 Task: Explore  guesthouses in St. Augustine, Florida, known for their colonial architecture and ghostly tales.
Action: Mouse moved to (519, 69)
Screenshot: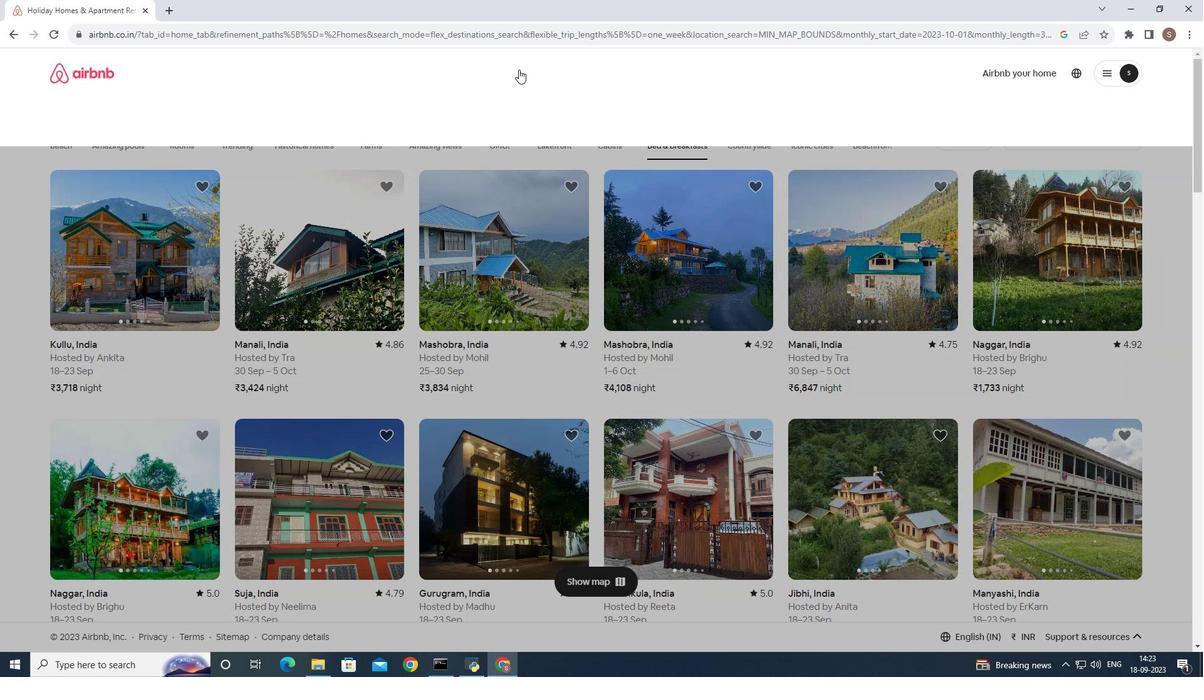 
Action: Mouse pressed left at (519, 69)
Screenshot: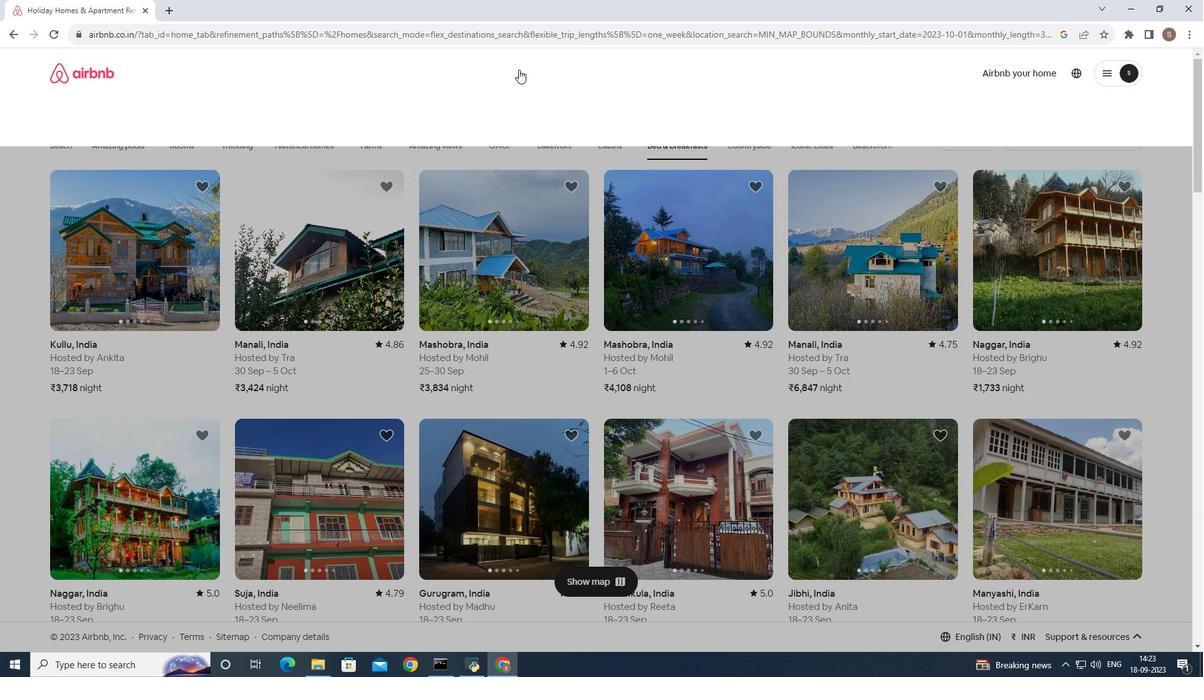 
Action: Mouse moved to (439, 120)
Screenshot: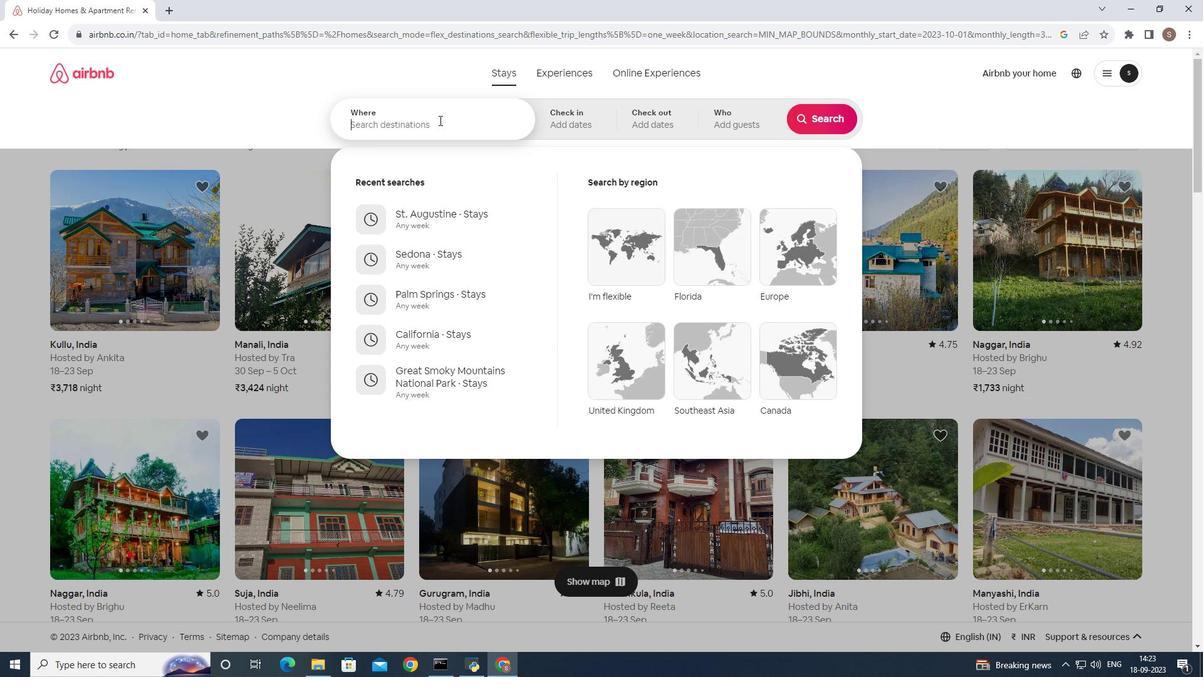 
Action: Mouse pressed left at (439, 120)
Screenshot: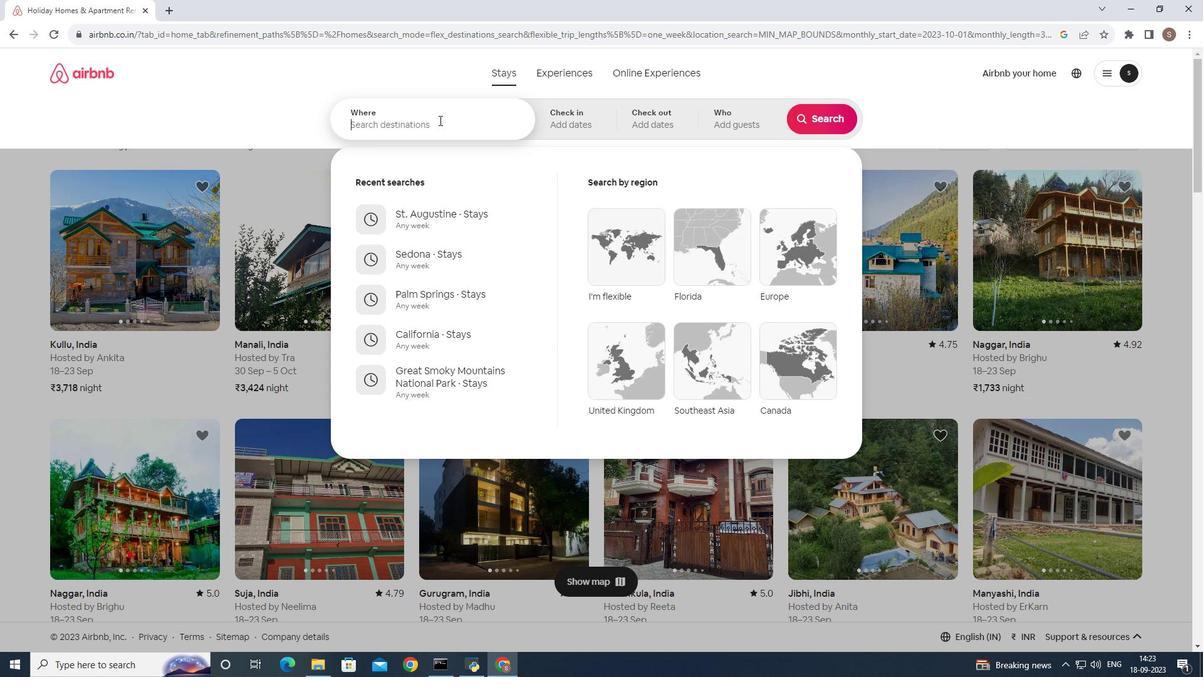 
Action: Key pressed <Key.shift>St.<Key.space><Key.shift><Key.shift><Key.shift><Key.shift><Key.shift><Key.shift><Key.shift><Key.shift><Key.shift><Key.shift><Key.shift><Key.shift><Key.shift>Au
Screenshot: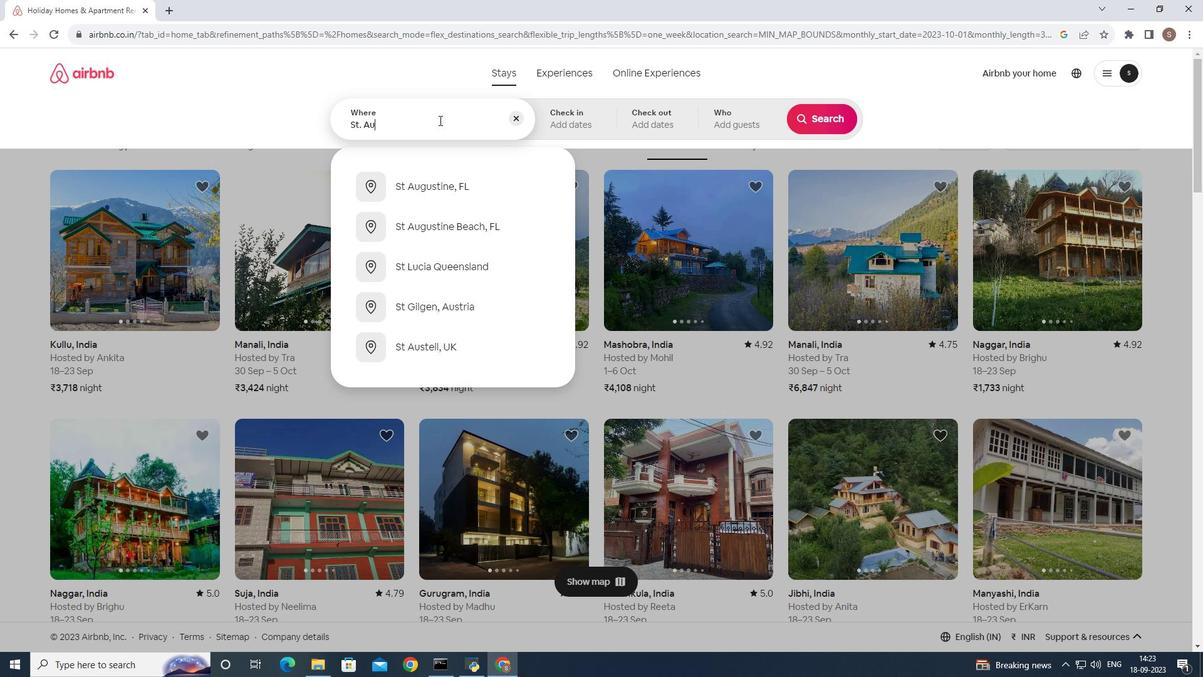 
Action: Mouse moved to (480, 184)
Screenshot: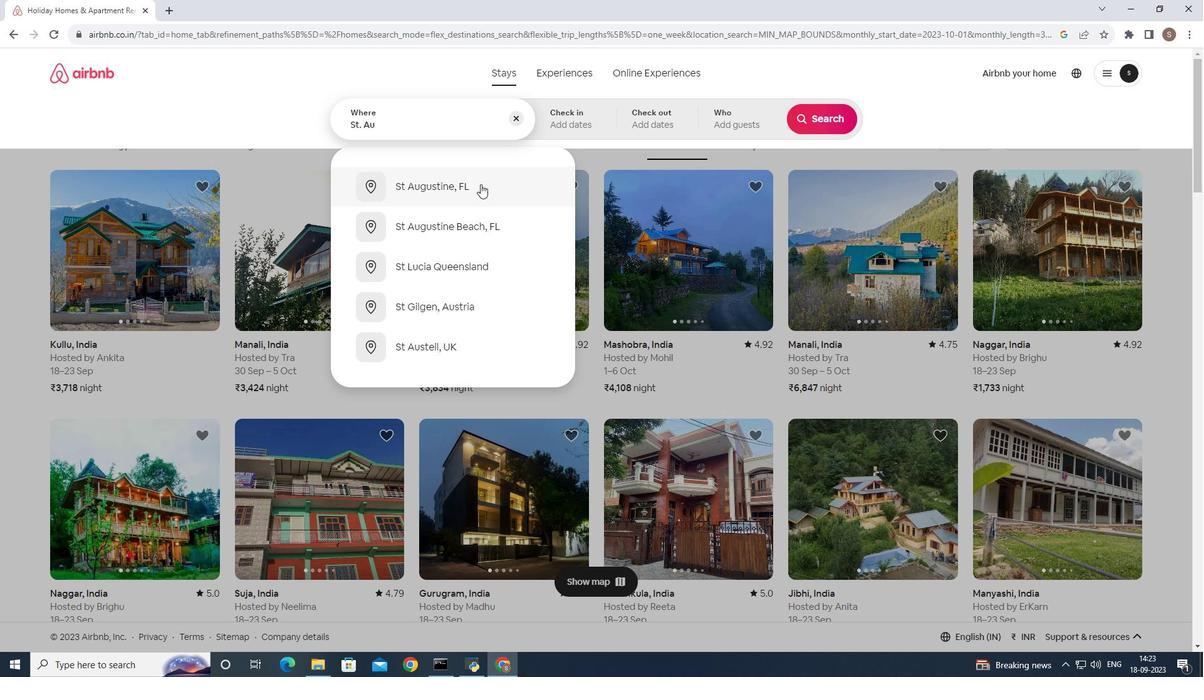 
Action: Mouse pressed left at (480, 184)
Screenshot: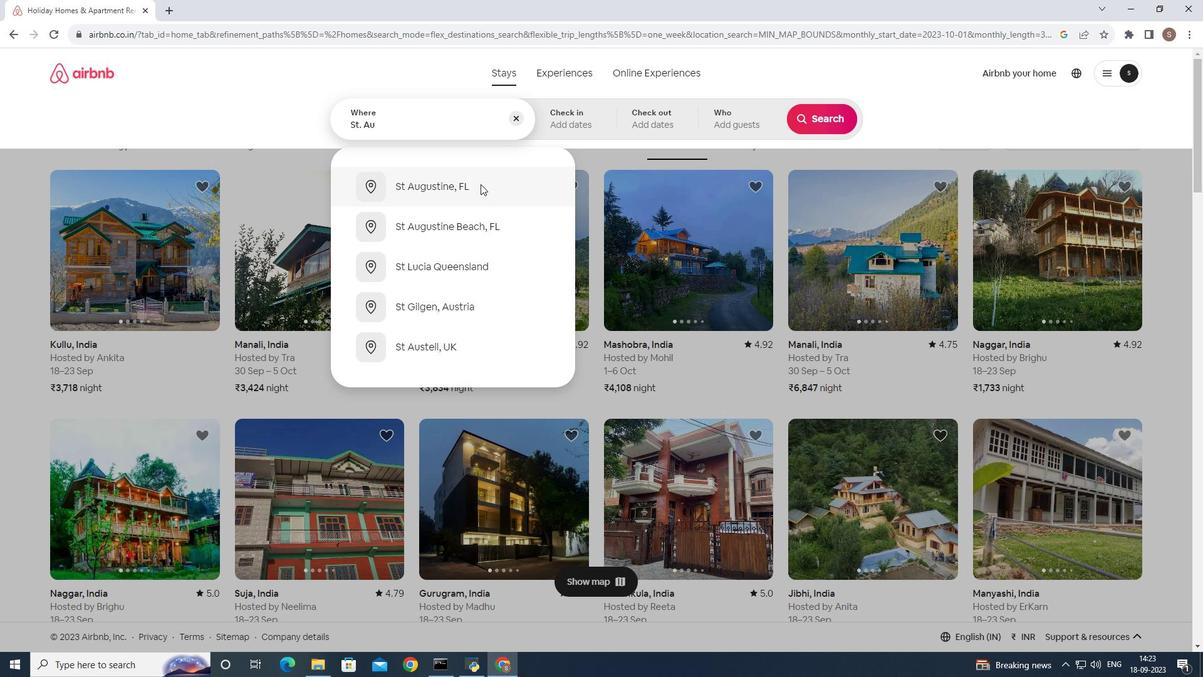 
Action: Mouse moved to (853, 119)
Screenshot: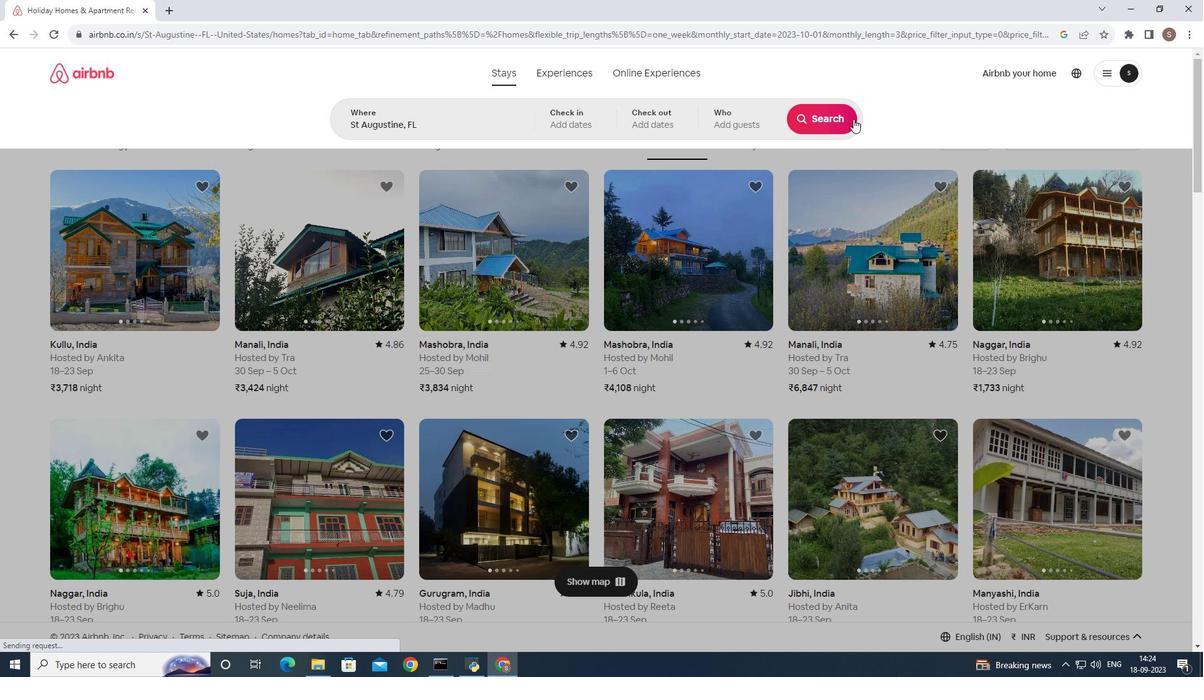 
Action: Mouse pressed left at (853, 119)
Screenshot: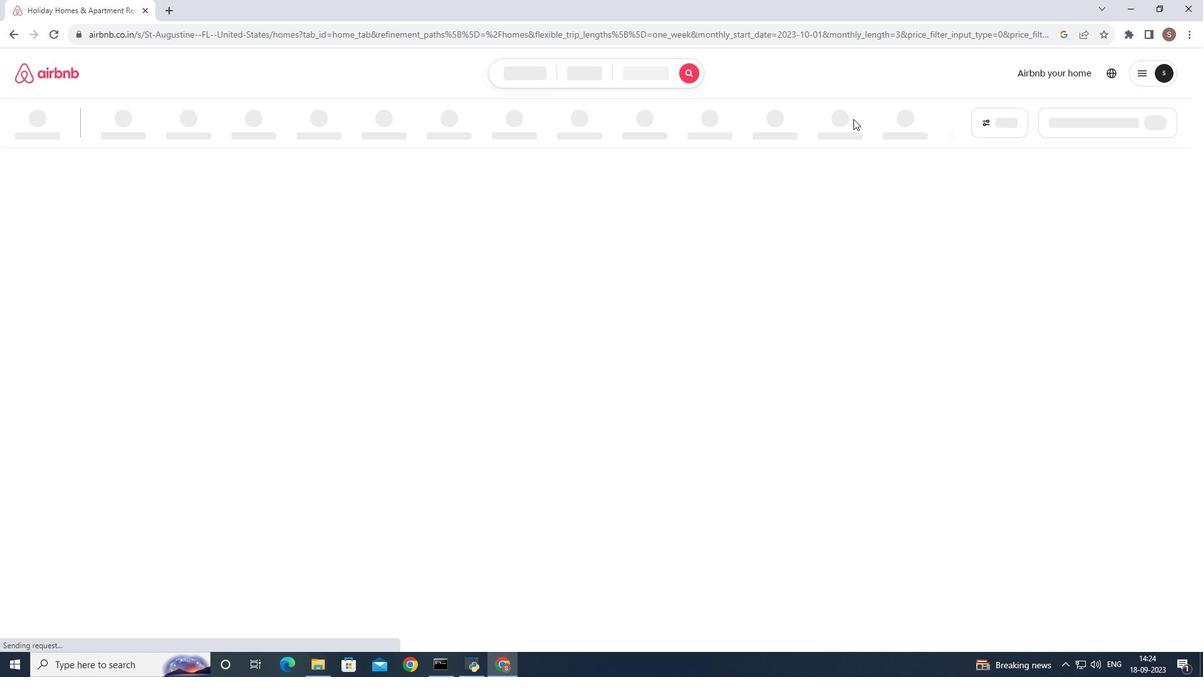 
Action: Mouse moved to (950, 127)
Screenshot: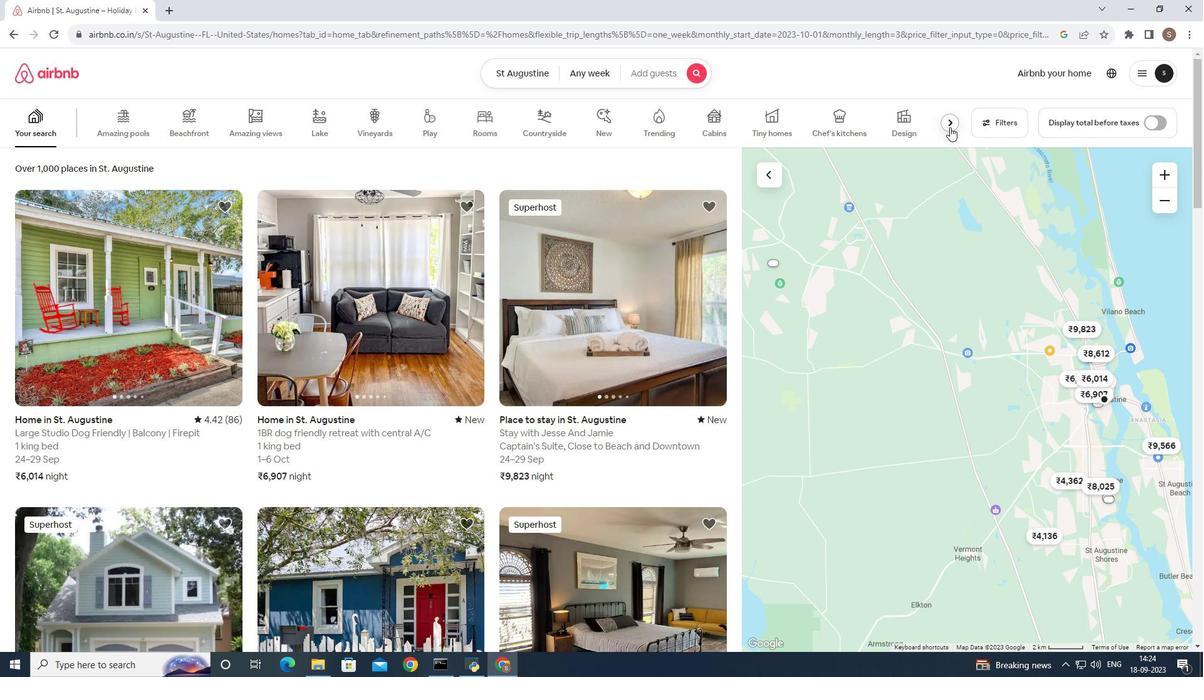 
Action: Mouse pressed left at (950, 127)
Screenshot: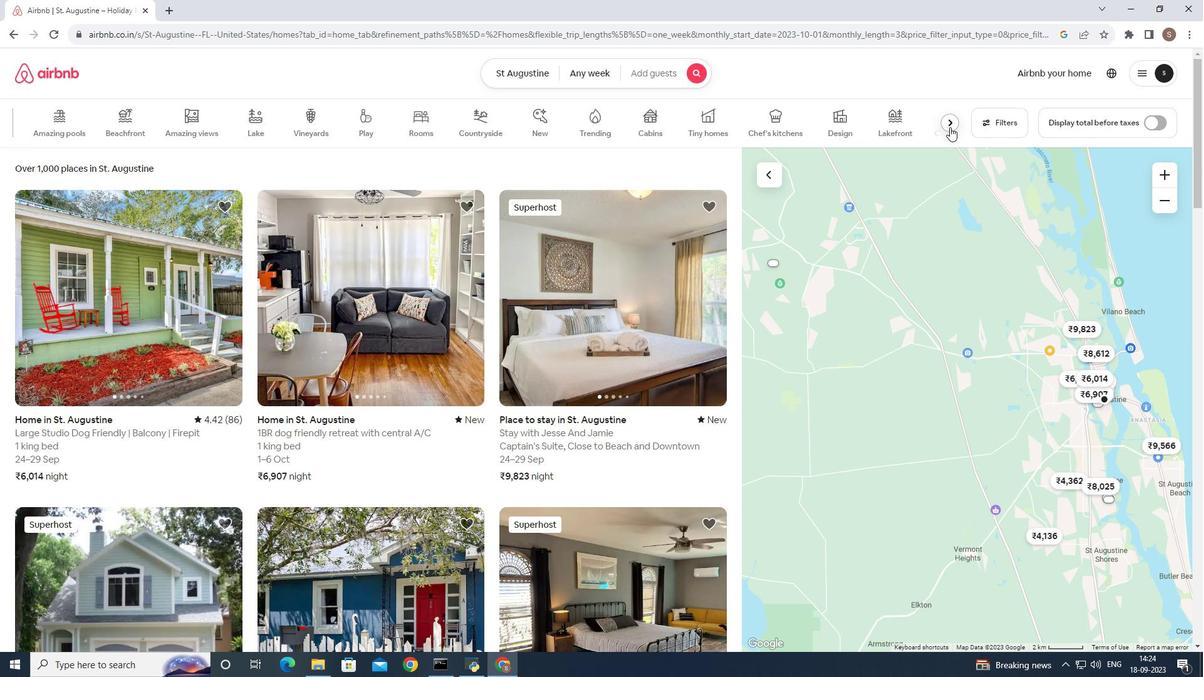 
Action: Mouse moved to (702, 127)
Screenshot: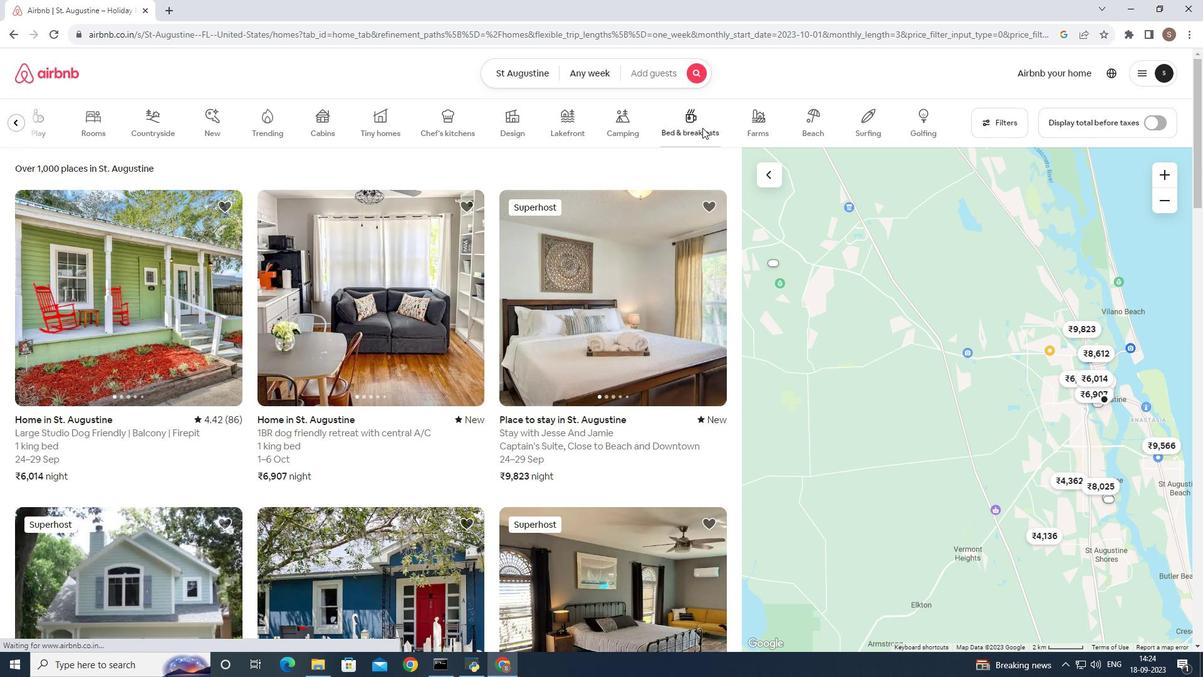 
Action: Mouse pressed left at (702, 127)
Screenshot: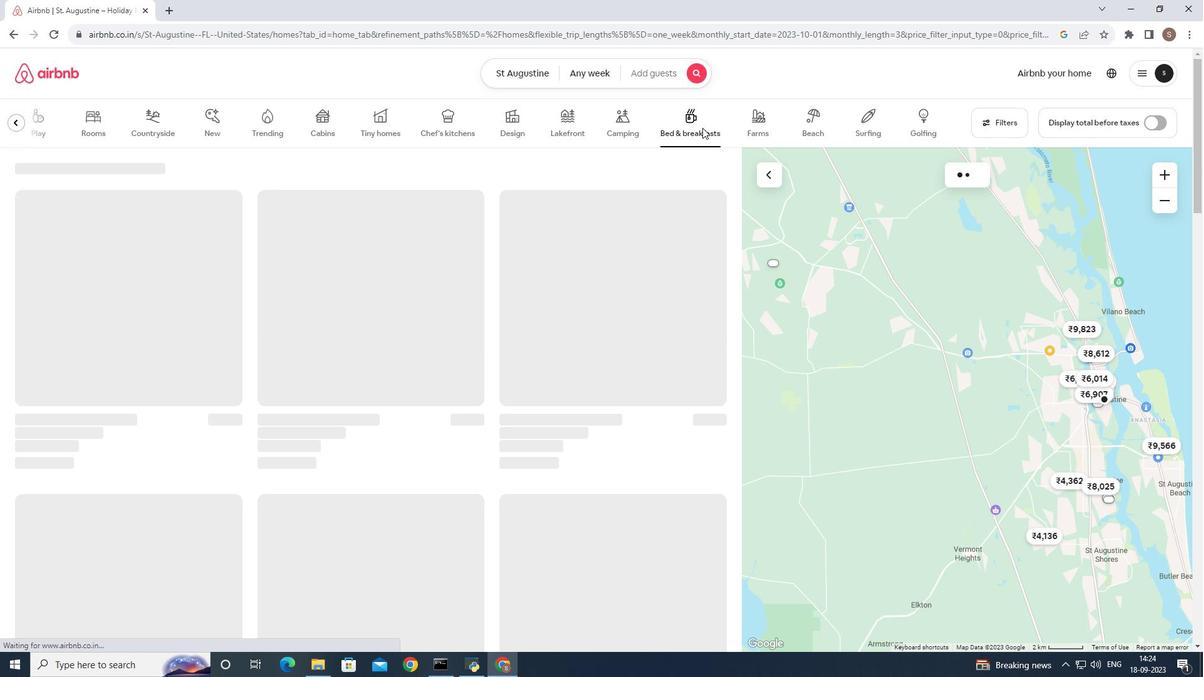 
Action: Mouse moved to (225, 380)
Screenshot: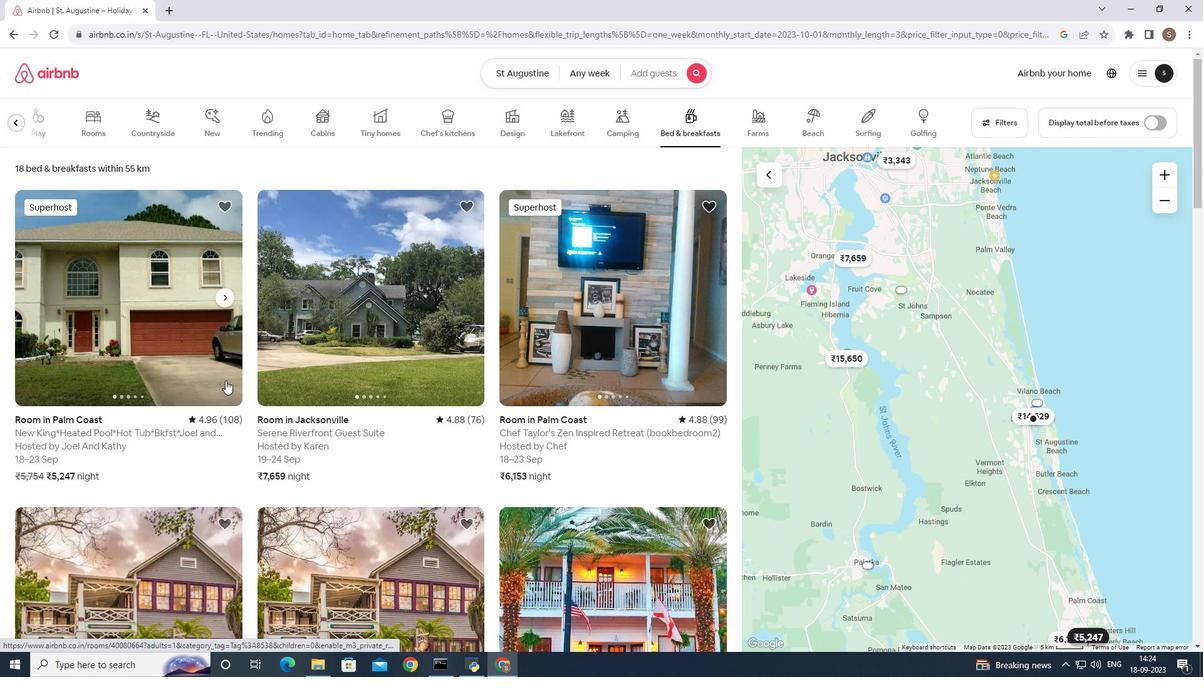 
Action: Mouse scrolled (225, 379) with delta (0, 0)
Screenshot: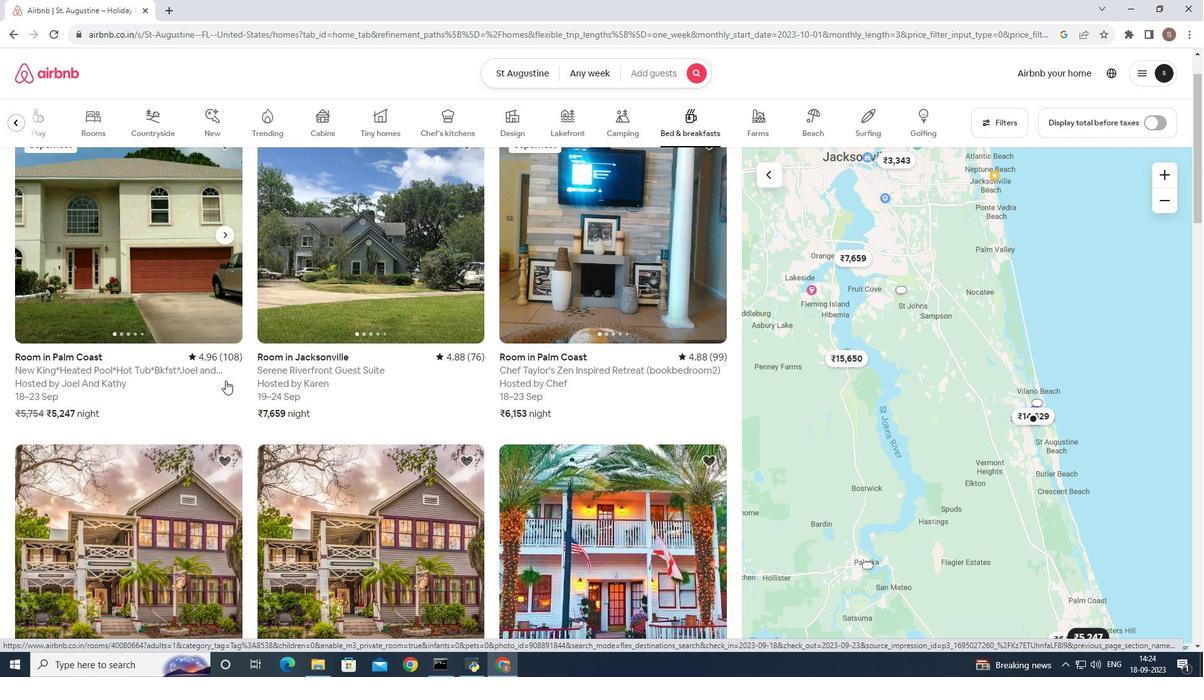 
Action: Mouse scrolled (225, 379) with delta (0, 0)
Screenshot: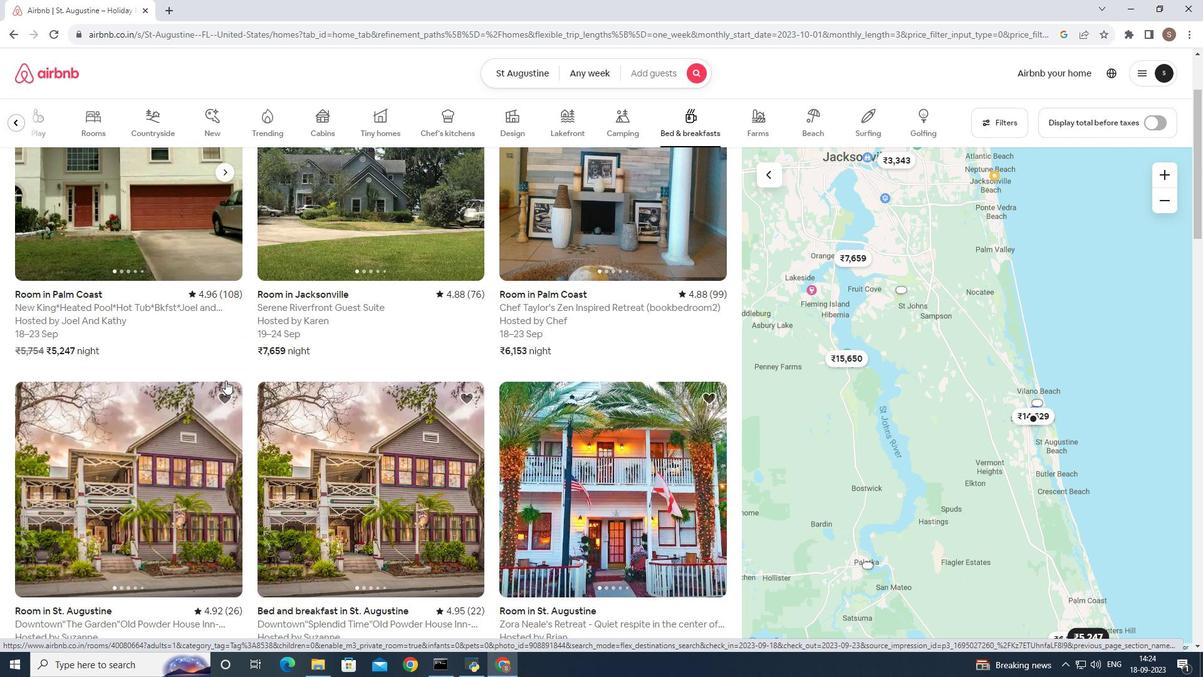 
Action: Mouse scrolled (225, 379) with delta (0, 0)
Screenshot: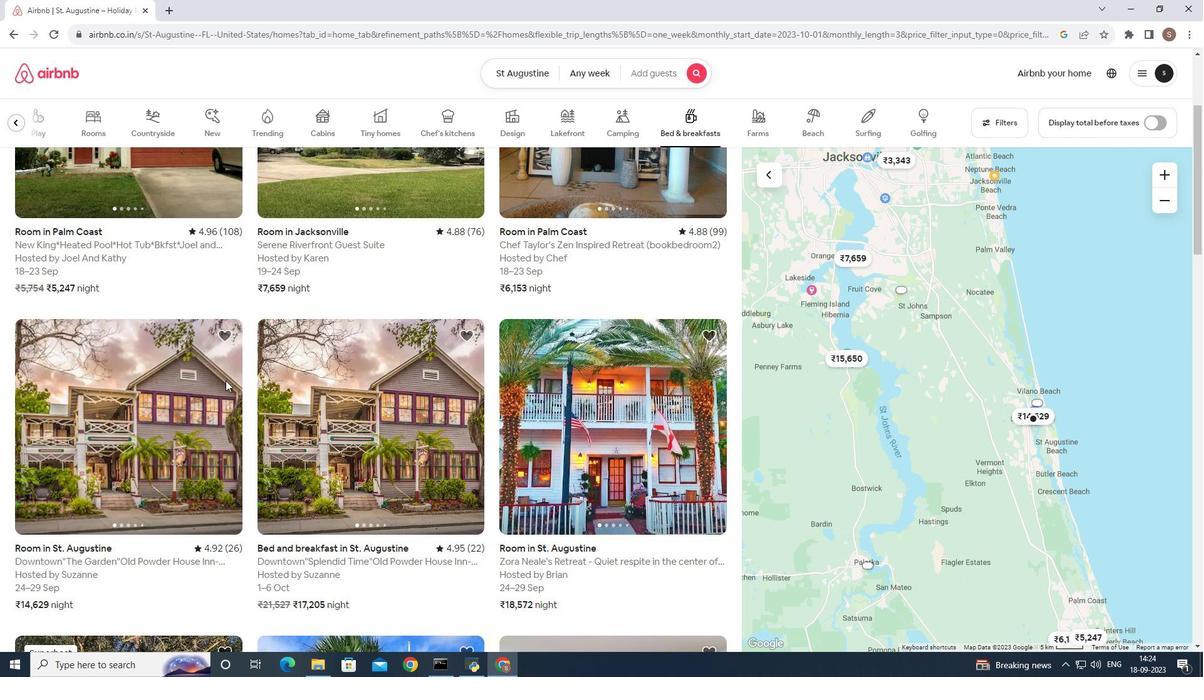
Action: Mouse moved to (176, 399)
Screenshot: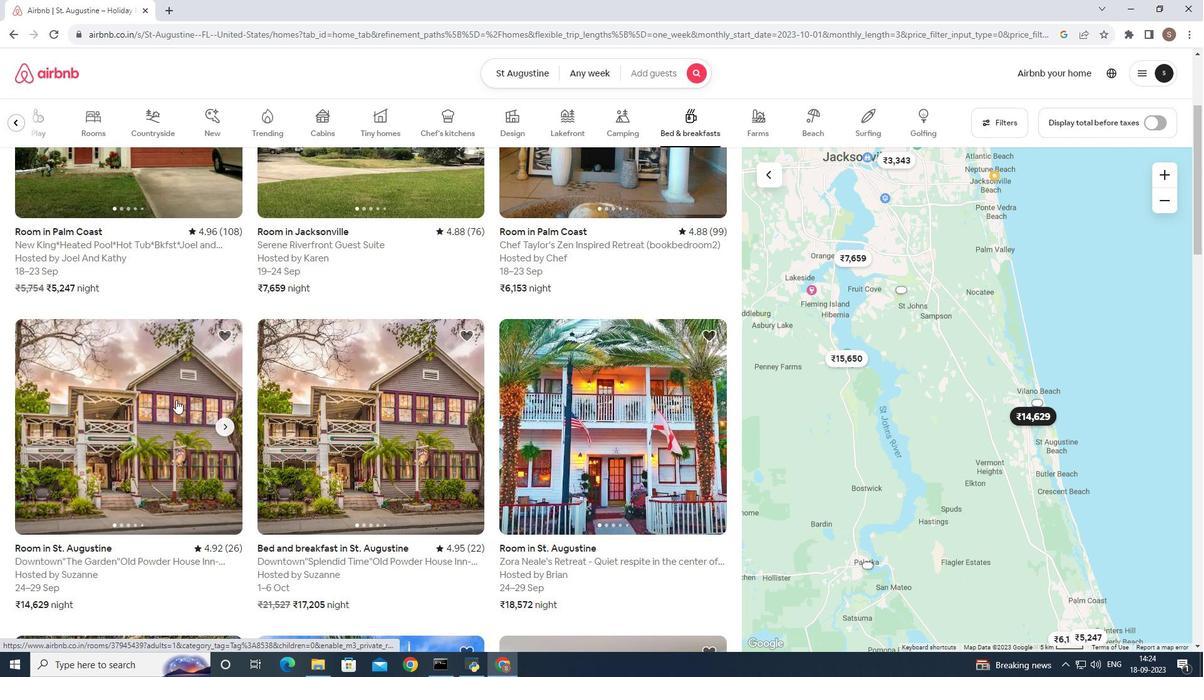 
Action: Mouse pressed left at (176, 399)
Screenshot: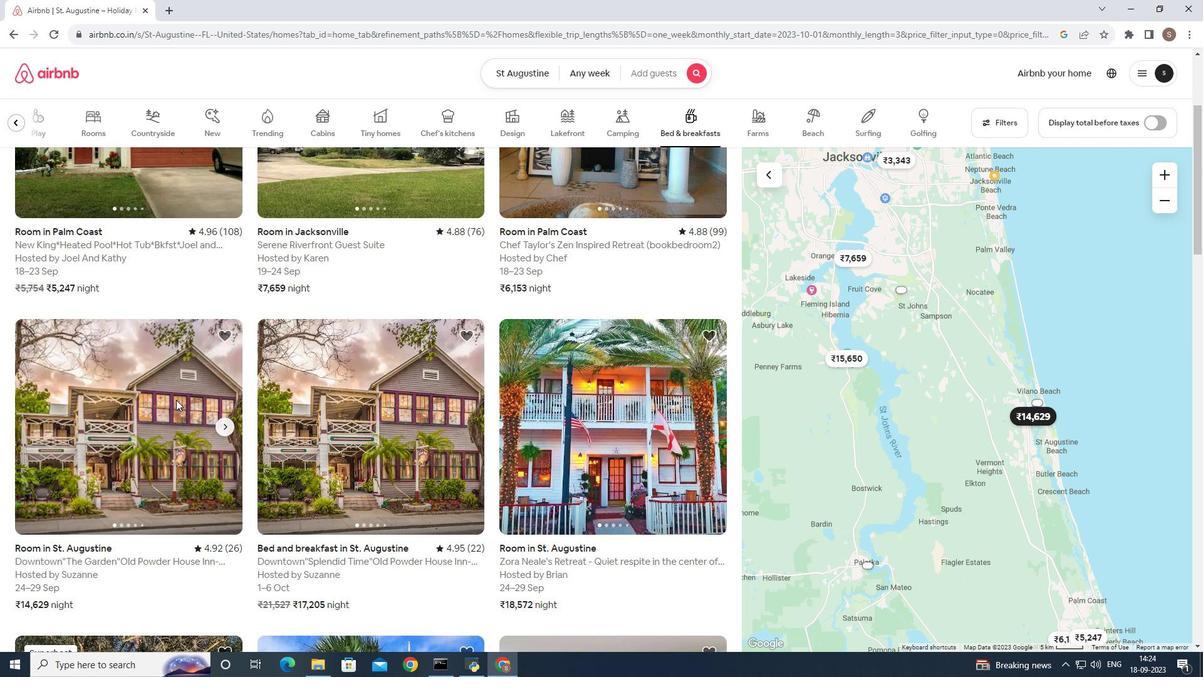 
Action: Mouse moved to (459, 435)
Screenshot: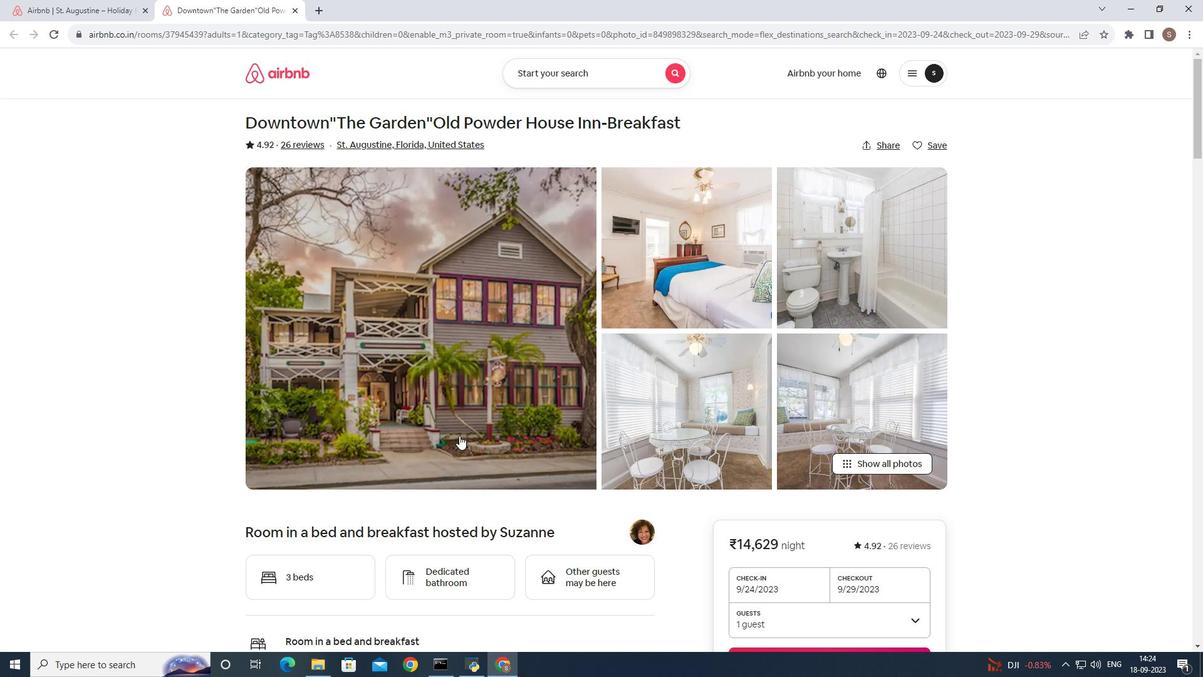 
Action: Mouse scrolled (459, 435) with delta (0, 0)
Screenshot: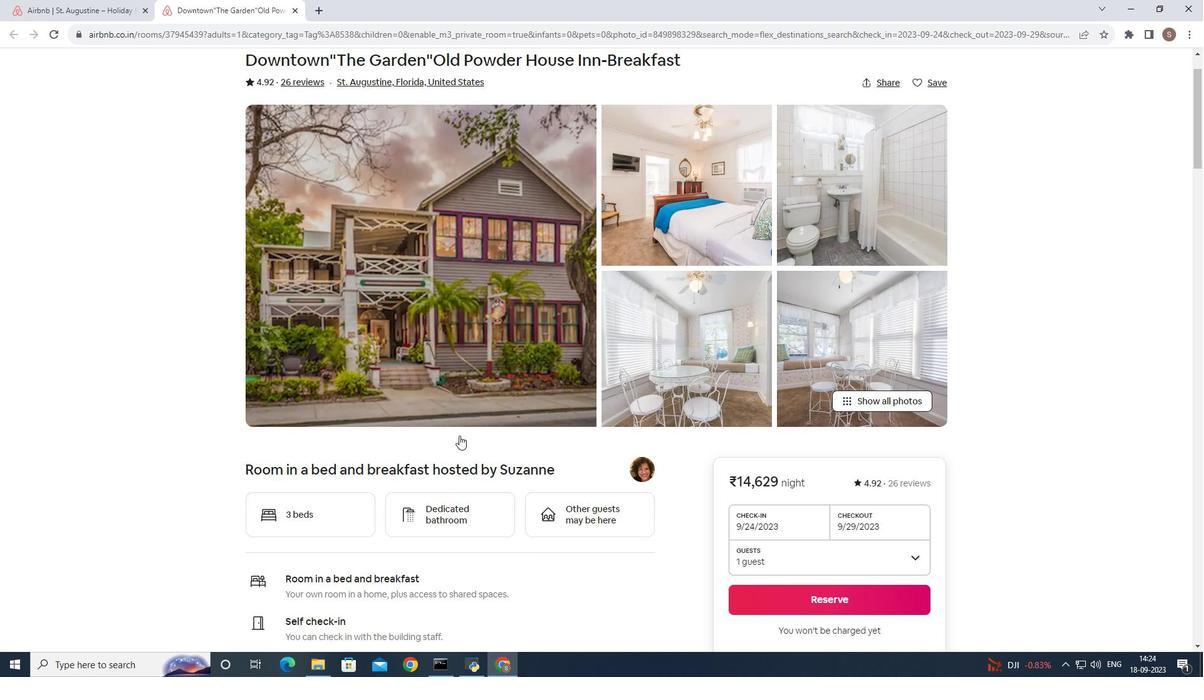 
Action: Mouse moved to (914, 395)
Screenshot: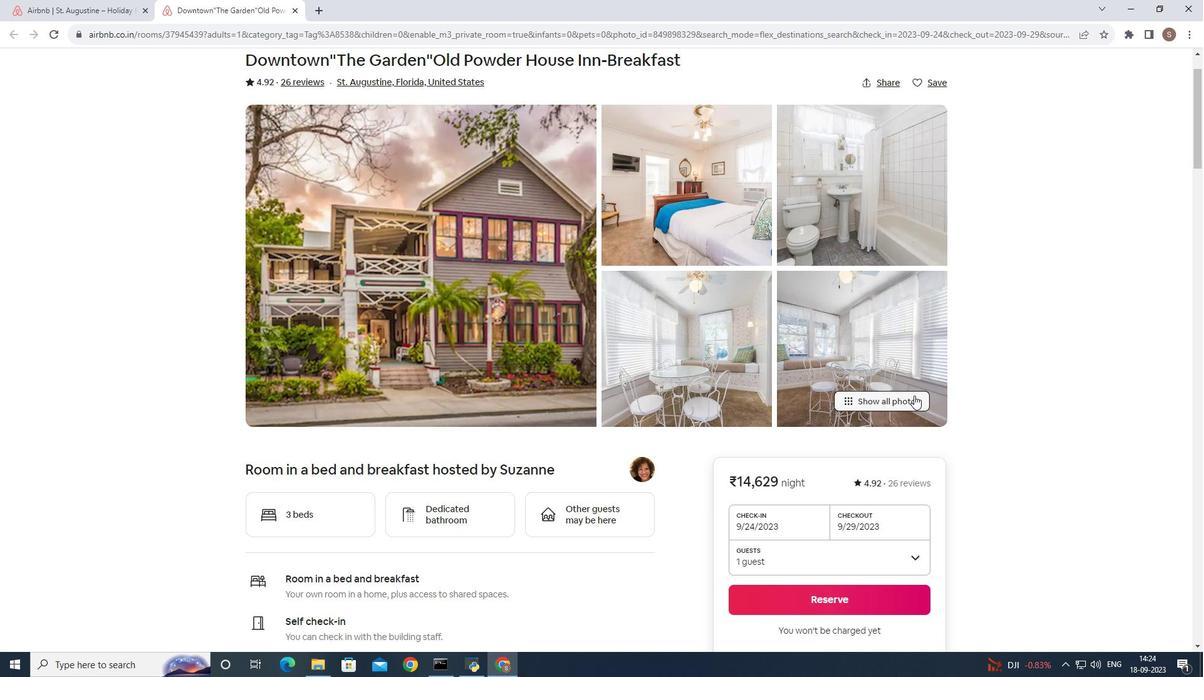 
Action: Mouse pressed left at (914, 395)
Screenshot: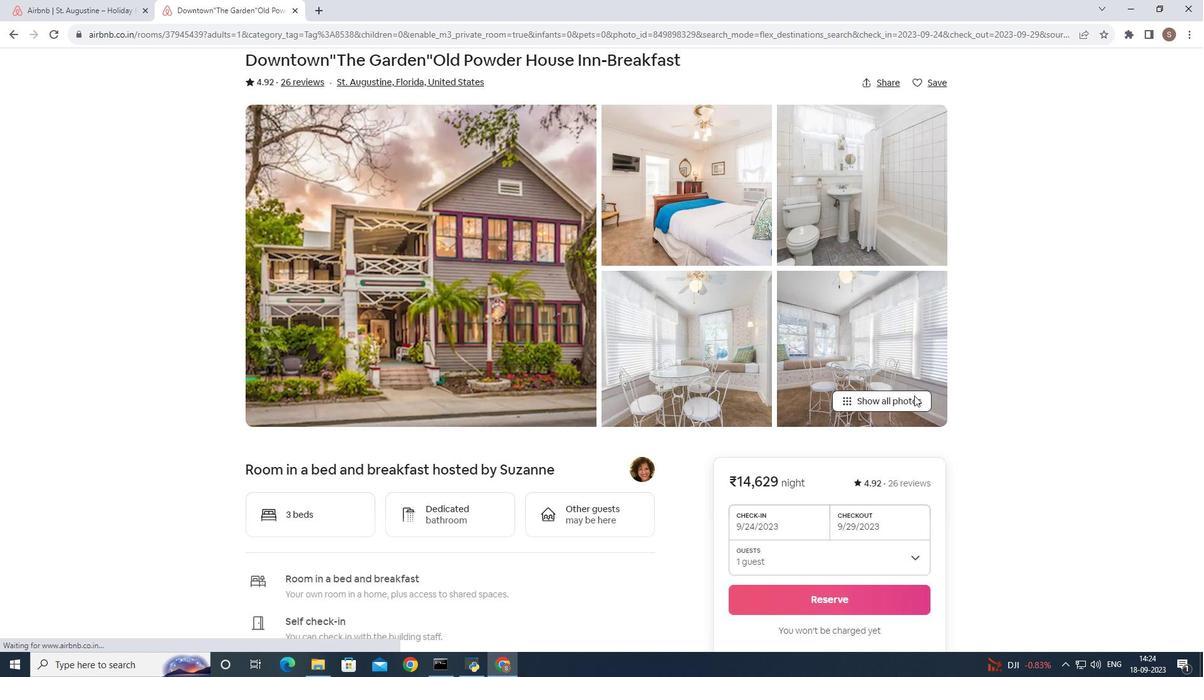 
Action: Mouse moved to (445, 322)
Screenshot: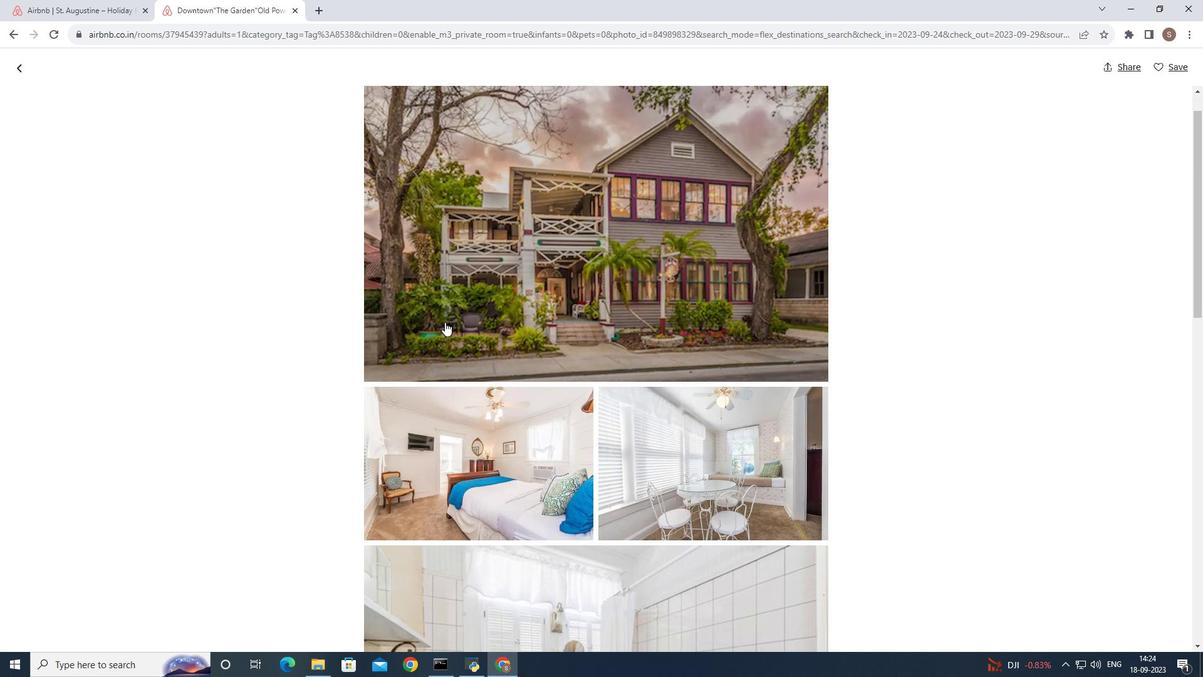 
Action: Mouse scrolled (445, 321) with delta (0, 0)
Screenshot: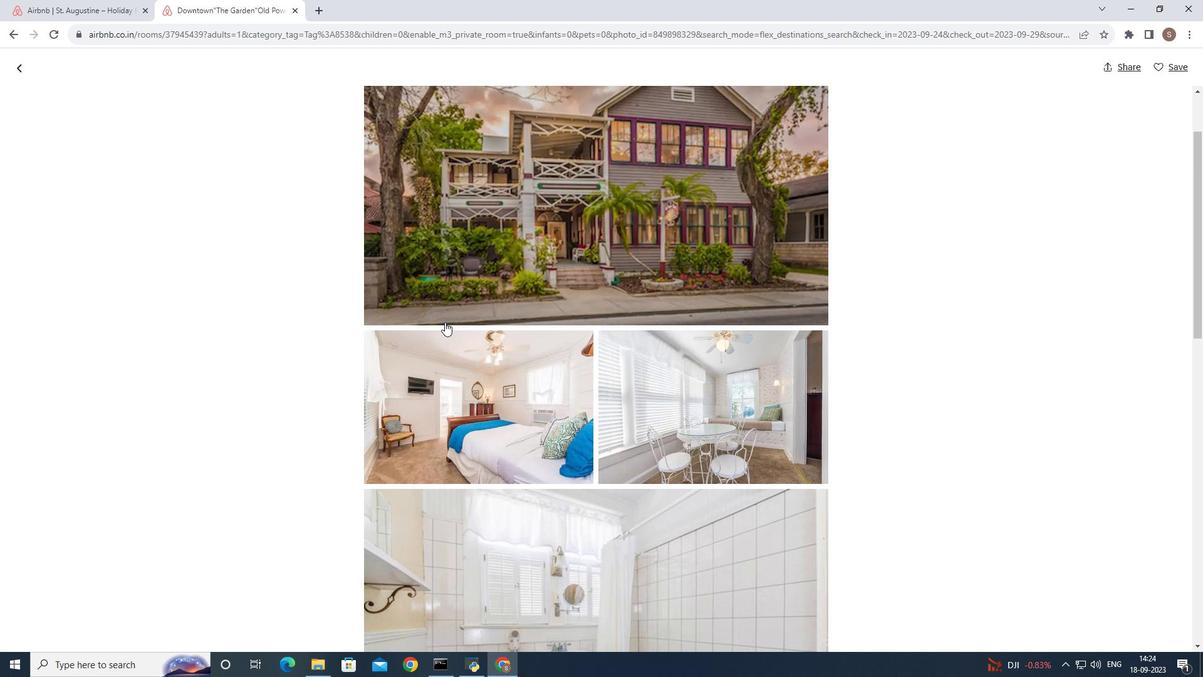 
Action: Mouse scrolled (445, 321) with delta (0, 0)
Screenshot: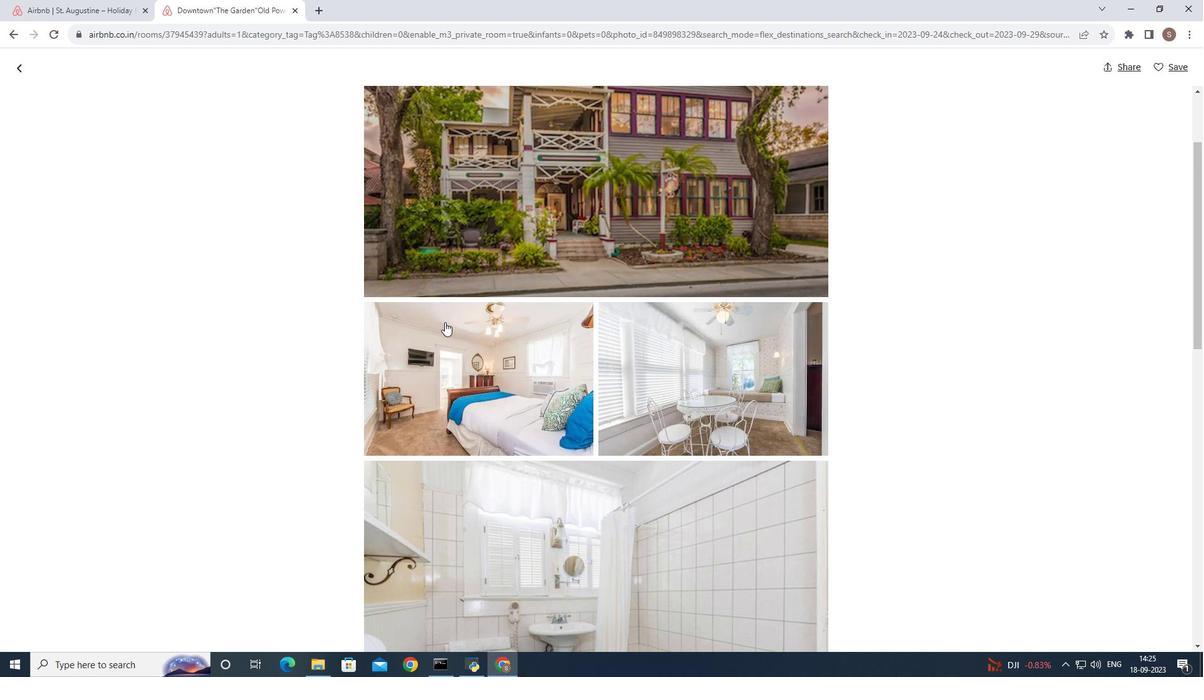 
Action: Mouse scrolled (445, 321) with delta (0, 0)
Screenshot: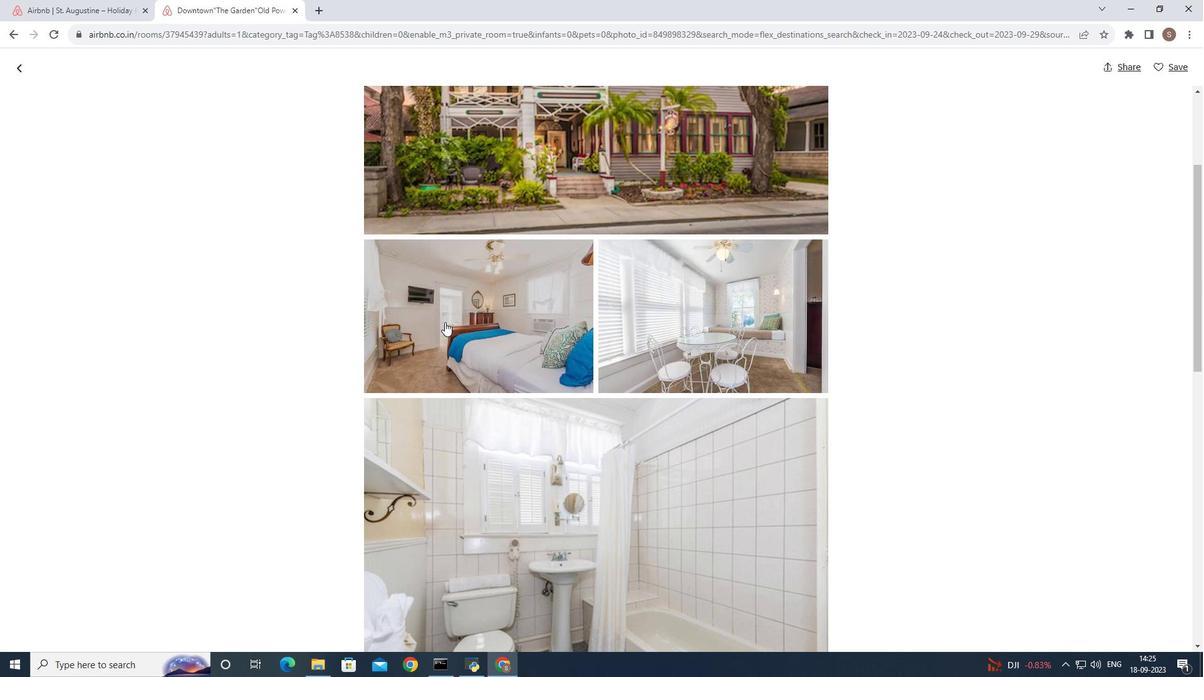 
Action: Mouse scrolled (445, 321) with delta (0, 0)
Screenshot: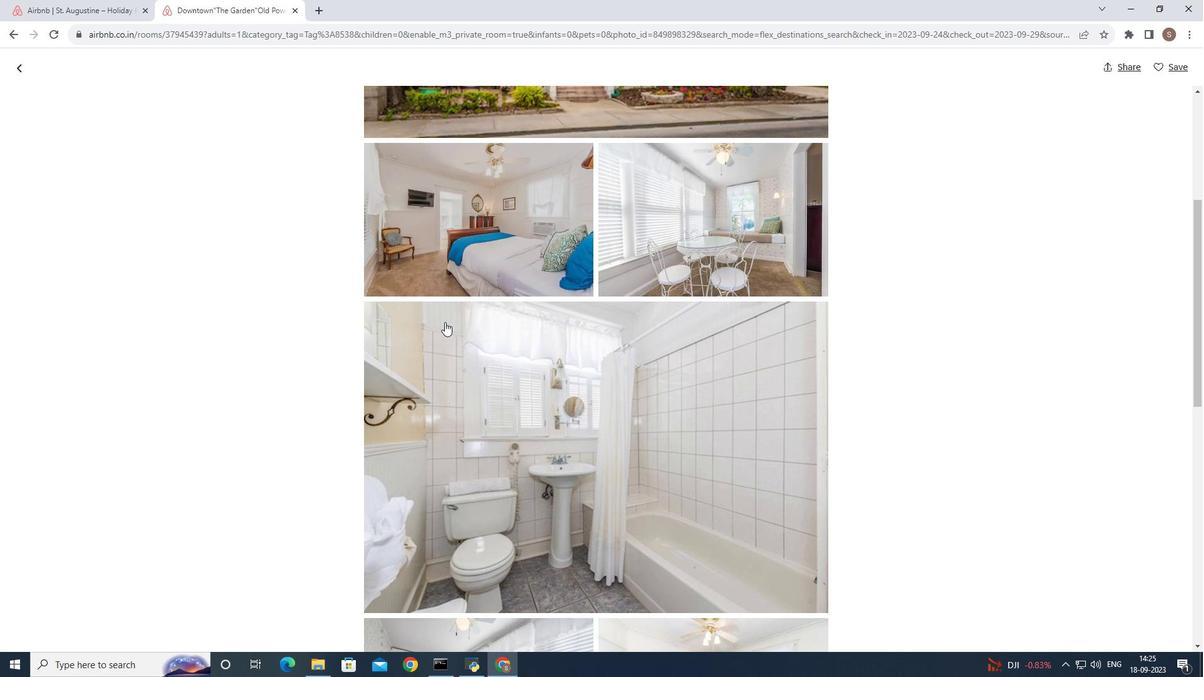 
Action: Mouse scrolled (445, 321) with delta (0, 0)
Screenshot: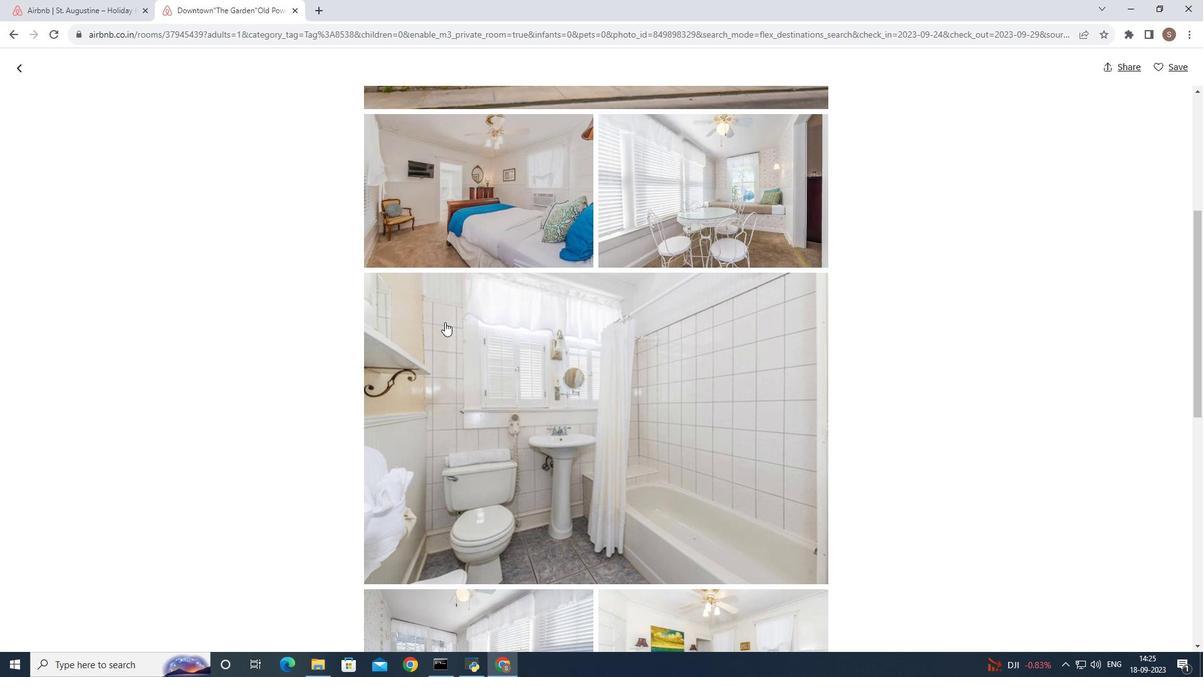 
Action: Mouse scrolled (445, 321) with delta (0, 0)
Screenshot: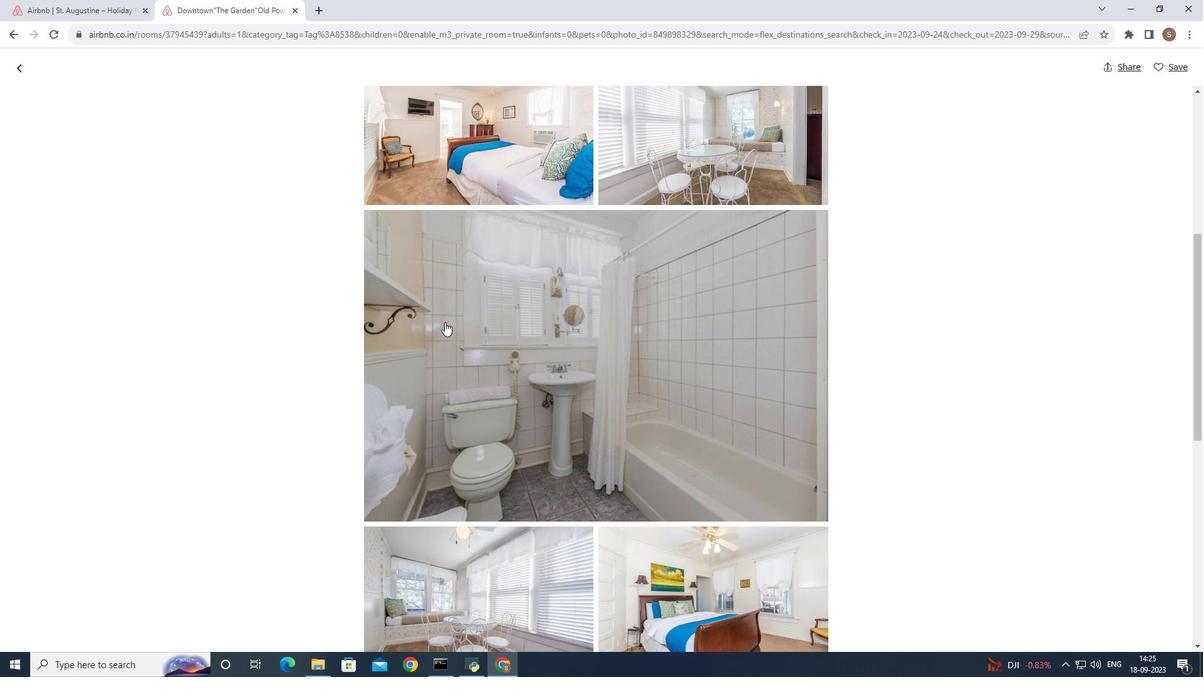 
Action: Mouse scrolled (445, 321) with delta (0, 0)
Screenshot: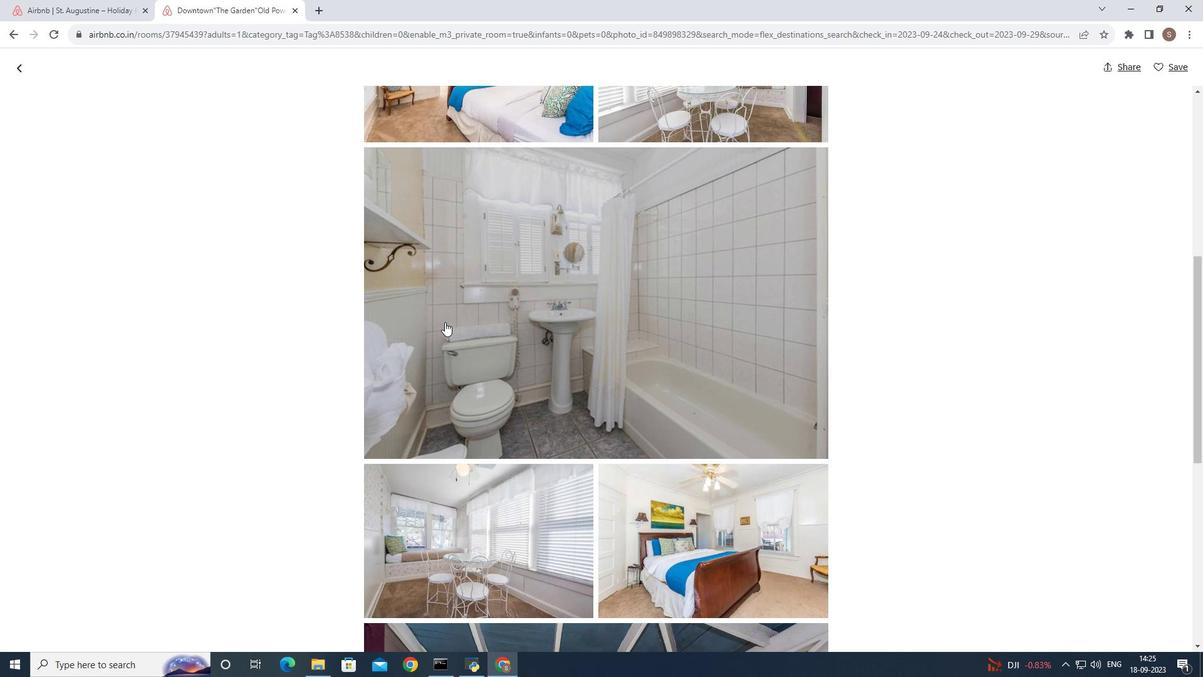 
Action: Mouse scrolled (445, 321) with delta (0, 0)
Screenshot: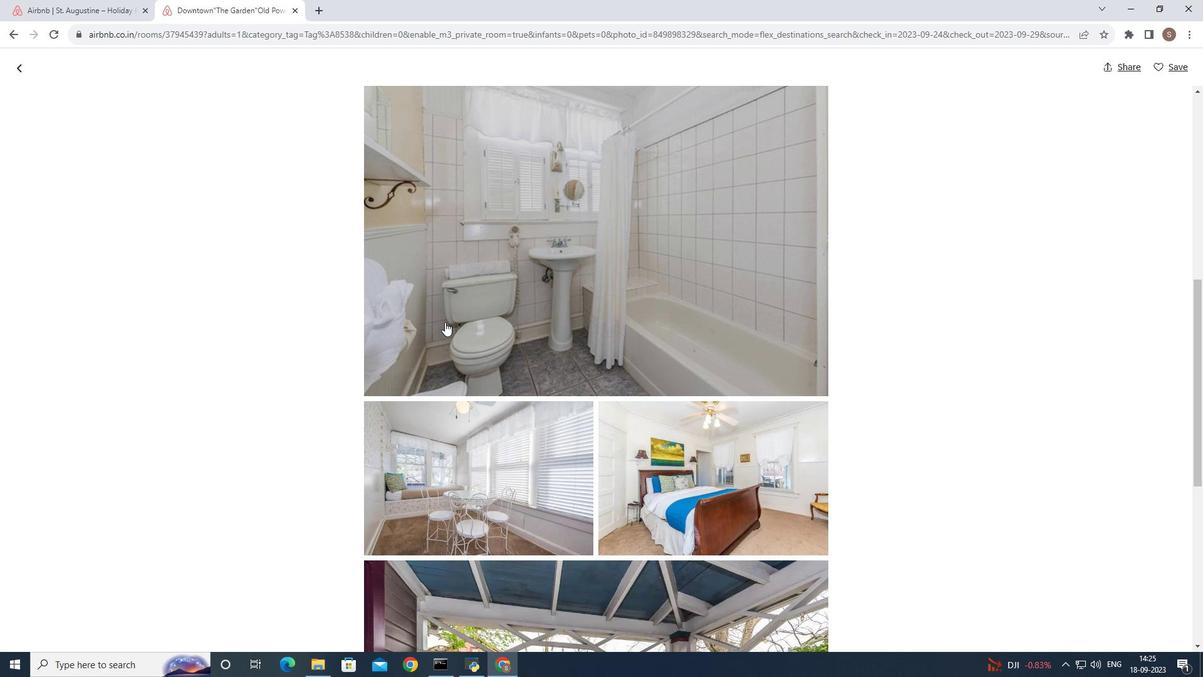 
Action: Mouse scrolled (445, 321) with delta (0, 0)
Screenshot: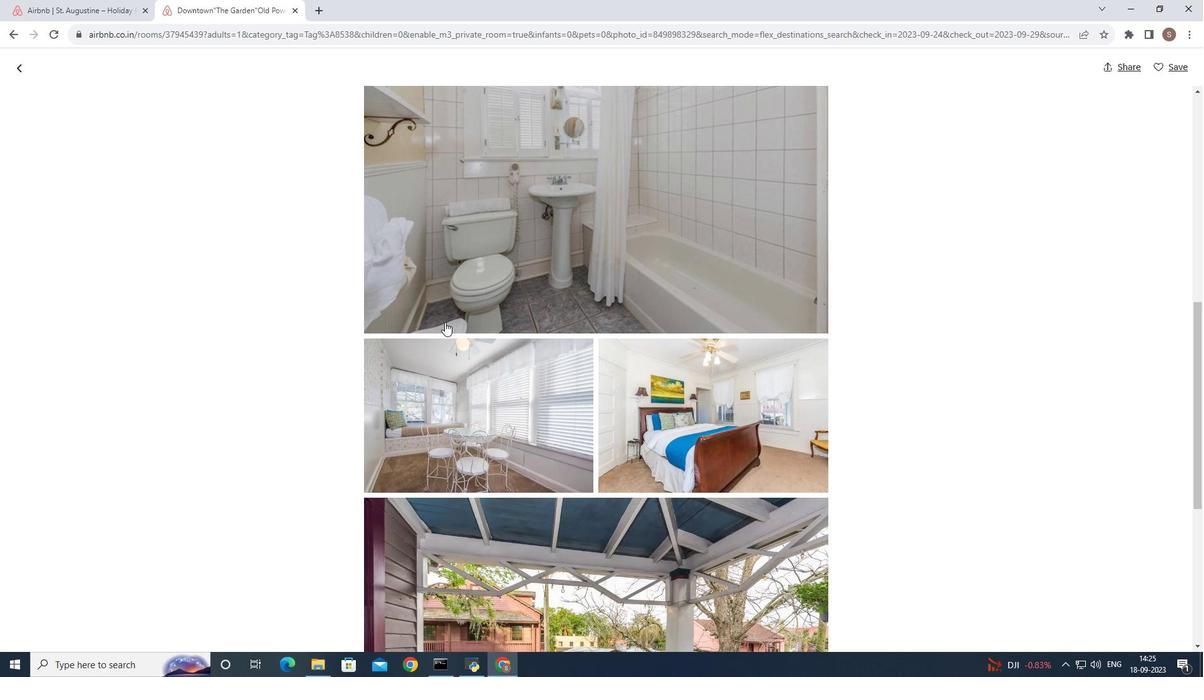 
Action: Mouse scrolled (445, 321) with delta (0, 0)
Screenshot: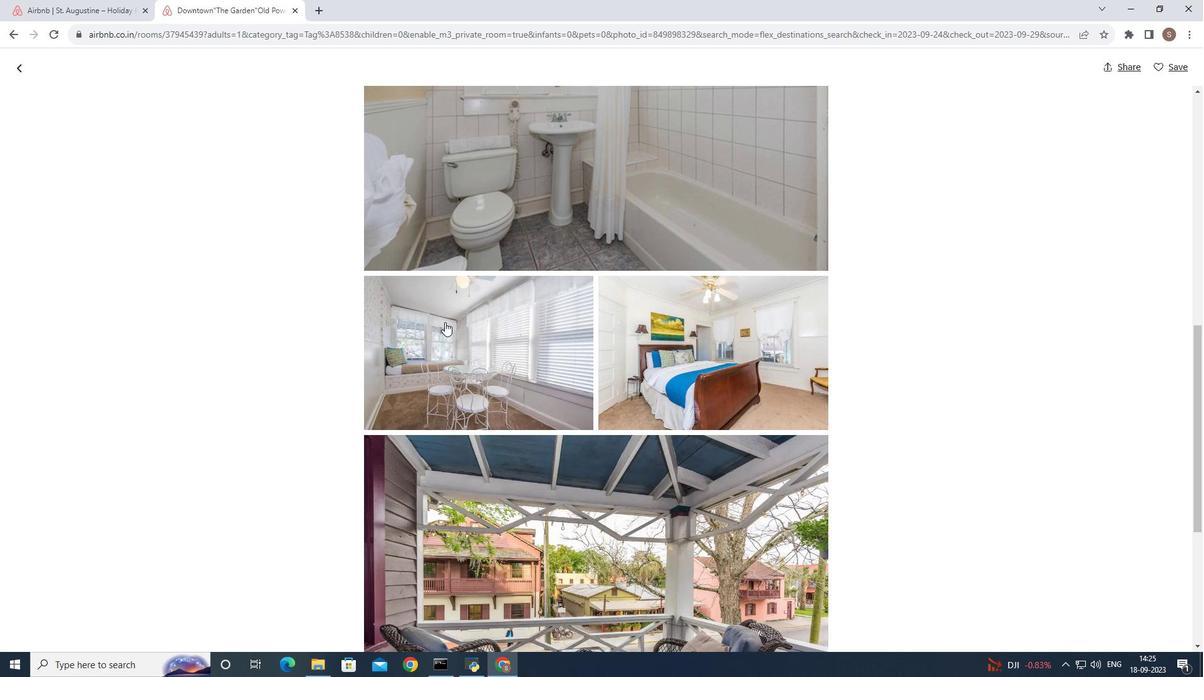 
Action: Mouse scrolled (445, 321) with delta (0, 0)
Screenshot: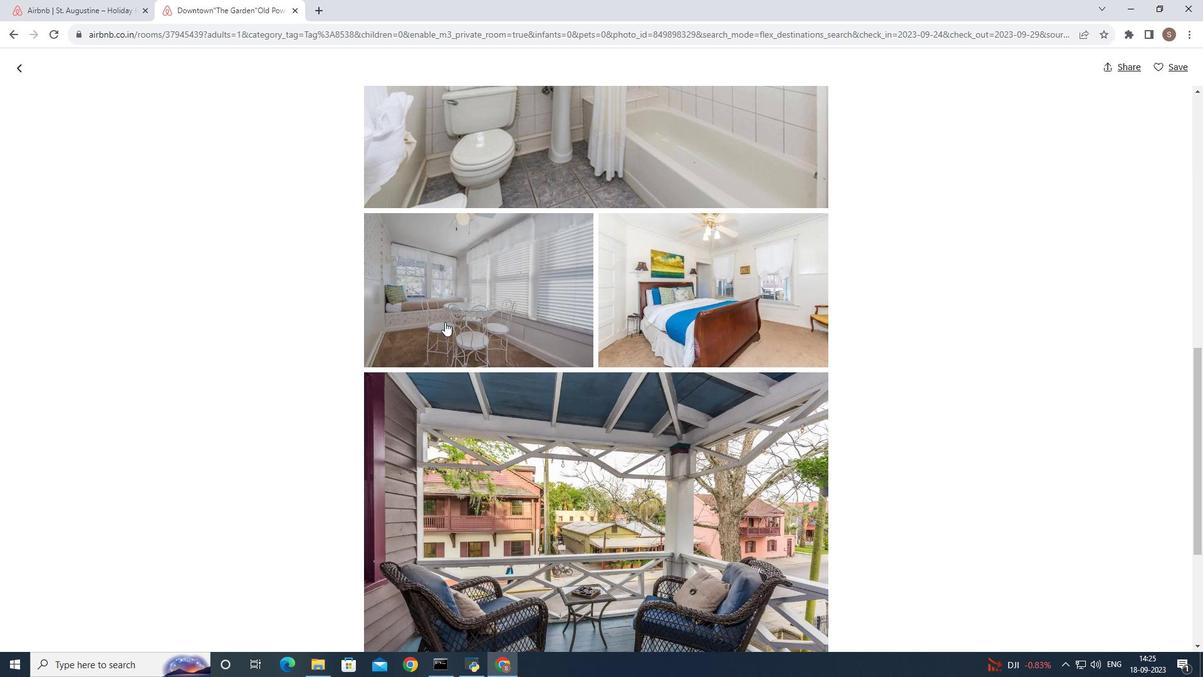 
Action: Mouse scrolled (445, 321) with delta (0, 0)
Screenshot: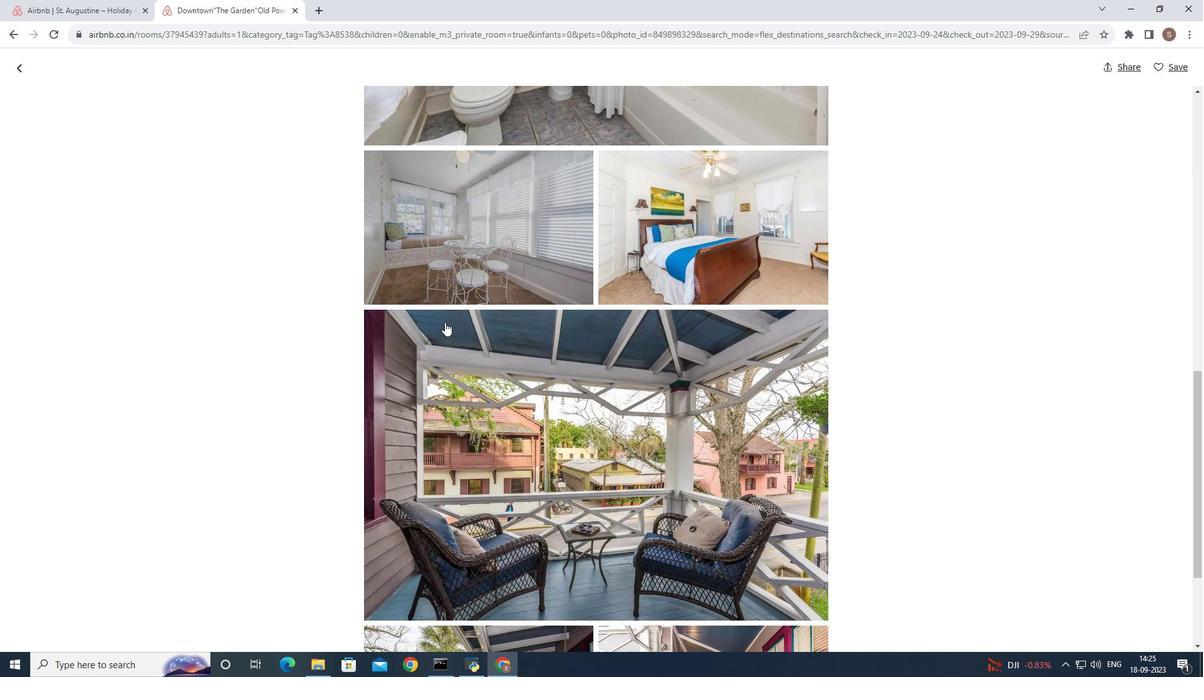 
Action: Mouse scrolled (445, 321) with delta (0, 0)
Screenshot: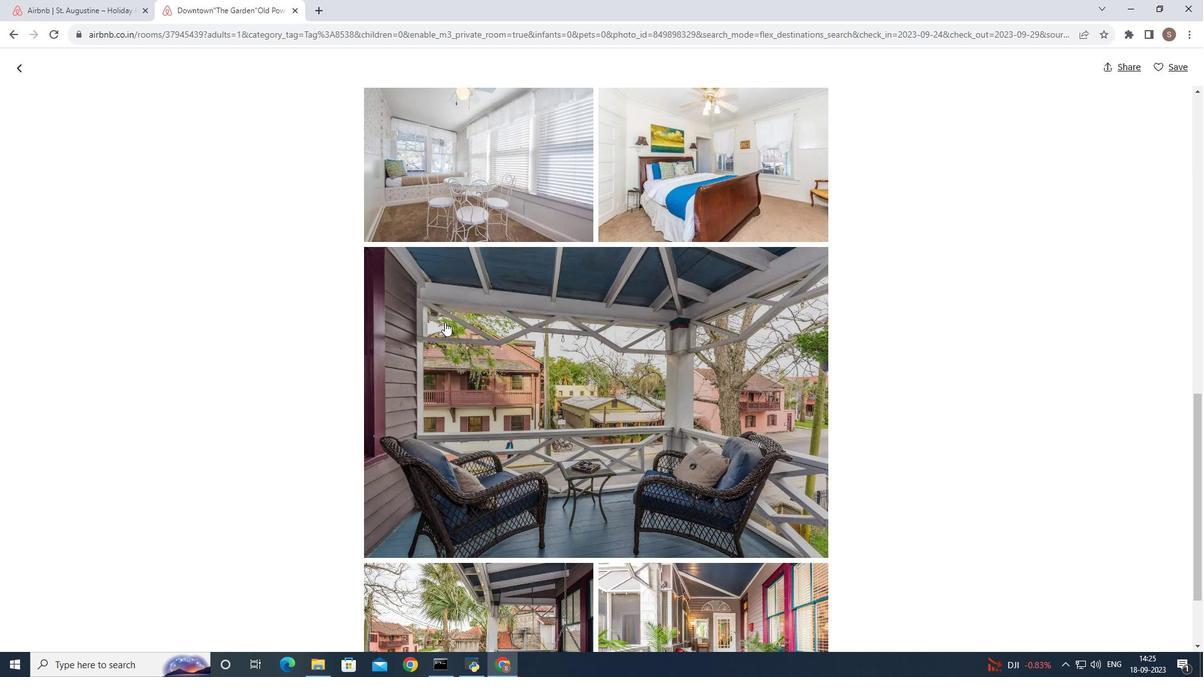 
Action: Mouse scrolled (445, 321) with delta (0, 0)
Screenshot: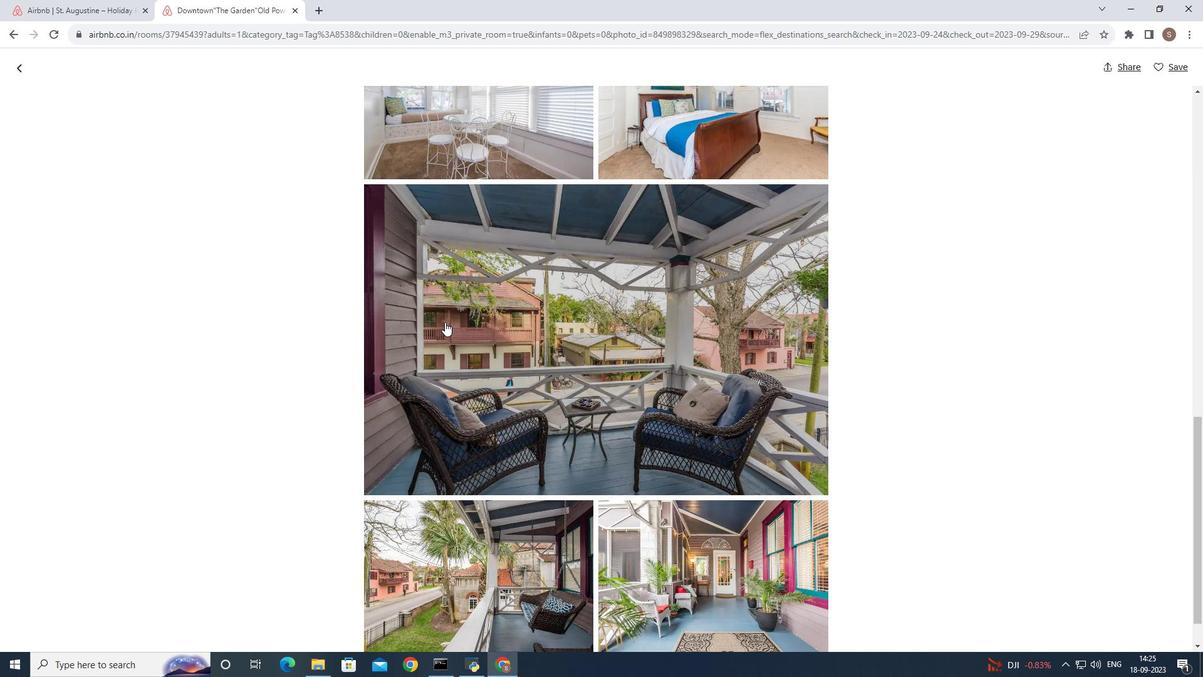 
Action: Mouse scrolled (445, 321) with delta (0, 0)
Screenshot: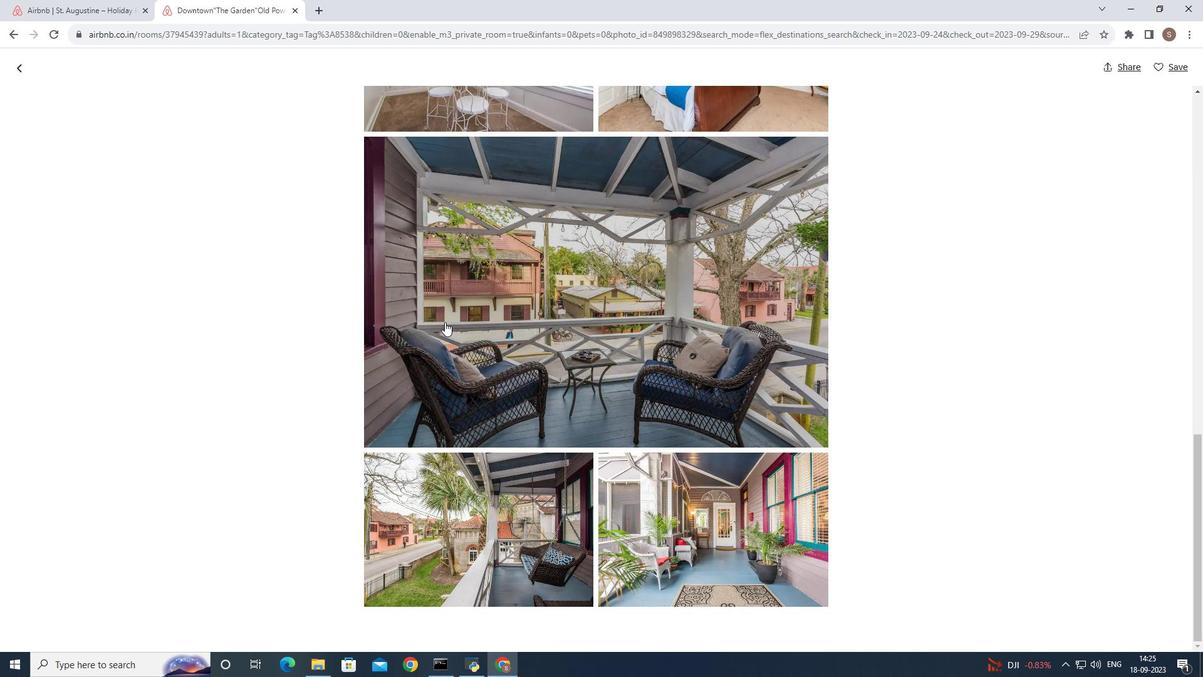 
Action: Mouse scrolled (445, 321) with delta (0, 0)
Screenshot: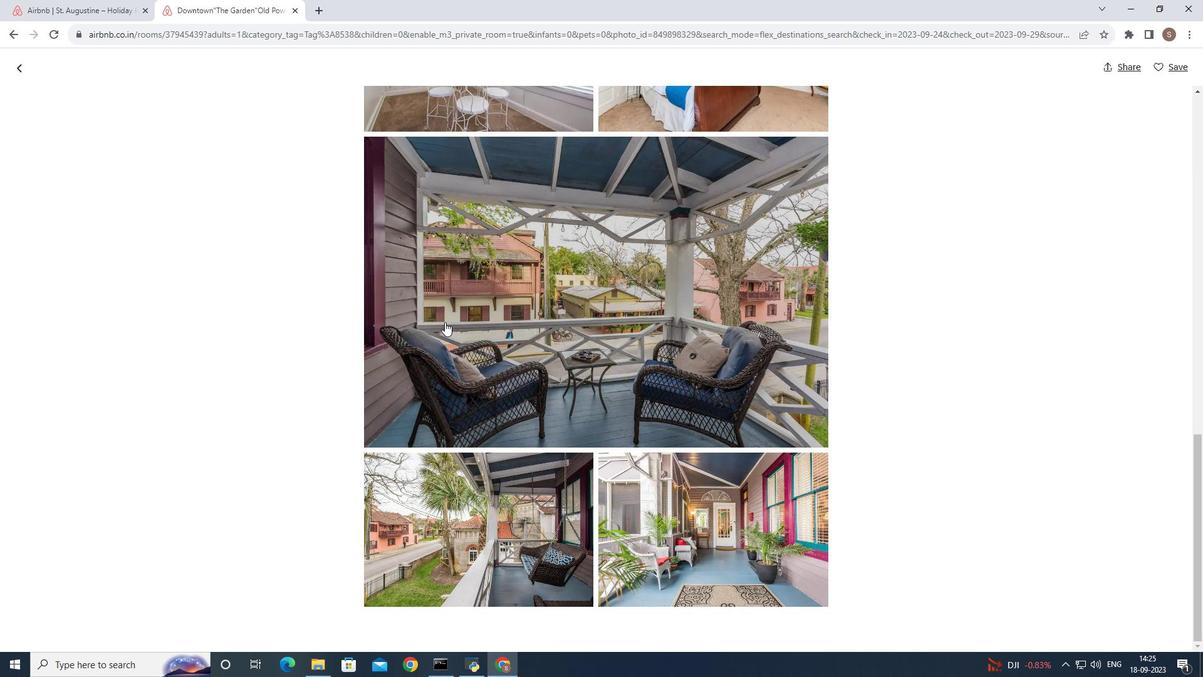
Action: Mouse scrolled (445, 321) with delta (0, 0)
Screenshot: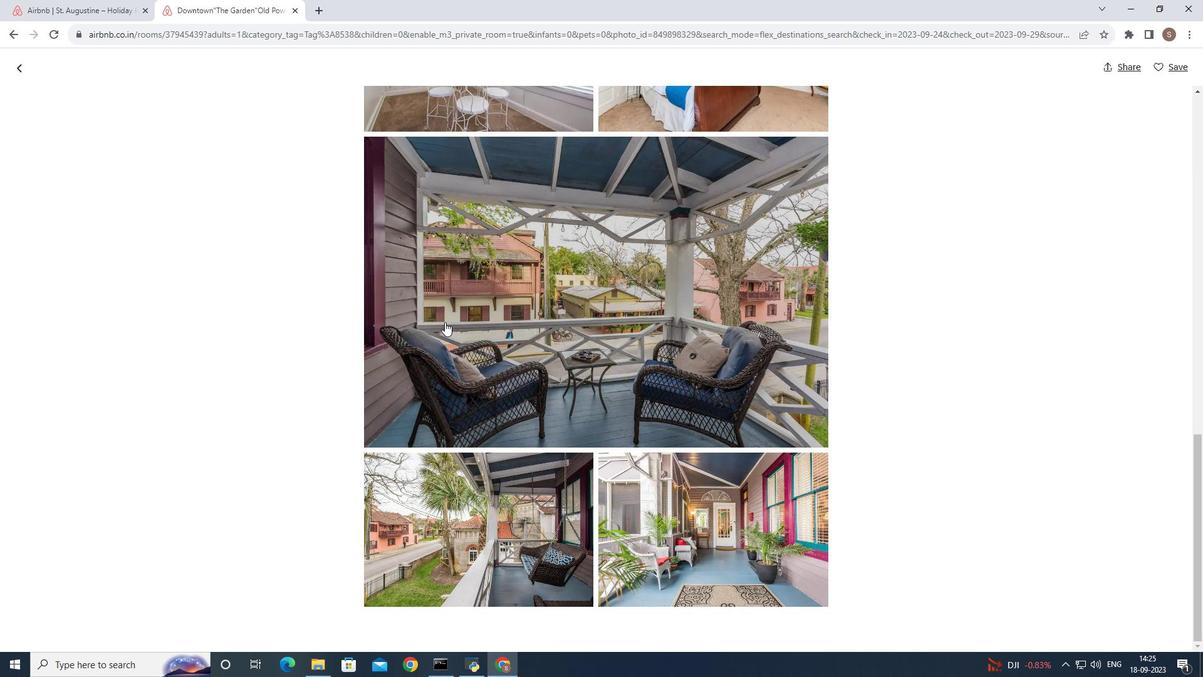 
Action: Mouse moved to (9, 67)
Screenshot: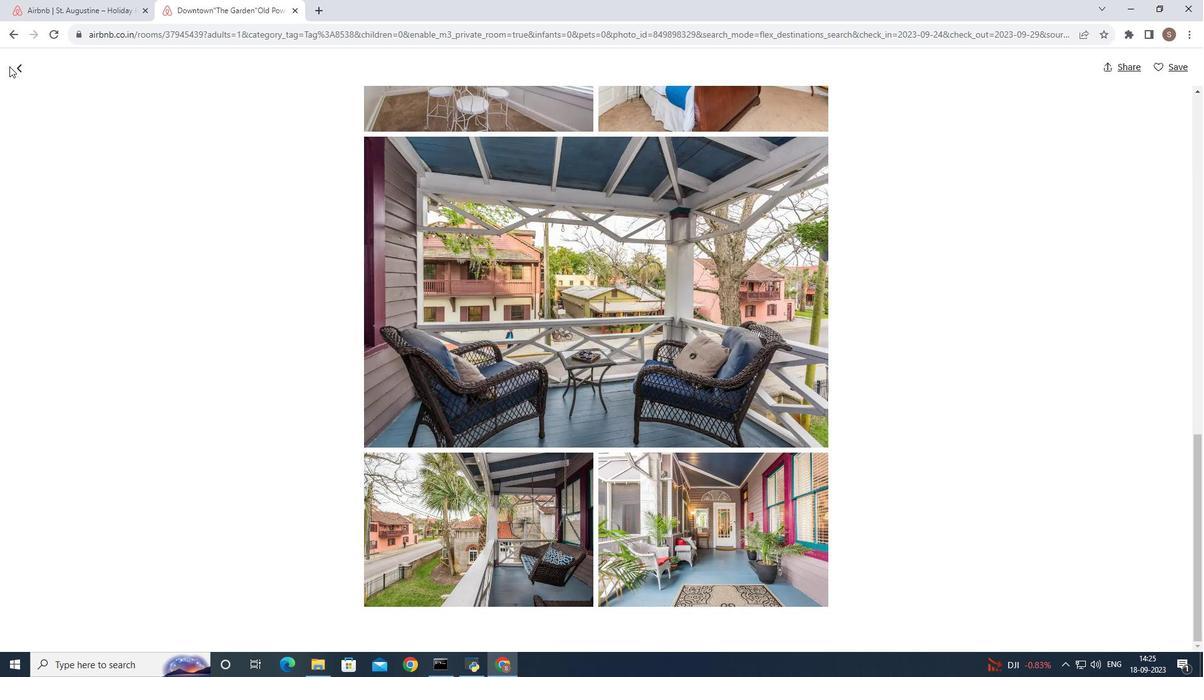 
Action: Mouse pressed left at (9, 67)
Screenshot: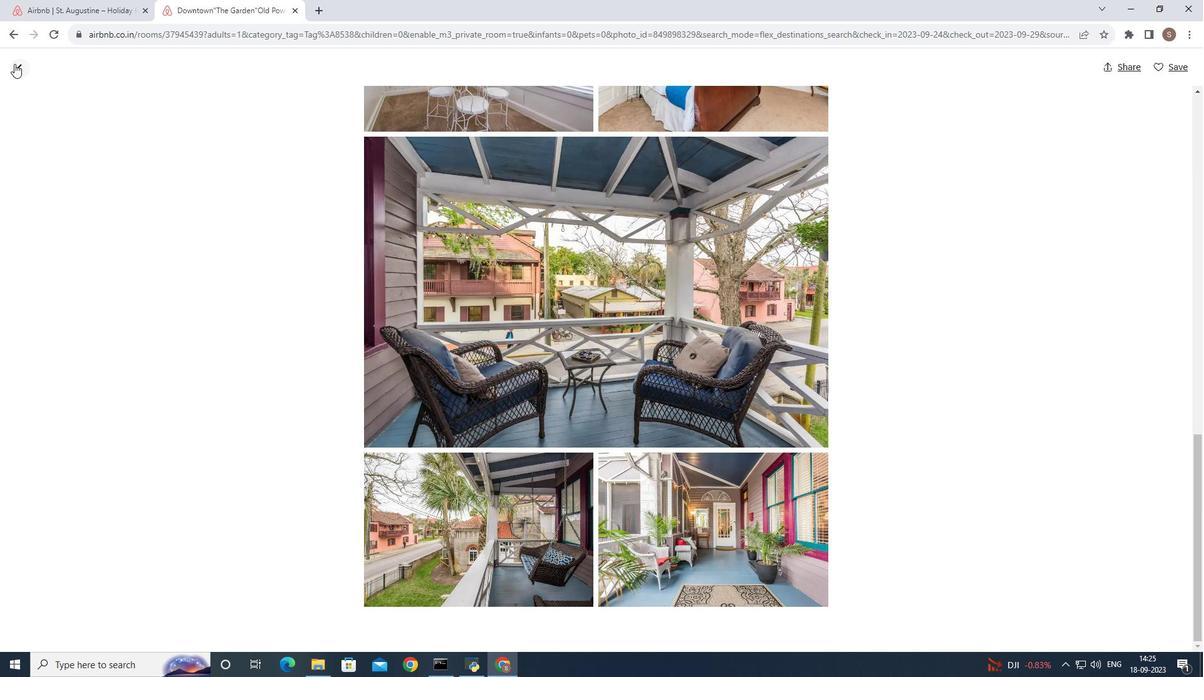 
Action: Mouse moved to (14, 63)
Screenshot: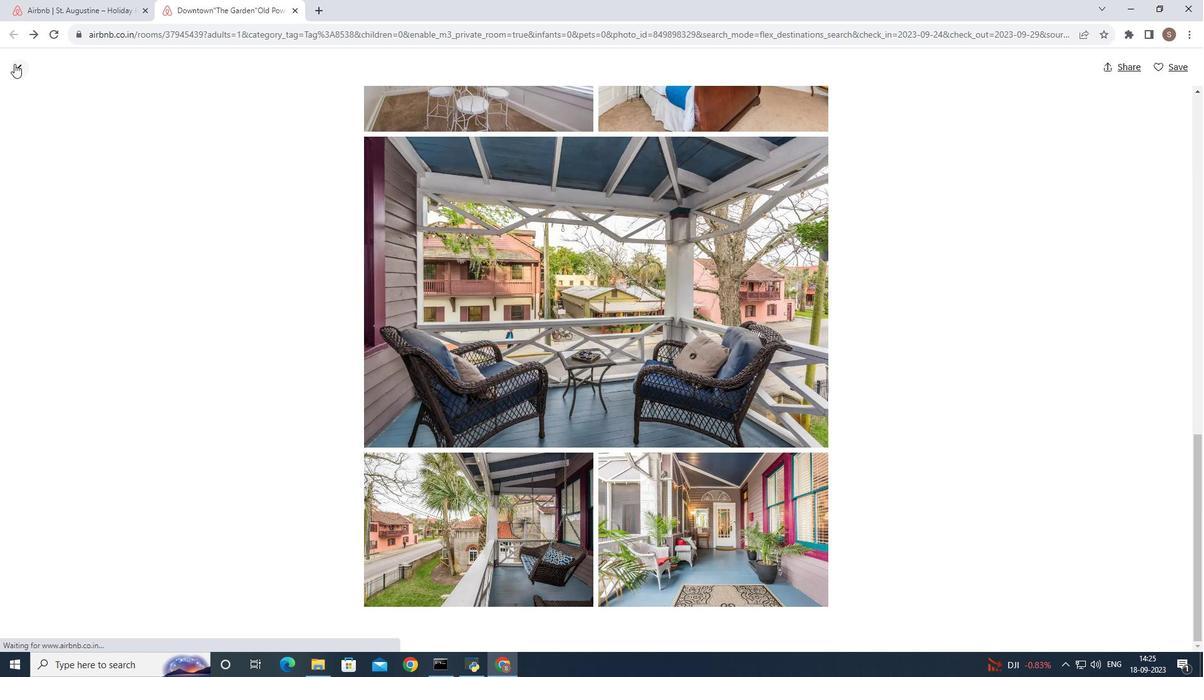 
Action: Mouse pressed left at (14, 63)
Screenshot: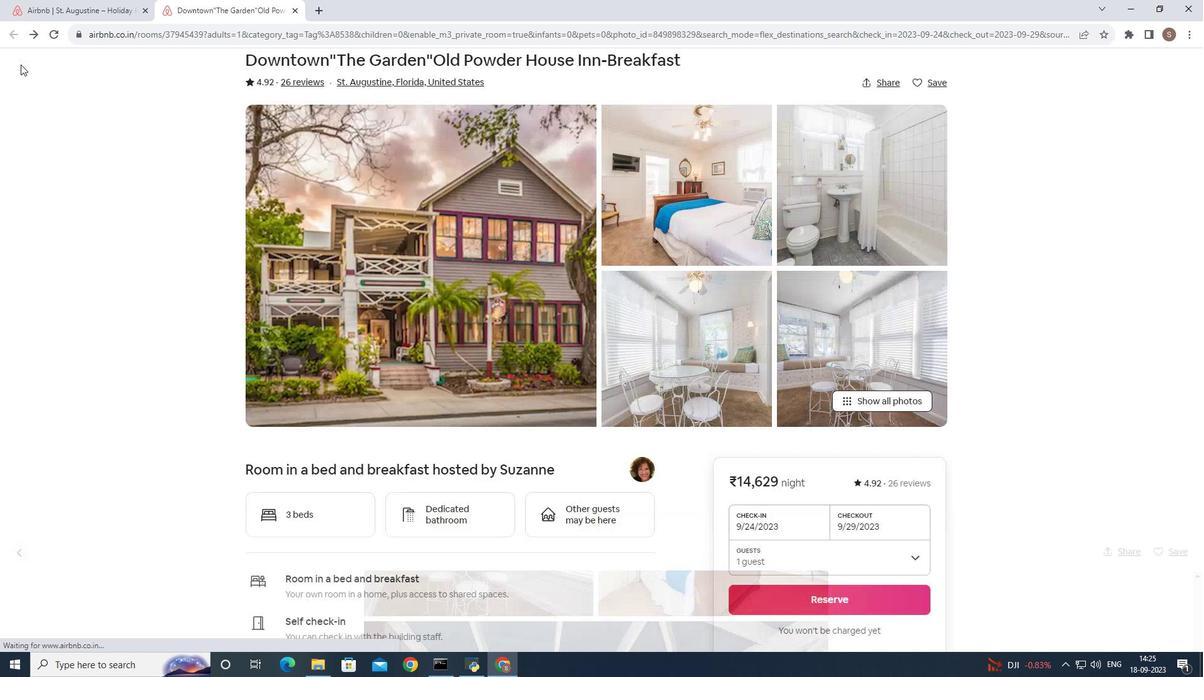
Action: Mouse moved to (364, 360)
Screenshot: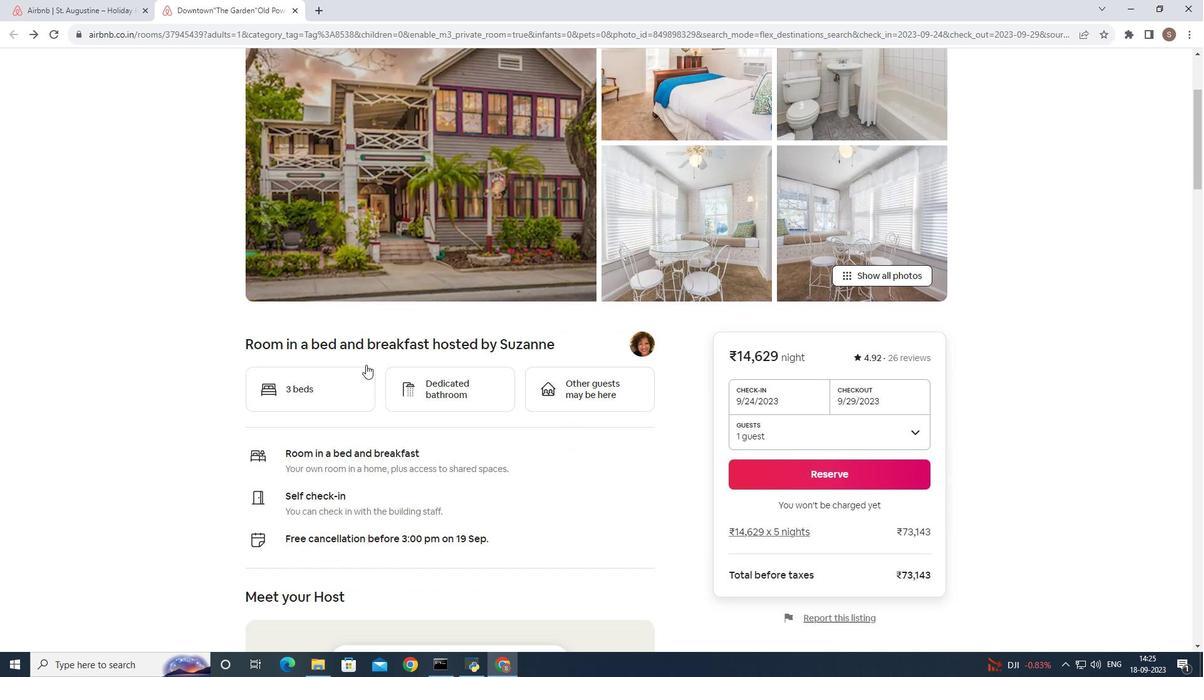 
Action: Mouse scrolled (364, 359) with delta (0, 0)
Screenshot: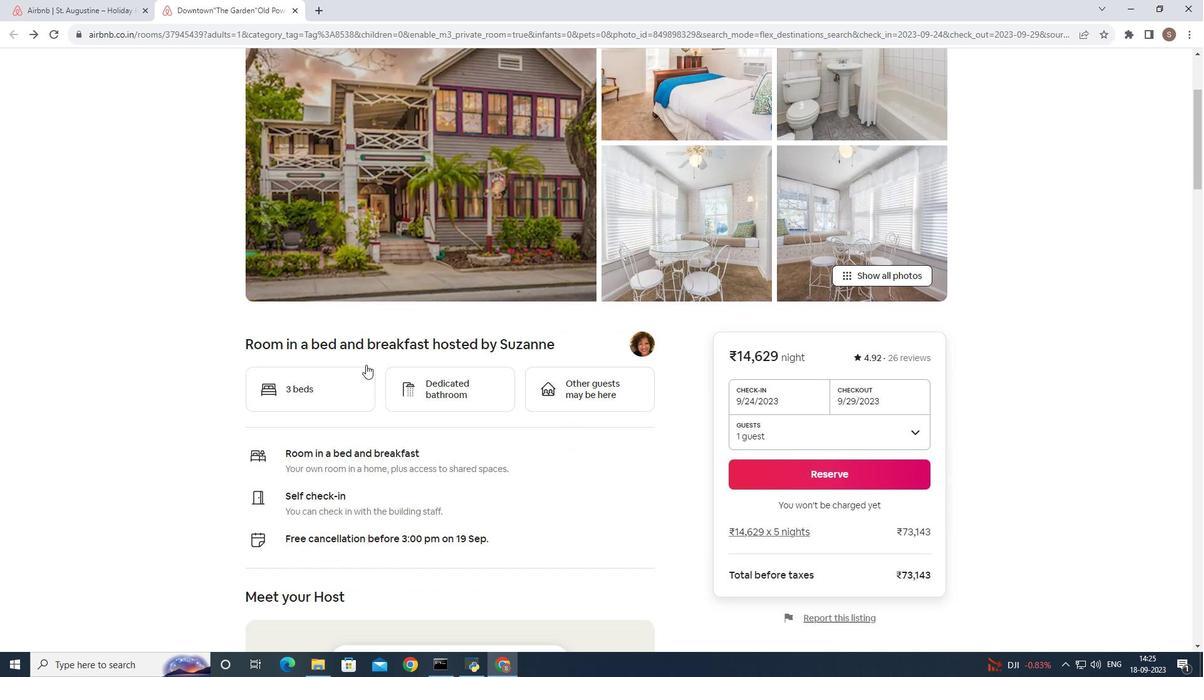 
Action: Mouse moved to (366, 364)
Screenshot: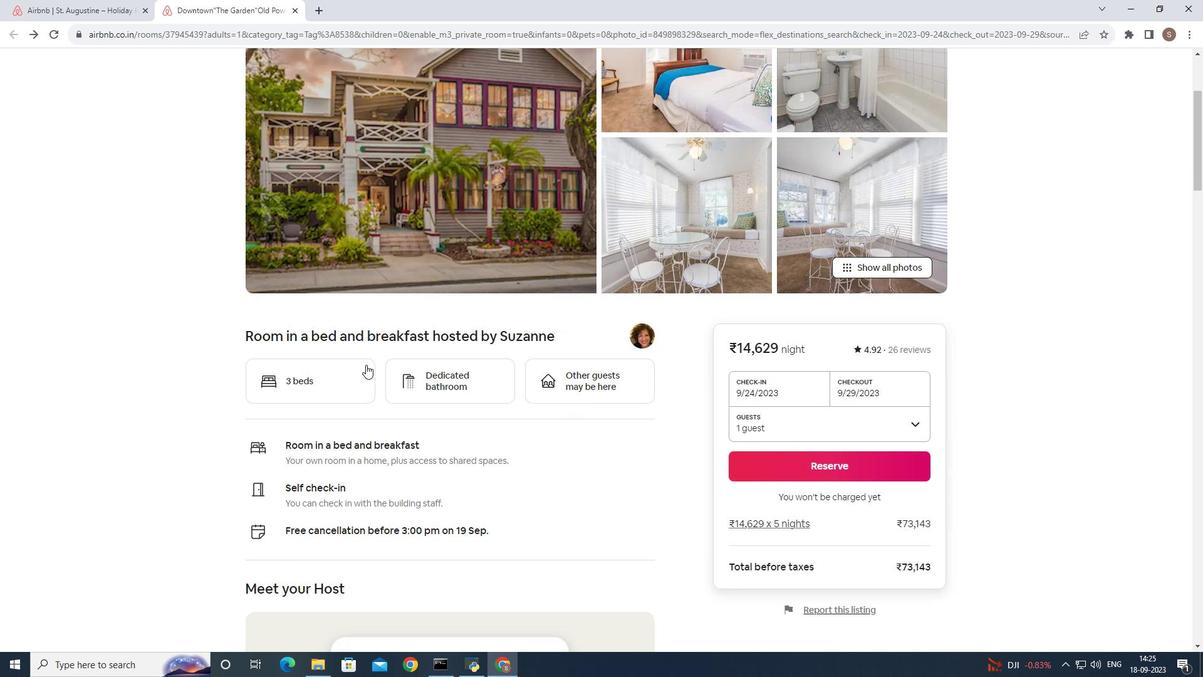
Action: Mouse scrolled (366, 364) with delta (0, 0)
Screenshot: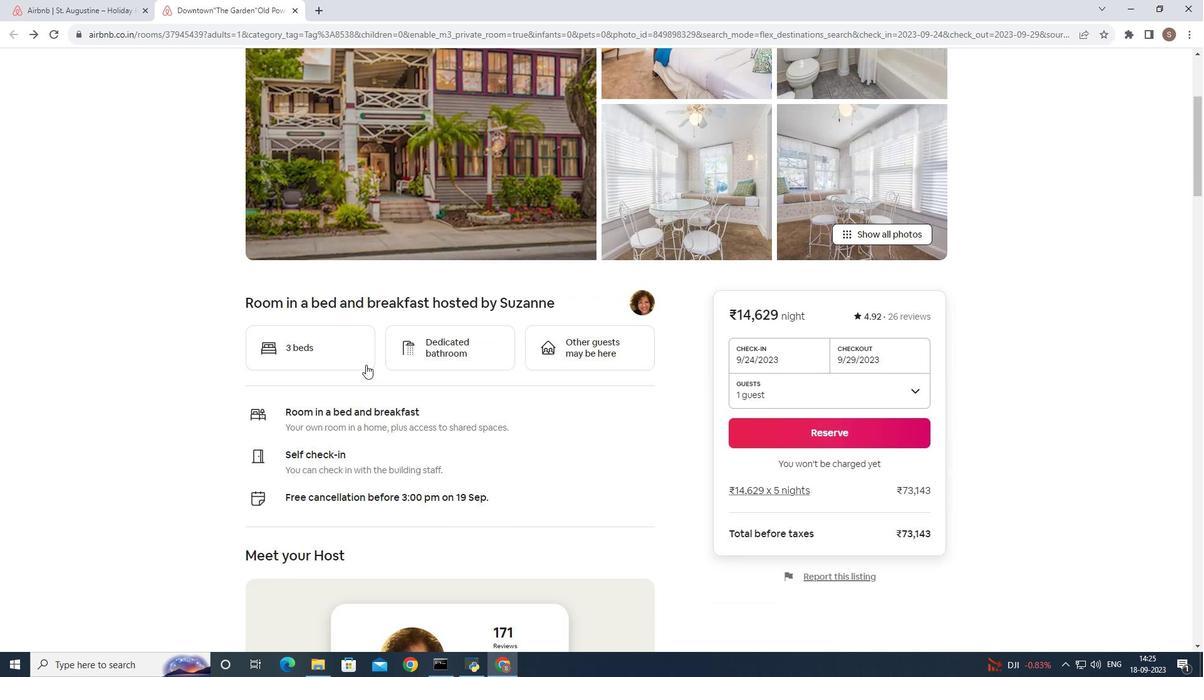 
Action: Mouse scrolled (366, 364) with delta (0, 0)
Screenshot: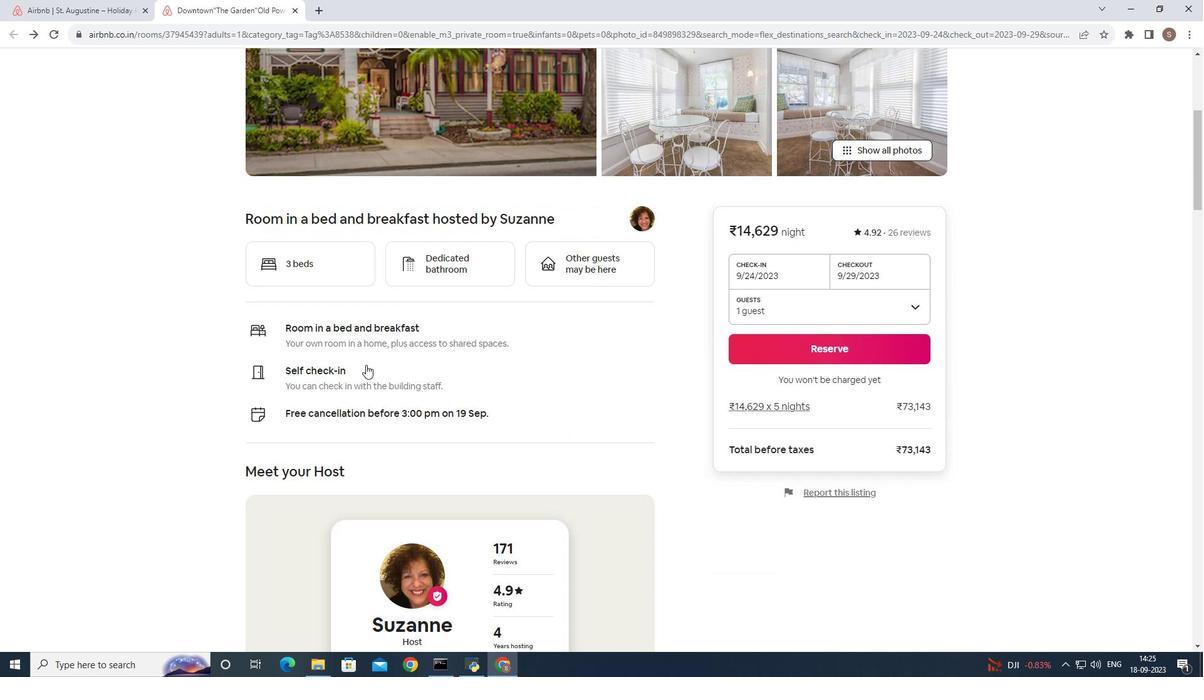 
Action: Mouse scrolled (366, 364) with delta (0, 0)
Screenshot: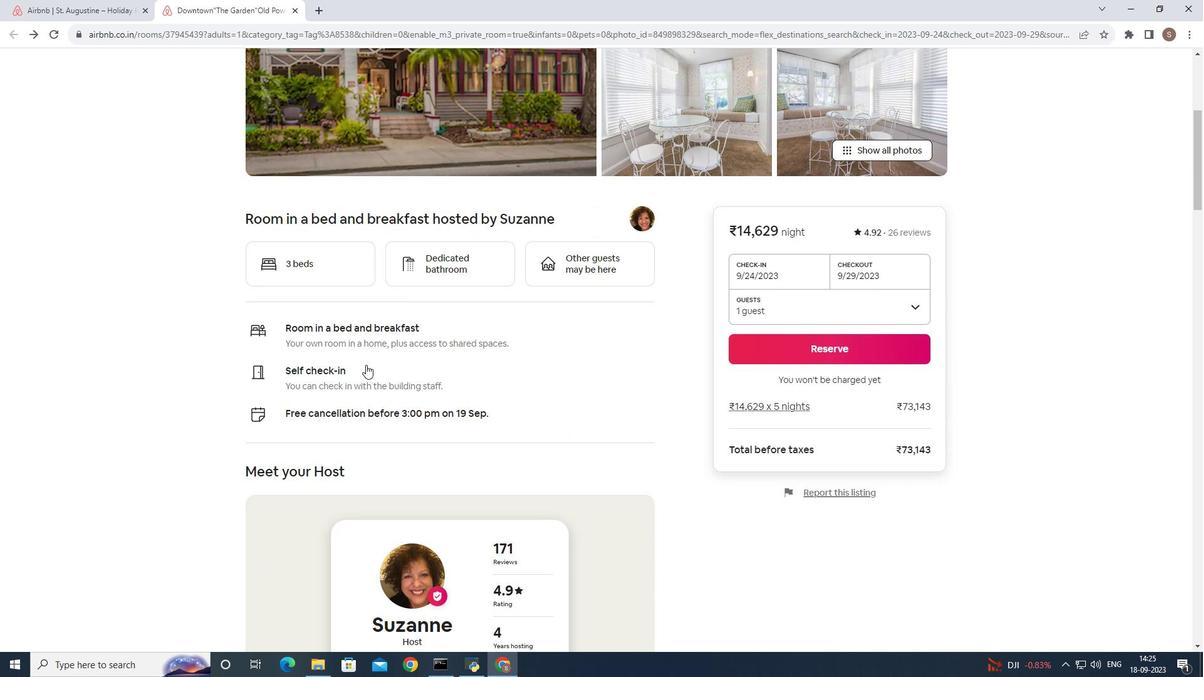 
Action: Mouse scrolled (366, 364) with delta (0, 0)
Screenshot: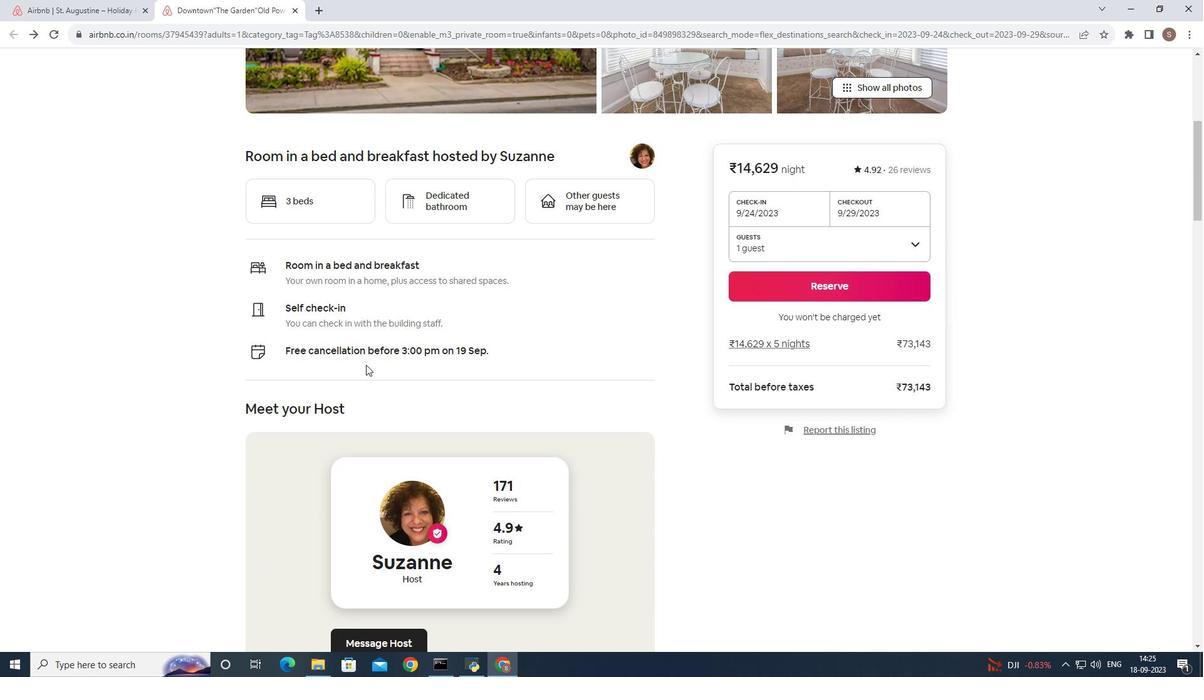 
Action: Mouse scrolled (366, 364) with delta (0, 0)
Screenshot: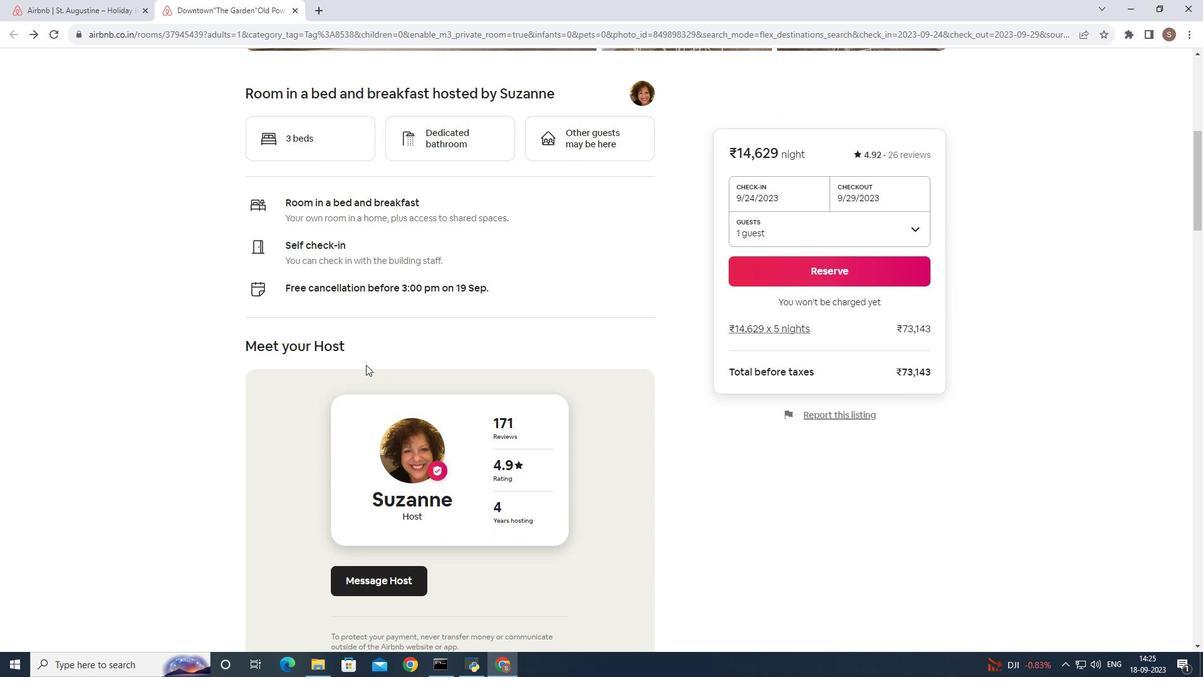 
Action: Mouse scrolled (366, 364) with delta (0, 0)
Screenshot: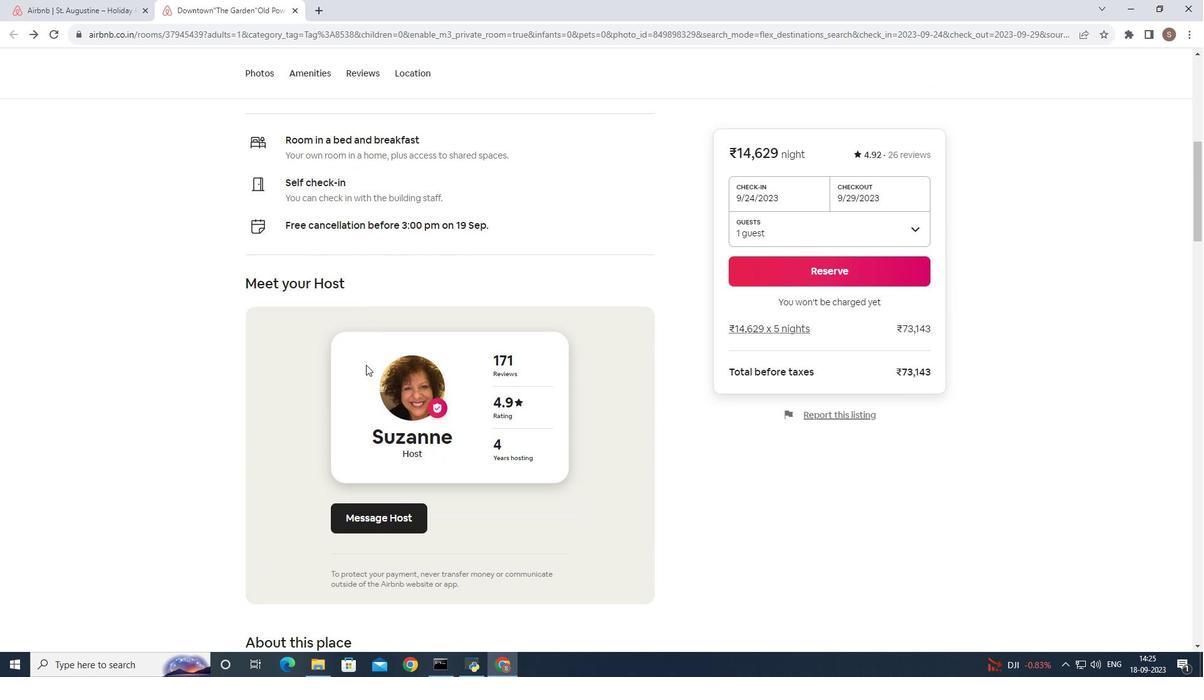 
Action: Mouse scrolled (366, 364) with delta (0, 0)
Screenshot: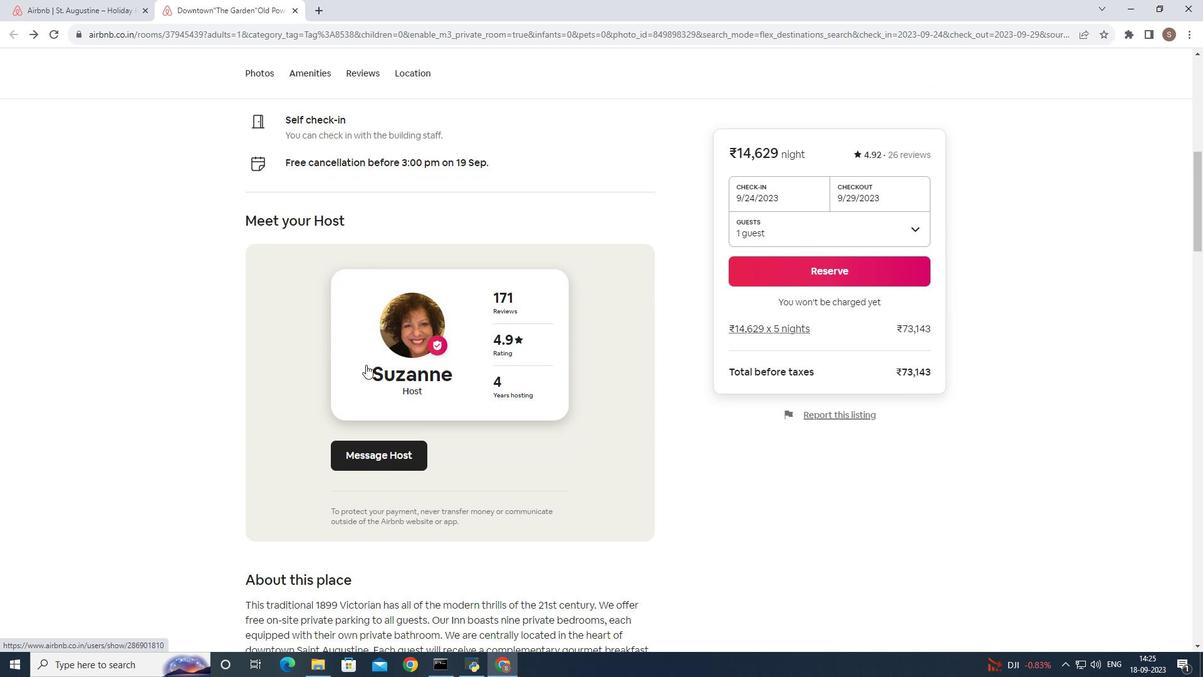 
Action: Mouse scrolled (366, 364) with delta (0, 0)
Screenshot: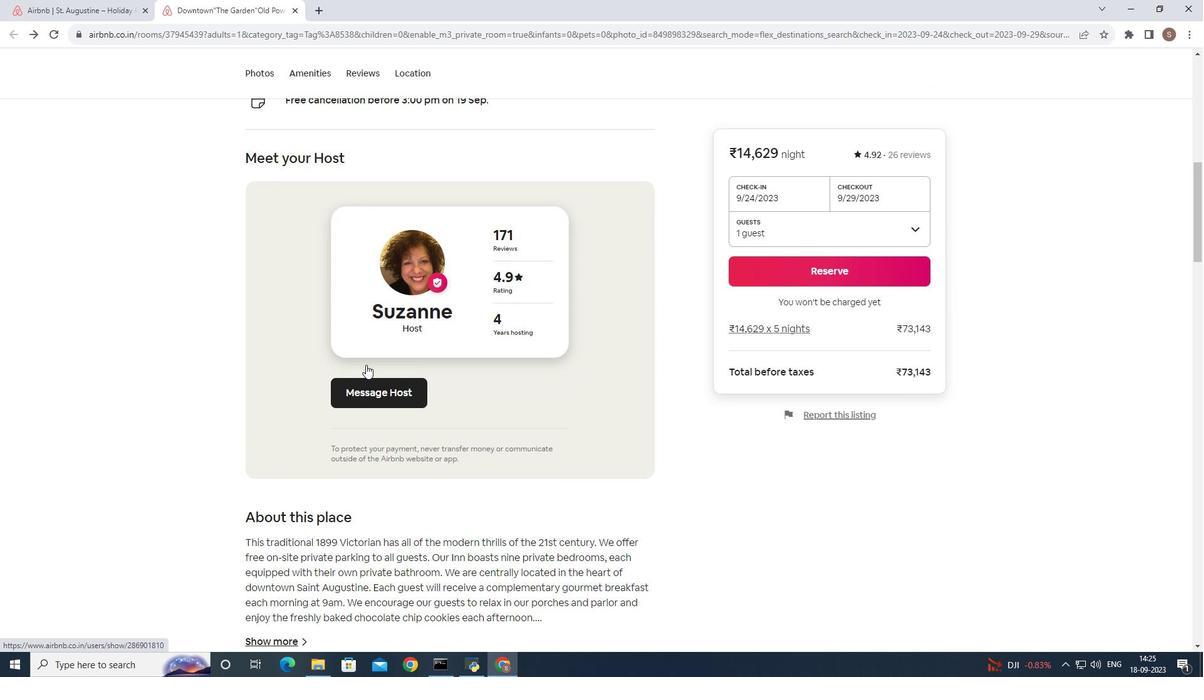 
Action: Mouse scrolled (366, 364) with delta (0, 0)
Screenshot: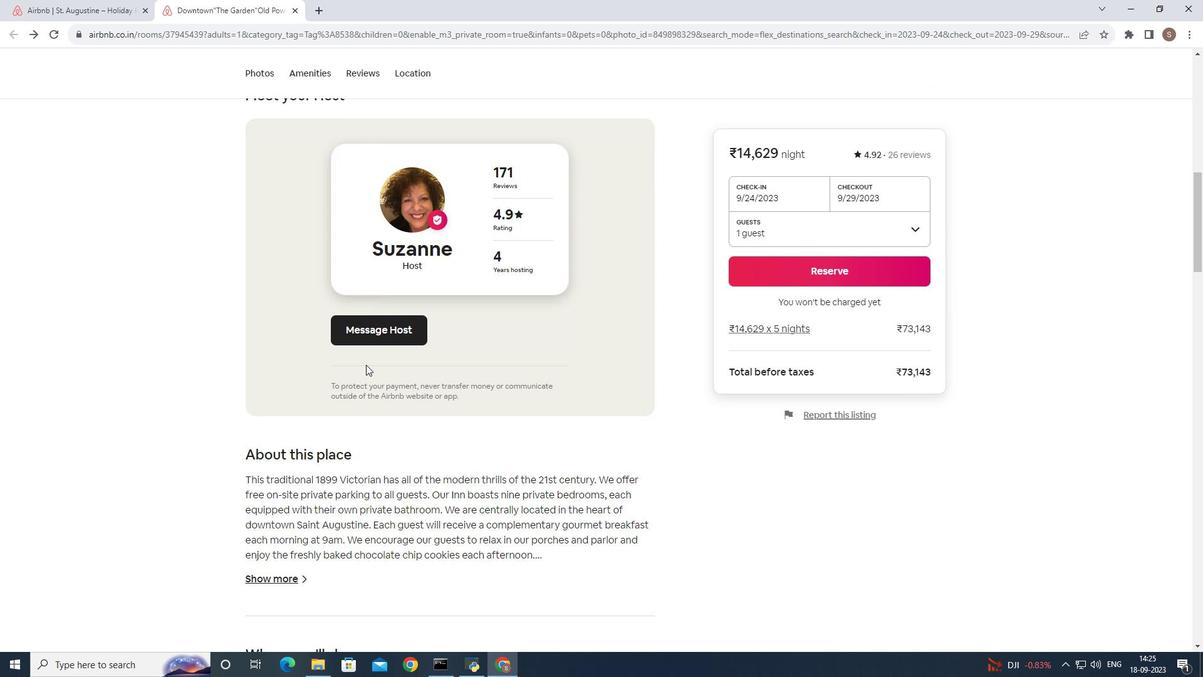 
Action: Mouse scrolled (366, 364) with delta (0, 0)
Screenshot: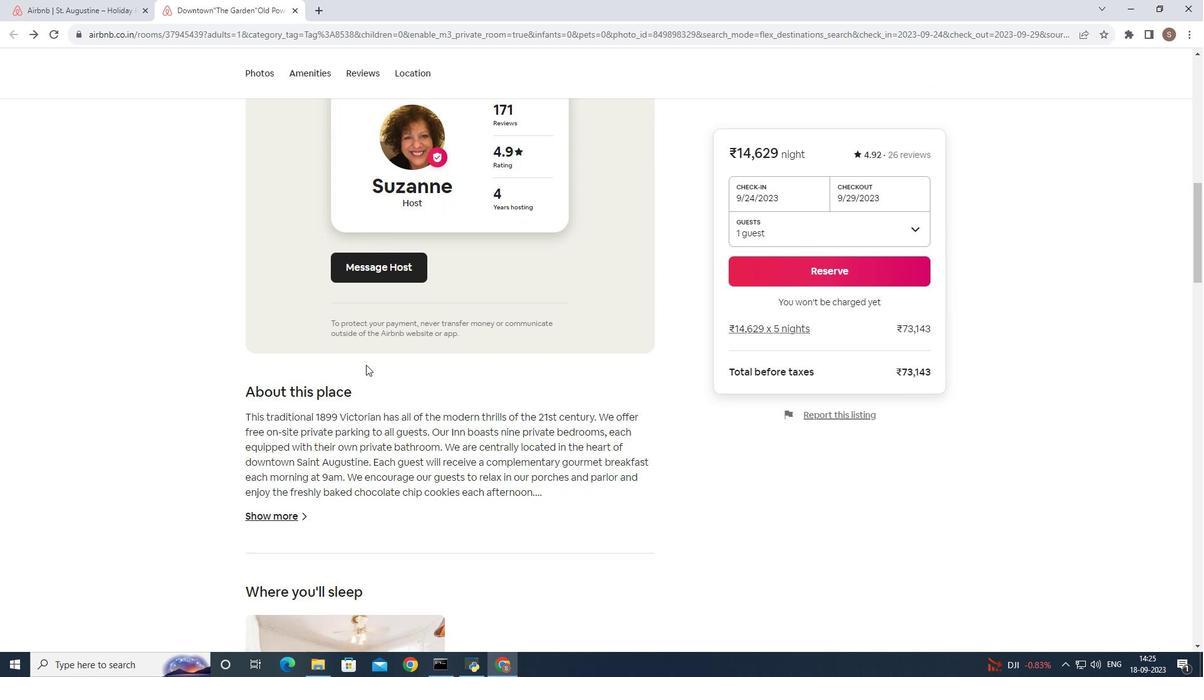 
Action: Mouse scrolled (366, 364) with delta (0, 0)
Screenshot: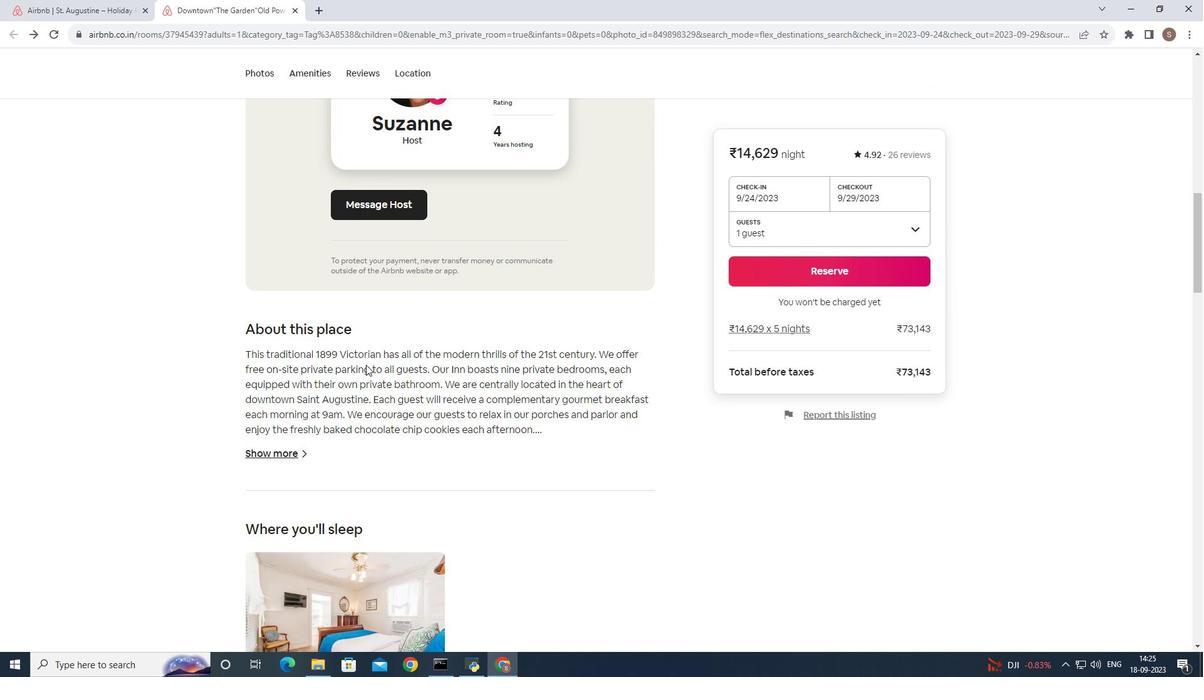 
Action: Mouse scrolled (366, 364) with delta (0, 0)
Screenshot: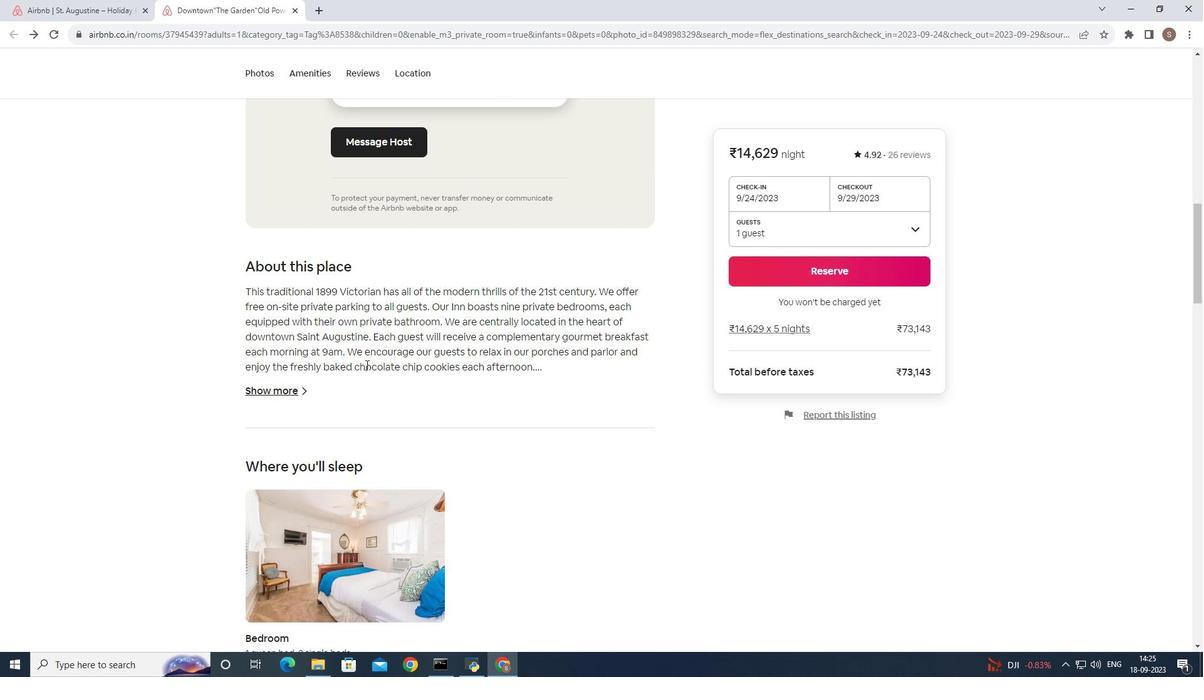 
Action: Mouse scrolled (366, 364) with delta (0, 0)
Screenshot: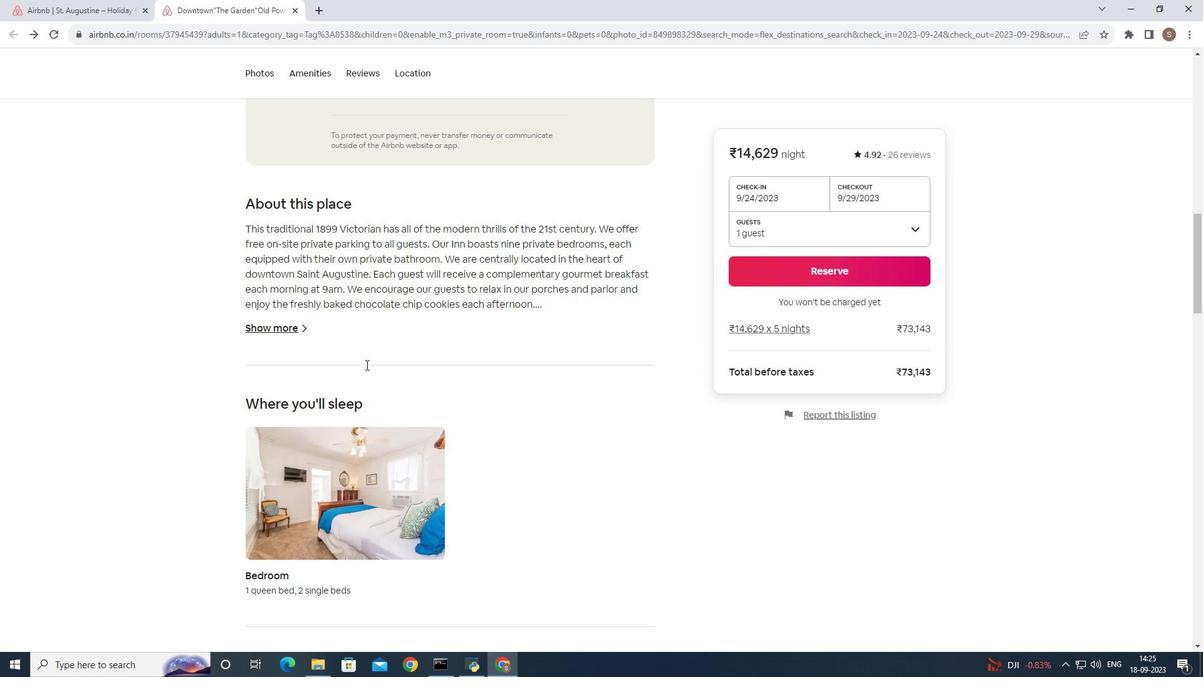
Action: Mouse scrolled (366, 364) with delta (0, 0)
Screenshot: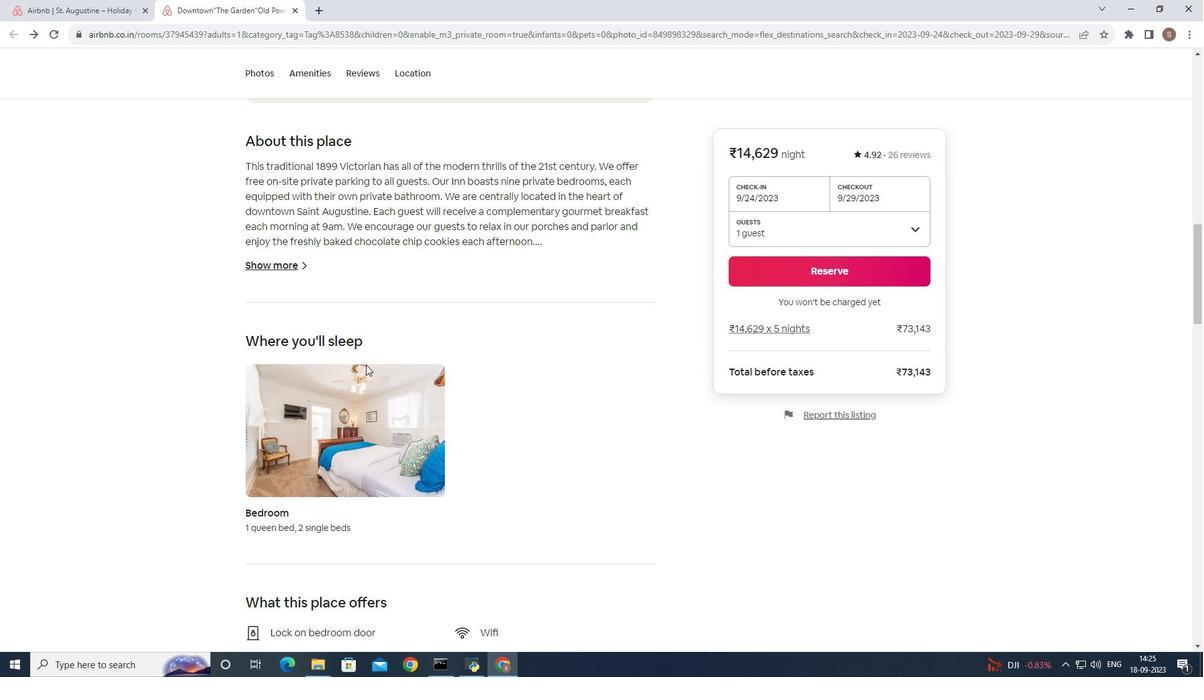 
Action: Mouse scrolled (366, 364) with delta (0, 0)
Screenshot: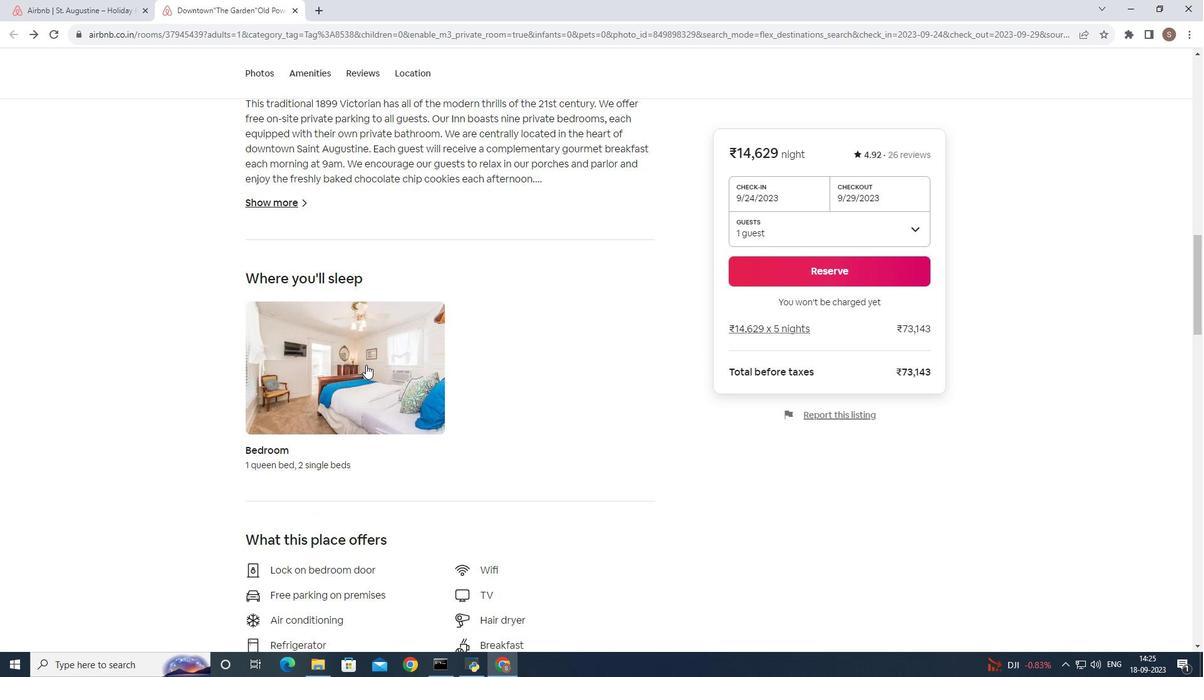 
Action: Mouse scrolled (366, 364) with delta (0, 0)
Screenshot: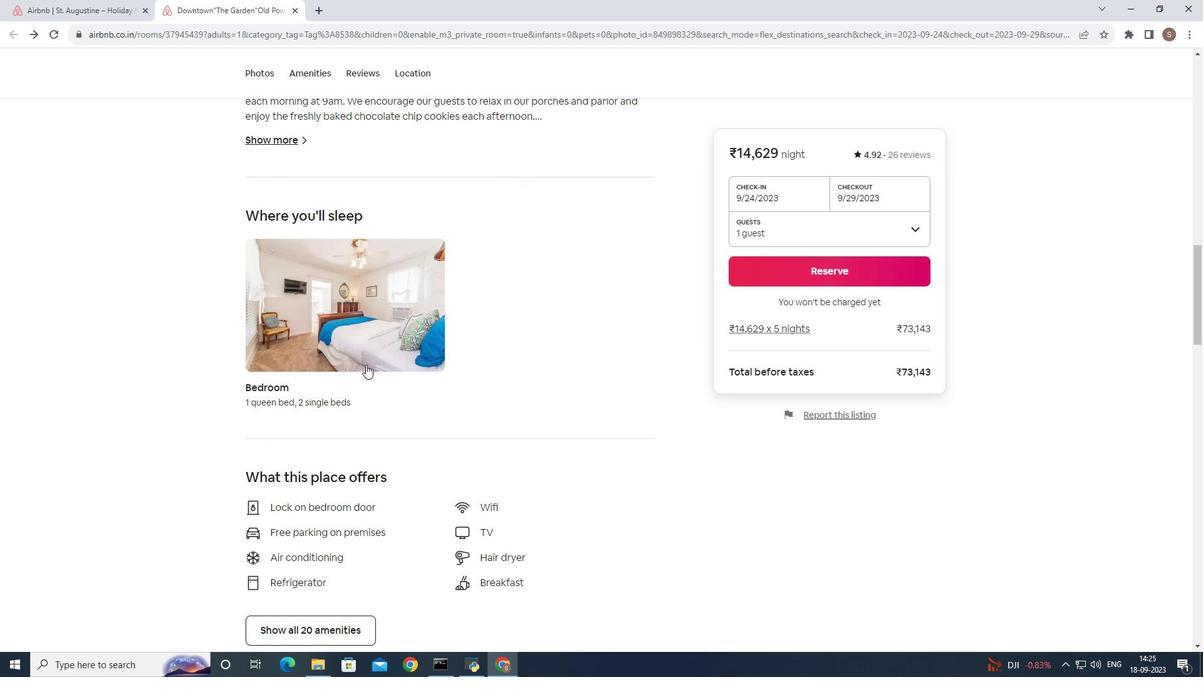 
Action: Mouse moved to (309, 389)
Screenshot: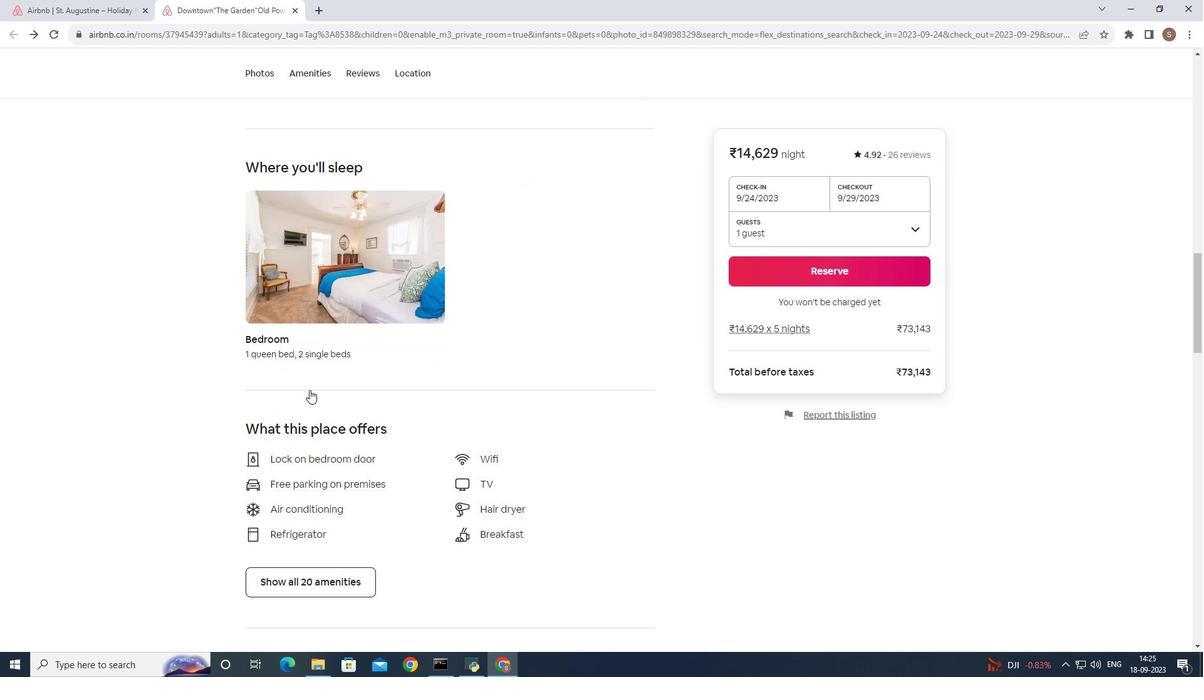 
Action: Mouse scrolled (309, 389) with delta (0, 0)
Screenshot: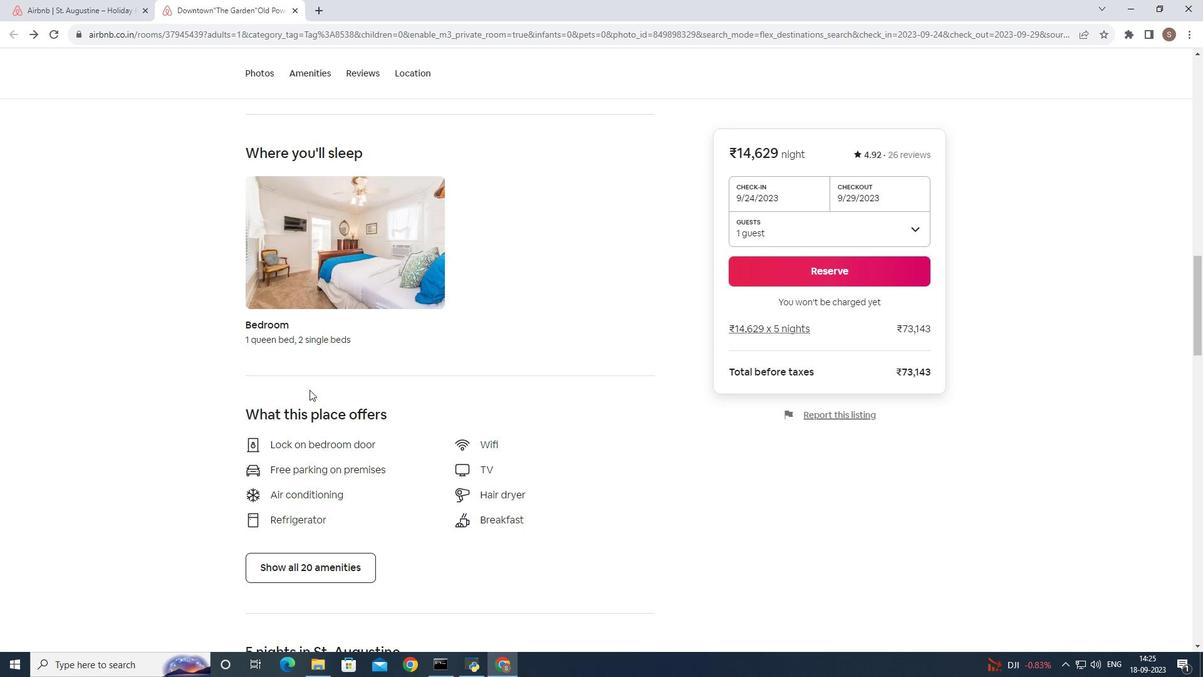 
Action: Mouse scrolled (309, 389) with delta (0, 0)
Screenshot: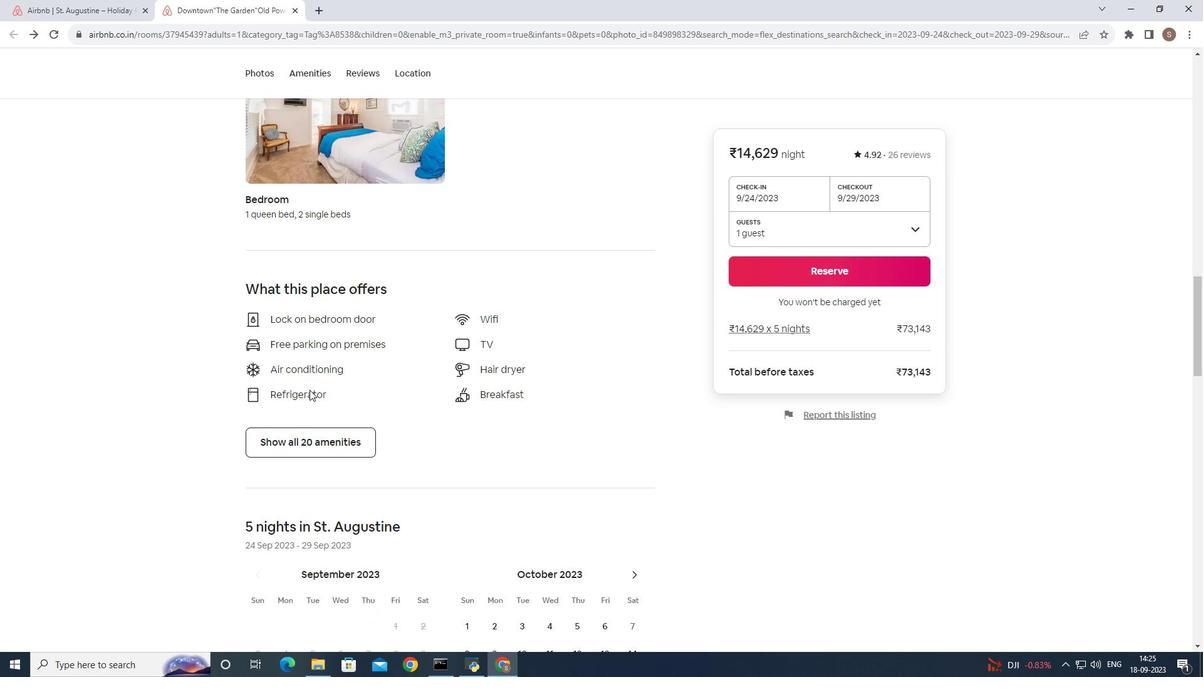 
Action: Mouse scrolled (309, 389) with delta (0, 0)
Screenshot: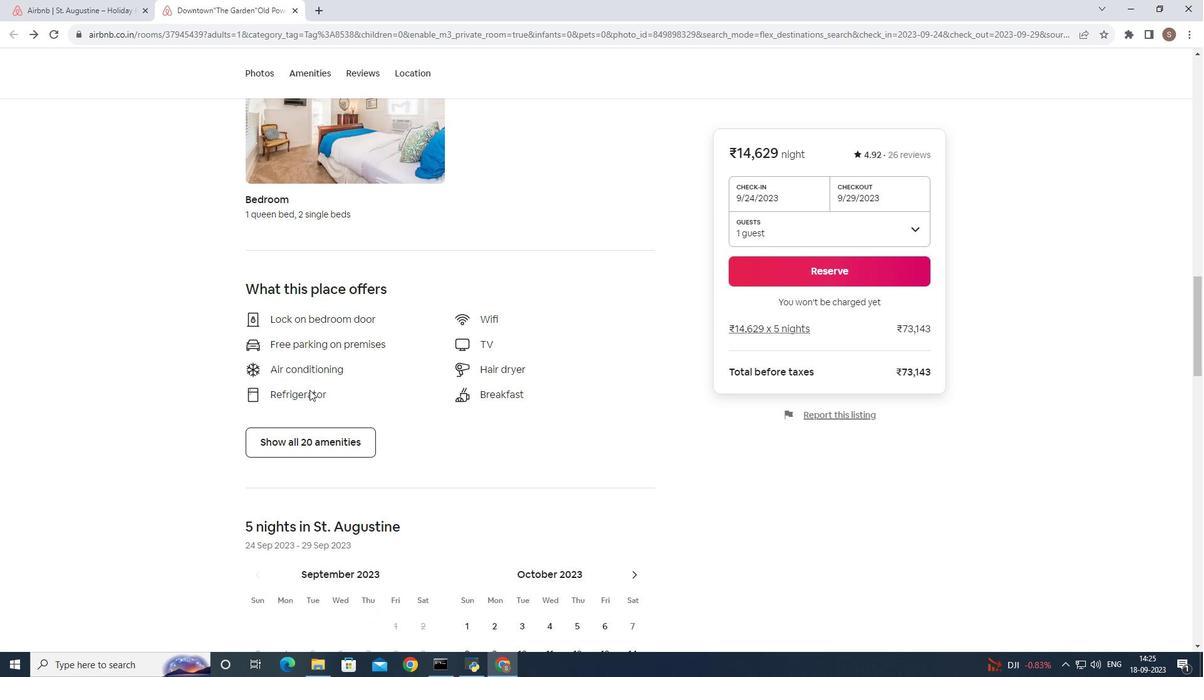 
Action: Mouse scrolled (309, 389) with delta (0, 0)
Screenshot: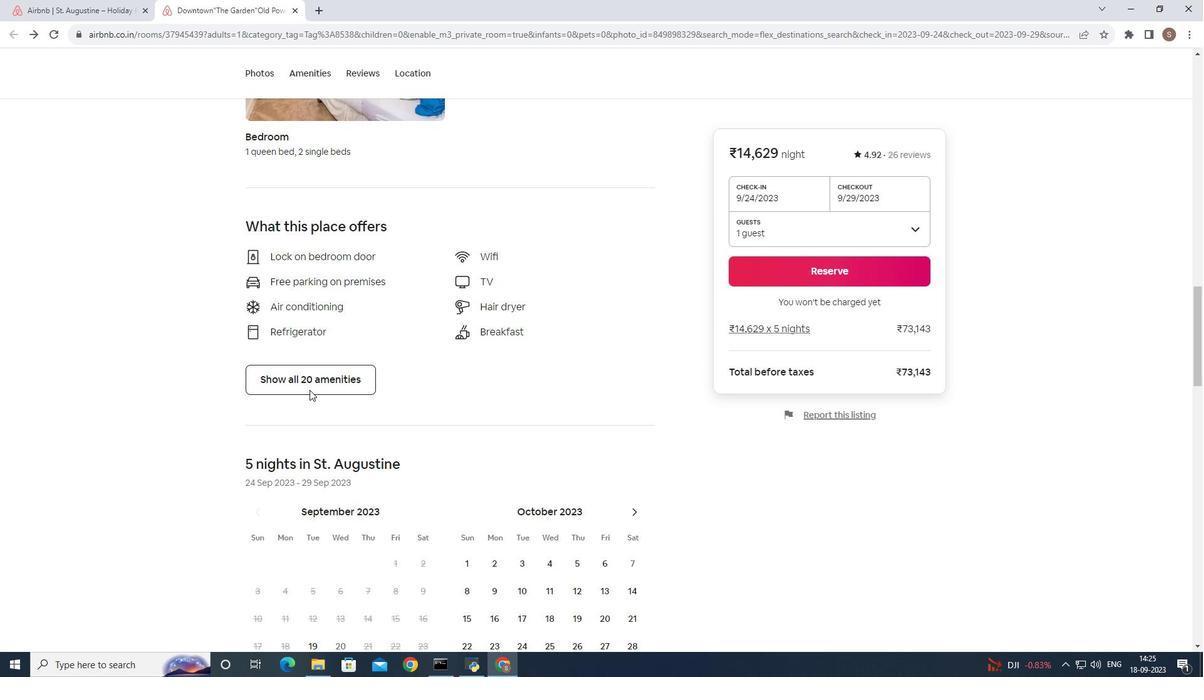 
Action: Mouse moved to (305, 381)
Screenshot: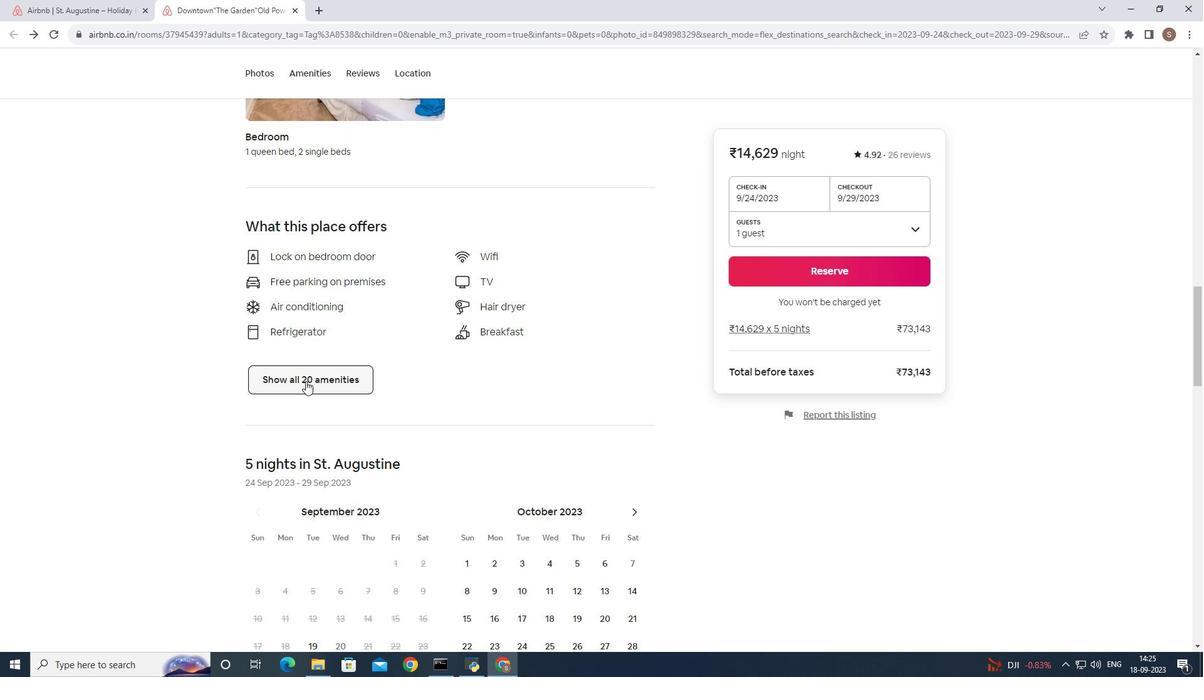 
Action: Mouse pressed left at (305, 381)
Screenshot: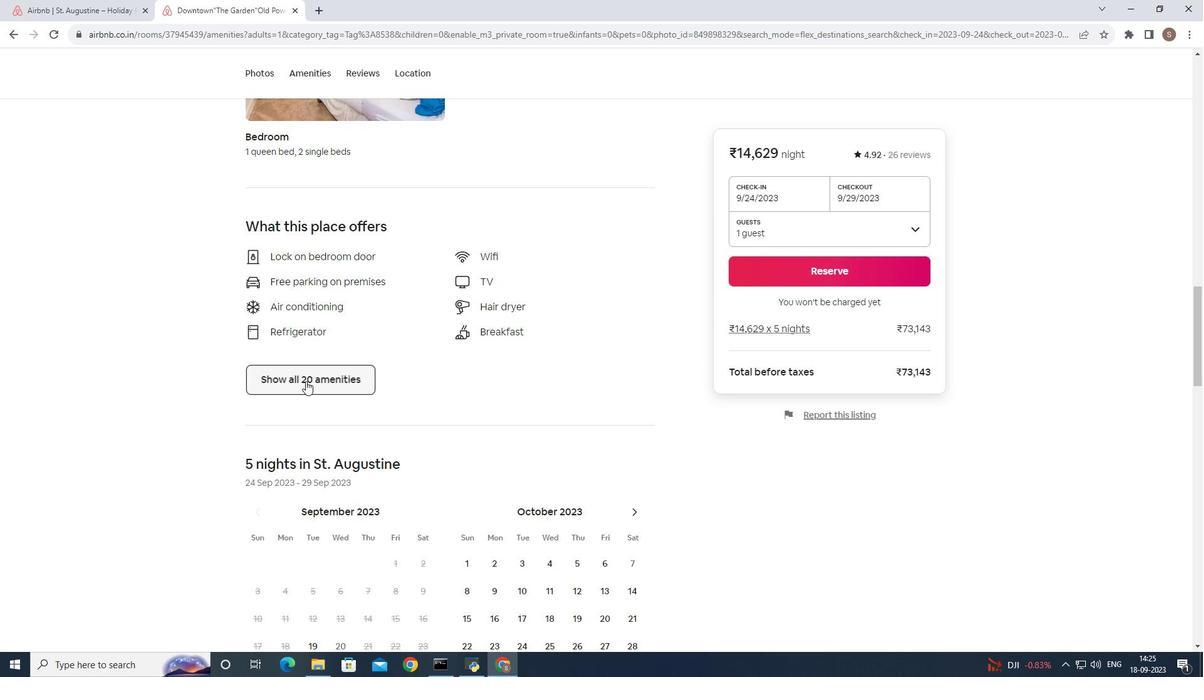 
Action: Mouse scrolled (305, 380) with delta (0, 0)
Screenshot: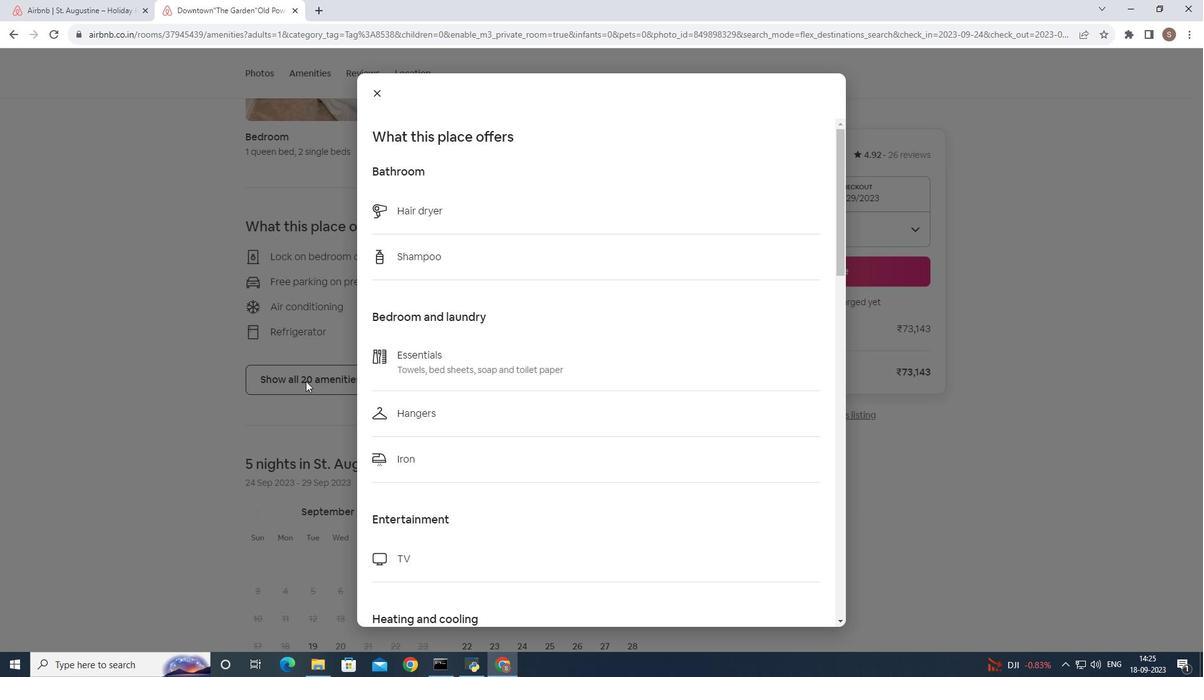 
Action: Mouse scrolled (305, 380) with delta (0, 0)
Screenshot: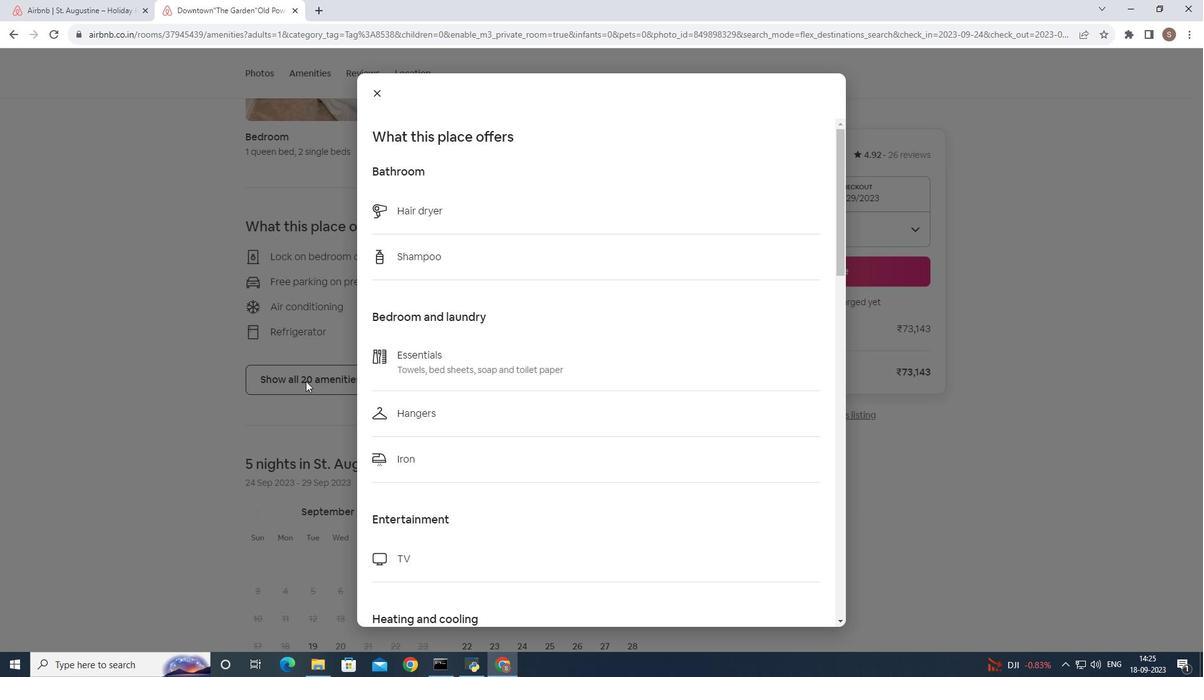 
Action: Mouse moved to (401, 353)
Screenshot: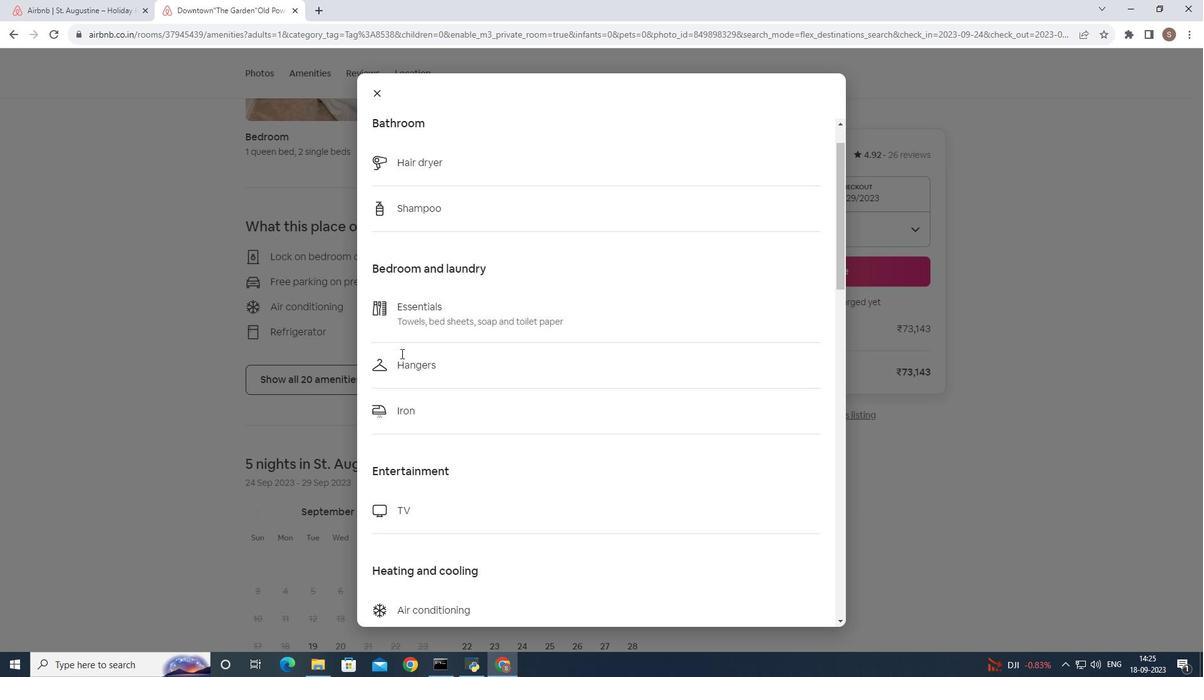 
Action: Mouse scrolled (401, 352) with delta (0, 0)
Screenshot: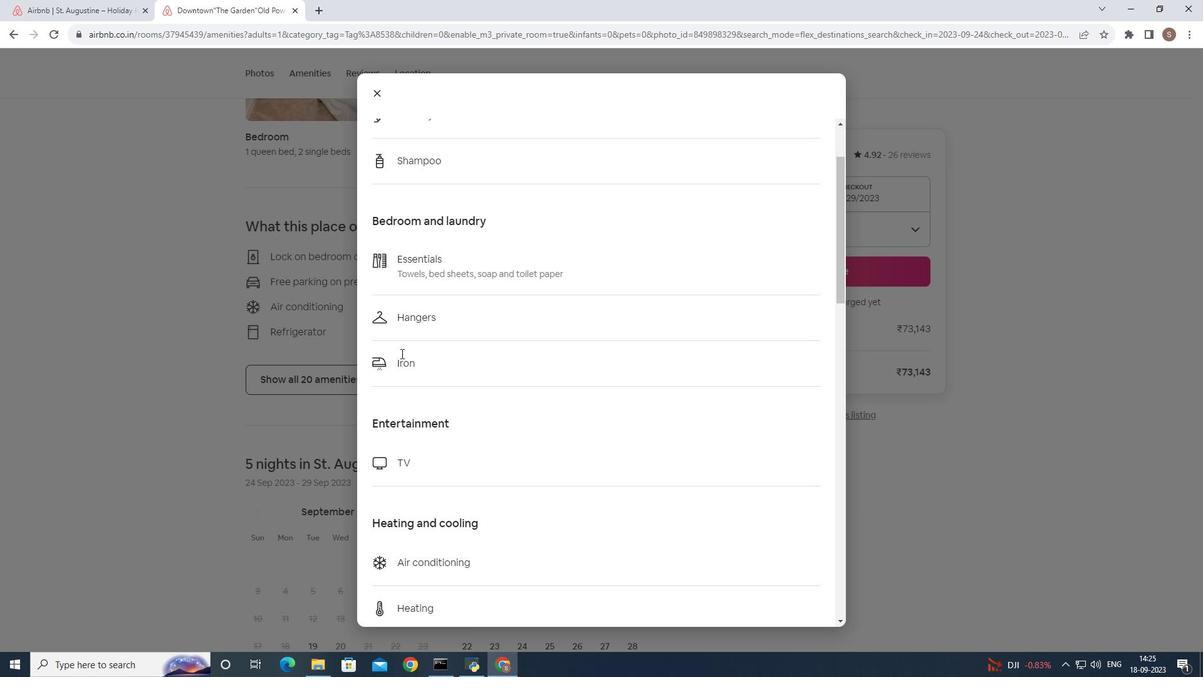 
Action: Mouse scrolled (401, 352) with delta (0, 0)
Screenshot: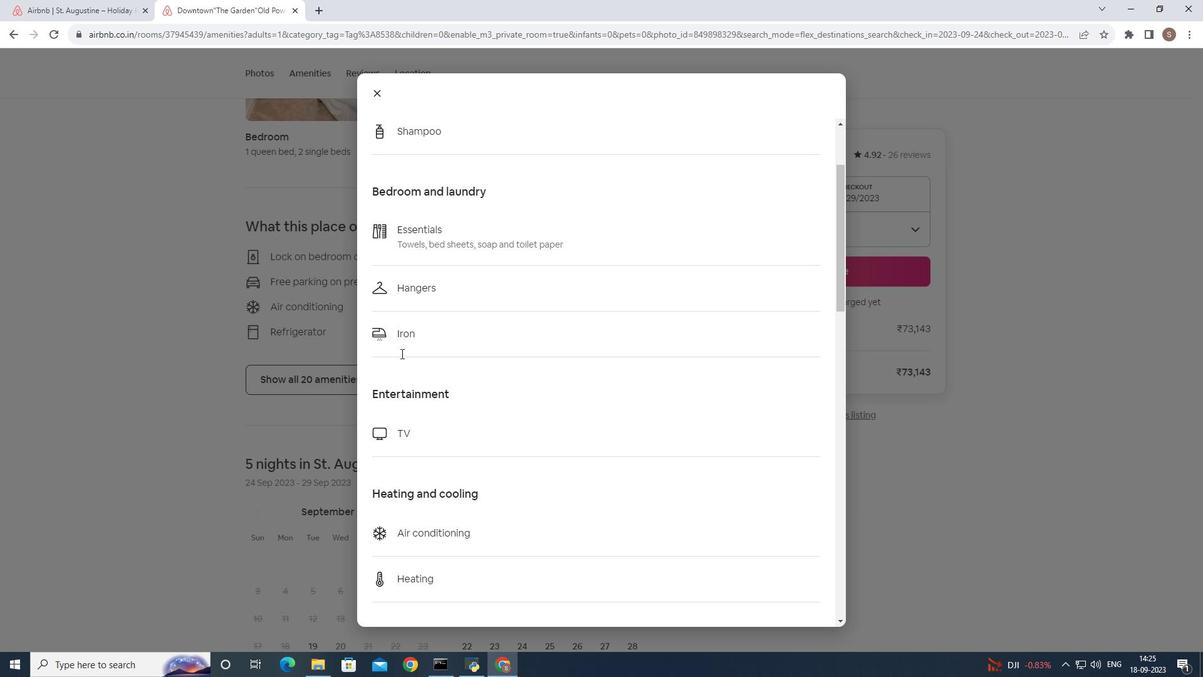 
Action: Mouse scrolled (401, 352) with delta (0, 0)
Screenshot: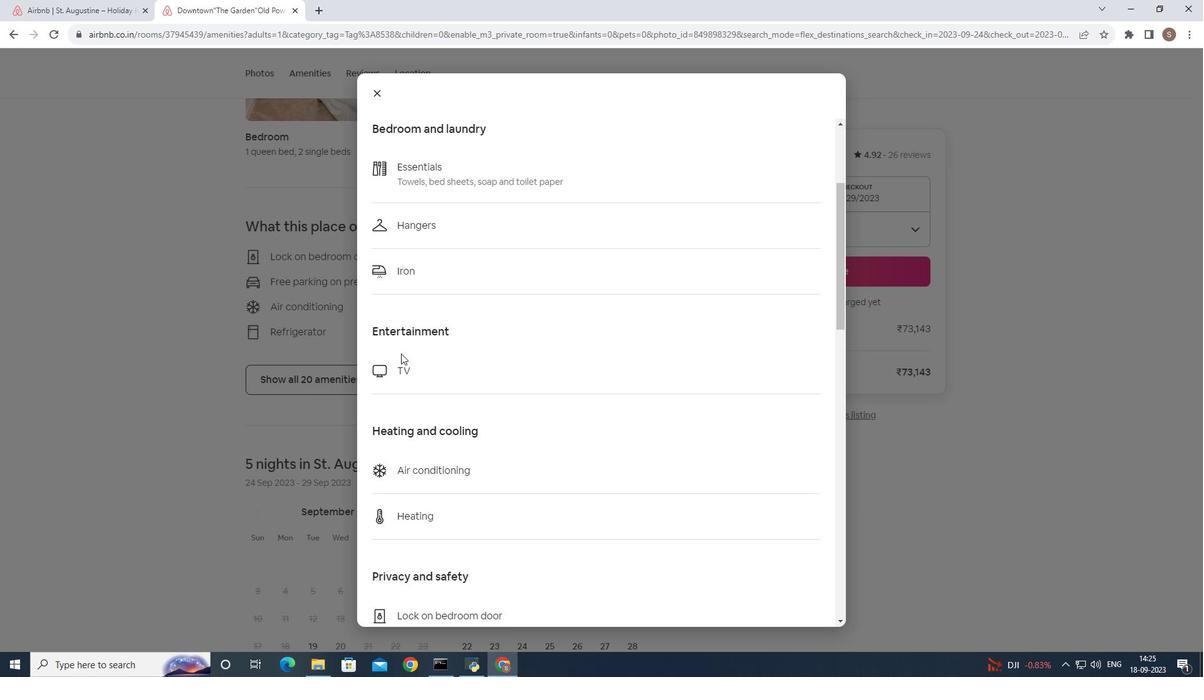 
Action: Mouse scrolled (401, 352) with delta (0, 0)
Screenshot: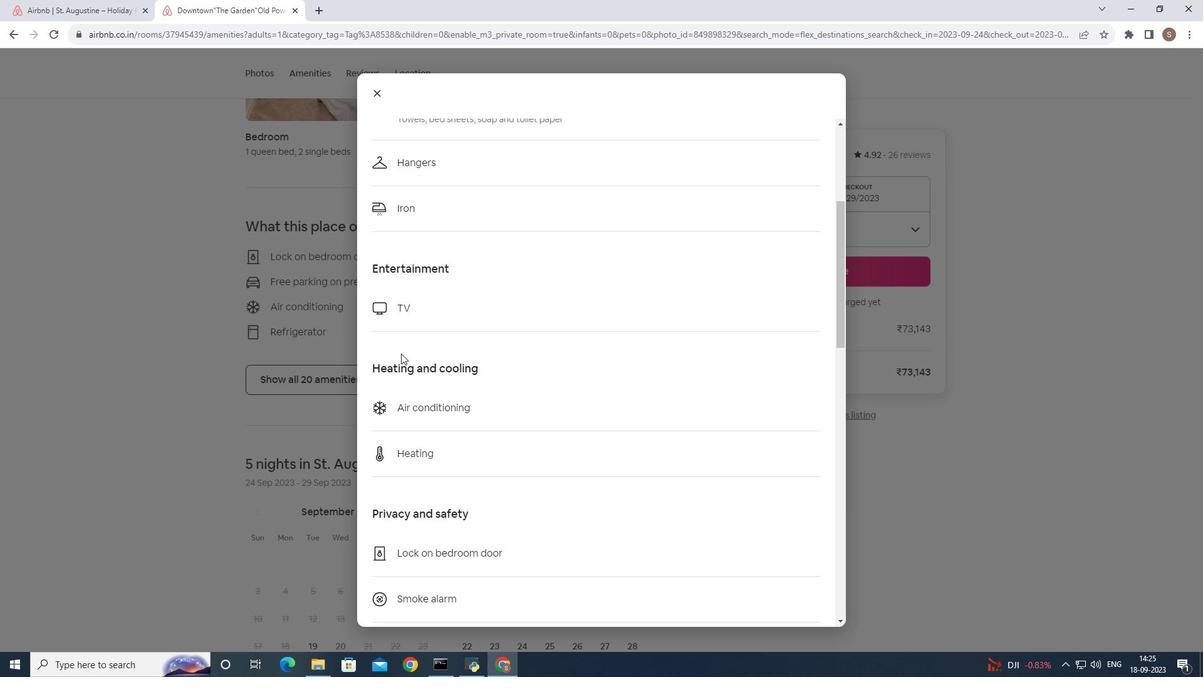 
Action: Mouse scrolled (401, 352) with delta (0, 0)
Screenshot: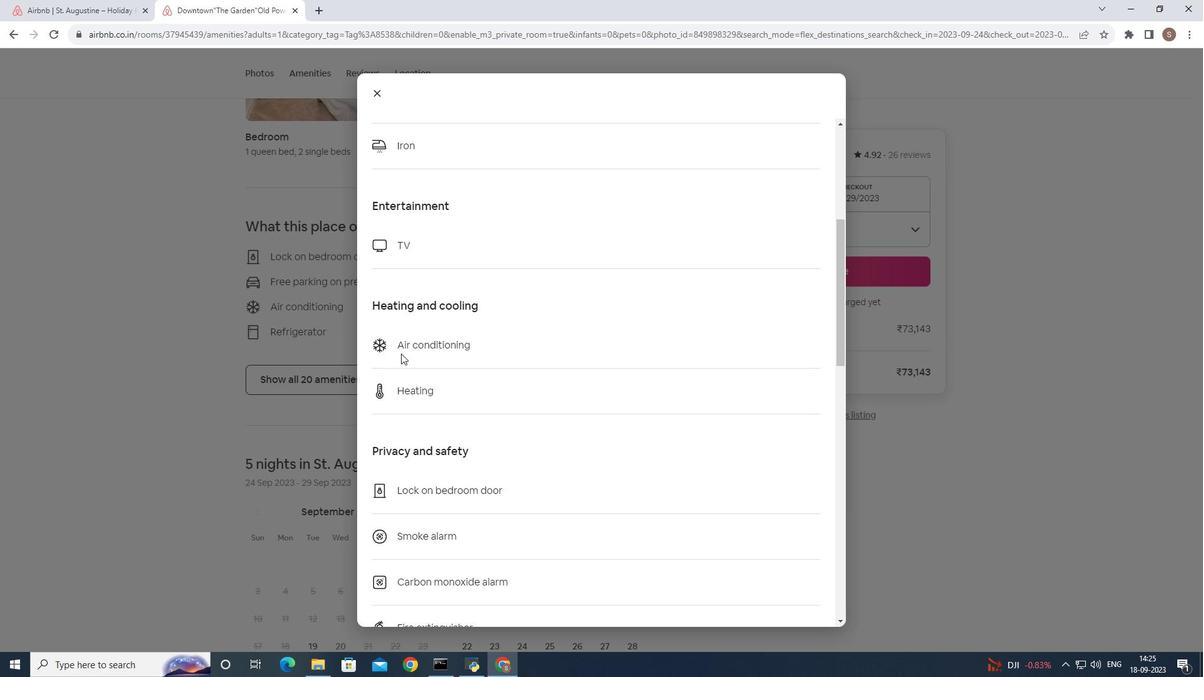 
Action: Mouse scrolled (401, 352) with delta (0, 0)
Screenshot: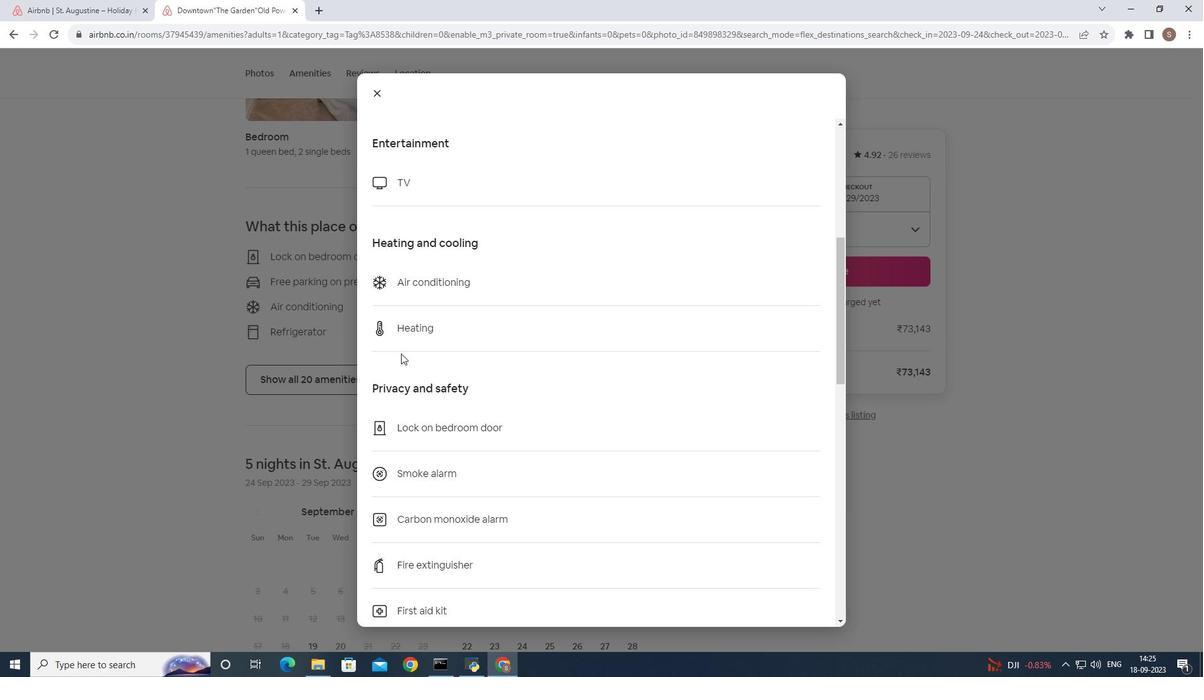 
Action: Mouse scrolled (401, 352) with delta (0, 0)
Screenshot: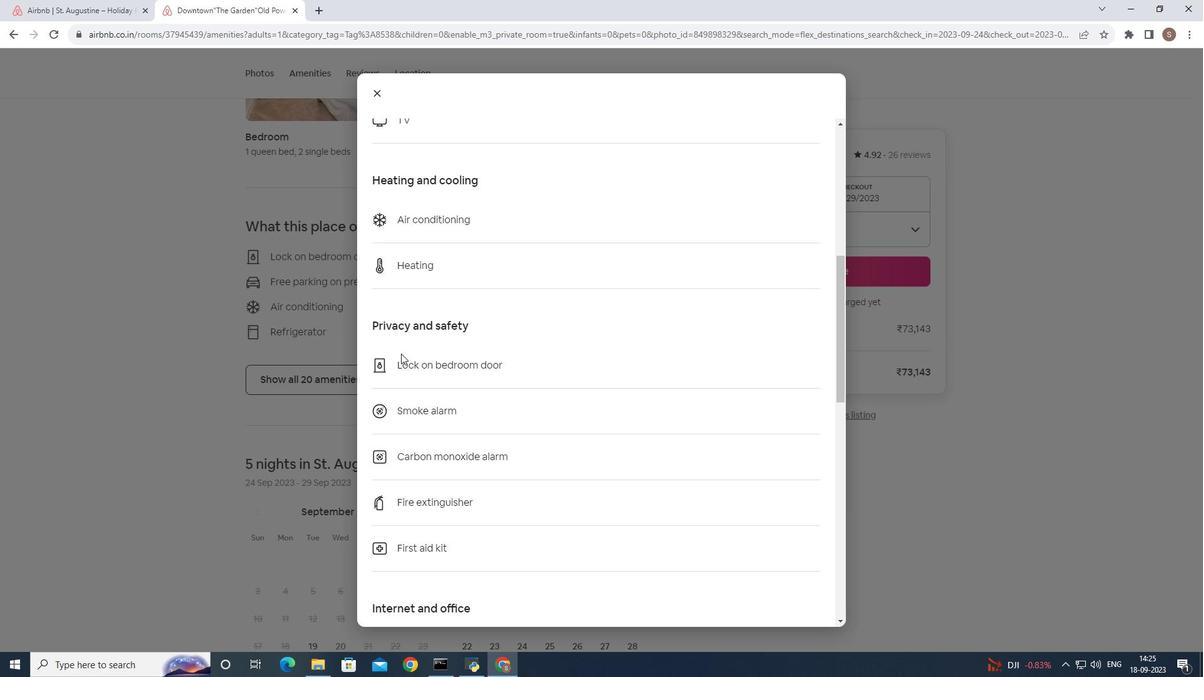 
Action: Mouse scrolled (401, 352) with delta (0, 0)
Screenshot: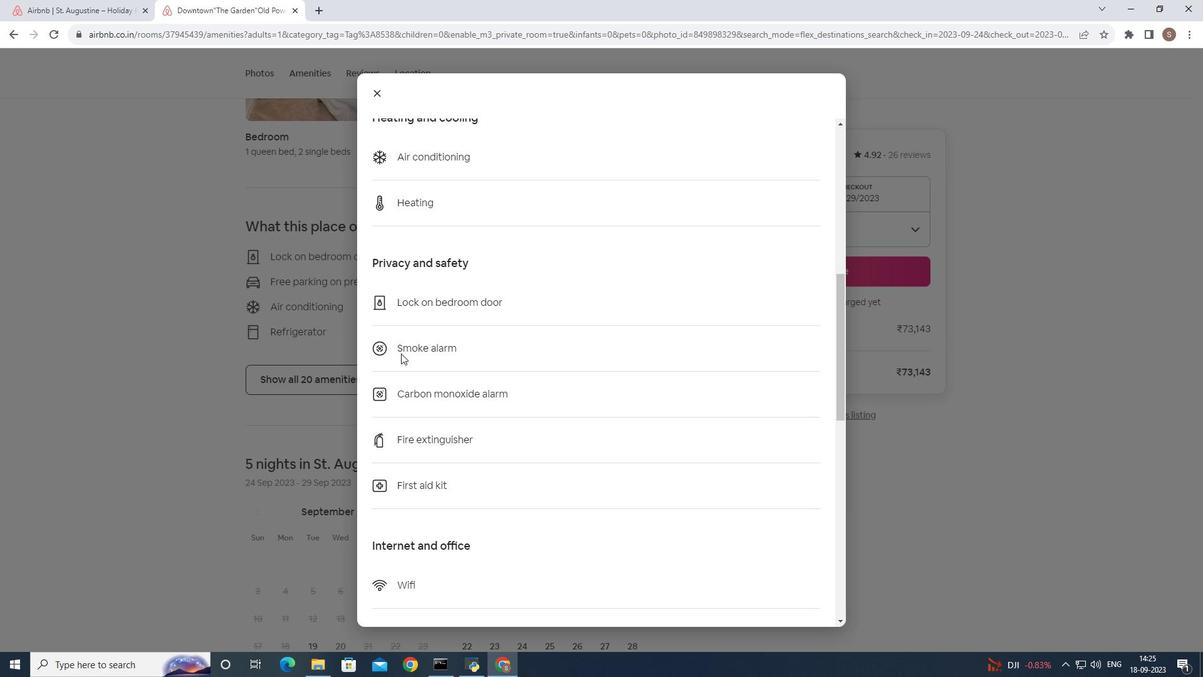 
Action: Mouse scrolled (401, 352) with delta (0, 0)
Screenshot: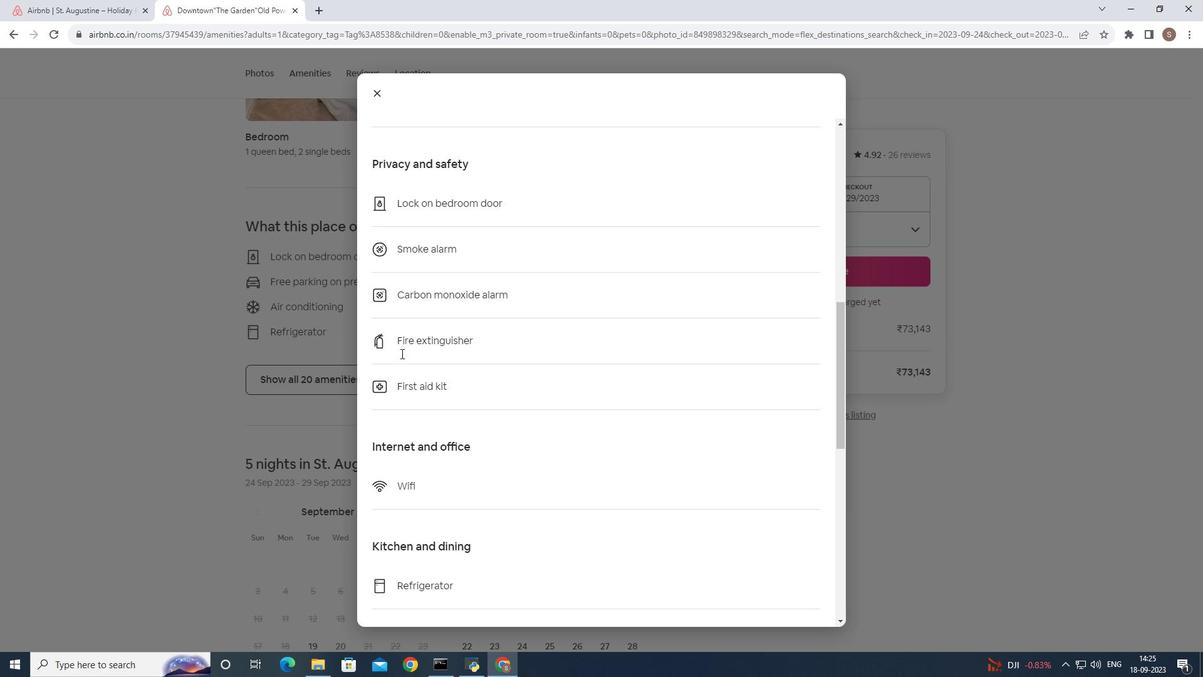 
Action: Mouse scrolled (401, 352) with delta (0, 0)
Screenshot: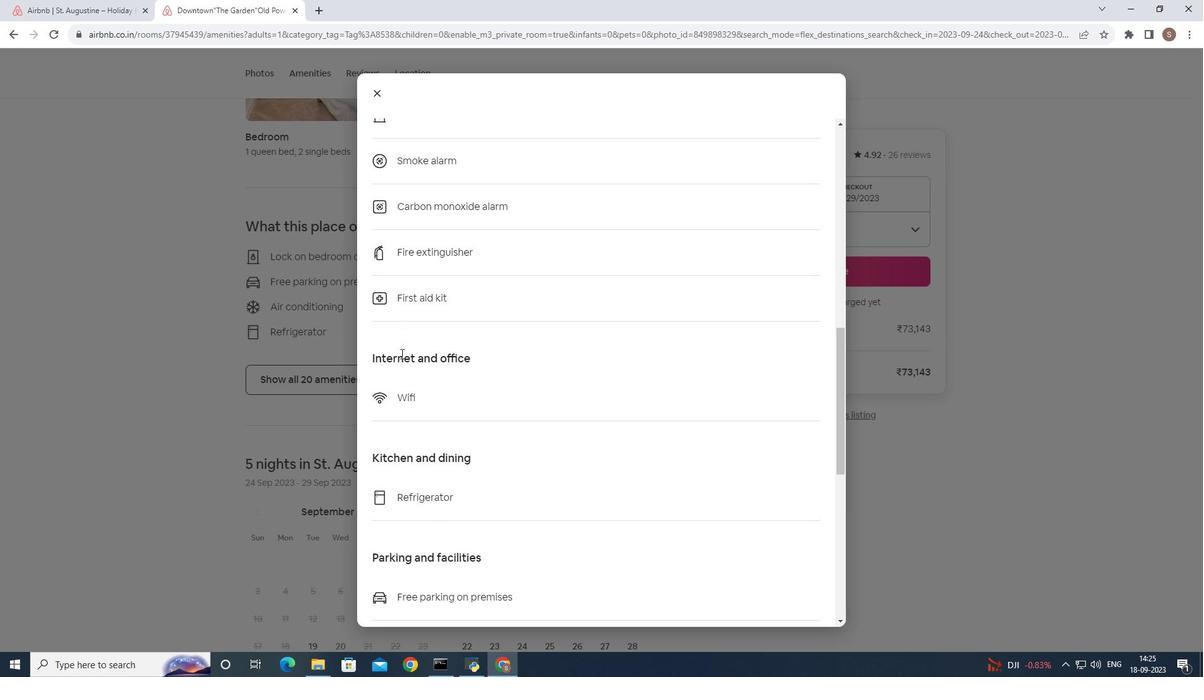 
Action: Mouse scrolled (401, 352) with delta (0, 0)
Screenshot: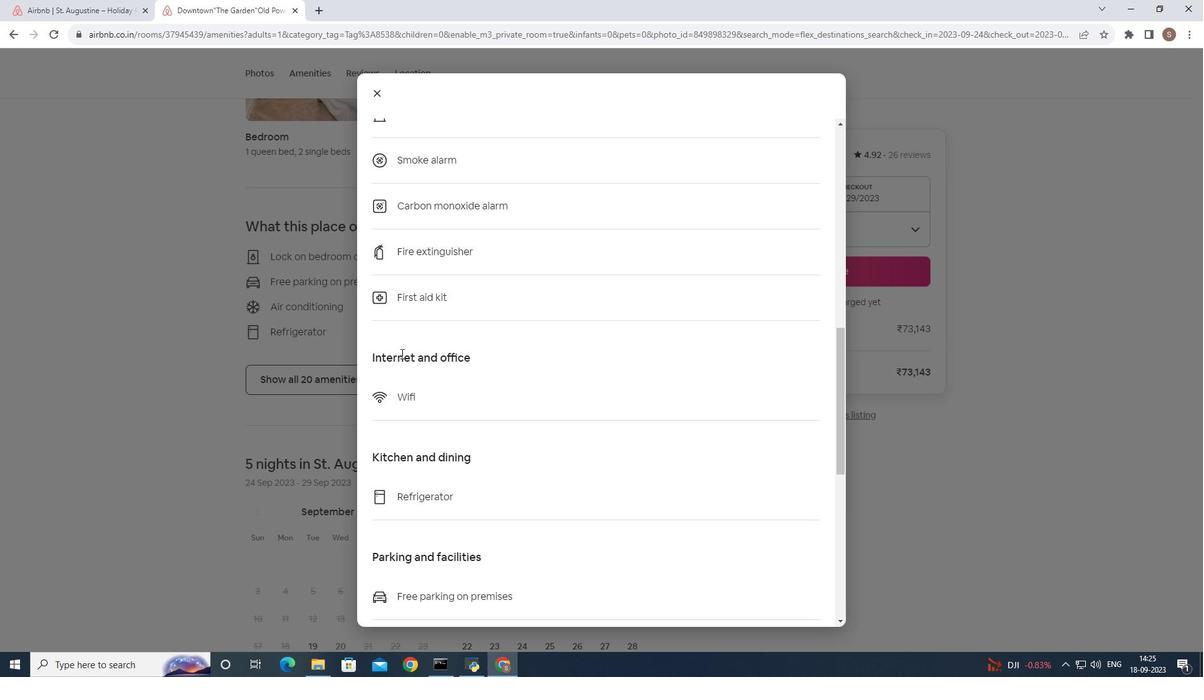 
Action: Mouse scrolled (401, 352) with delta (0, 0)
Screenshot: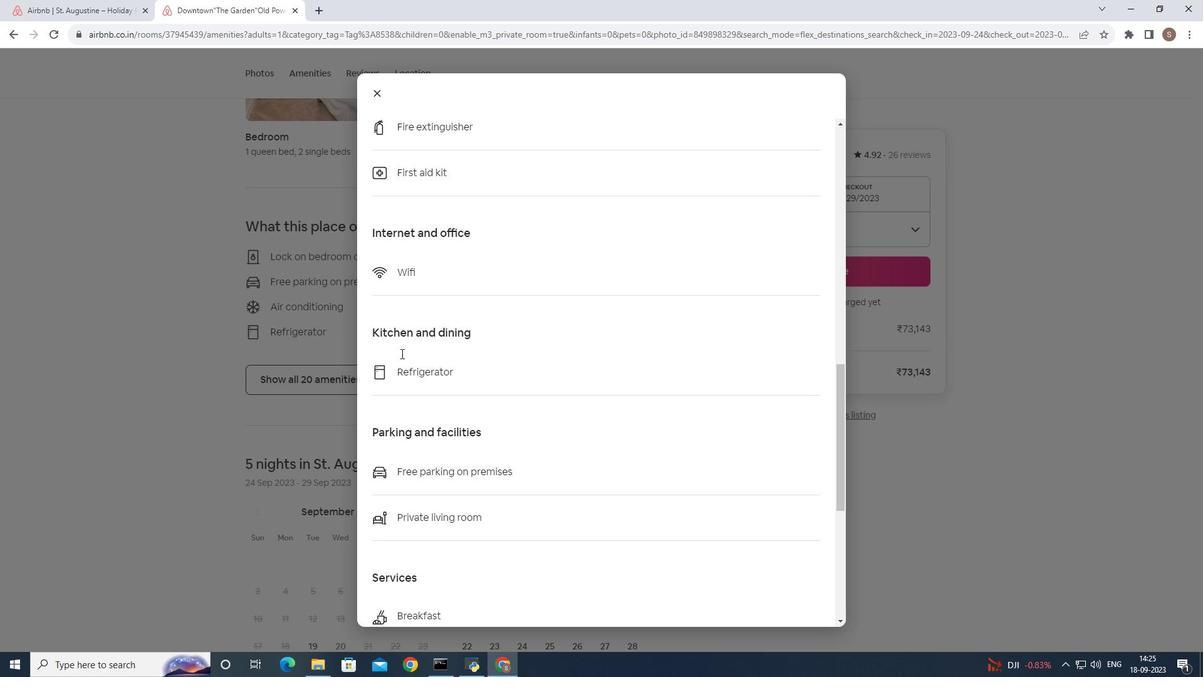 
Action: Mouse scrolled (401, 352) with delta (0, 0)
Screenshot: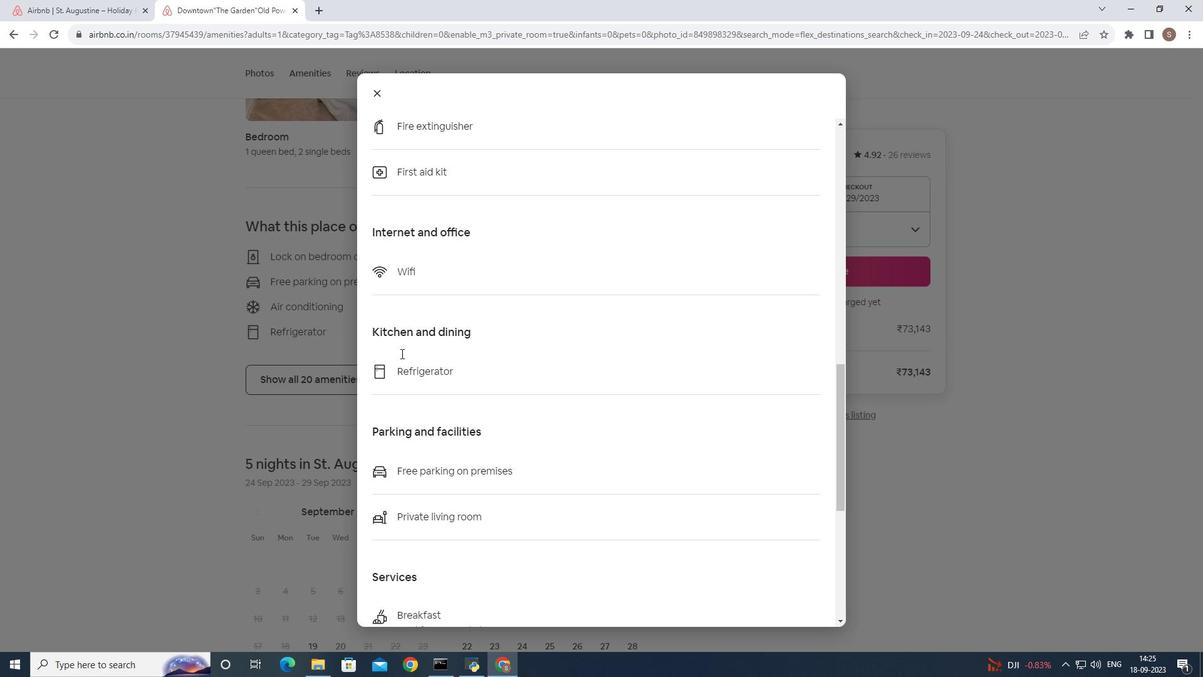 
Action: Mouse scrolled (401, 352) with delta (0, 0)
Screenshot: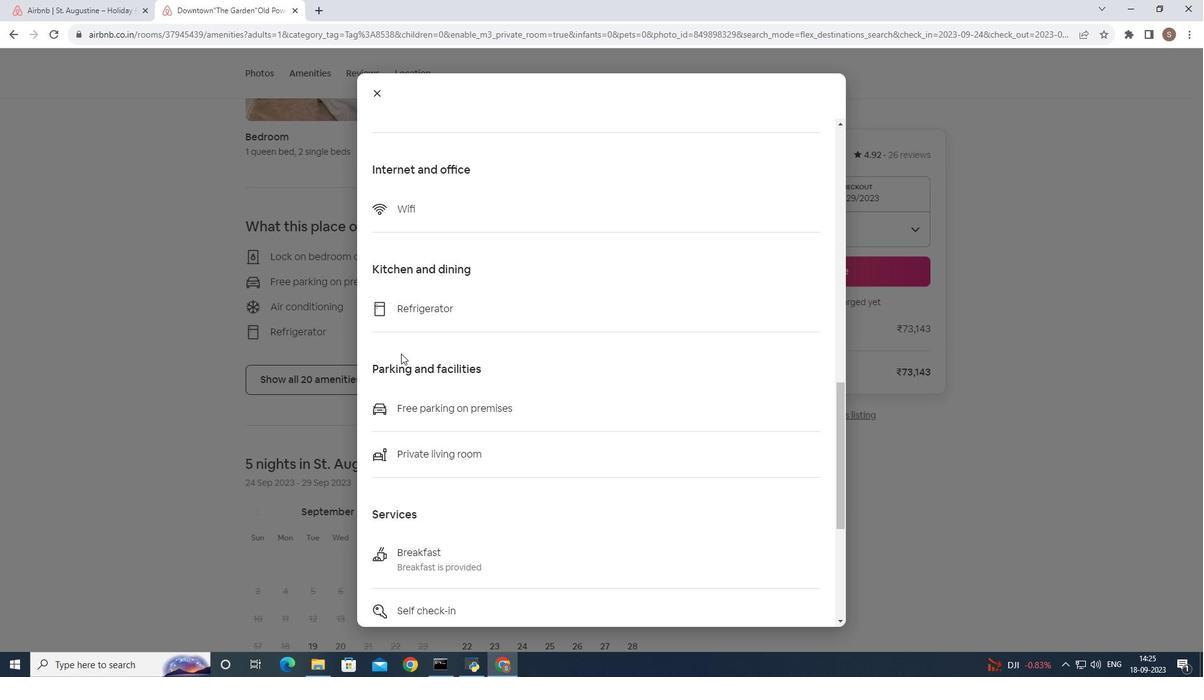 
Action: Mouse scrolled (401, 352) with delta (0, 0)
Screenshot: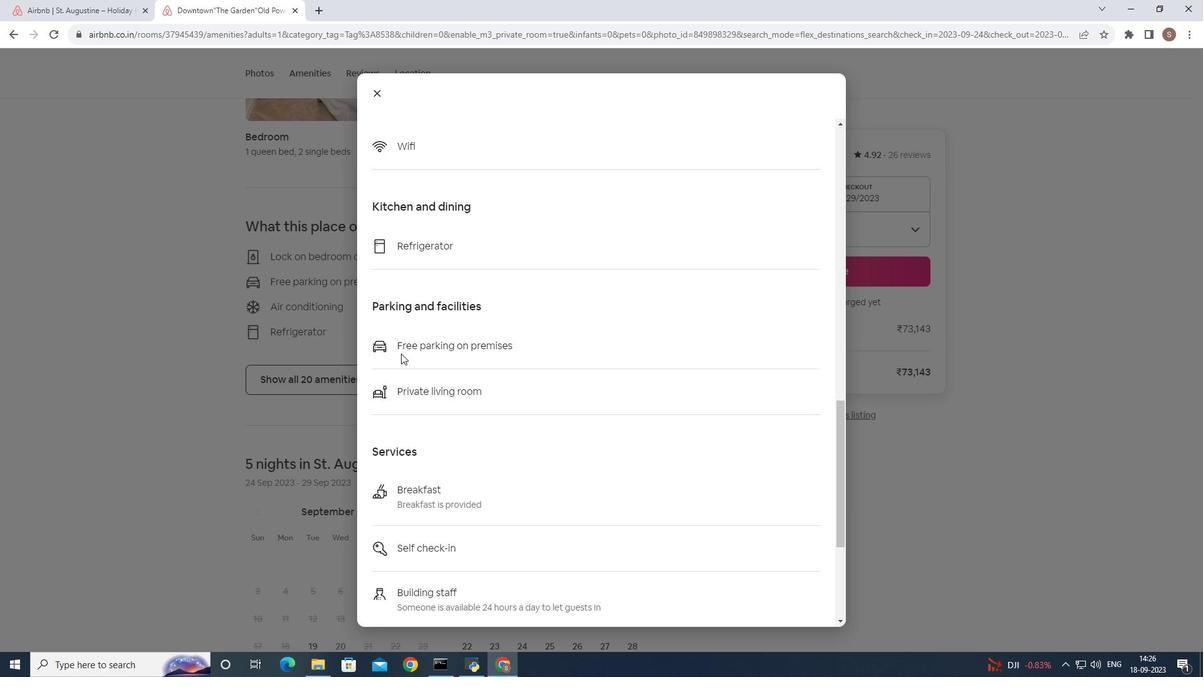 
Action: Mouse scrolled (401, 352) with delta (0, 0)
Screenshot: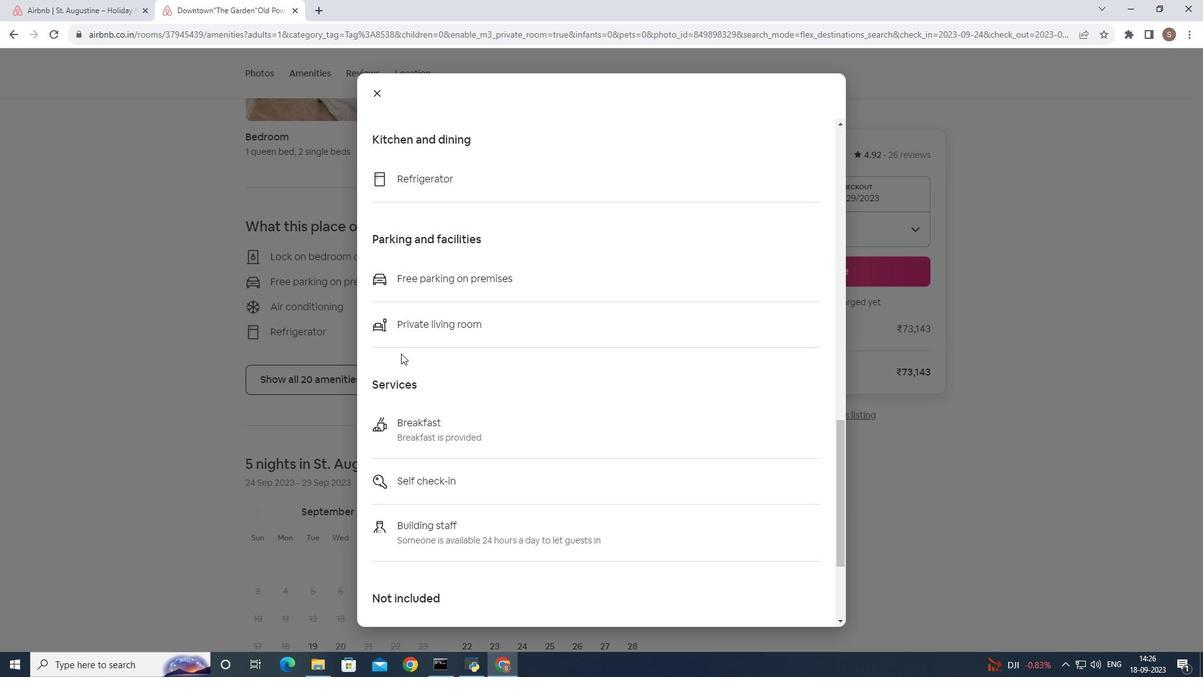 
Action: Mouse scrolled (401, 352) with delta (0, 0)
Screenshot: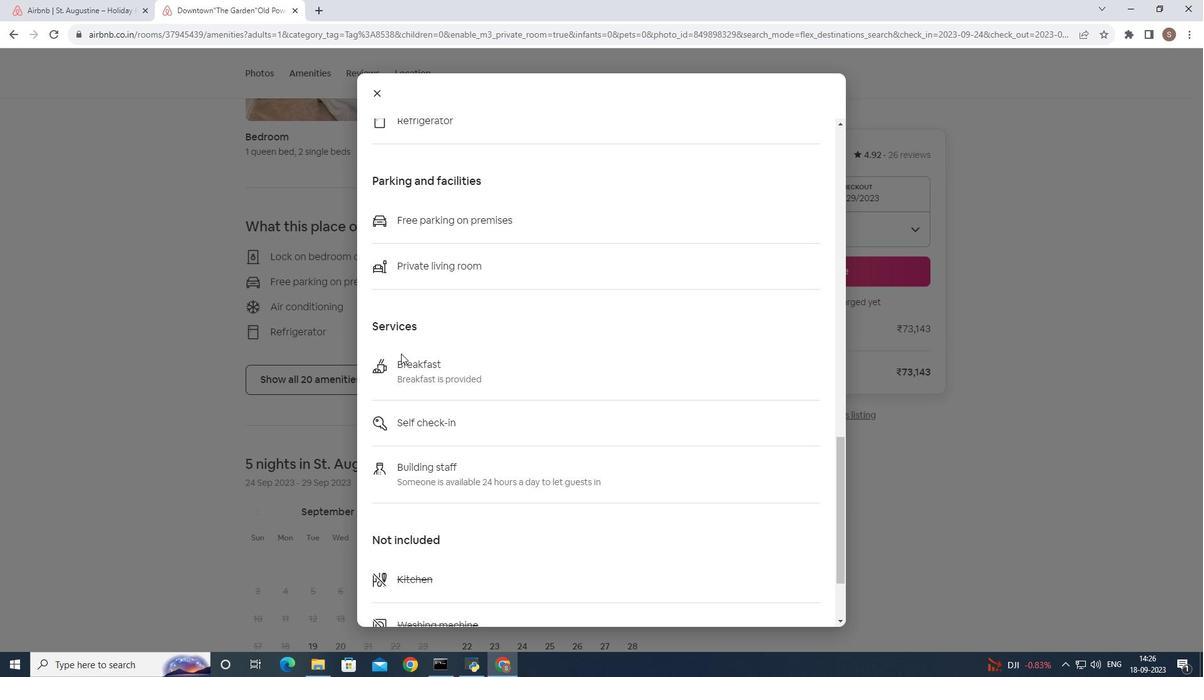 
Action: Mouse scrolled (401, 352) with delta (0, 0)
Screenshot: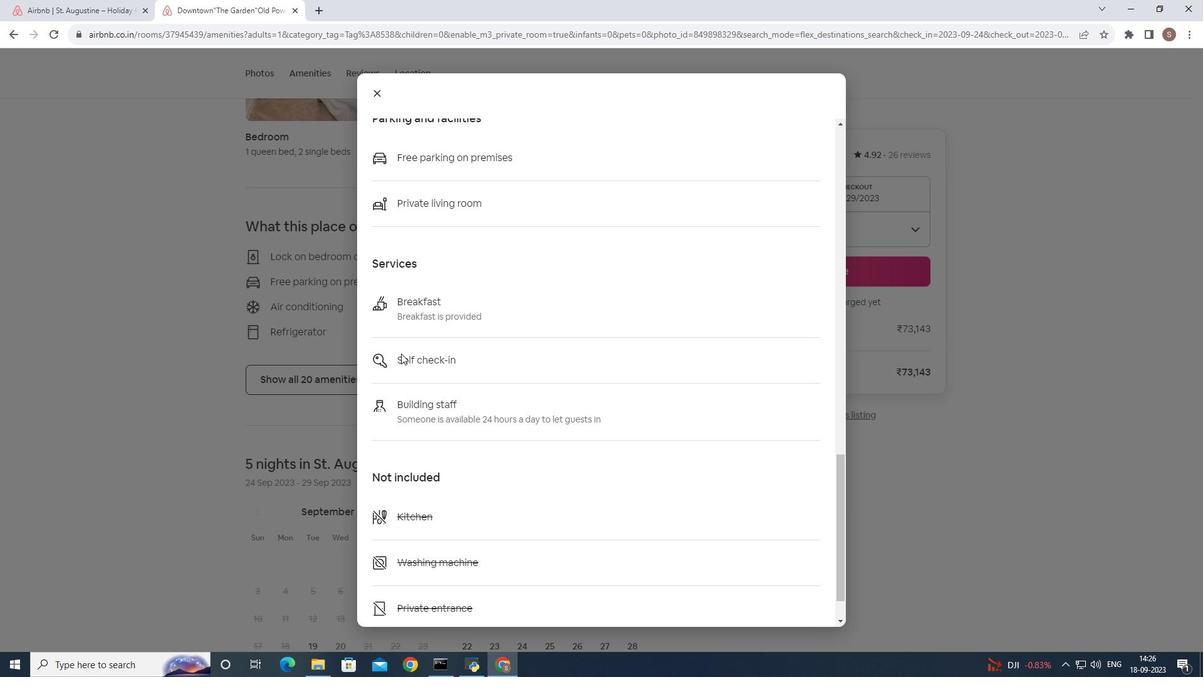 
Action: Mouse scrolled (401, 352) with delta (0, 0)
Screenshot: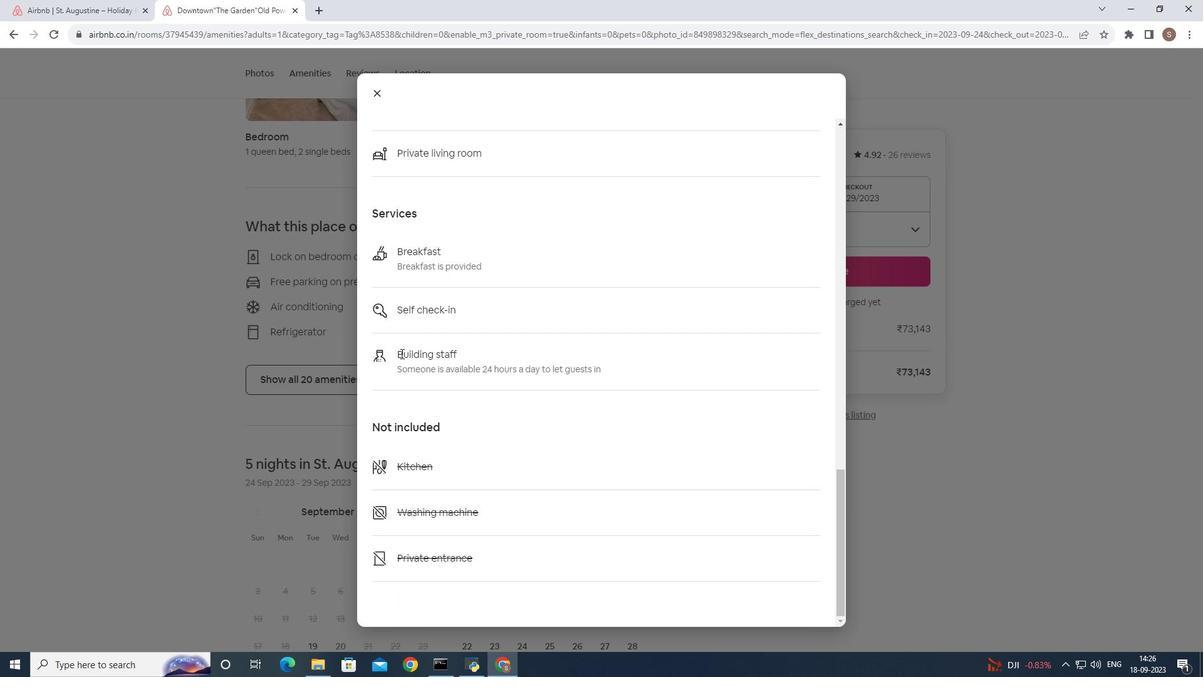 
Action: Mouse scrolled (401, 352) with delta (0, 0)
Screenshot: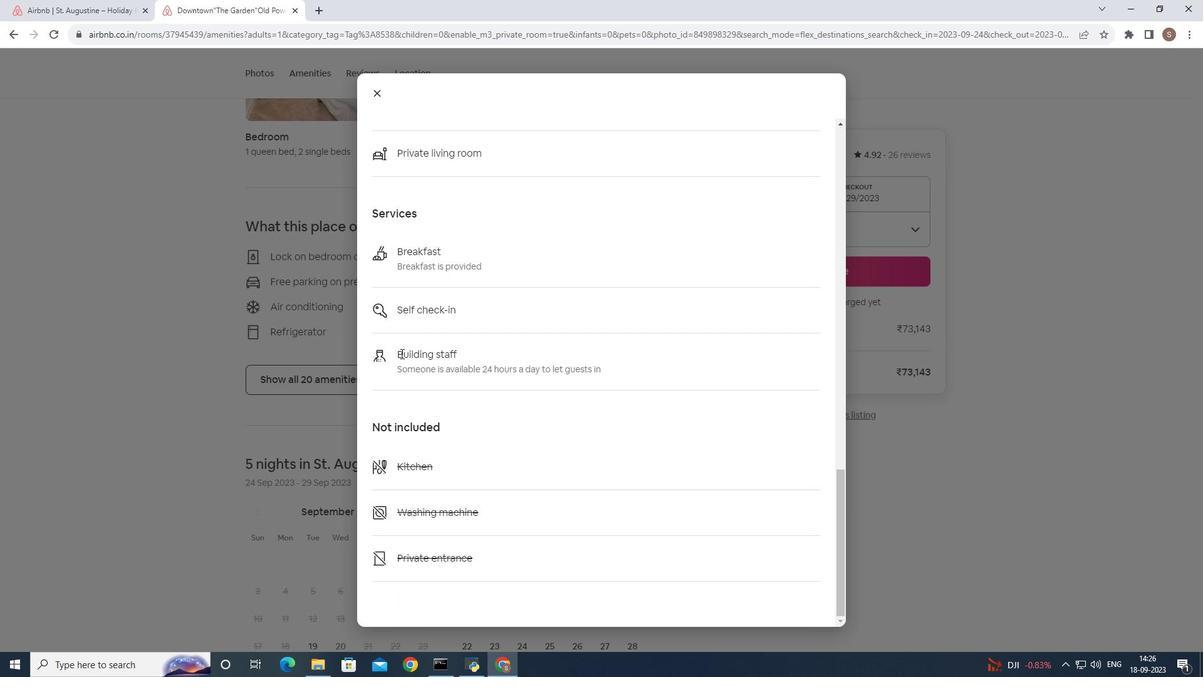 
Action: Mouse scrolled (401, 352) with delta (0, 0)
Screenshot: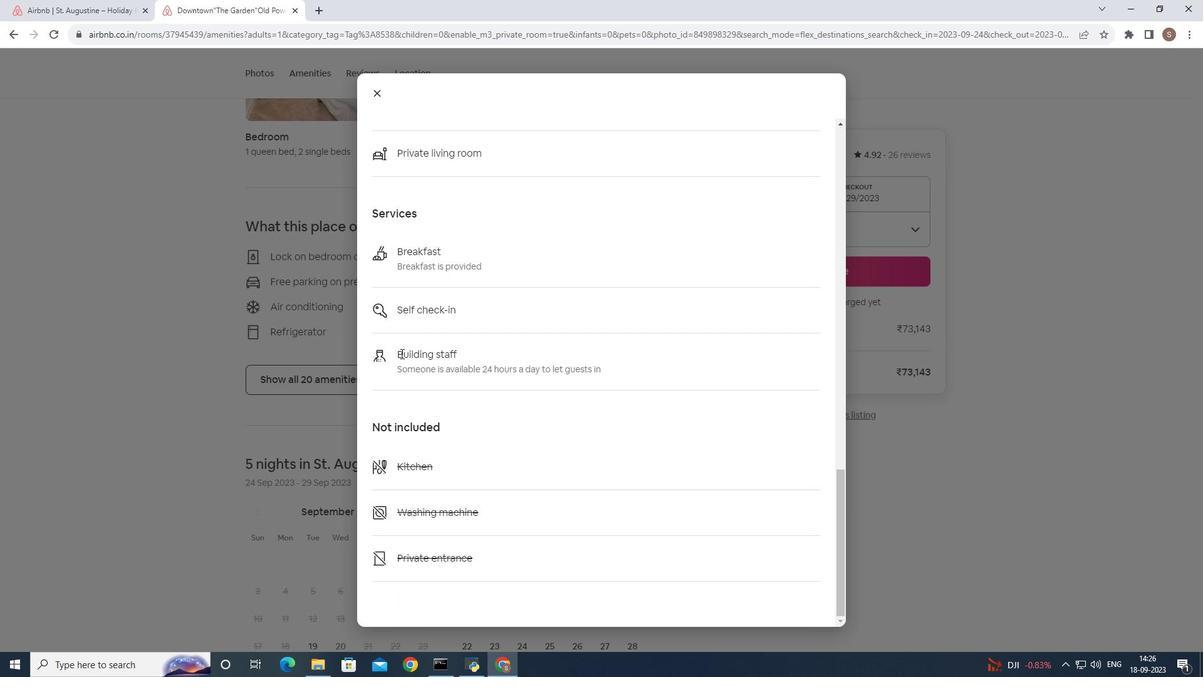 
Action: Mouse scrolled (401, 352) with delta (0, 0)
Screenshot: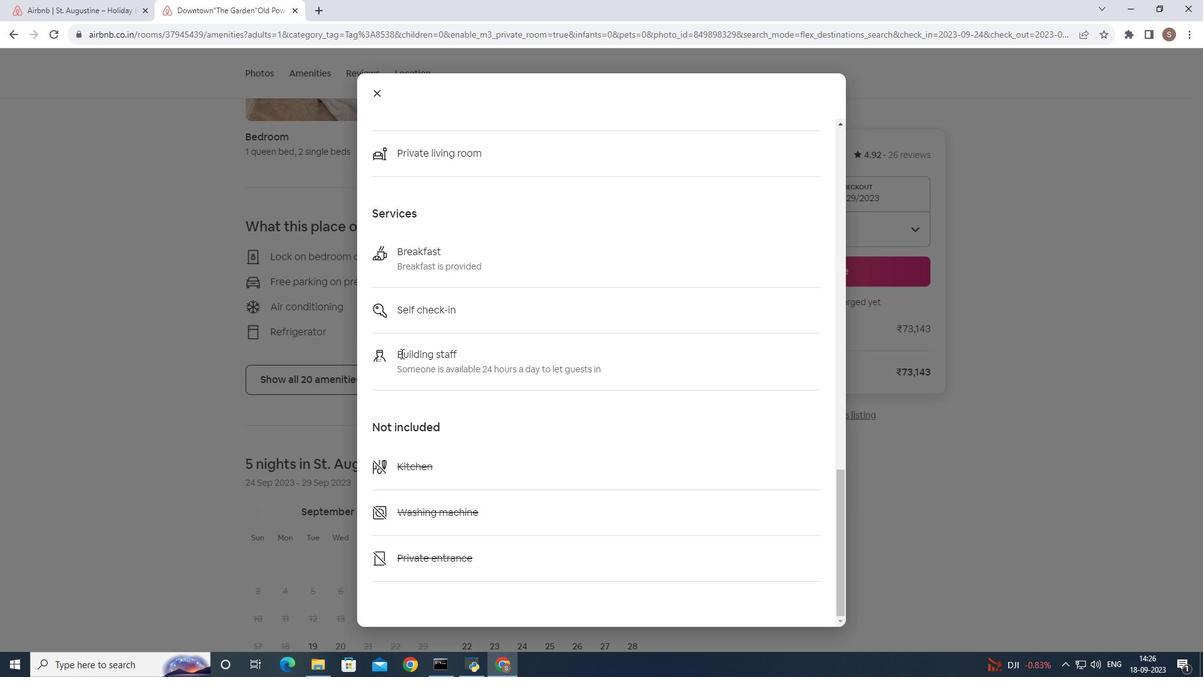 
Action: Mouse scrolled (401, 352) with delta (0, 0)
Screenshot: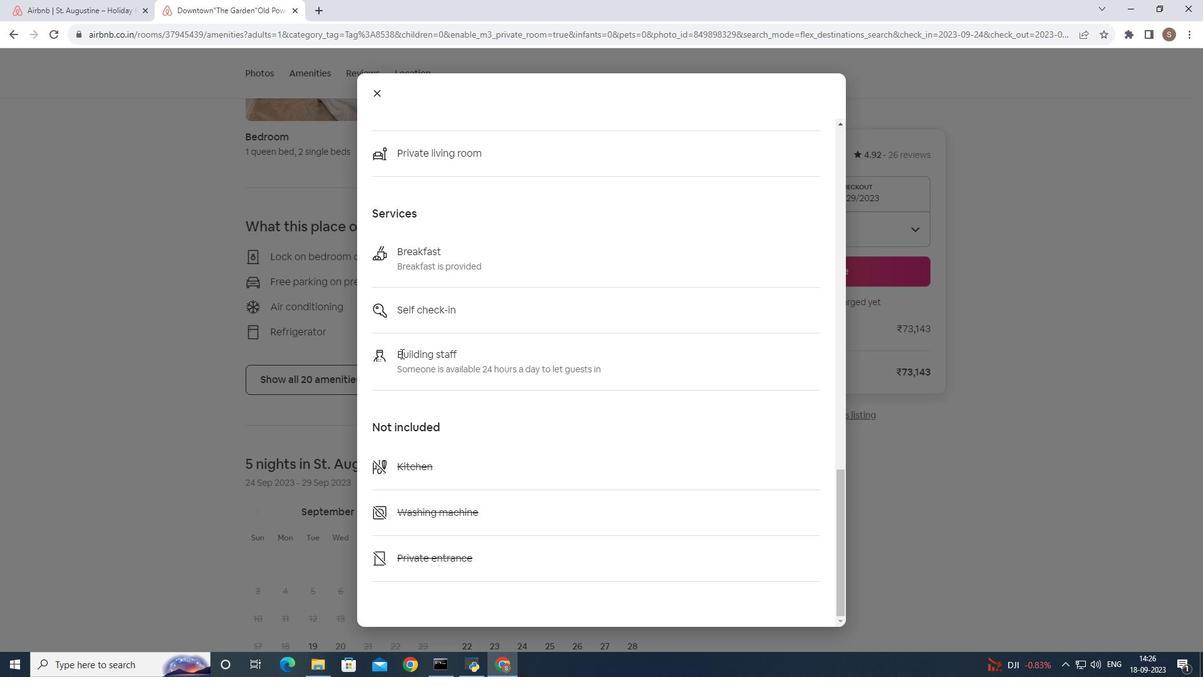 
Action: Mouse scrolled (401, 352) with delta (0, 0)
Screenshot: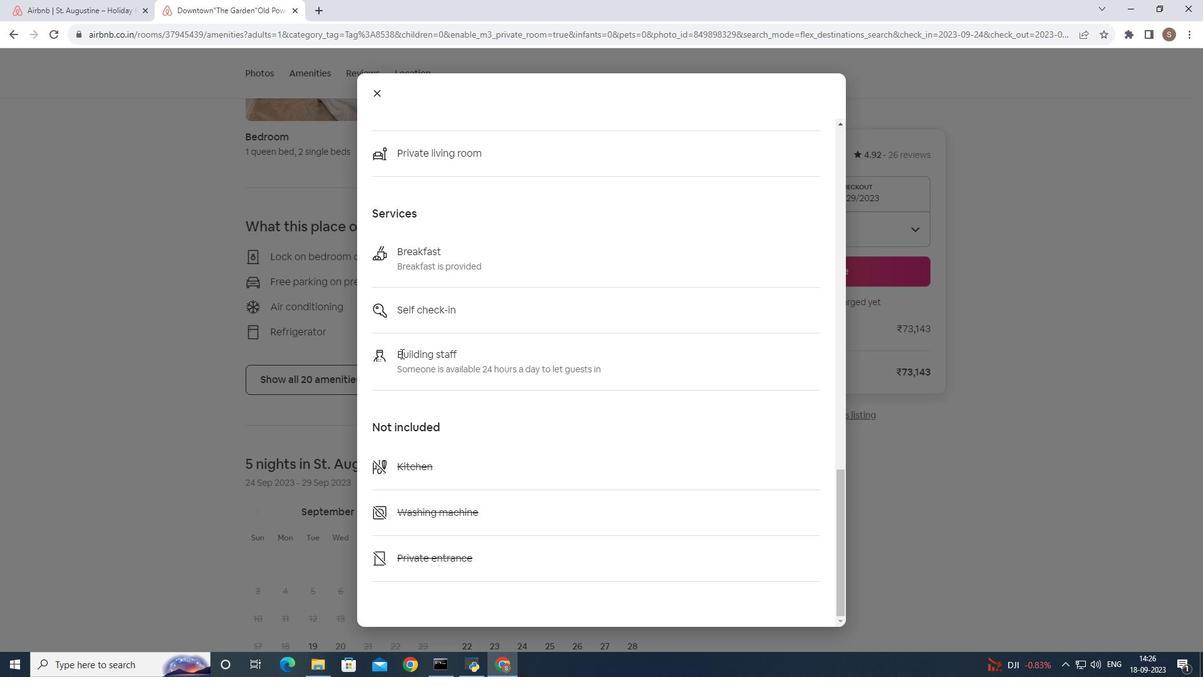 
Action: Mouse scrolled (401, 352) with delta (0, 0)
Screenshot: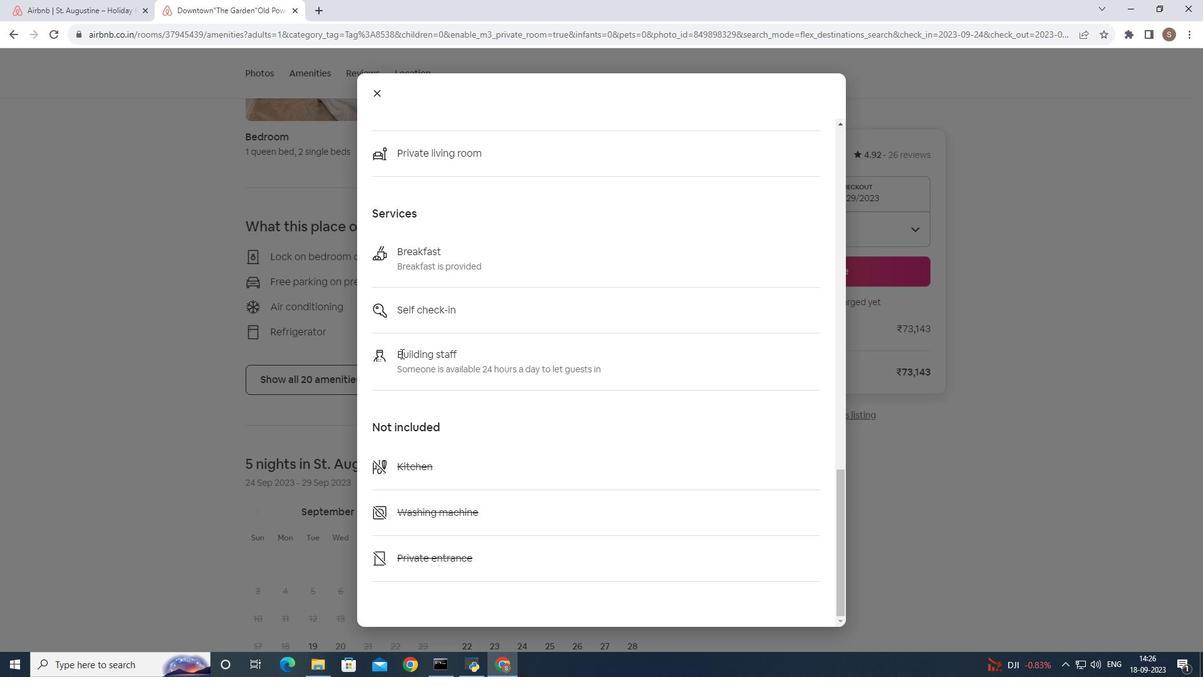 
Action: Mouse scrolled (401, 352) with delta (0, 0)
Screenshot: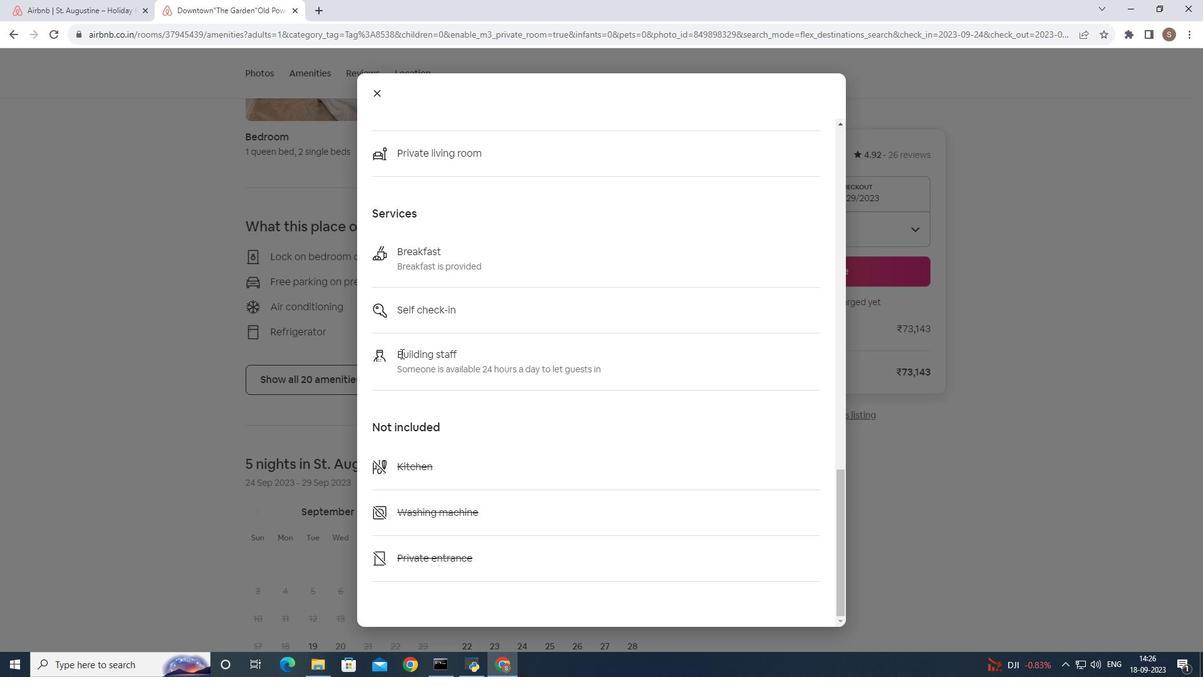 
Action: Mouse scrolled (401, 352) with delta (0, 0)
Screenshot: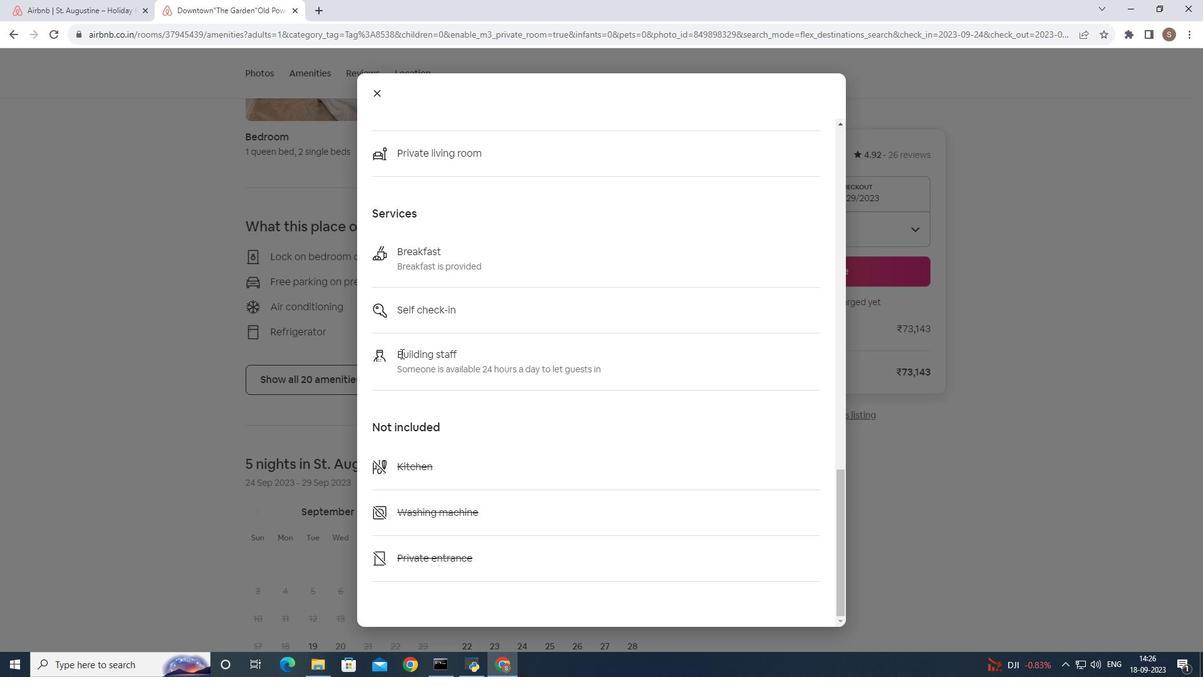 
Action: Mouse scrolled (401, 354) with delta (0, 0)
Screenshot: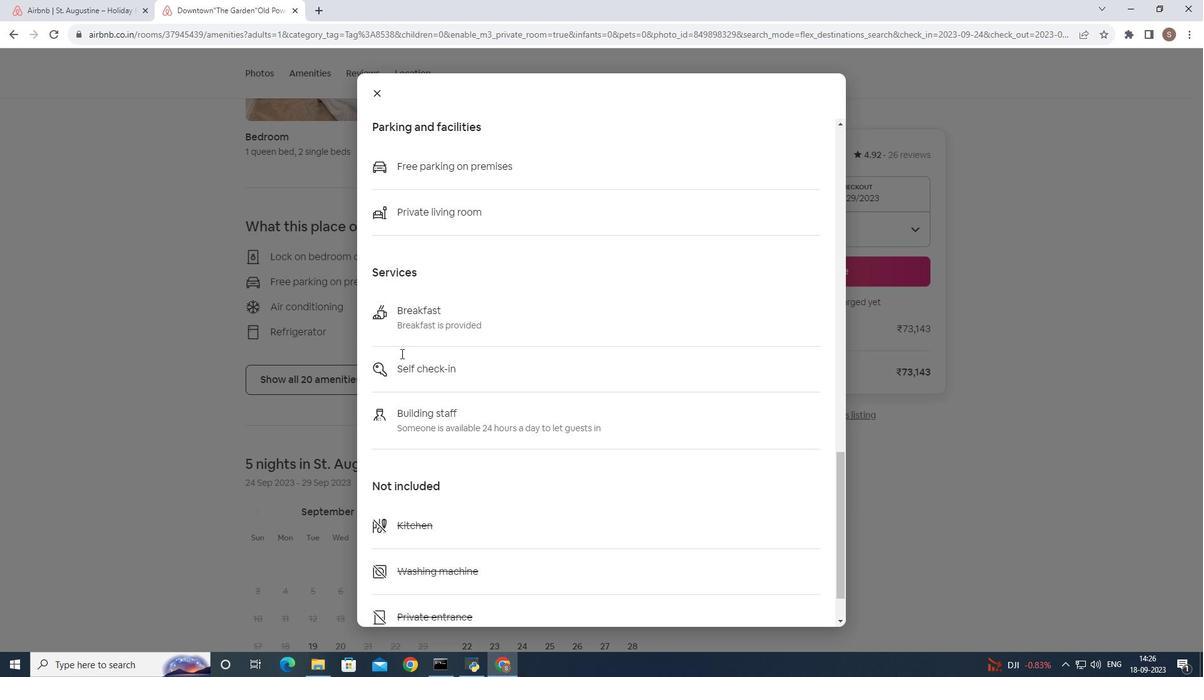 
Action: Mouse scrolled (401, 352) with delta (0, 0)
Screenshot: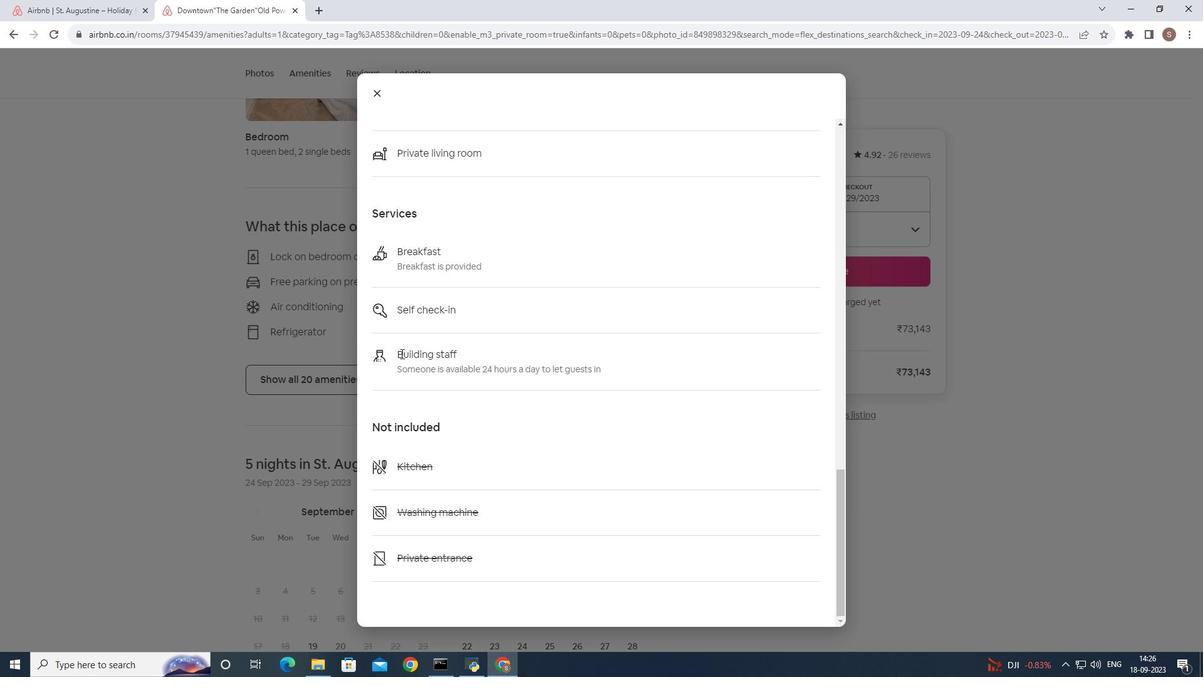 
Action: Mouse scrolled (401, 352) with delta (0, 0)
Screenshot: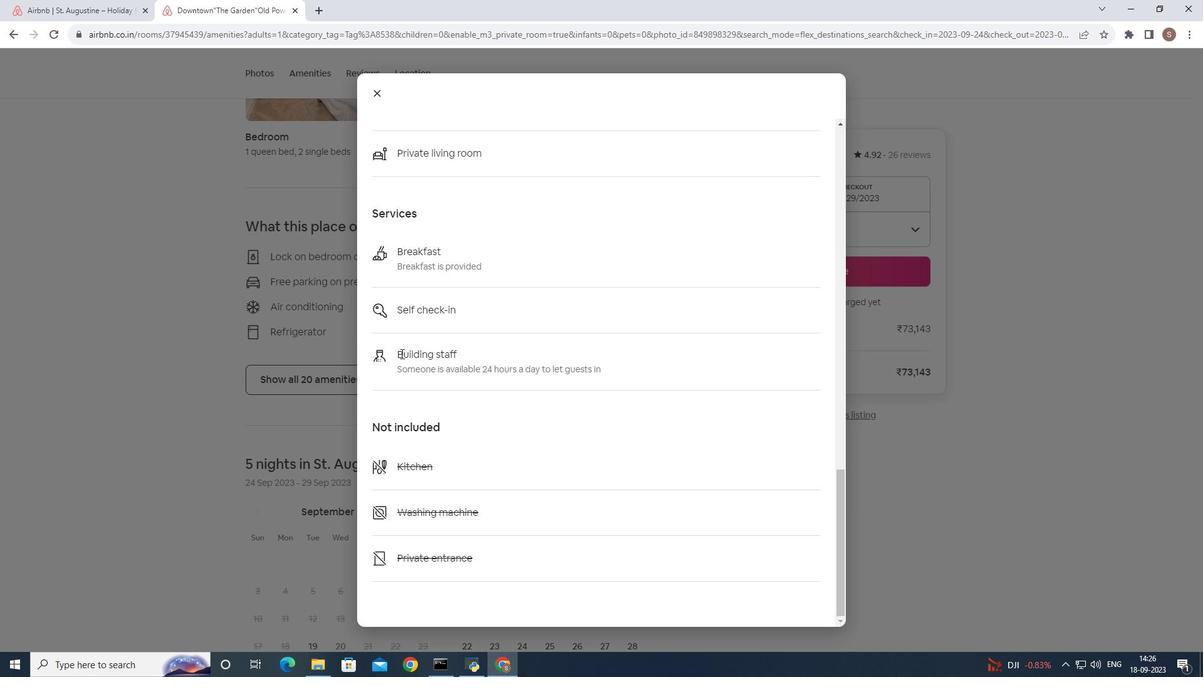 
Action: Mouse scrolled (401, 352) with delta (0, 0)
Screenshot: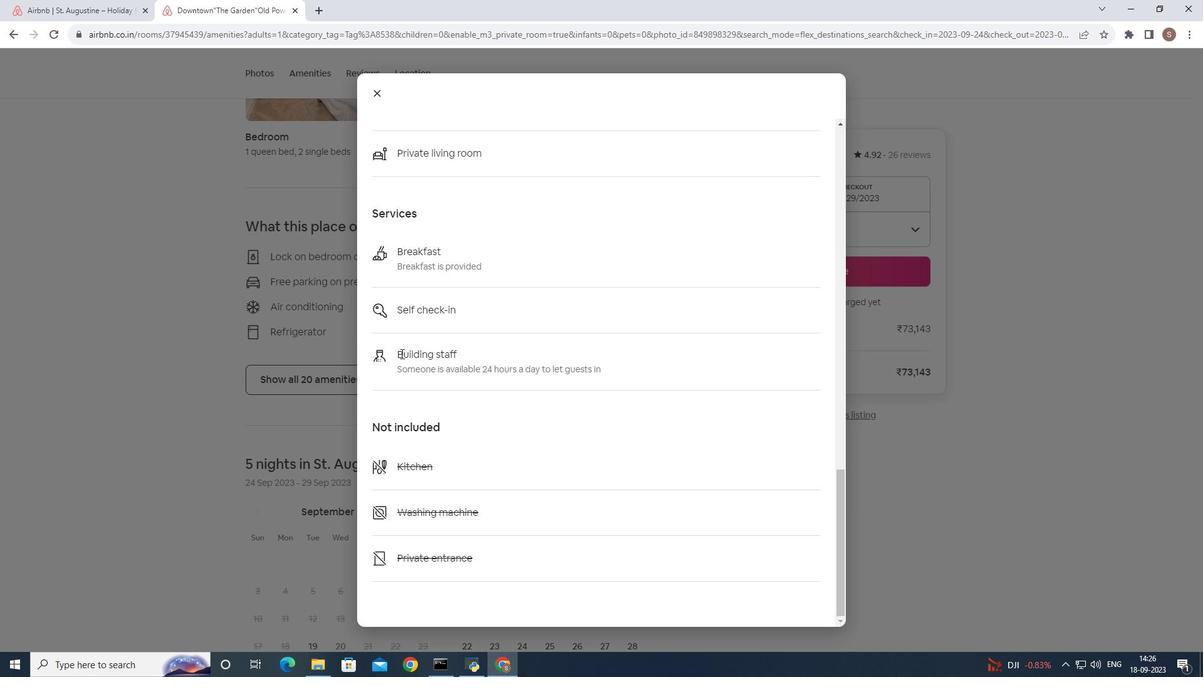 
Action: Mouse scrolled (401, 352) with delta (0, 0)
Screenshot: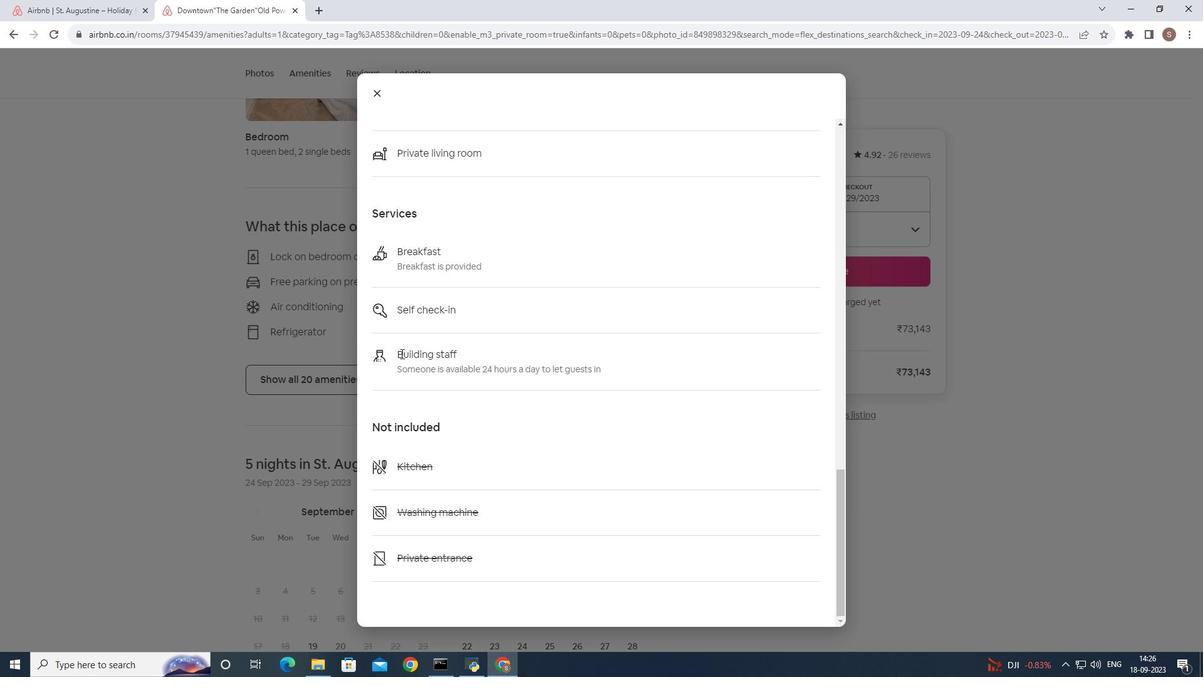 
Action: Mouse scrolled (401, 352) with delta (0, 0)
Screenshot: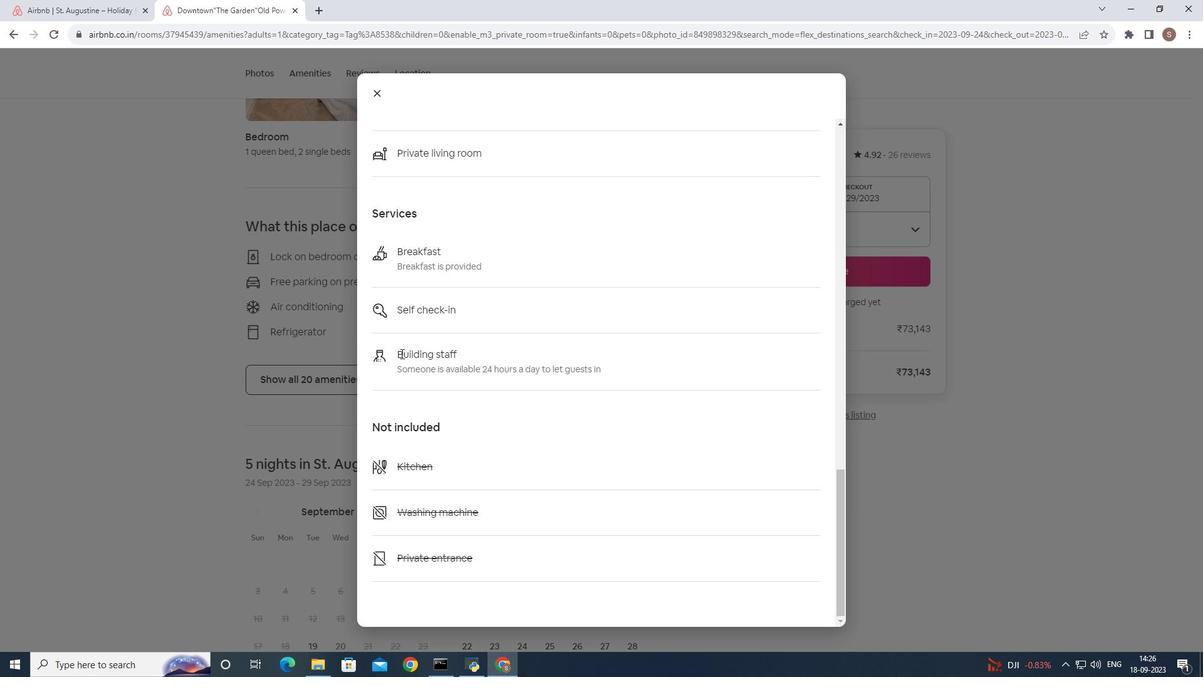 
Action: Mouse scrolled (401, 352) with delta (0, 0)
Screenshot: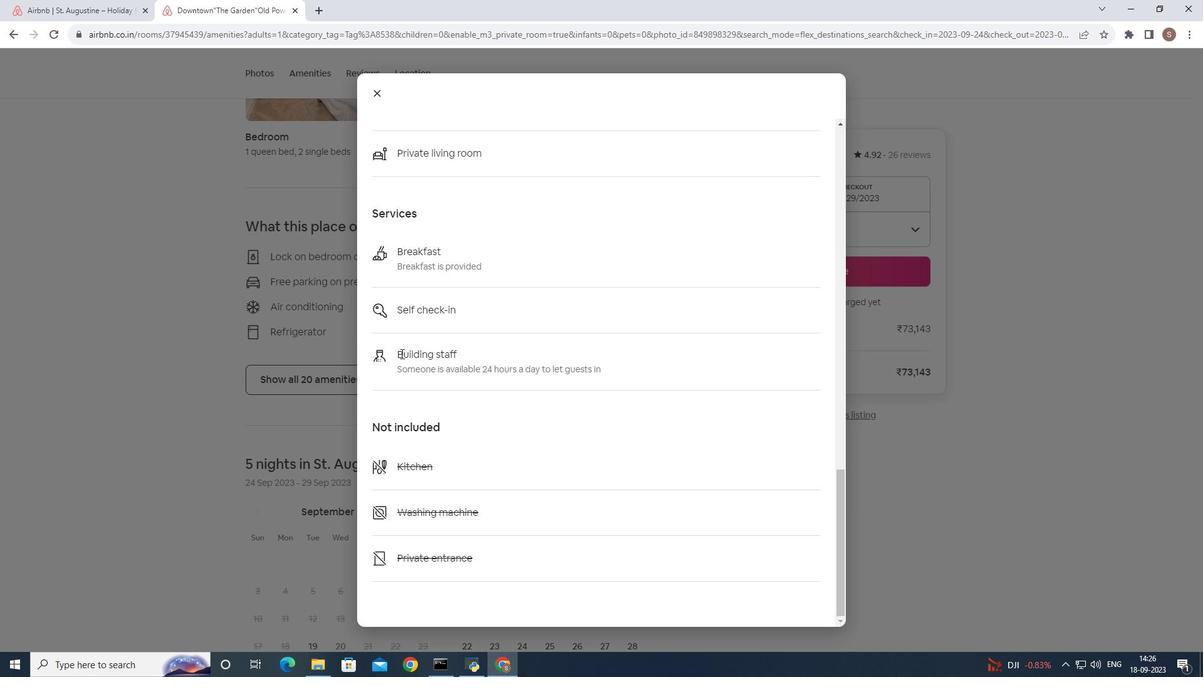 
Action: Mouse scrolled (401, 352) with delta (0, 0)
Screenshot: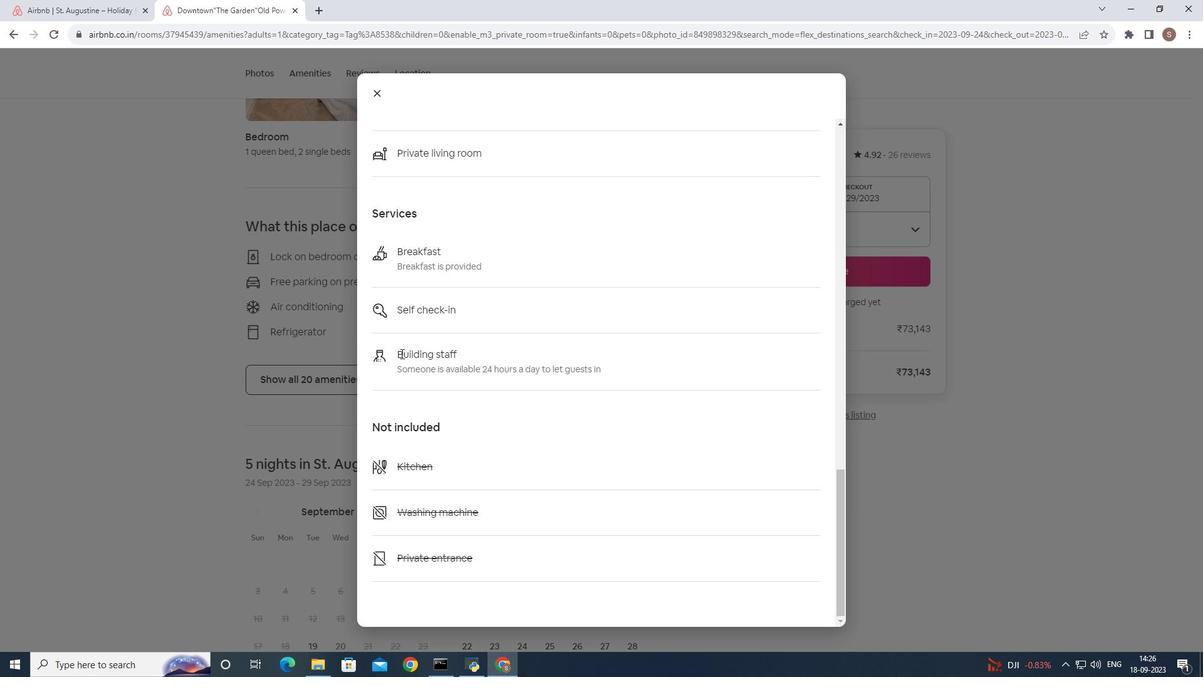 
Action: Mouse scrolled (401, 352) with delta (0, 0)
Screenshot: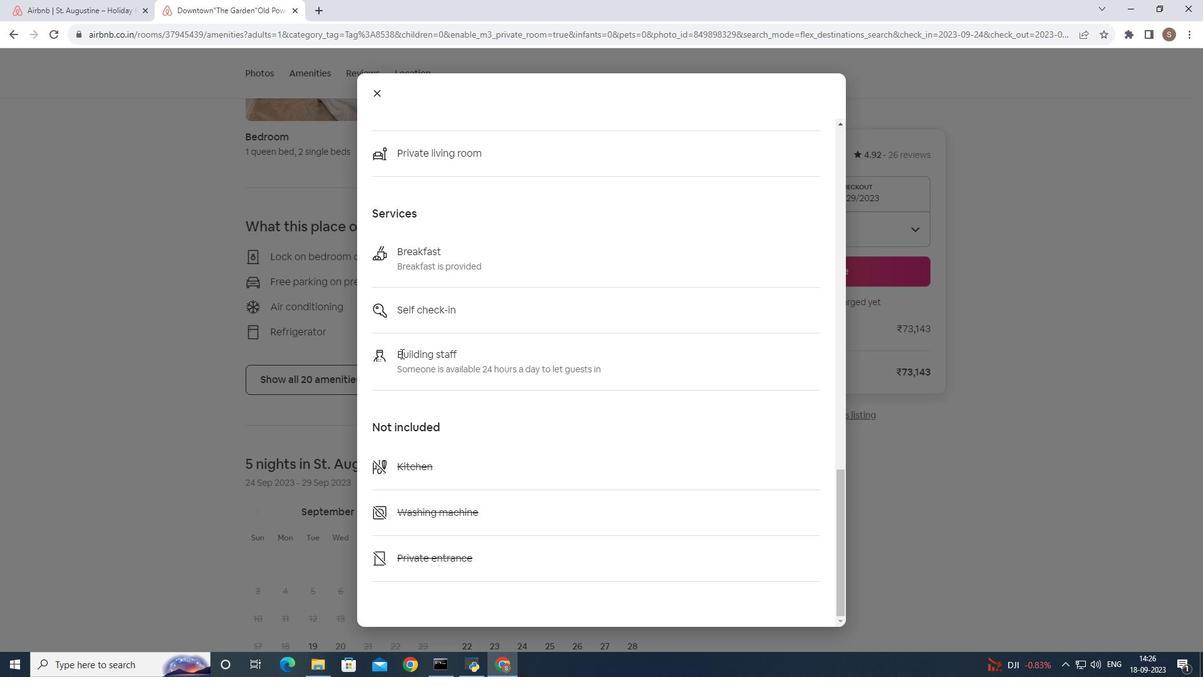 
Action: Mouse scrolled (401, 352) with delta (0, 0)
Screenshot: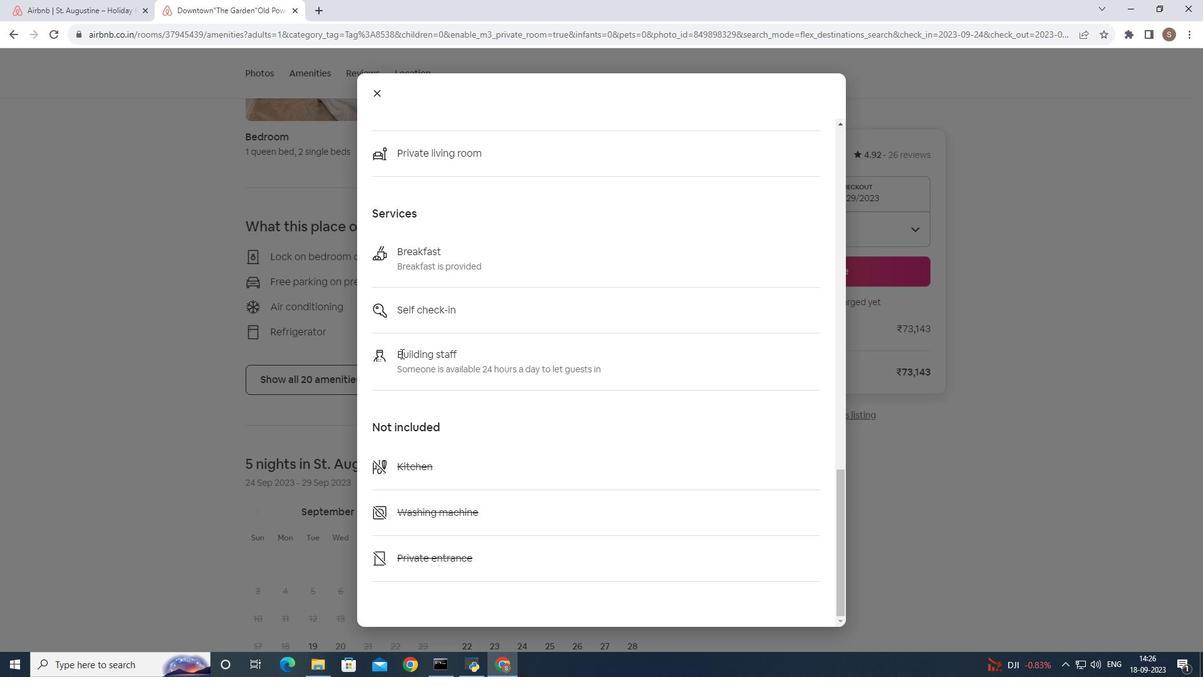 
Action: Mouse scrolled (401, 352) with delta (0, 0)
Screenshot: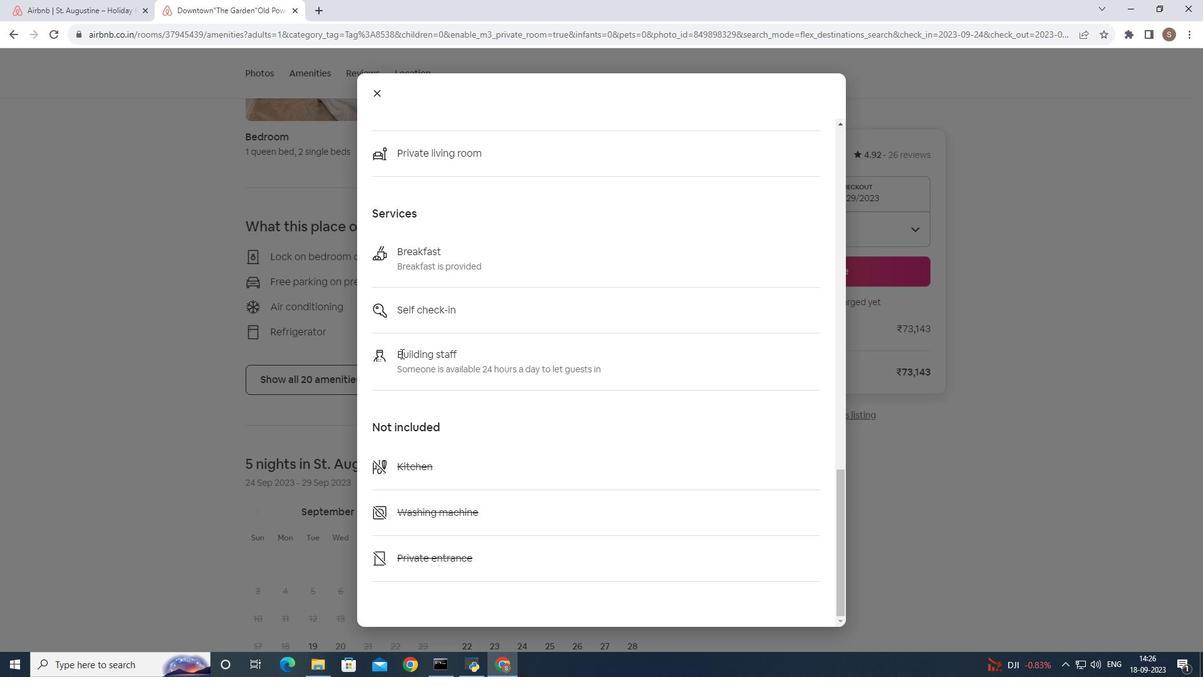 
Action: Mouse scrolled (401, 352) with delta (0, 0)
Screenshot: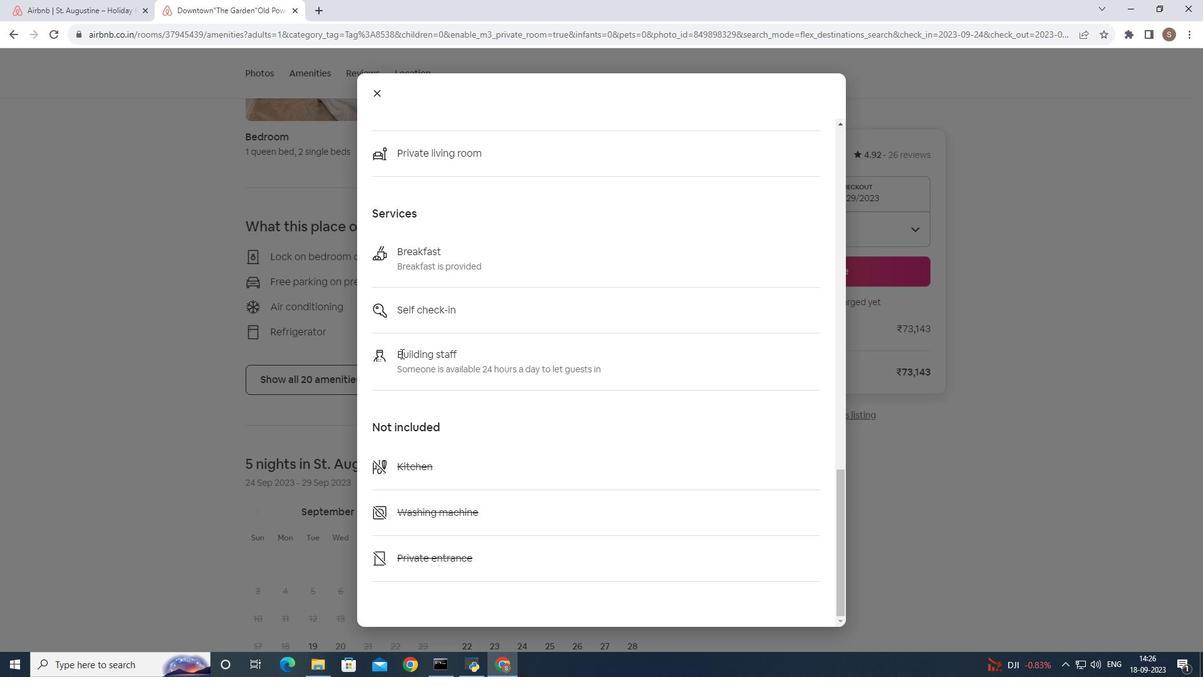 
Action: Mouse scrolled (401, 352) with delta (0, 0)
Screenshot: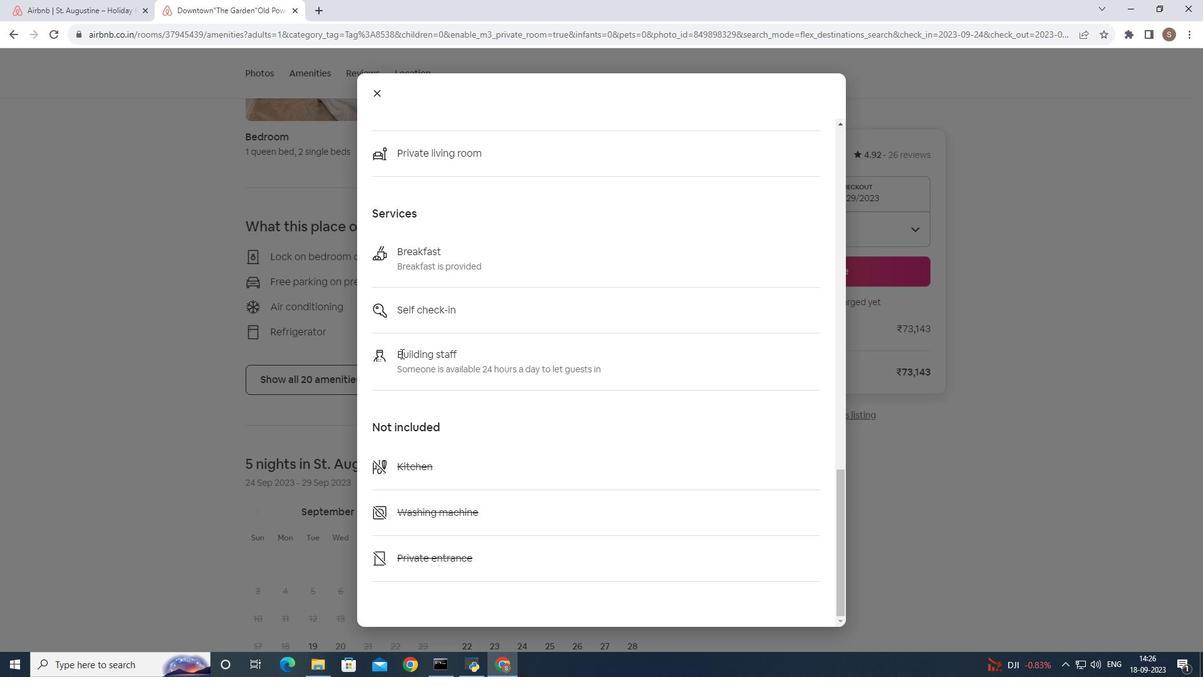 
Action: Mouse scrolled (401, 352) with delta (0, 0)
Screenshot: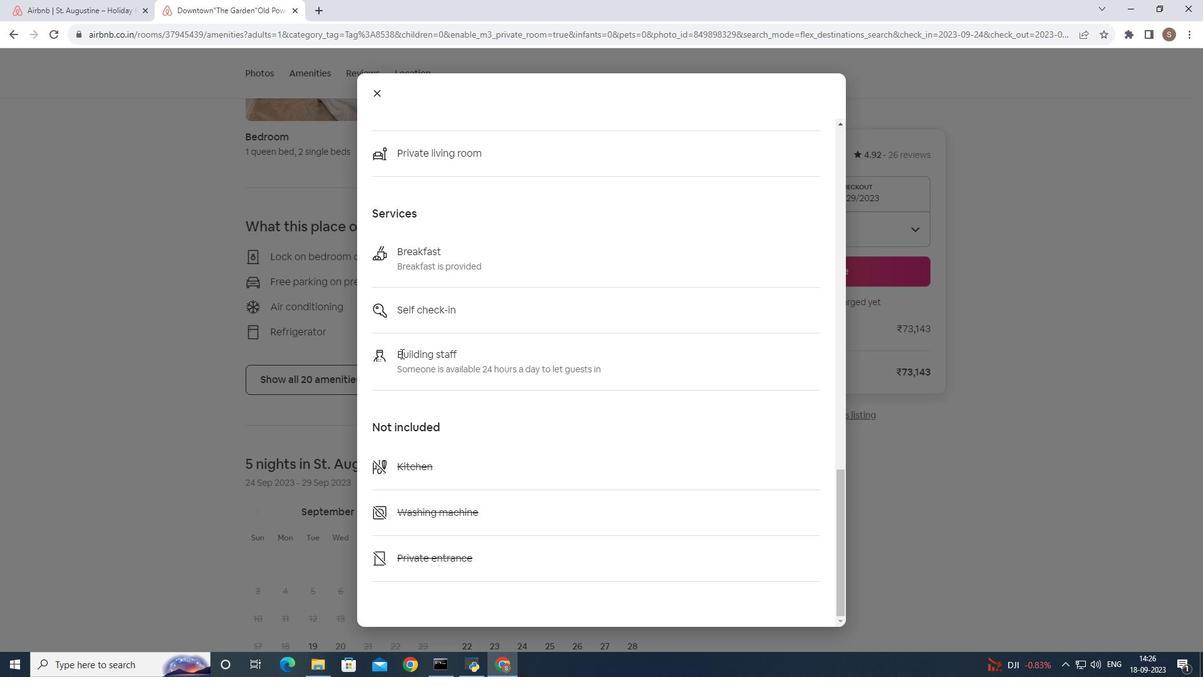 
Action: Mouse scrolled (401, 352) with delta (0, 0)
Screenshot: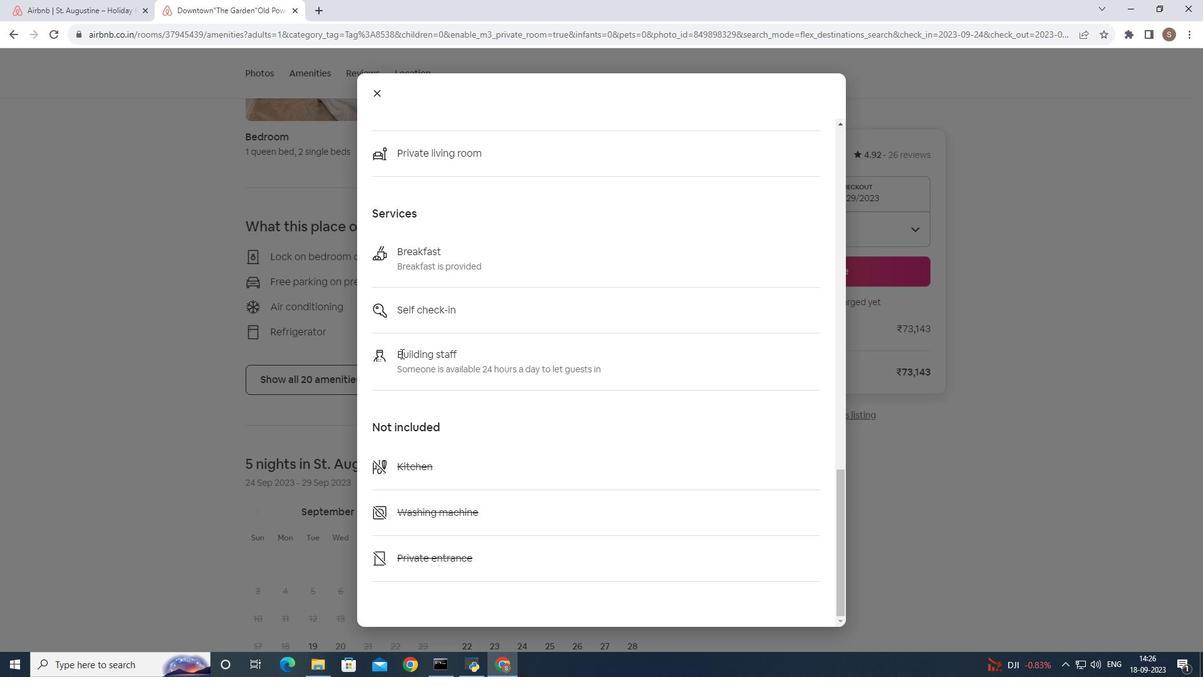
Action: Mouse scrolled (401, 352) with delta (0, 0)
Screenshot: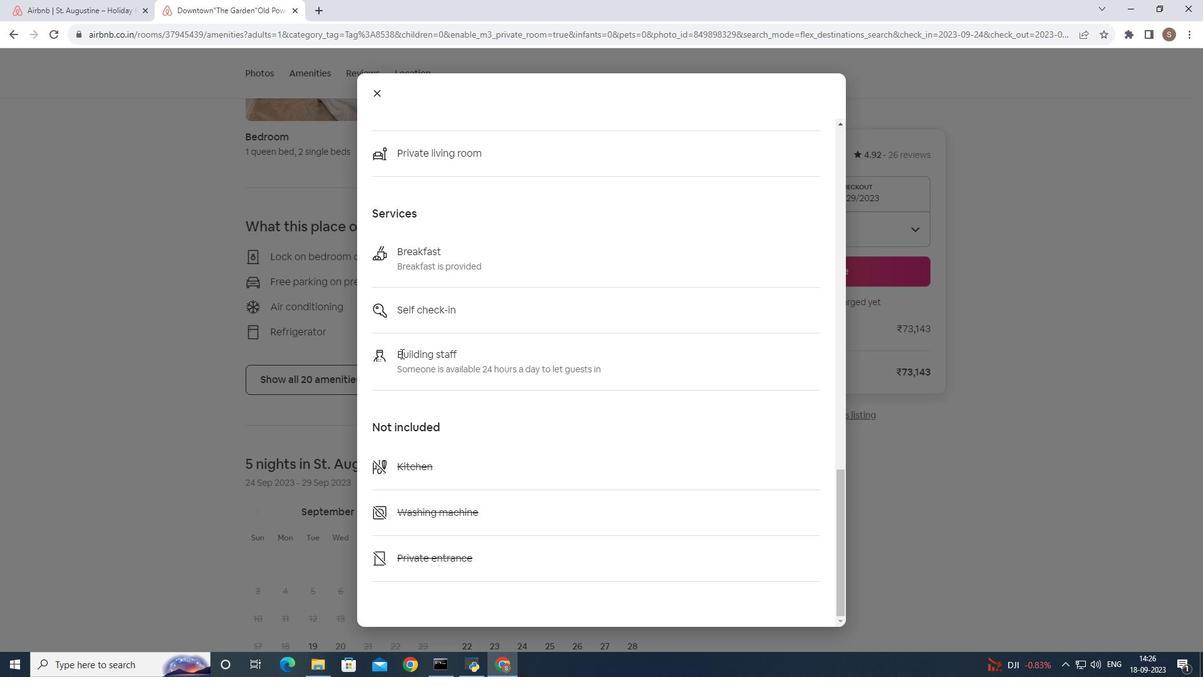 
Action: Mouse scrolled (401, 352) with delta (0, 0)
Screenshot: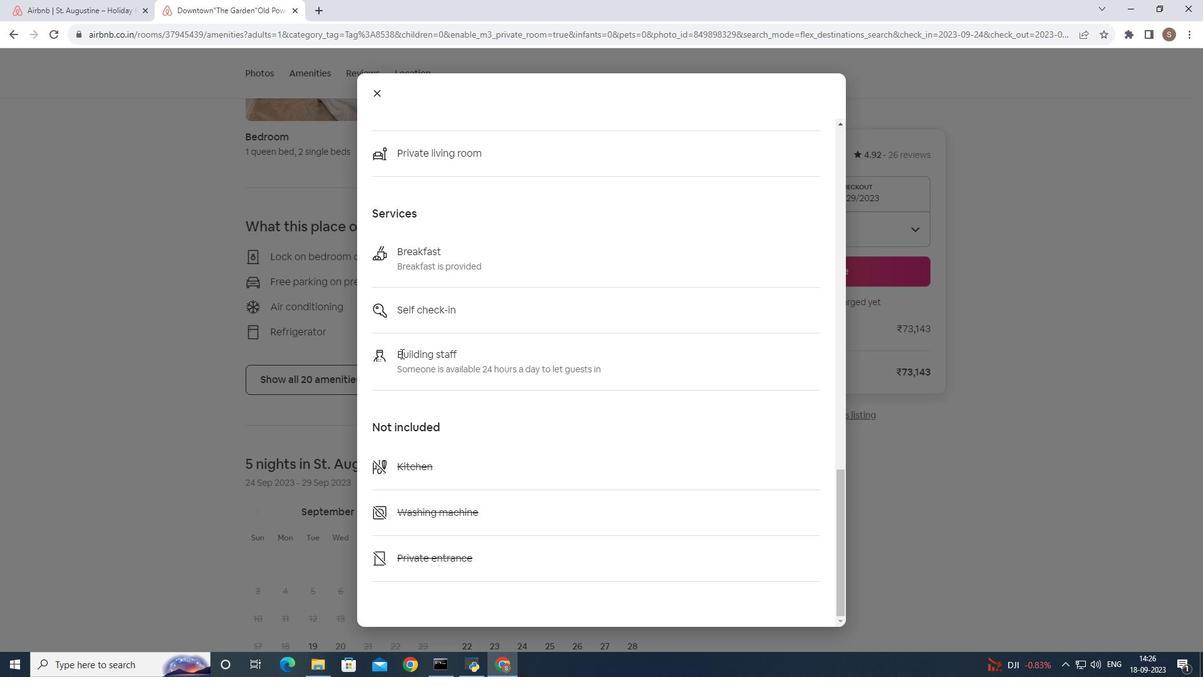 
Action: Mouse moved to (375, 89)
Screenshot: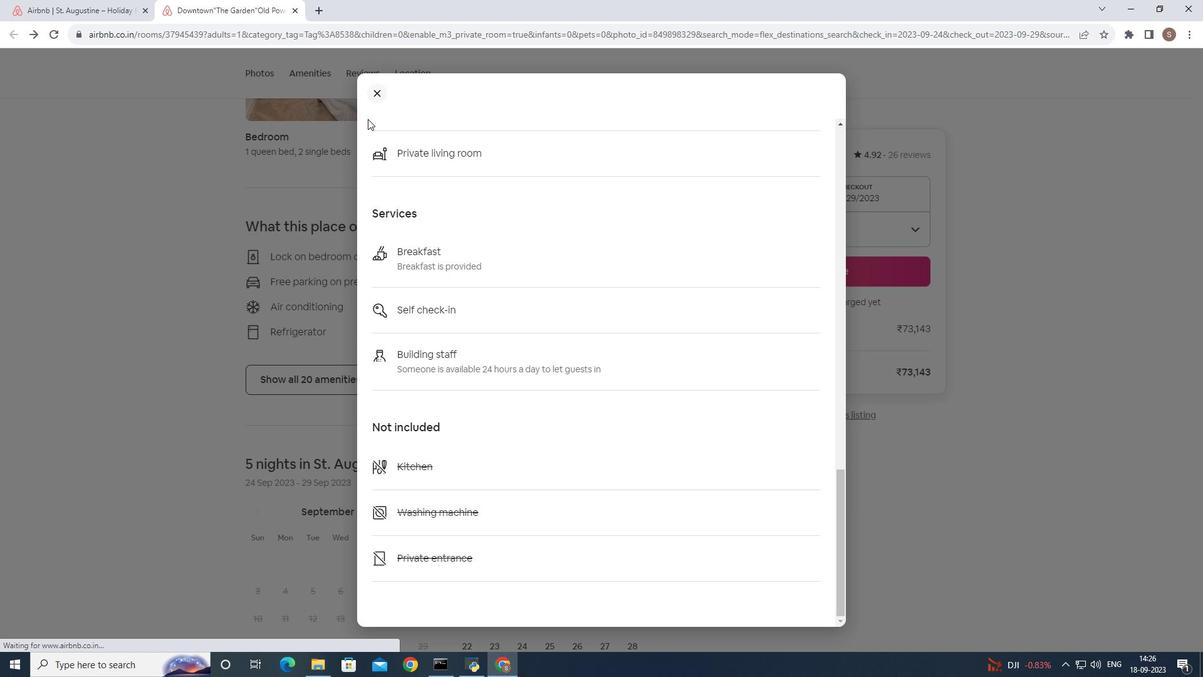 
Action: Mouse pressed left at (375, 89)
Screenshot: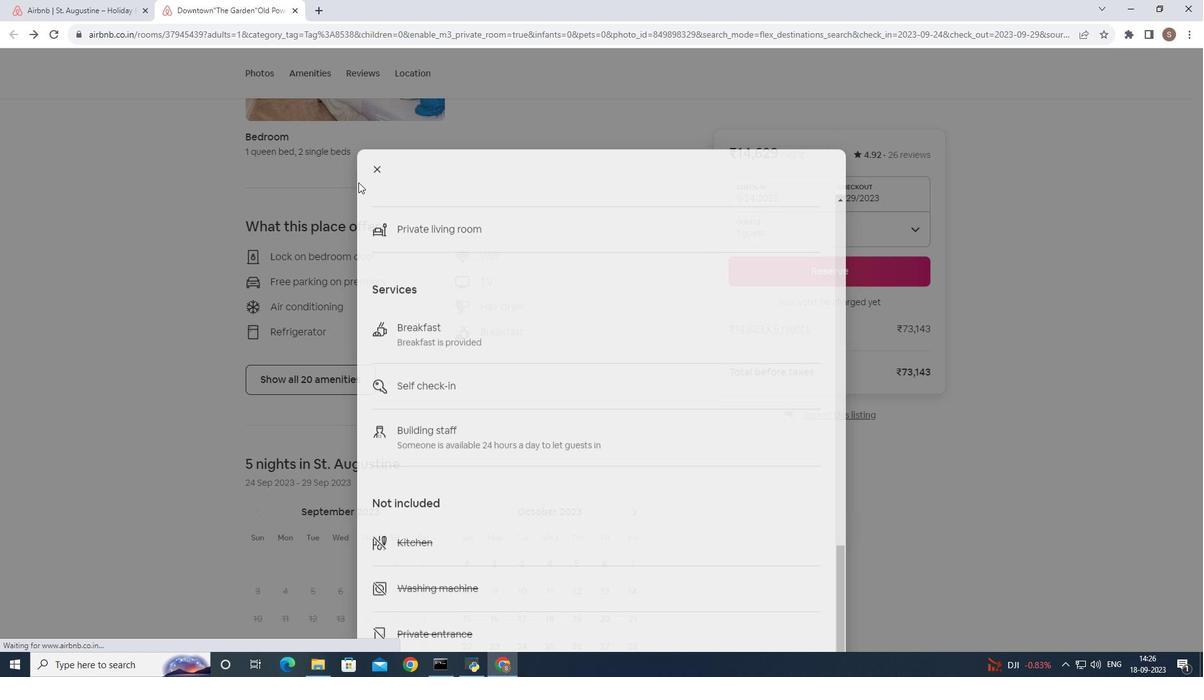 
Action: Mouse moved to (366, 236)
Screenshot: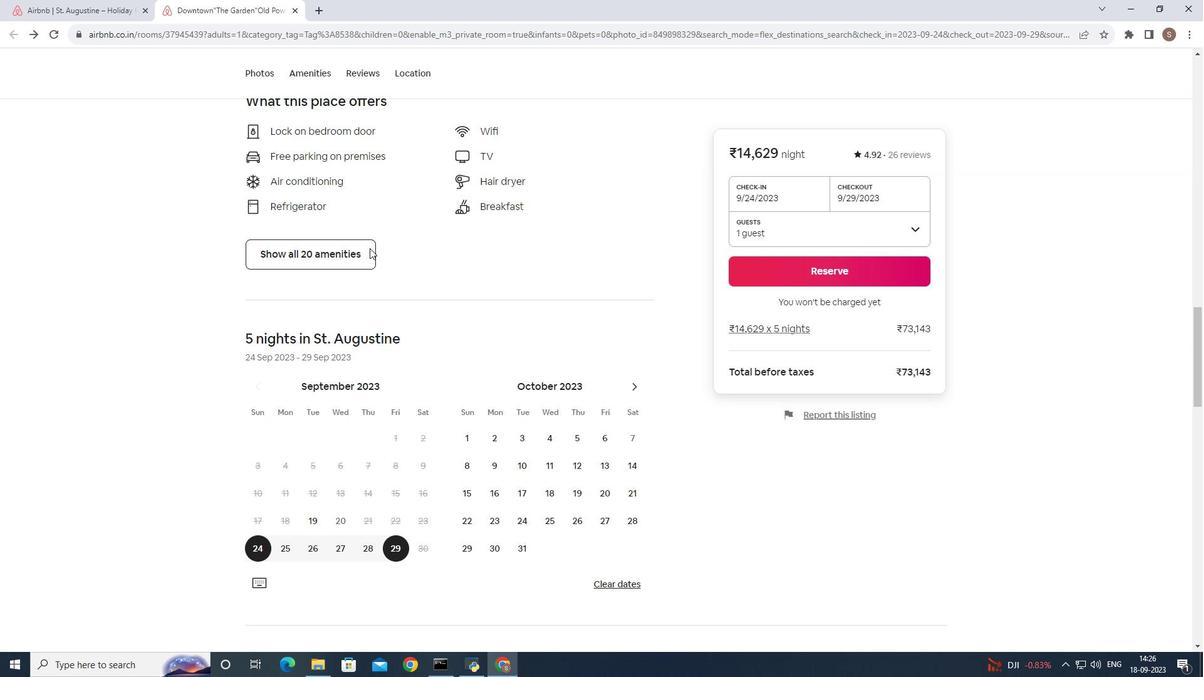 
Action: Mouse scrolled (366, 235) with delta (0, 0)
Screenshot: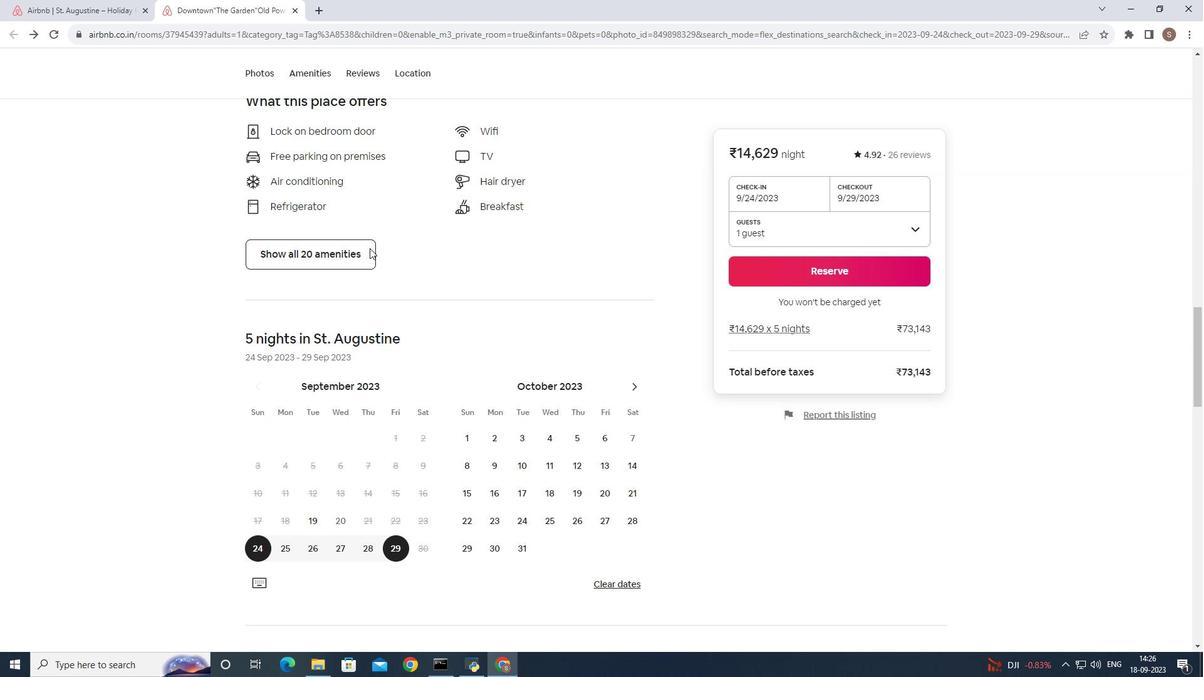 
Action: Mouse moved to (369, 248)
Screenshot: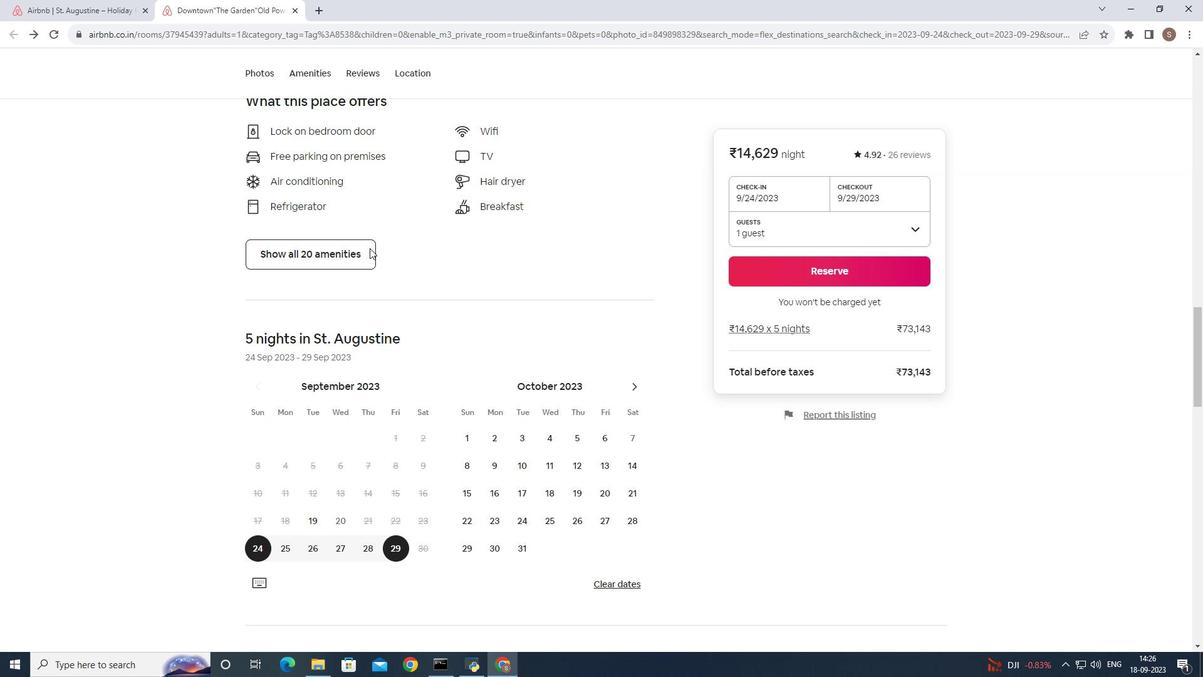 
Action: Mouse scrolled (369, 247) with delta (0, 0)
Screenshot: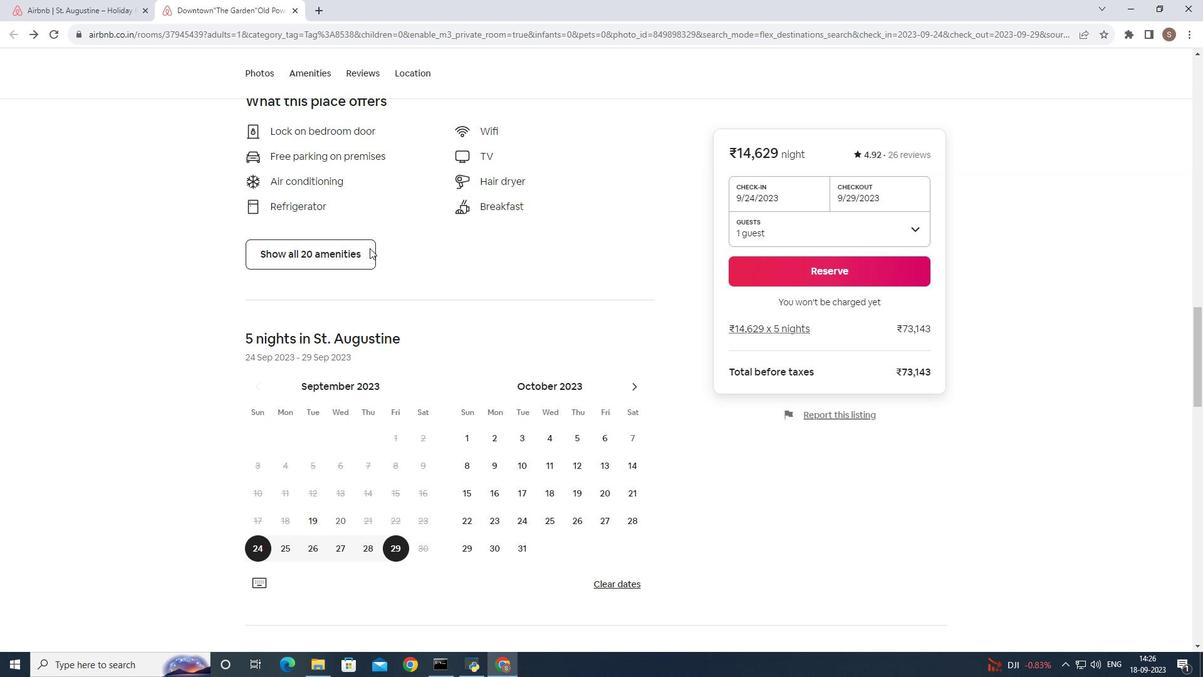 
Action: Mouse scrolled (369, 247) with delta (0, 0)
Screenshot: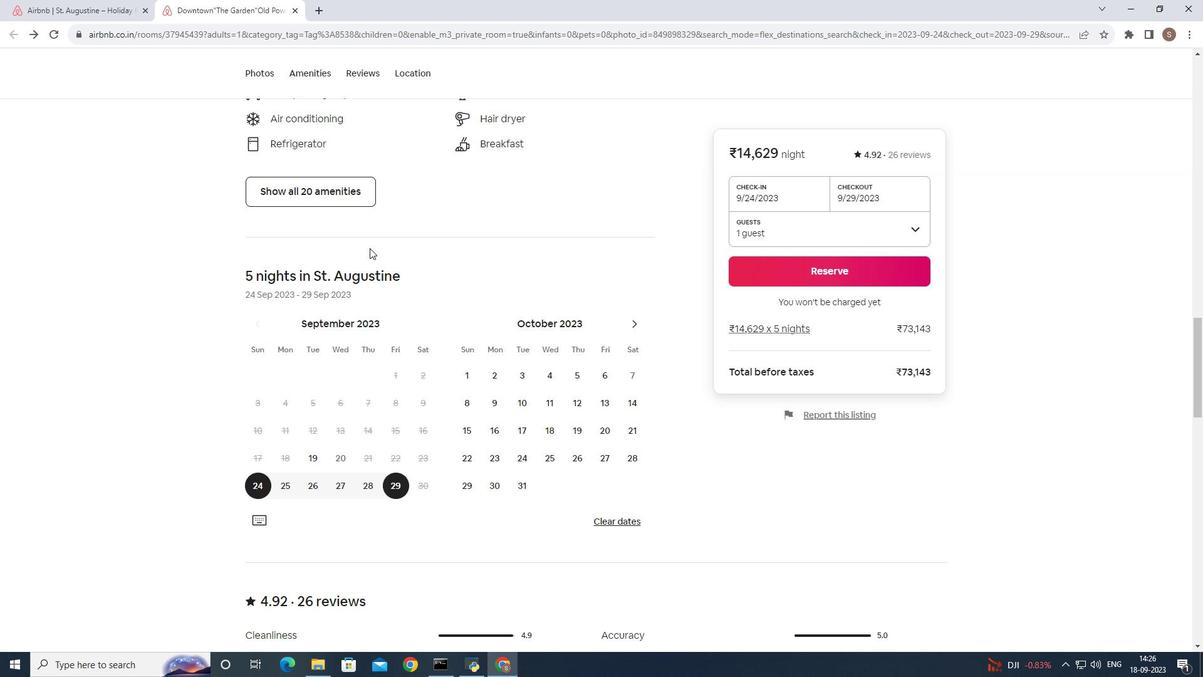 
Action: Mouse scrolled (369, 247) with delta (0, 0)
Screenshot: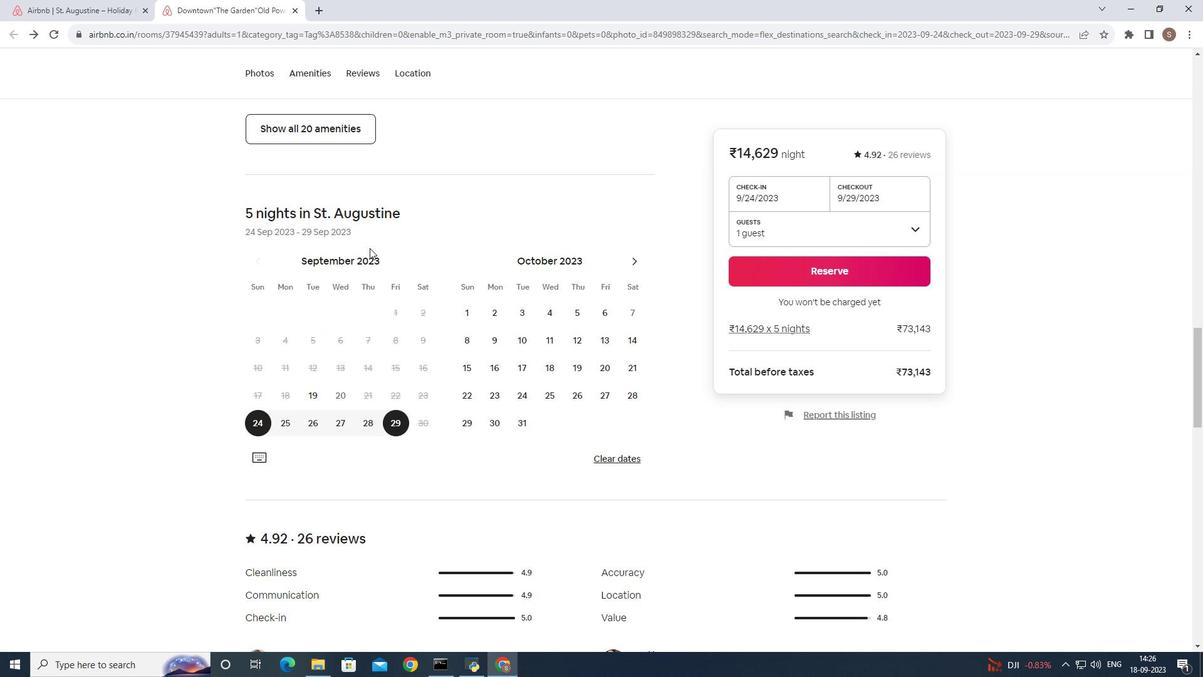 
Action: Mouse scrolled (369, 247) with delta (0, 0)
Screenshot: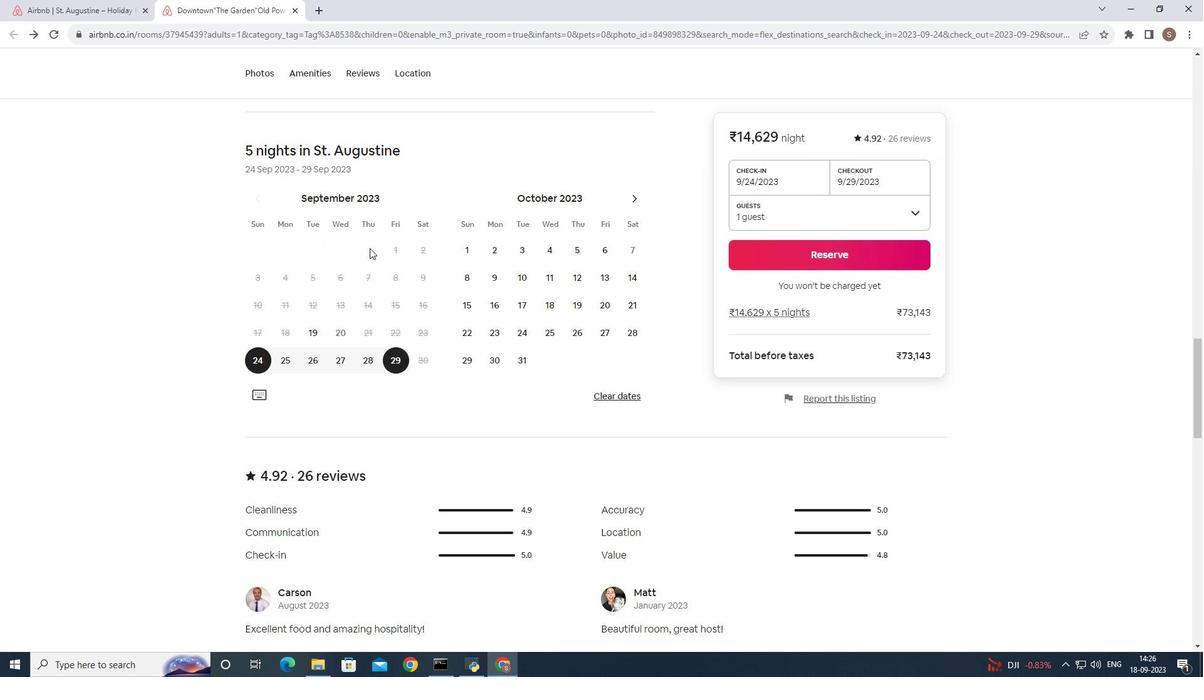 
Action: Mouse scrolled (369, 247) with delta (0, 0)
Screenshot: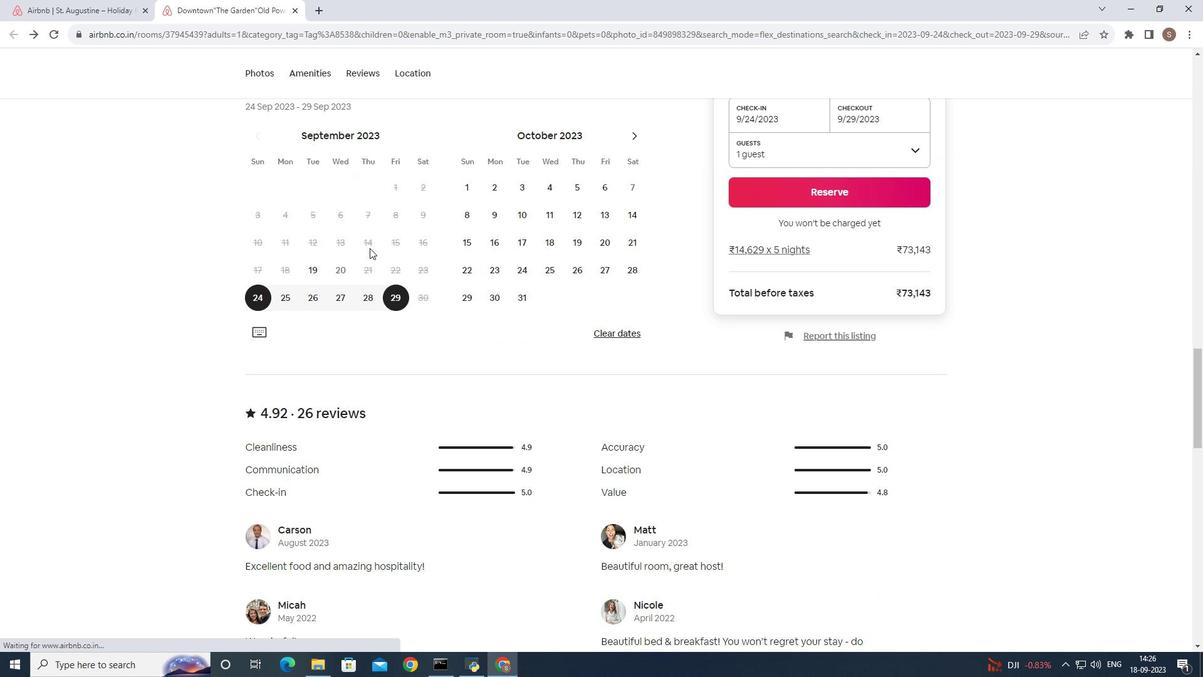 
Action: Mouse scrolled (369, 247) with delta (0, 0)
Screenshot: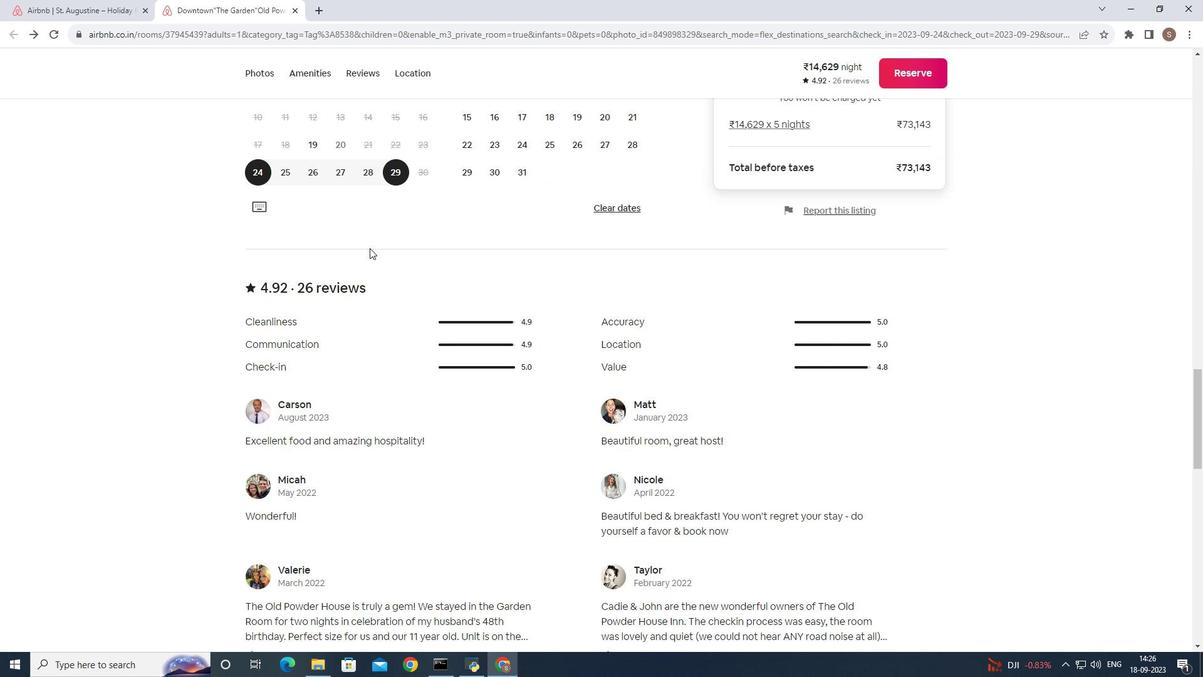 
Action: Mouse scrolled (369, 247) with delta (0, 0)
Screenshot: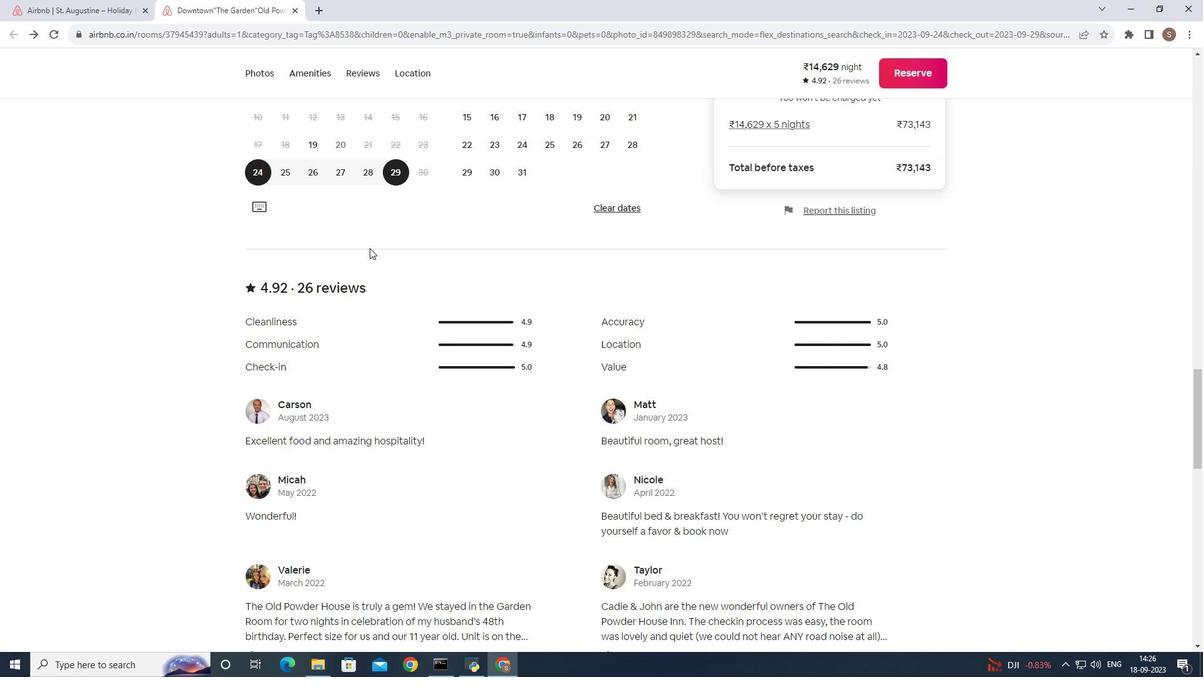 
Action: Mouse scrolled (369, 247) with delta (0, 0)
Screenshot: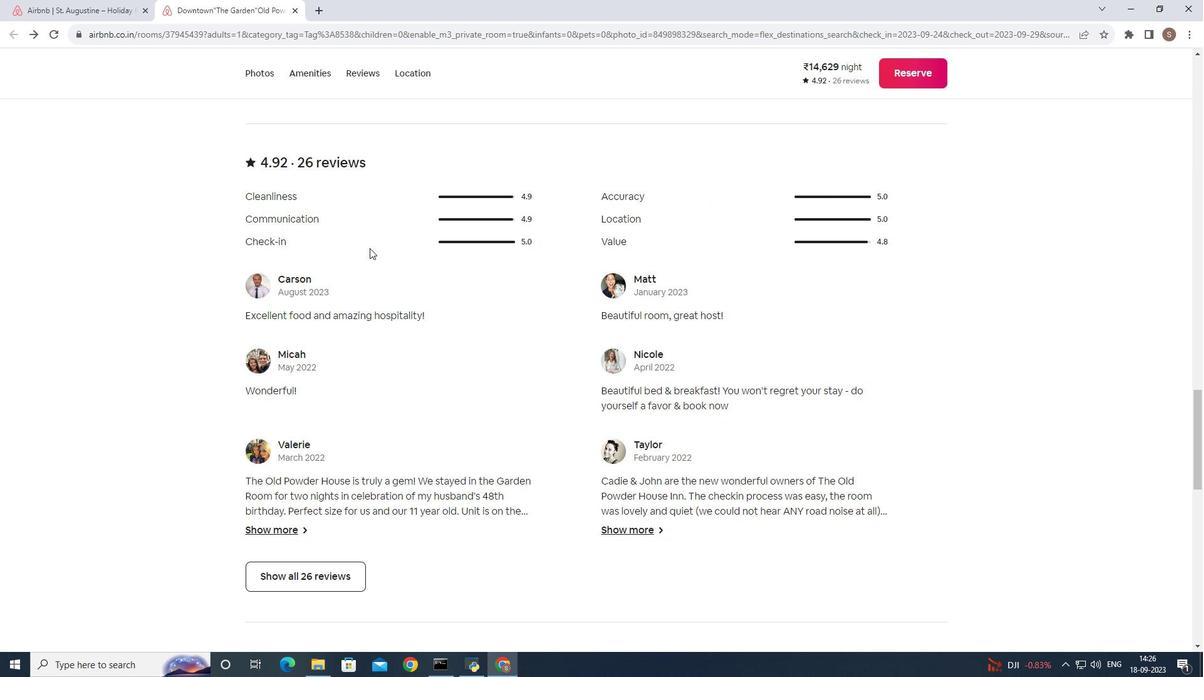 
Action: Mouse scrolled (369, 247) with delta (0, 0)
Screenshot: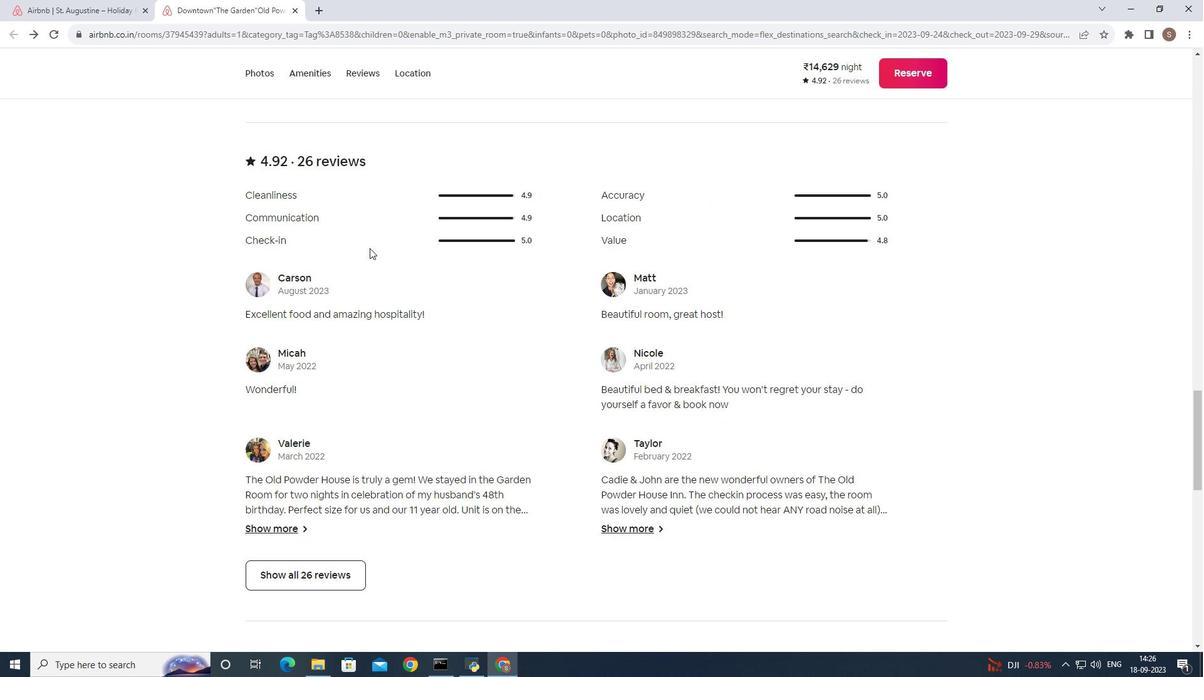 
Action: Mouse scrolled (369, 247) with delta (0, 0)
Screenshot: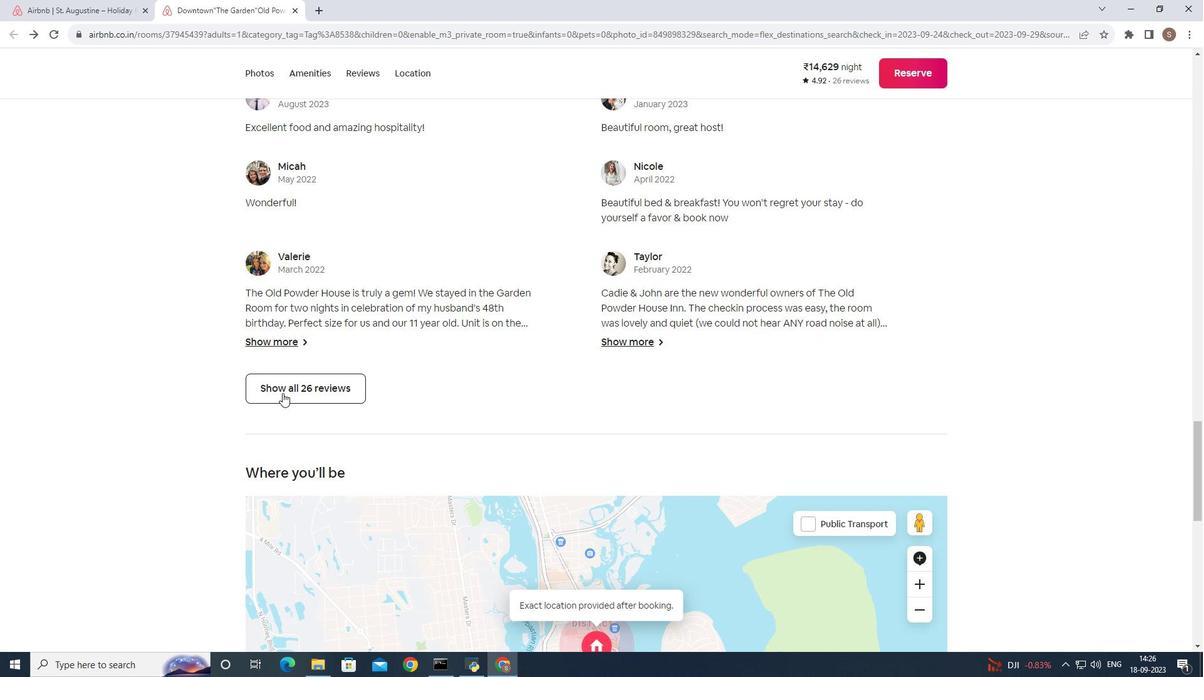 
Action: Mouse scrolled (369, 247) with delta (0, 0)
Screenshot: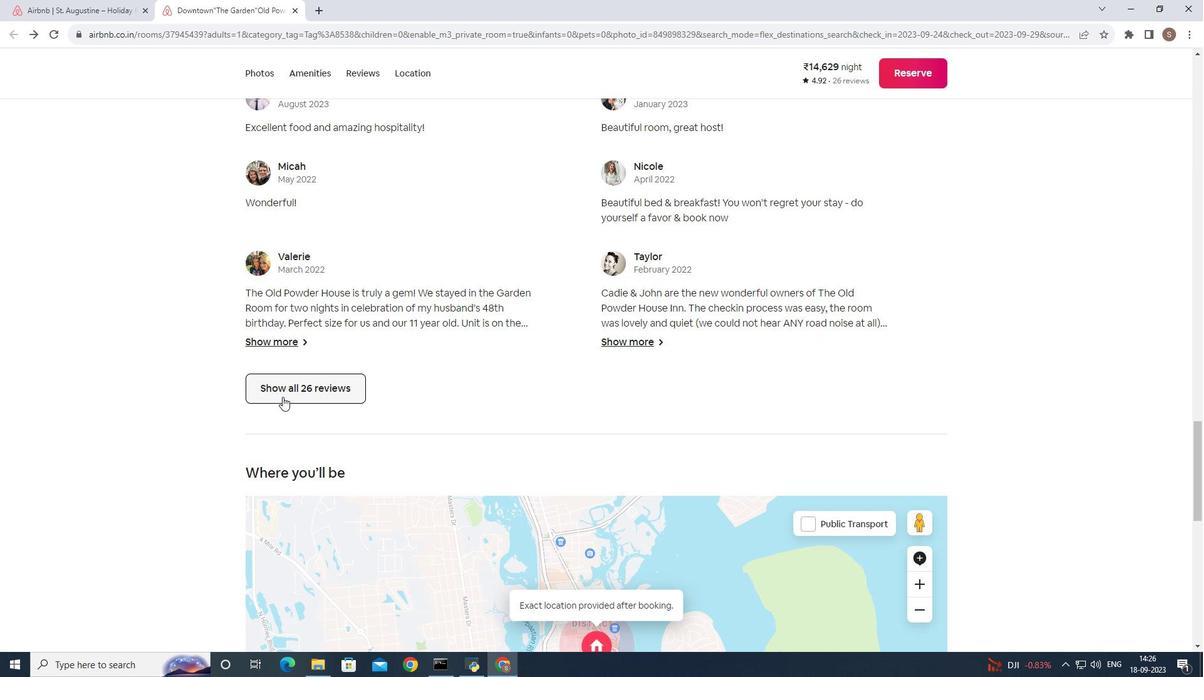 
Action: Mouse scrolled (369, 247) with delta (0, 0)
Screenshot: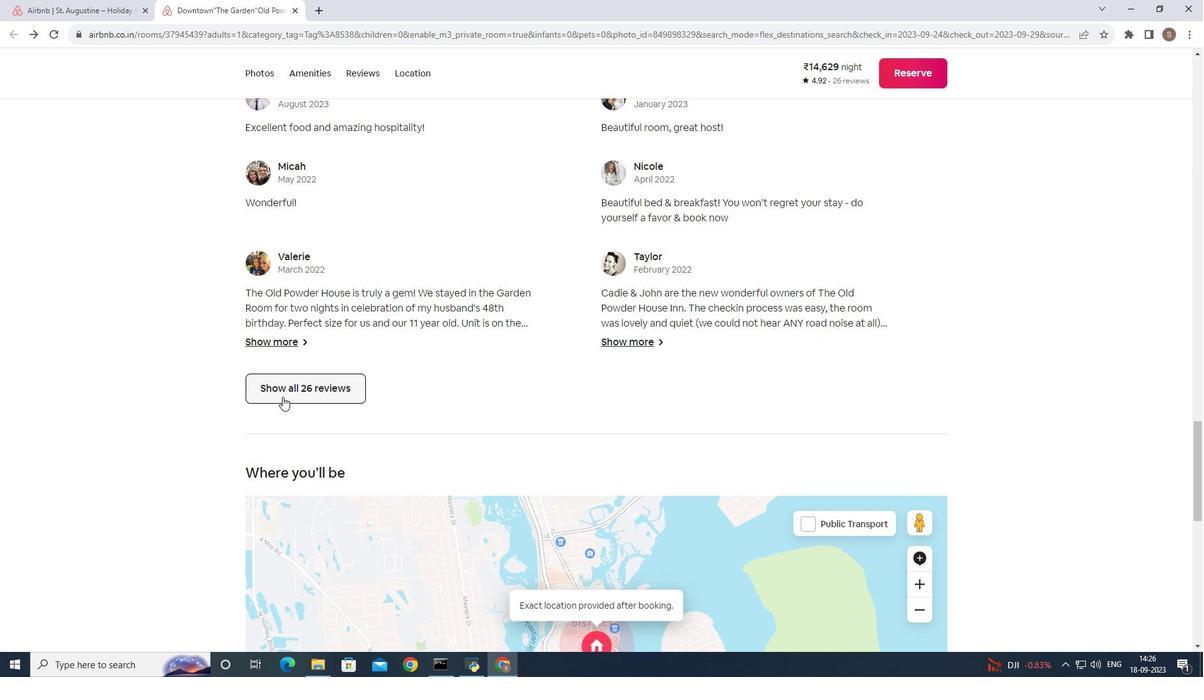 
Action: Mouse moved to (319, 383)
Screenshot: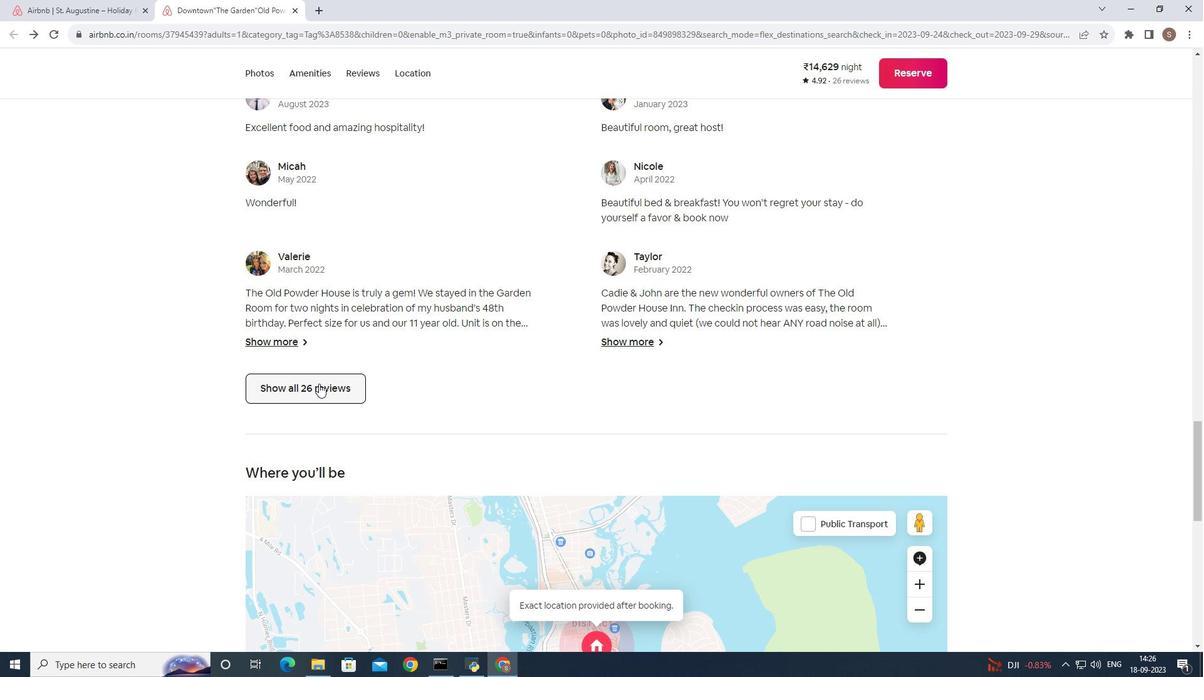 
Action: Mouse pressed left at (319, 383)
Screenshot: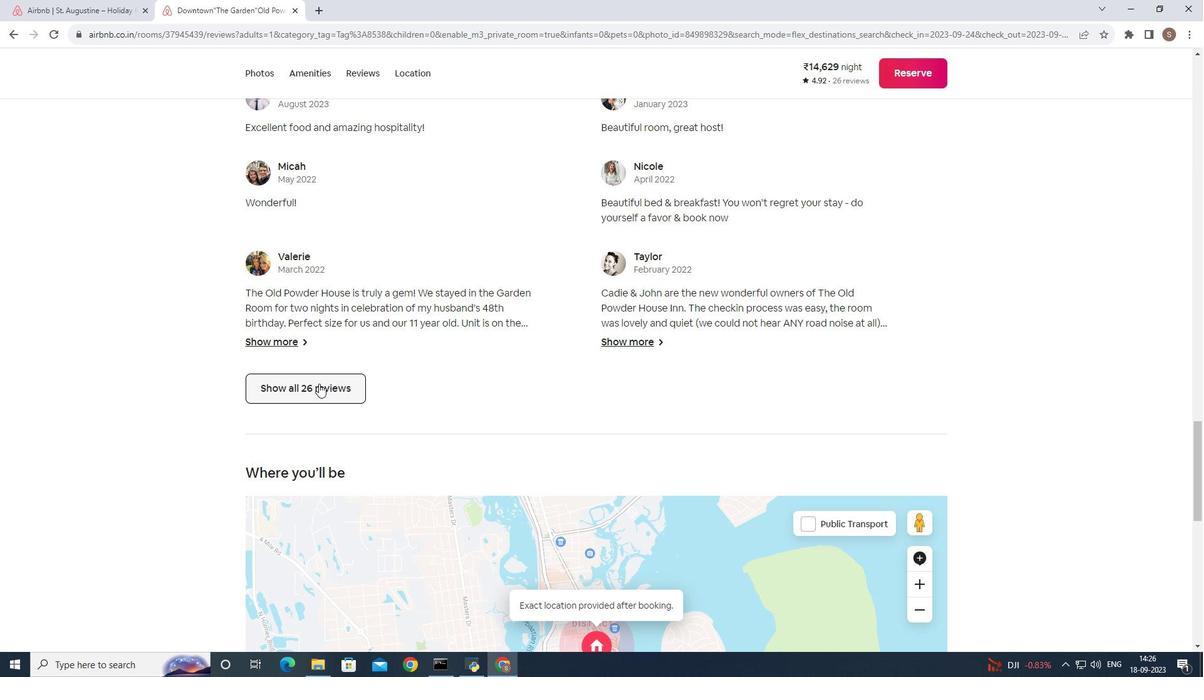 
Action: Mouse moved to (623, 252)
Screenshot: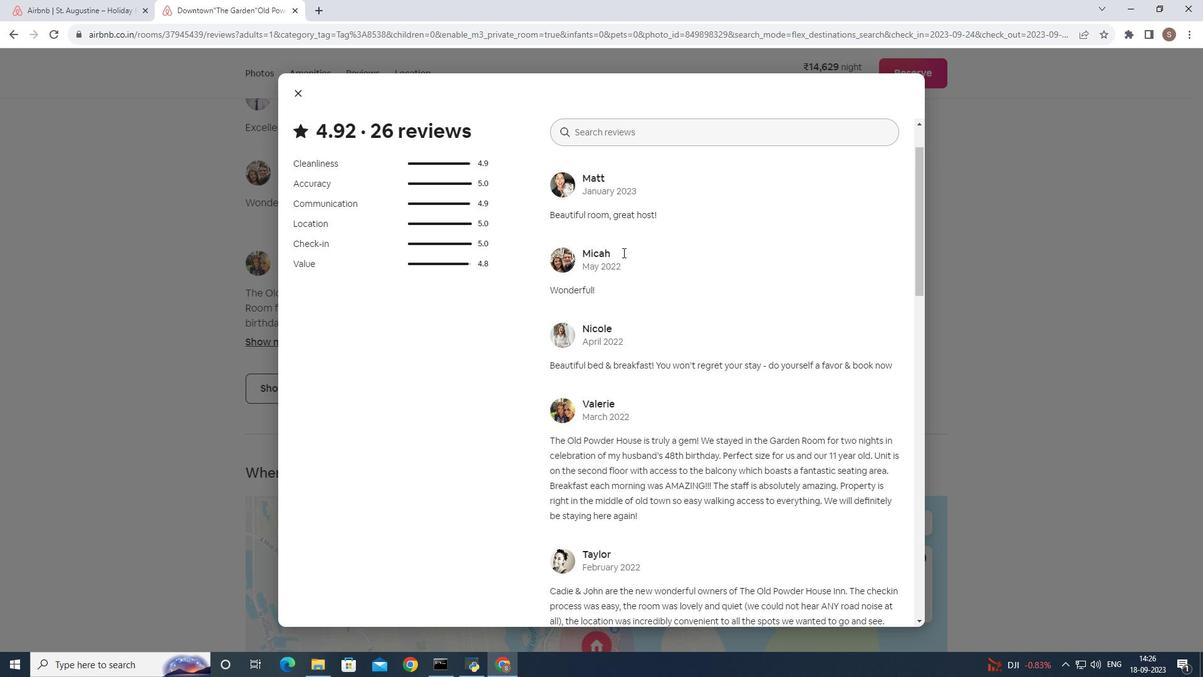 
Action: Mouse scrolled (623, 252) with delta (0, 0)
Screenshot: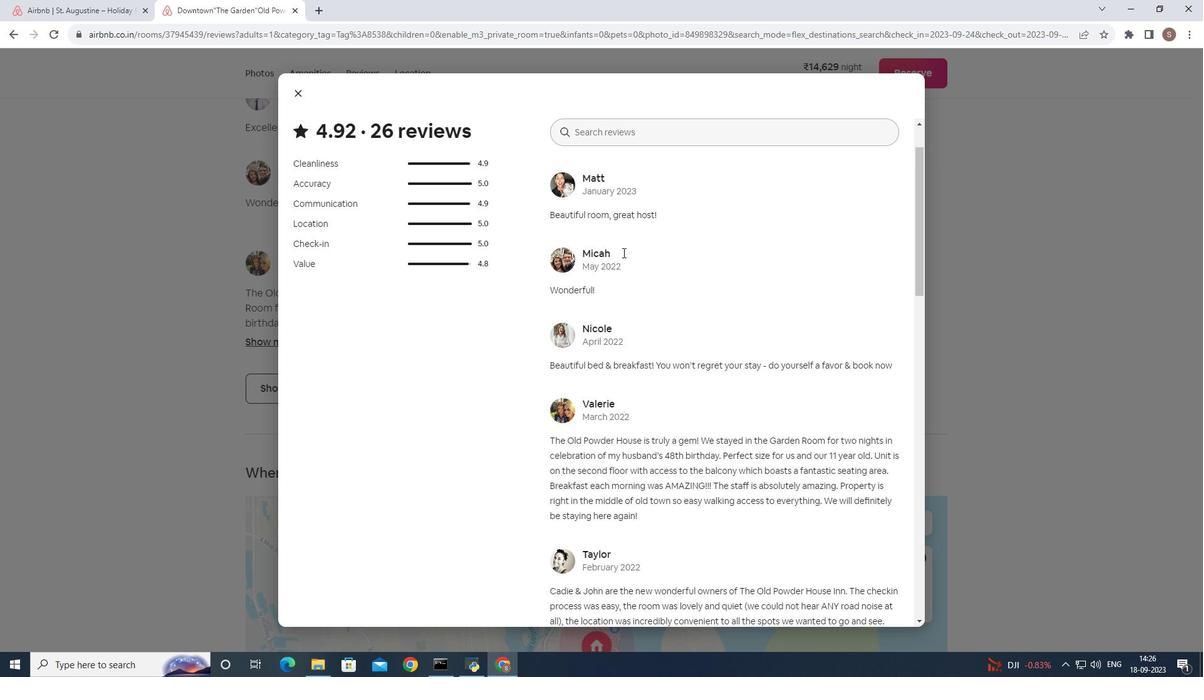 
Action: Mouse scrolled (623, 252) with delta (0, 0)
Screenshot: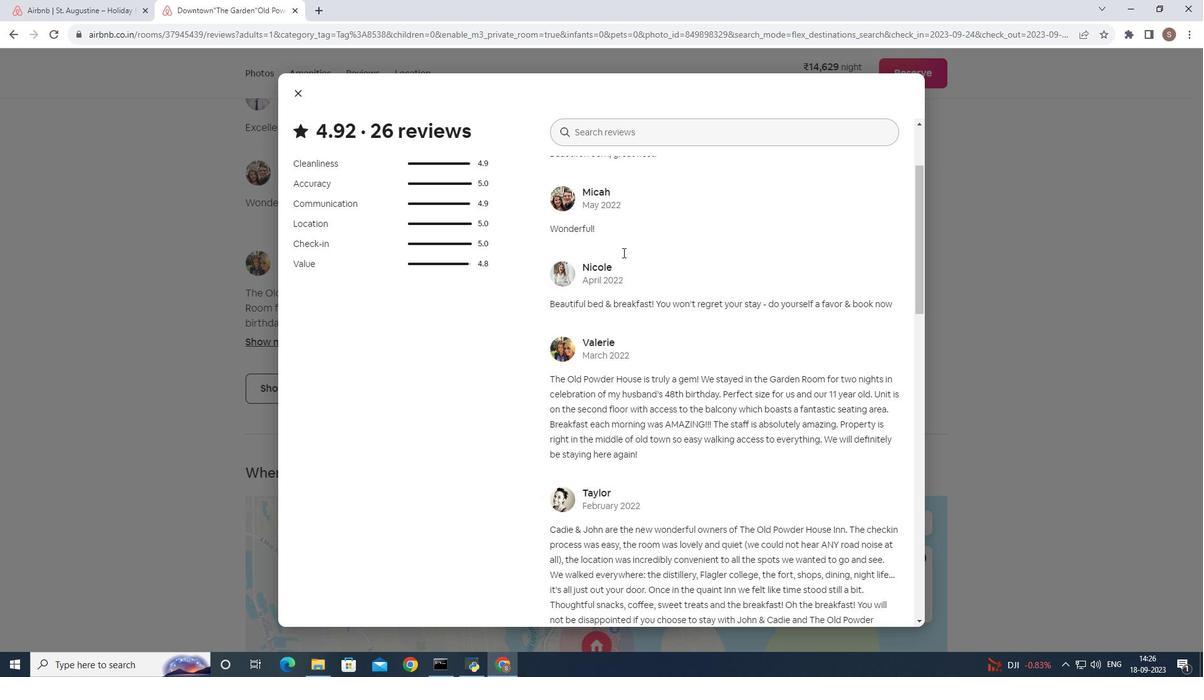 
Action: Mouse scrolled (623, 252) with delta (0, 0)
Screenshot: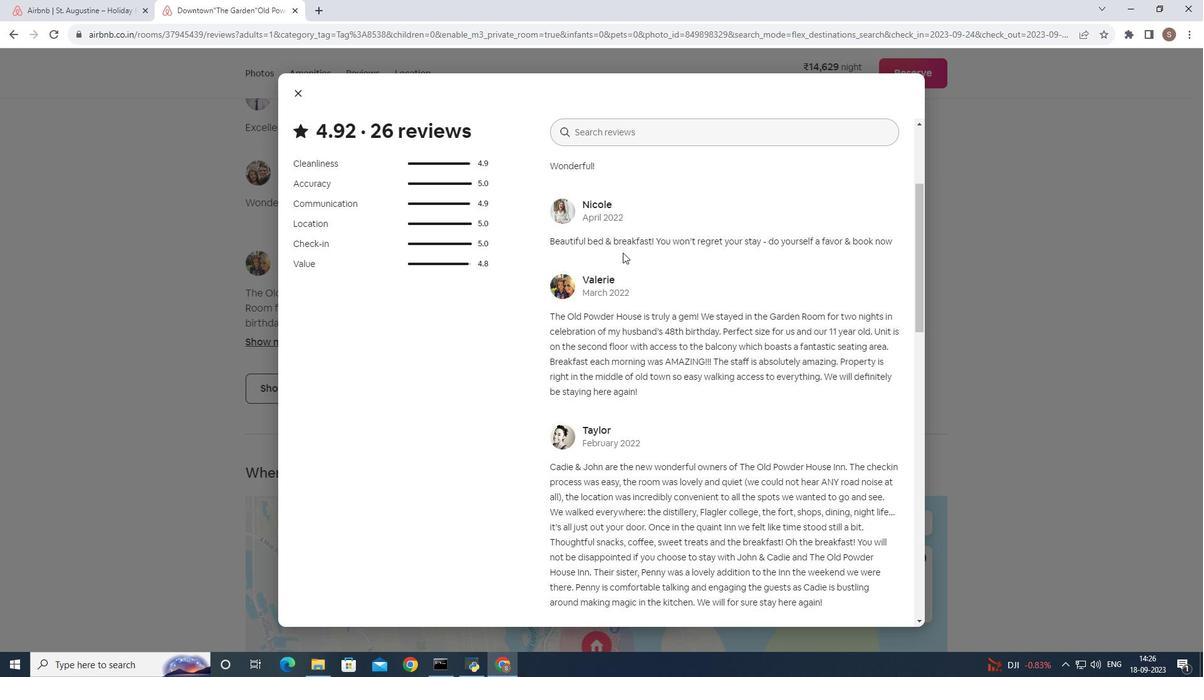 
Action: Mouse scrolled (623, 252) with delta (0, 0)
Screenshot: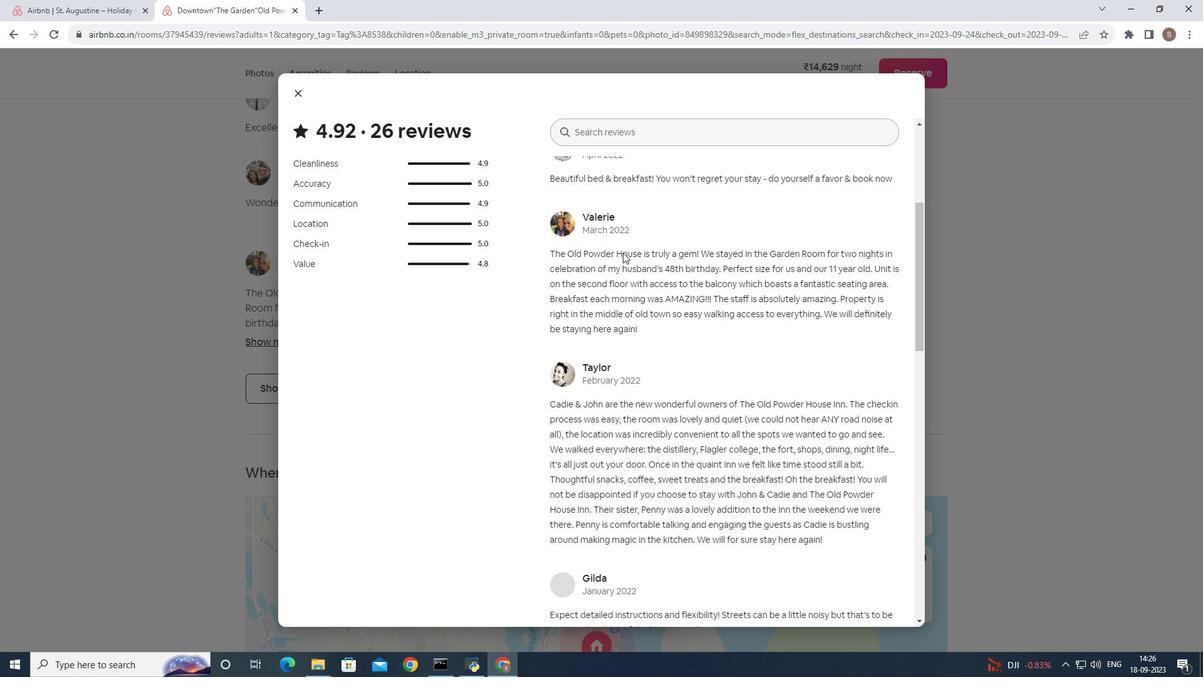 
Action: Mouse scrolled (623, 252) with delta (0, 0)
Screenshot: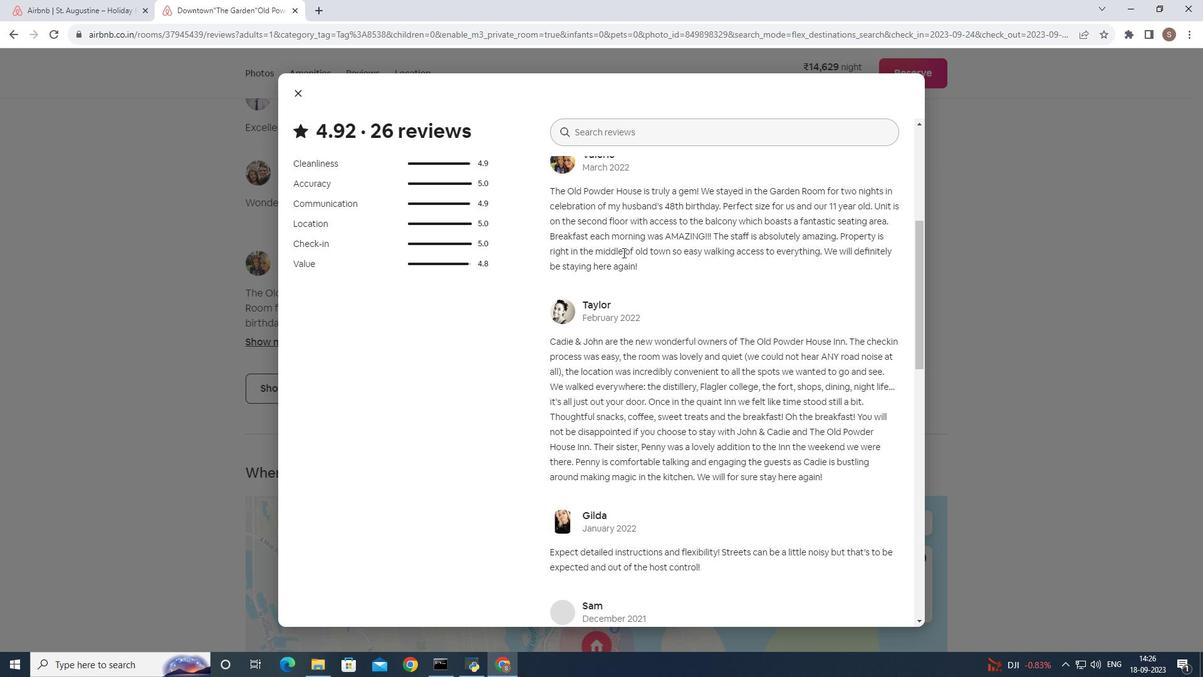 
Action: Mouse moved to (457, 430)
Screenshot: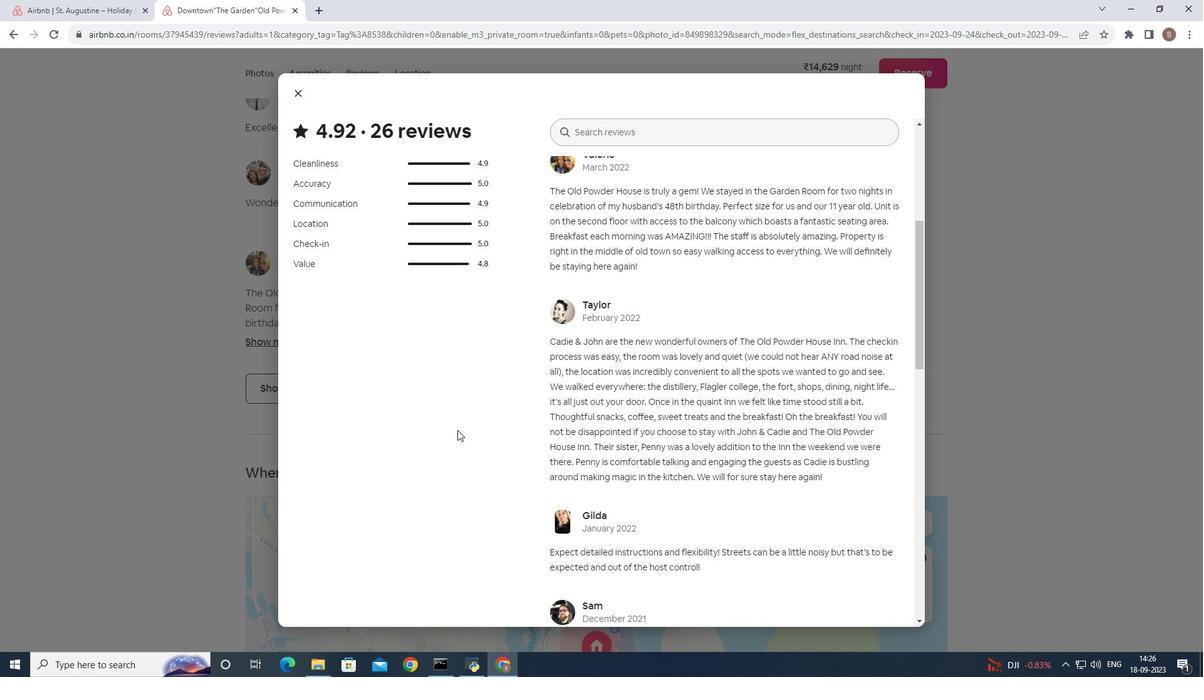 
Action: Mouse scrolled (457, 429) with delta (0, 0)
Screenshot: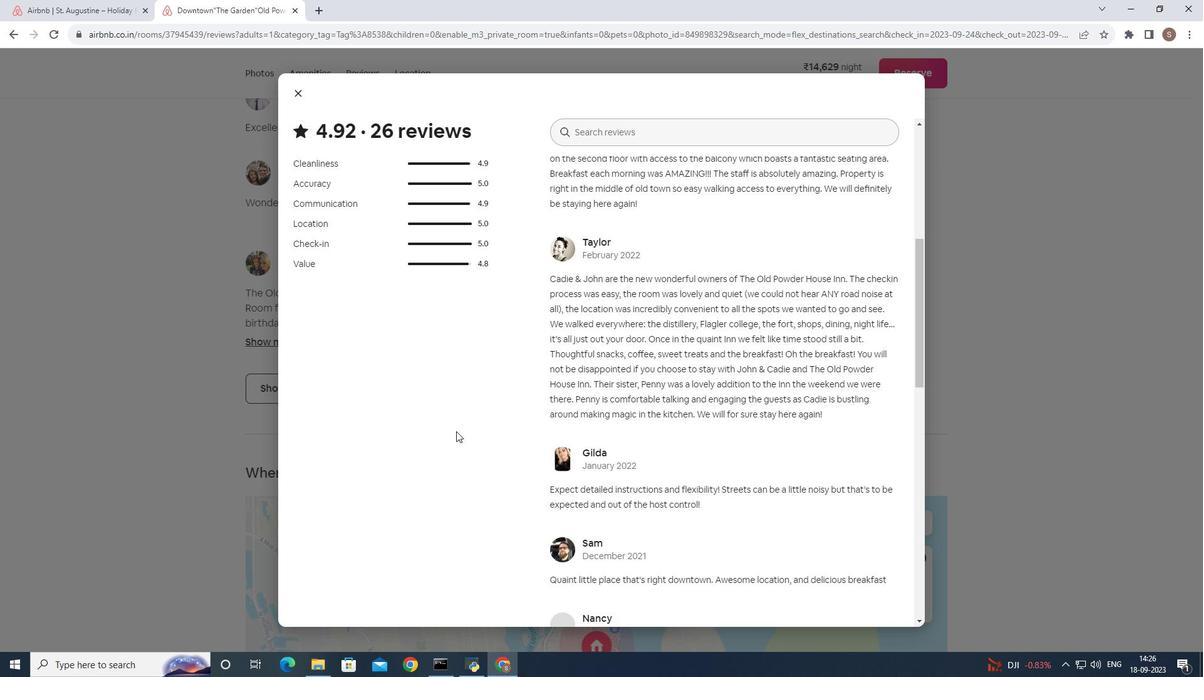 
Action: Mouse moved to (713, 383)
Screenshot: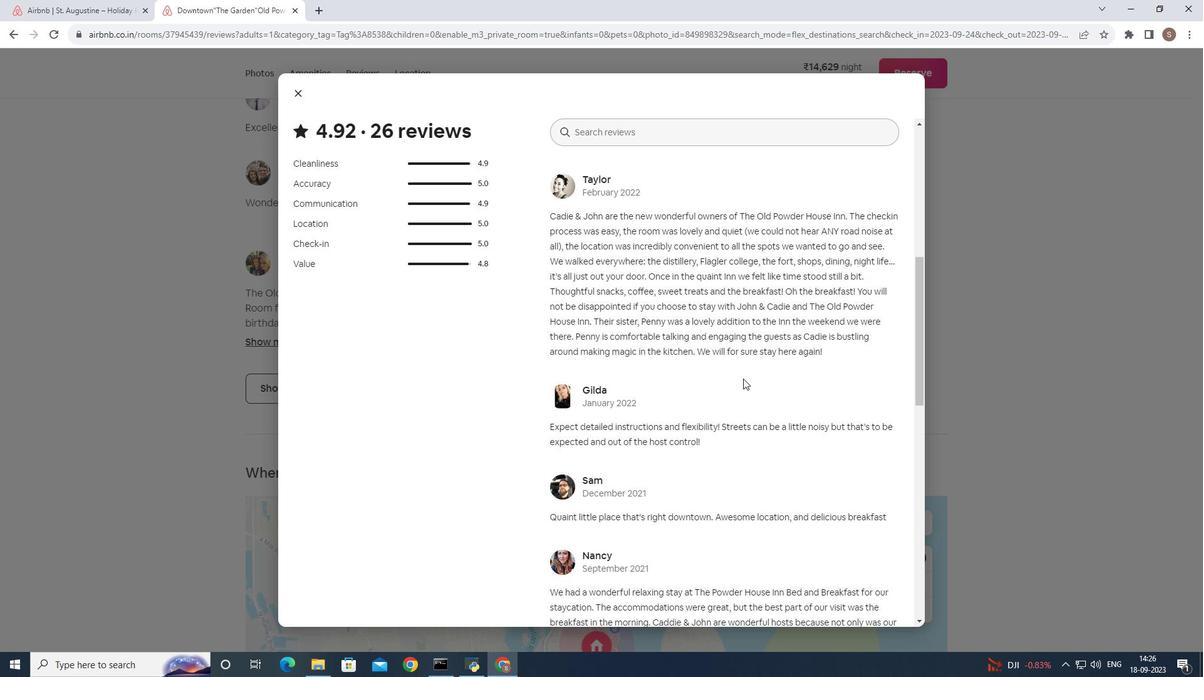 
Action: Mouse scrolled (713, 382) with delta (0, 0)
Screenshot: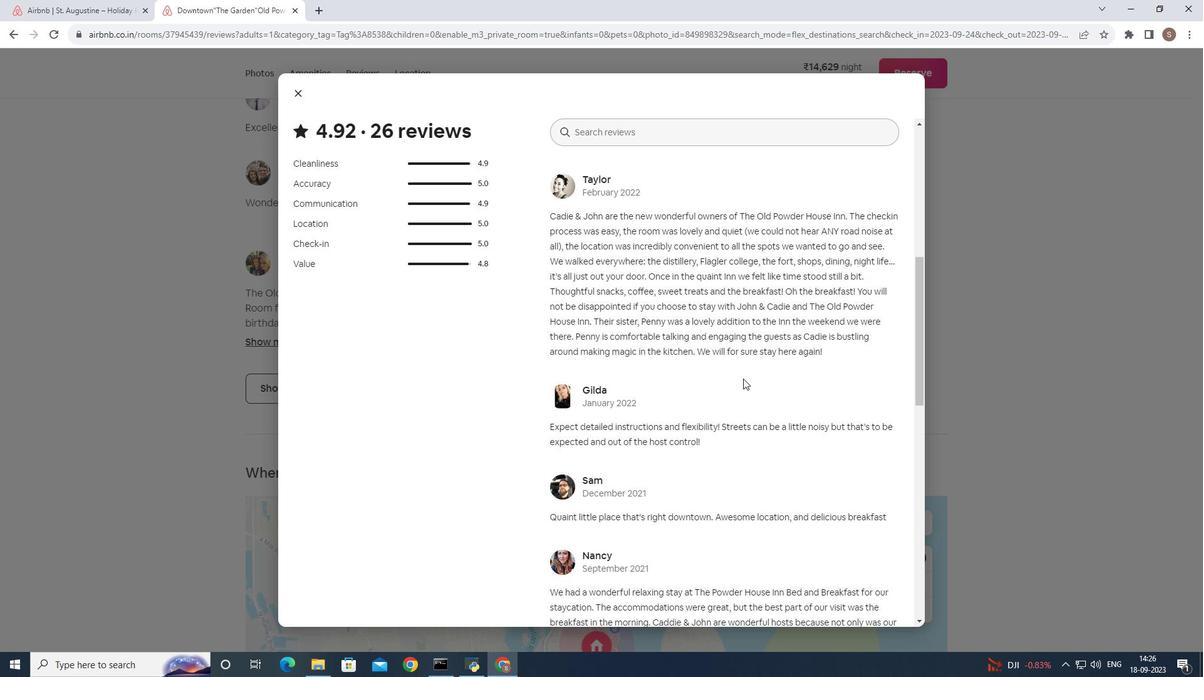 
Action: Mouse moved to (752, 373)
Screenshot: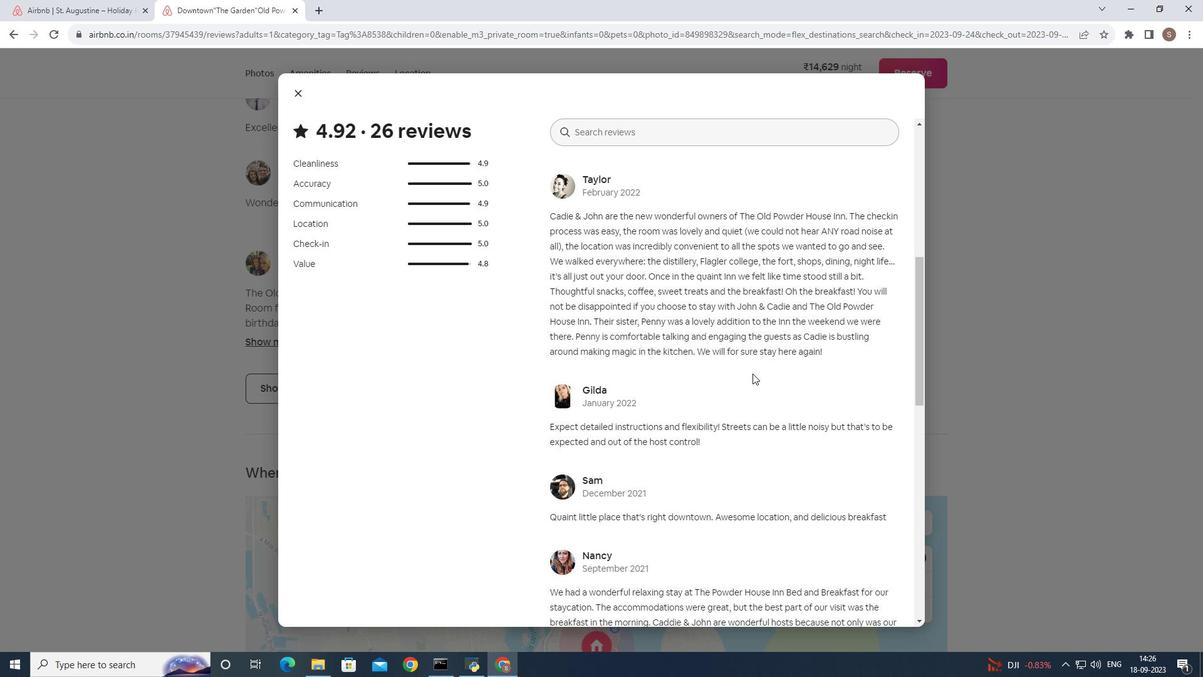 
Action: Mouse scrolled (752, 373) with delta (0, 0)
Screenshot: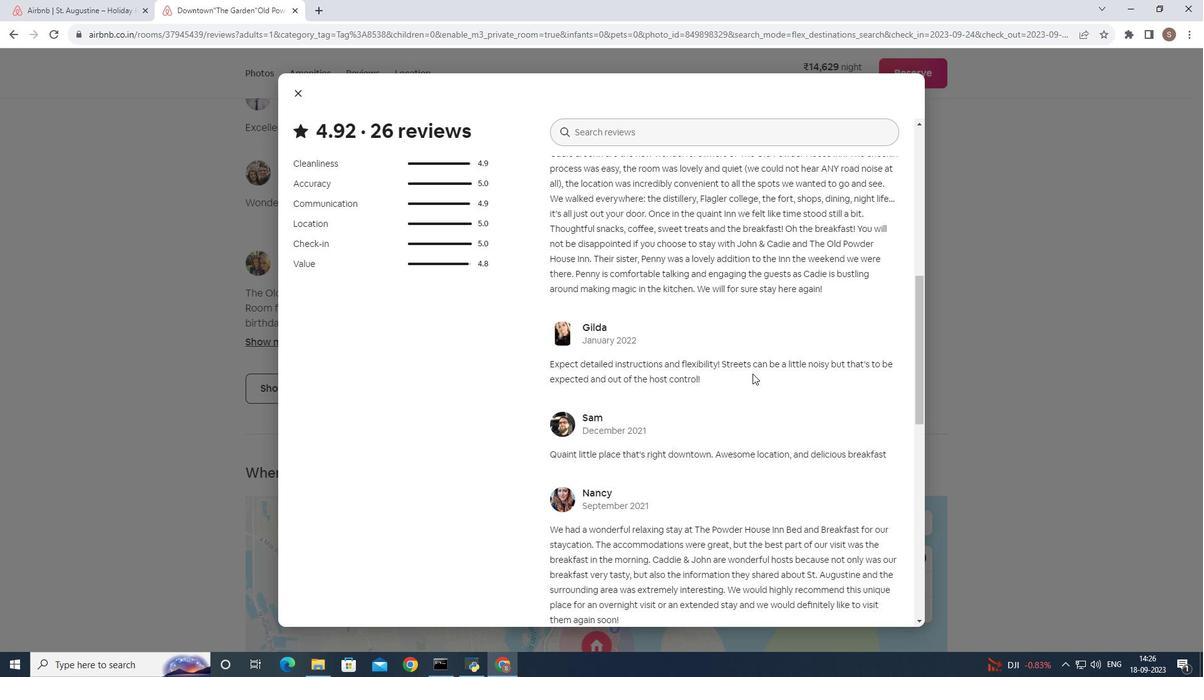 
Action: Mouse scrolled (752, 373) with delta (0, 0)
Screenshot: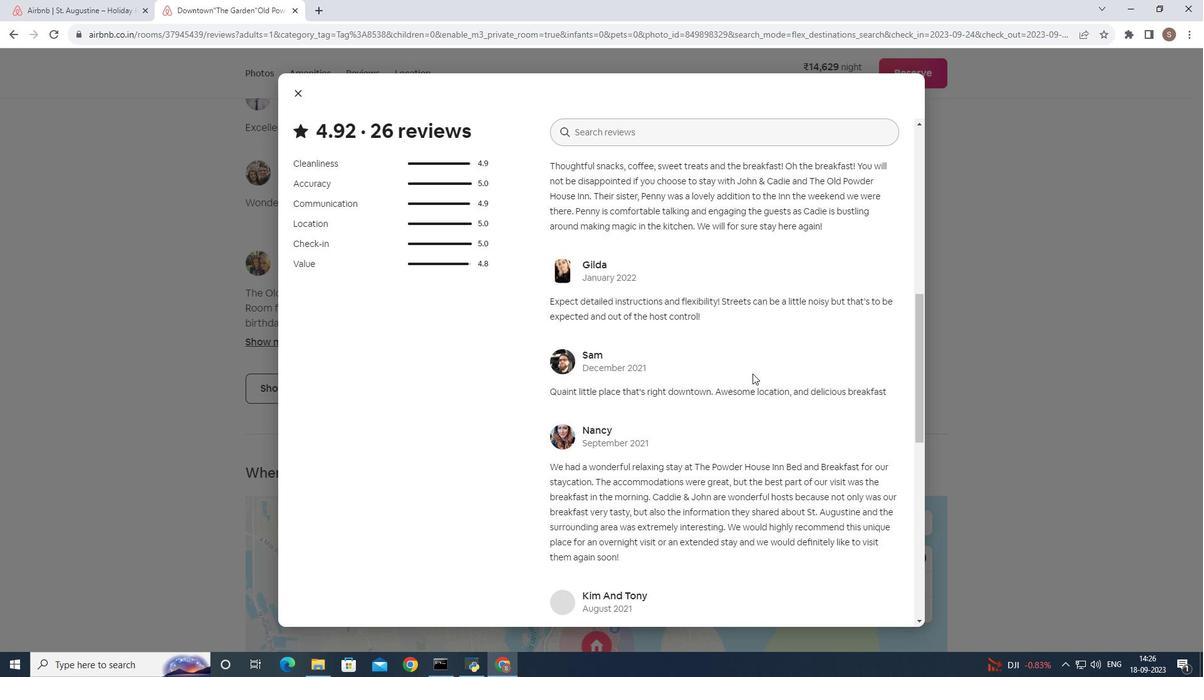 
Action: Mouse scrolled (752, 373) with delta (0, 0)
Screenshot: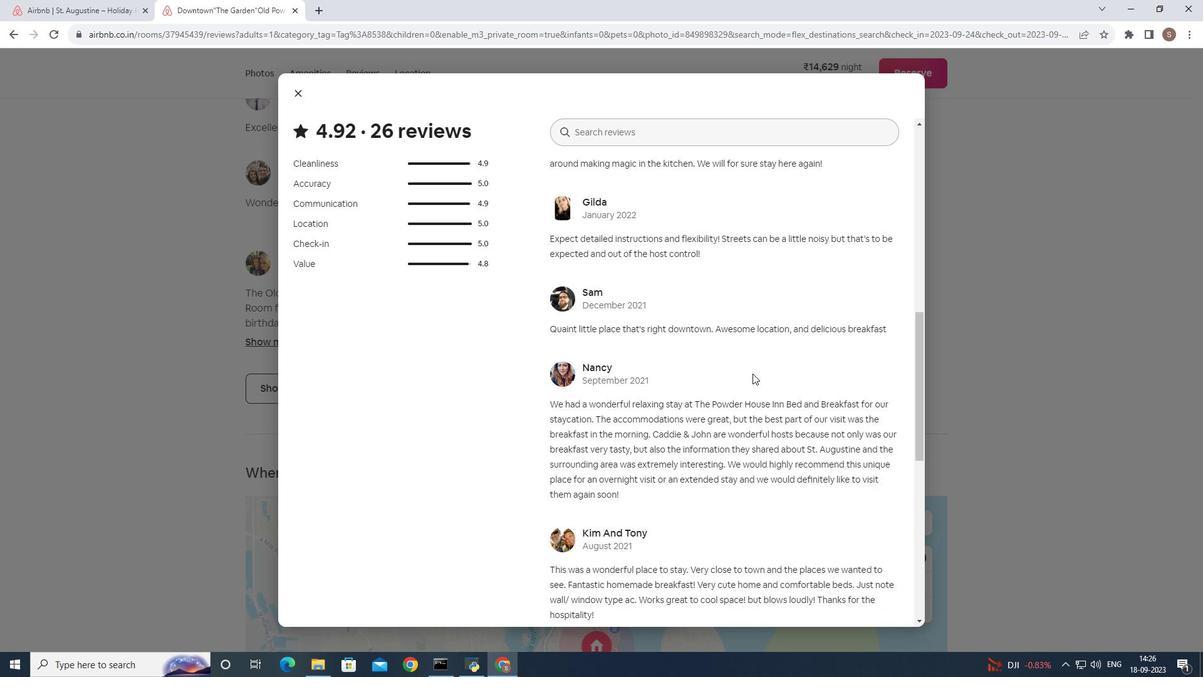 
Action: Mouse scrolled (752, 373) with delta (0, 0)
Screenshot: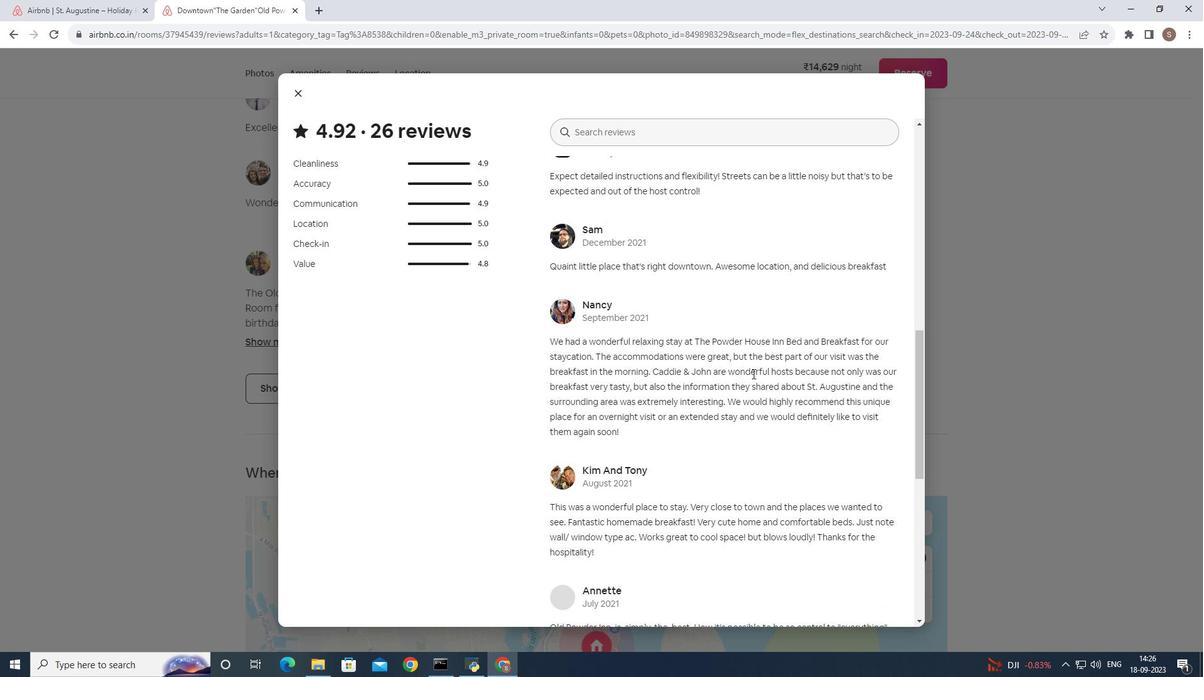 
Action: Mouse scrolled (752, 373) with delta (0, 0)
Screenshot: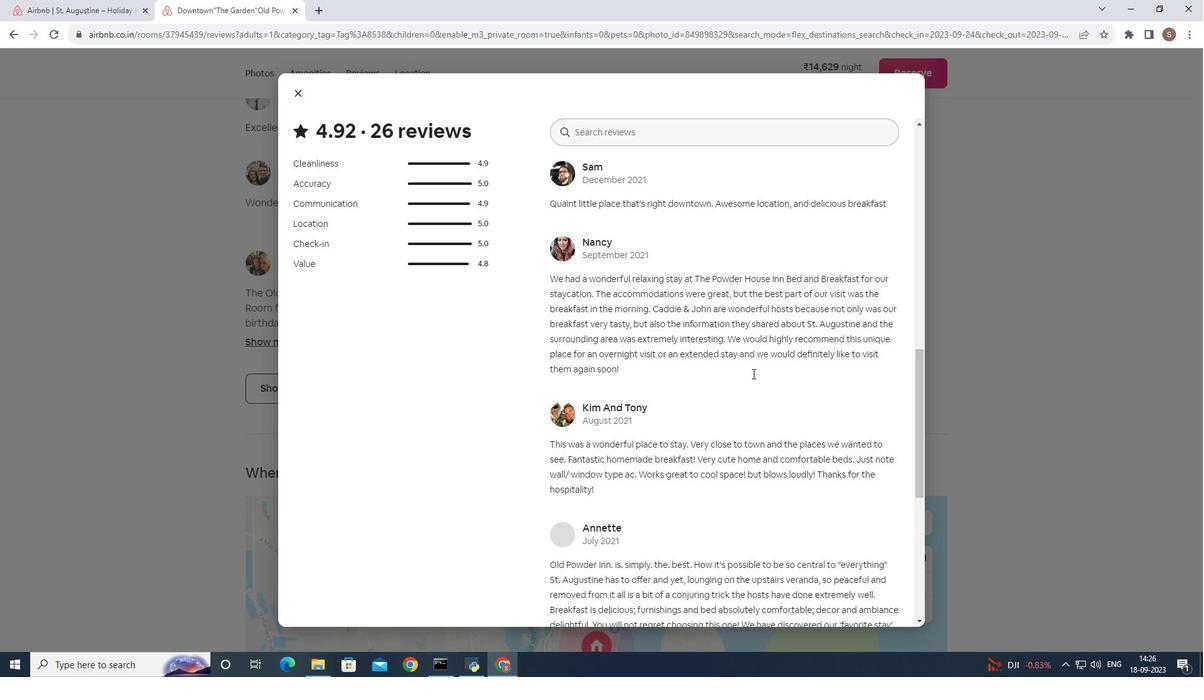 
Action: Mouse scrolled (752, 373) with delta (0, 0)
Screenshot: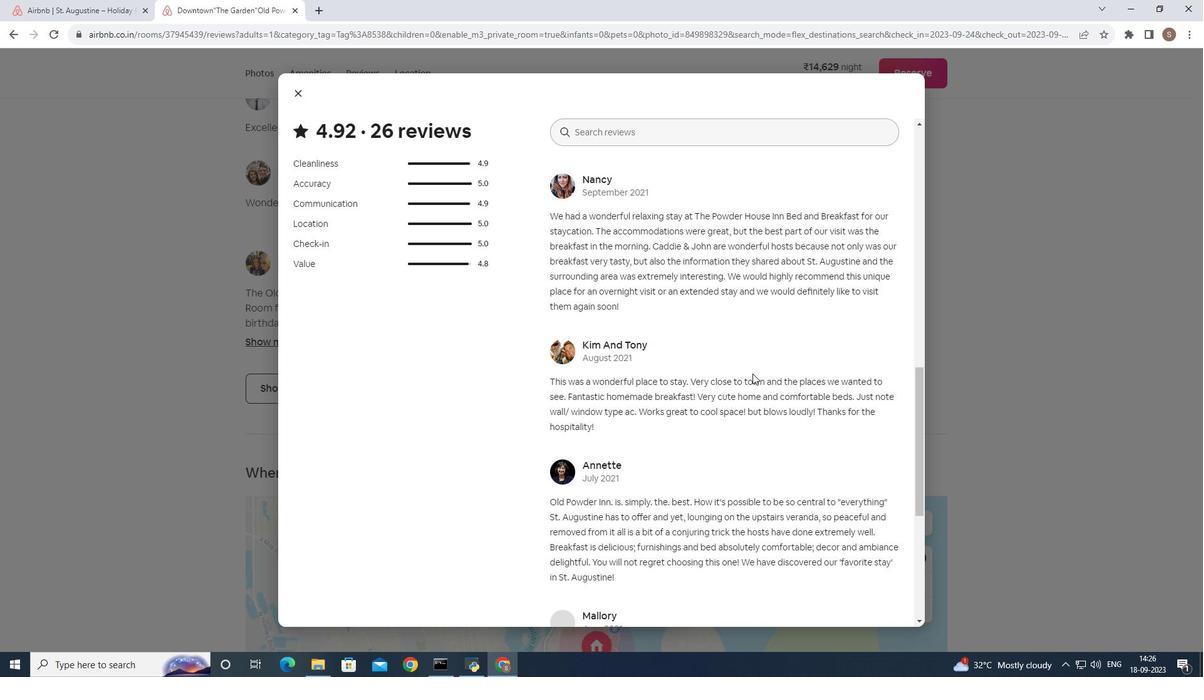 
Action: Mouse scrolled (752, 373) with delta (0, 0)
Screenshot: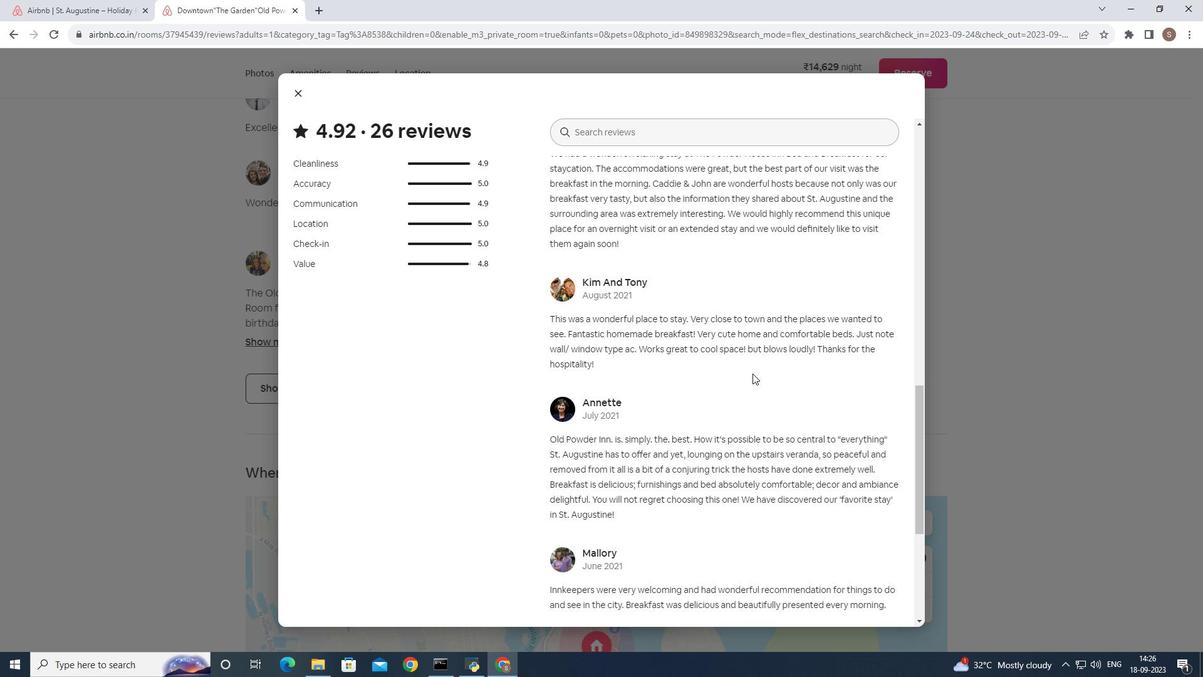 
Action: Mouse scrolled (752, 373) with delta (0, 0)
Screenshot: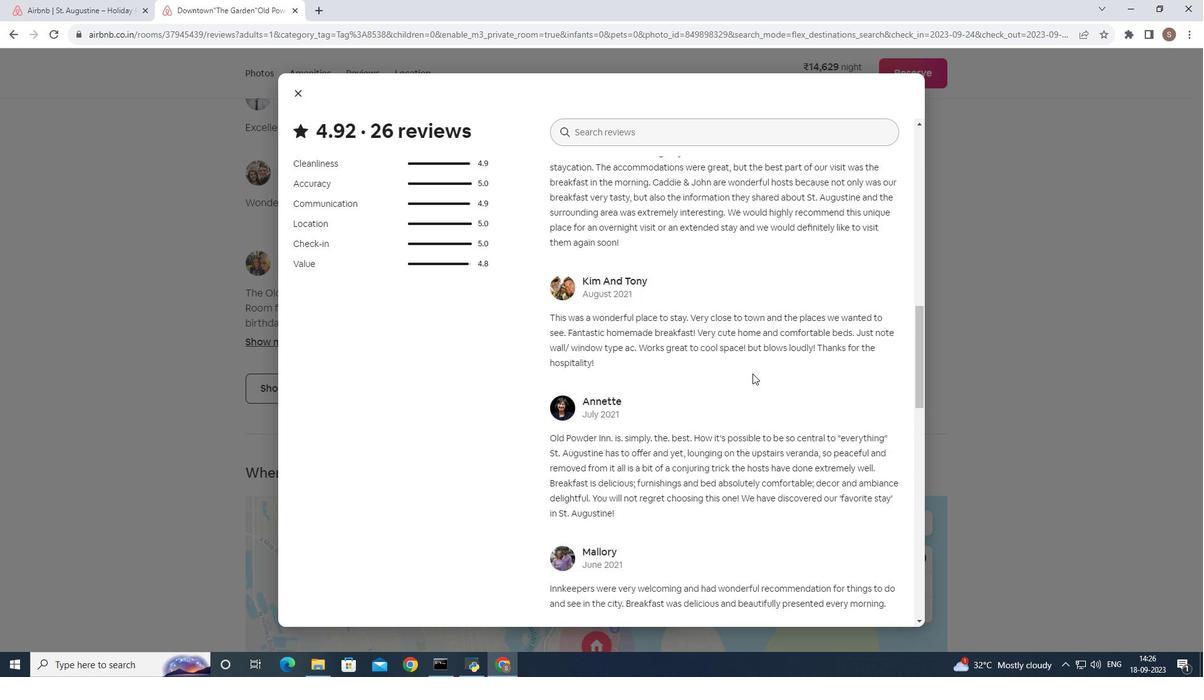
Action: Mouse scrolled (752, 374) with delta (0, 0)
Screenshot: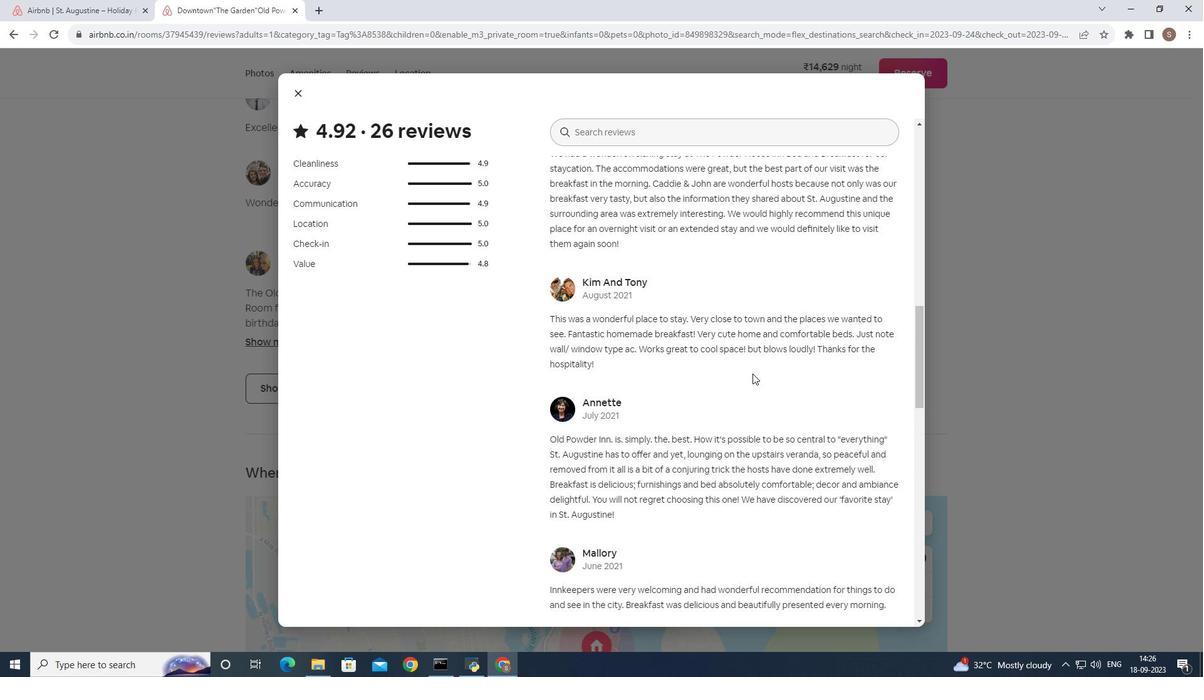 
Action: Mouse scrolled (752, 373) with delta (0, 0)
Screenshot: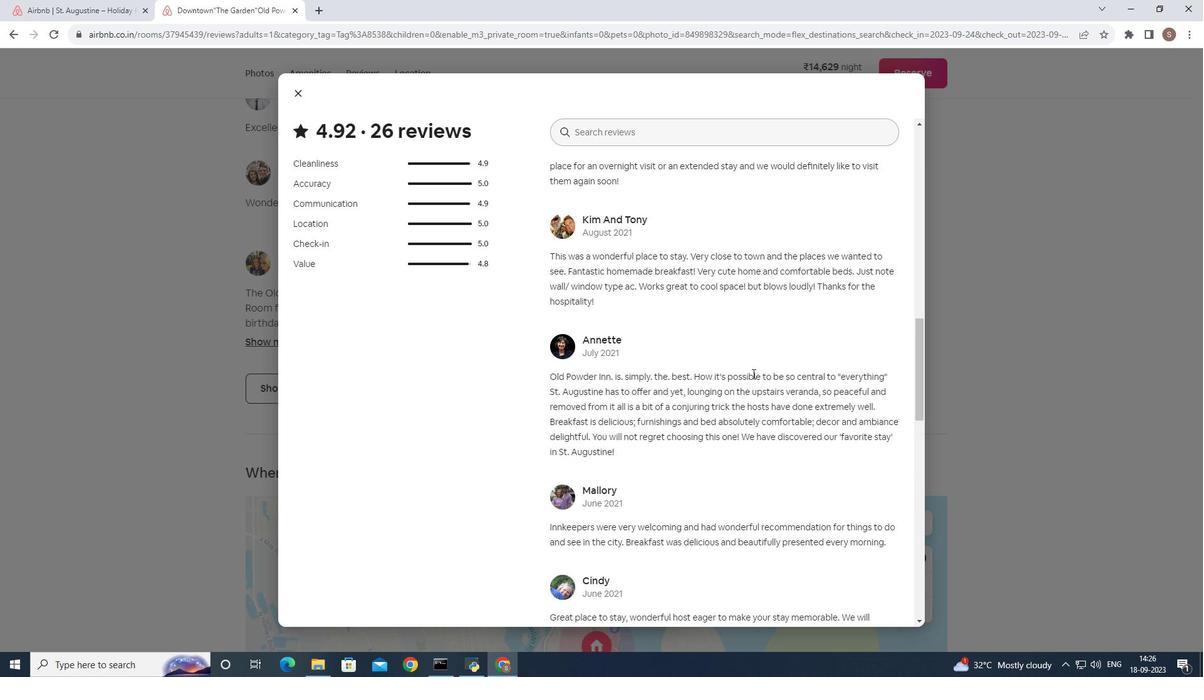 
Action: Mouse scrolled (752, 373) with delta (0, 0)
Screenshot: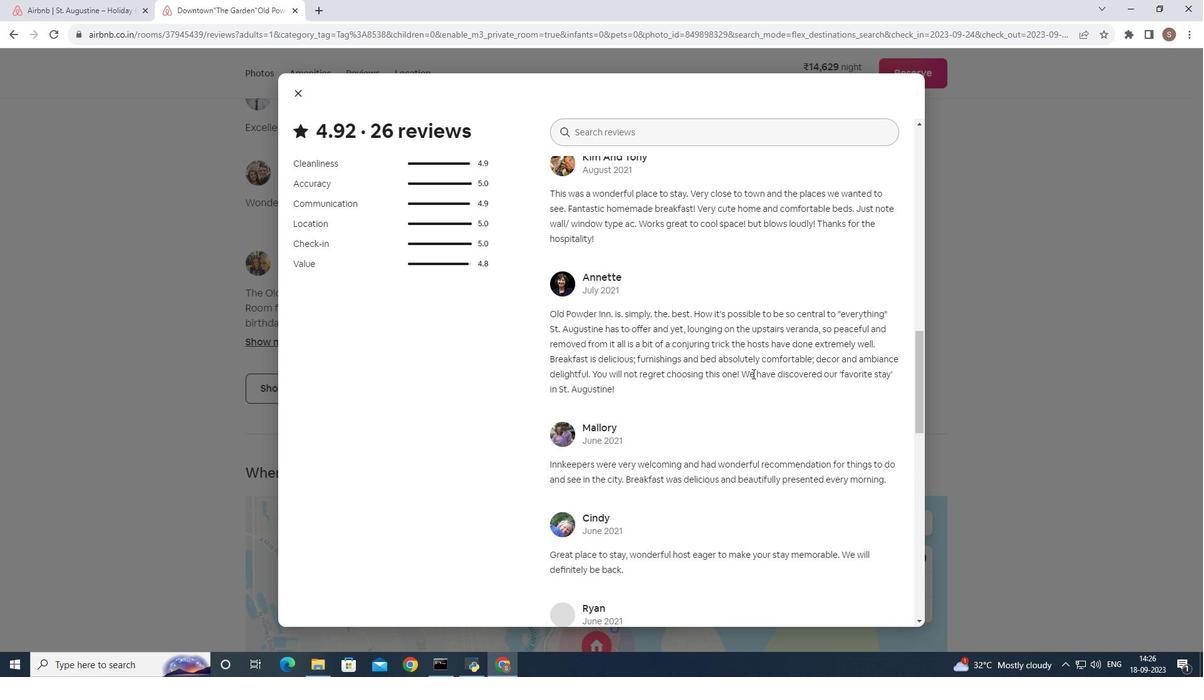 
Action: Mouse scrolled (752, 373) with delta (0, 0)
Screenshot: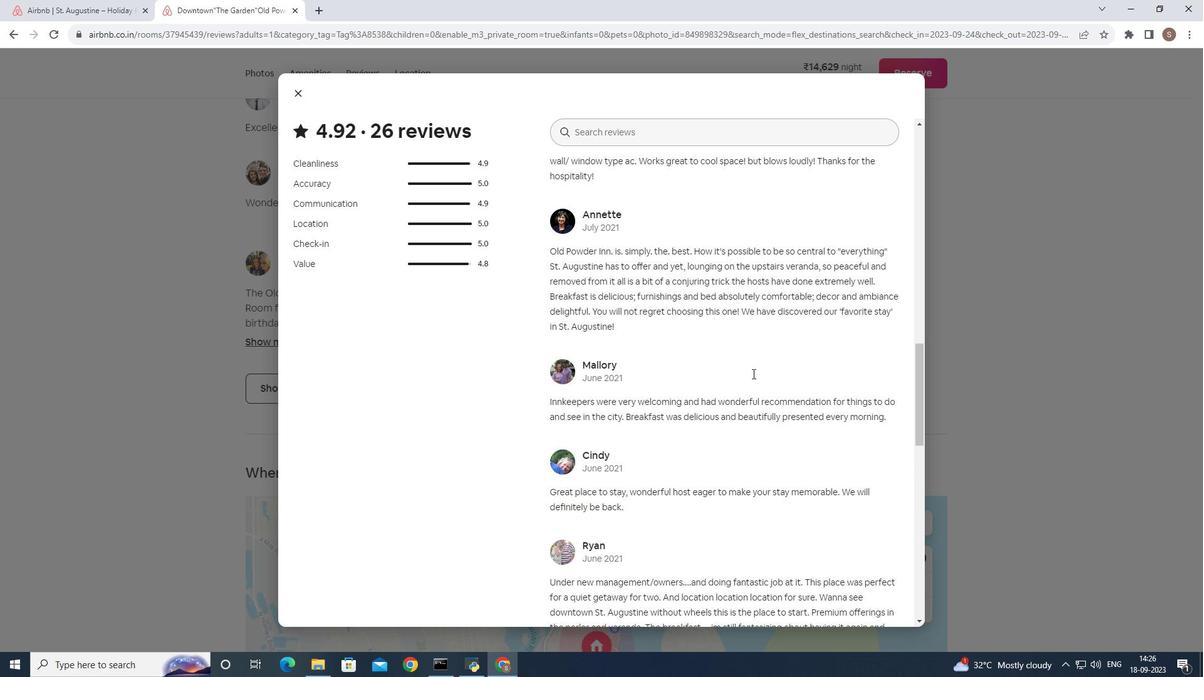 
Action: Mouse scrolled (752, 373) with delta (0, 0)
Screenshot: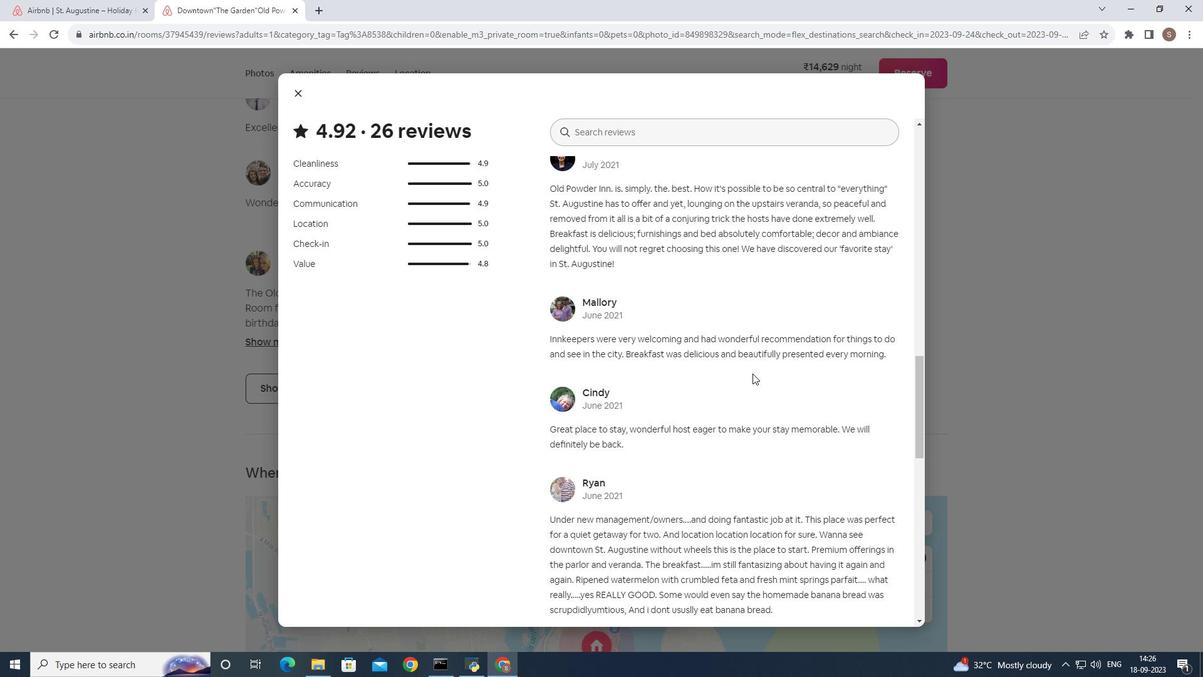 
Action: Mouse moved to (478, 432)
Screenshot: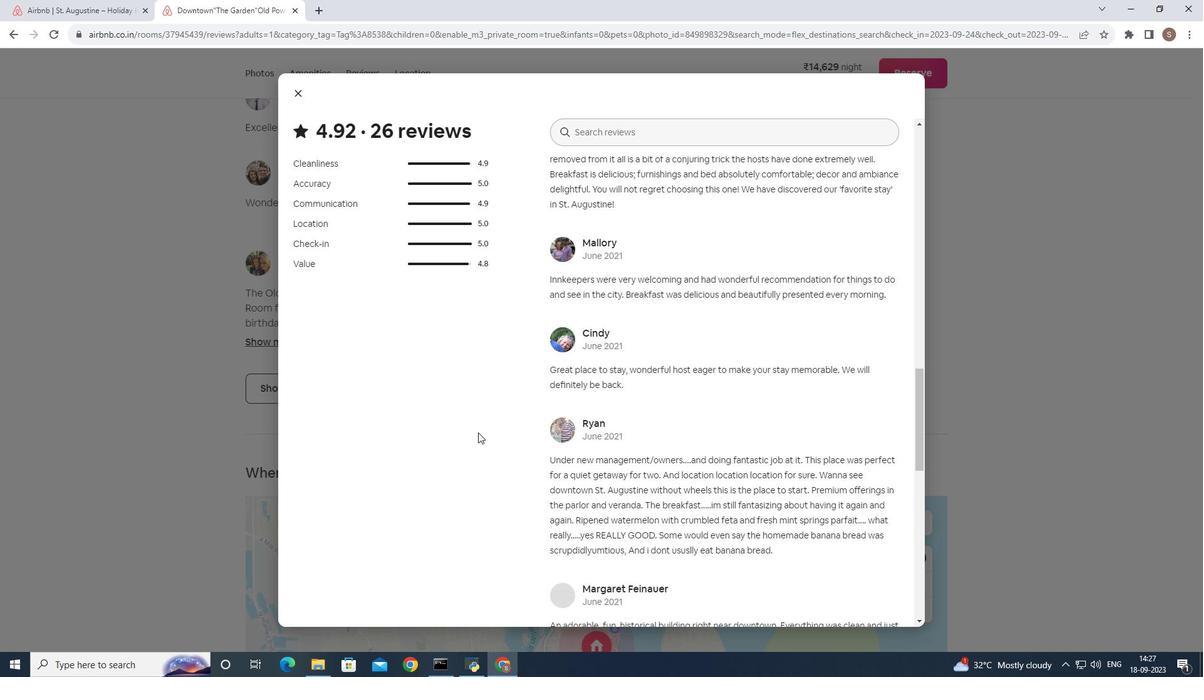 
Action: Mouse scrolled (478, 431) with delta (0, 0)
Screenshot: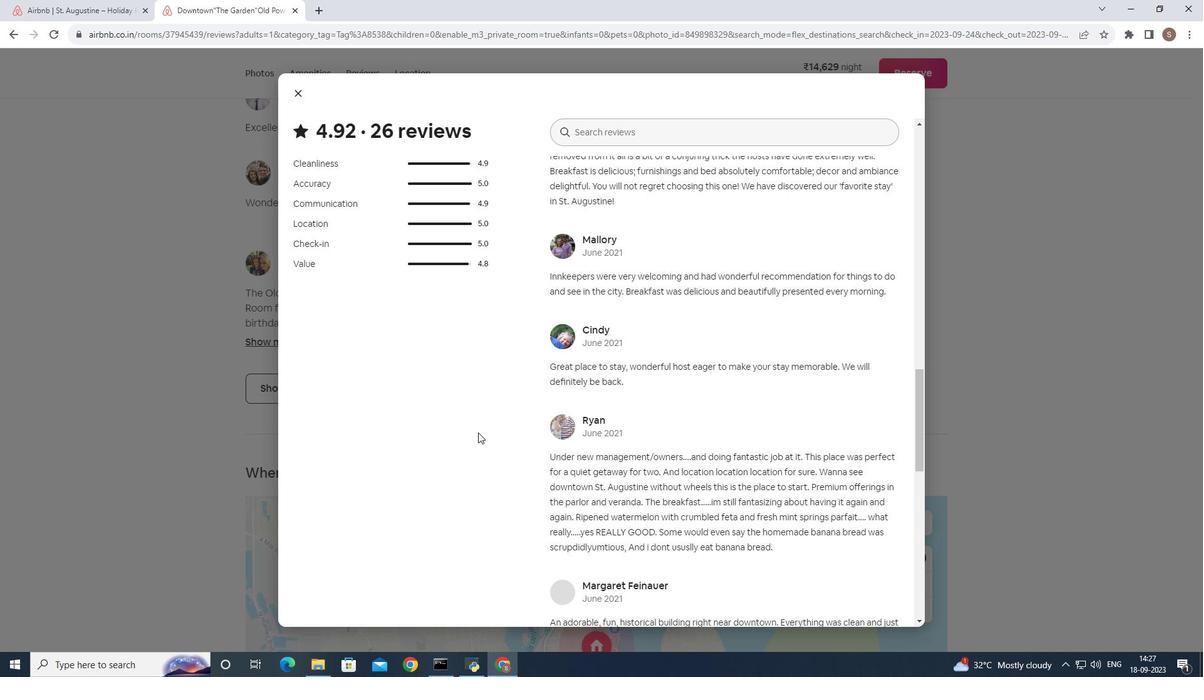 
Action: Mouse scrolled (478, 431) with delta (0, 0)
Screenshot: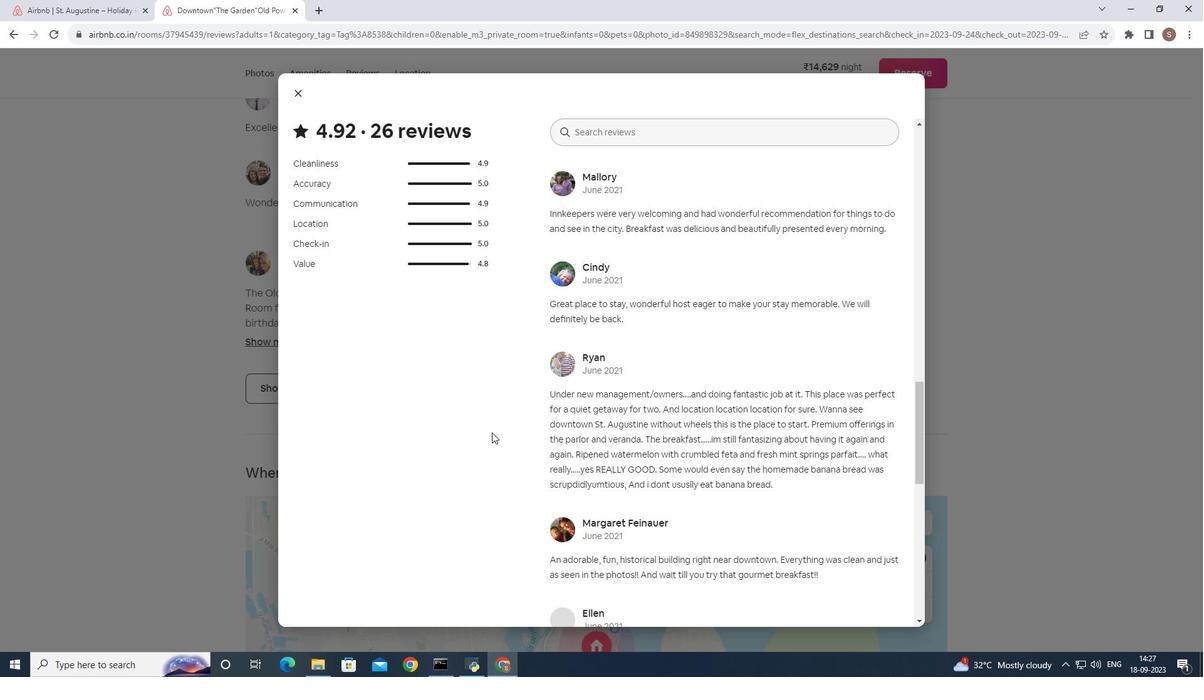 
Action: Mouse moved to (698, 295)
Screenshot: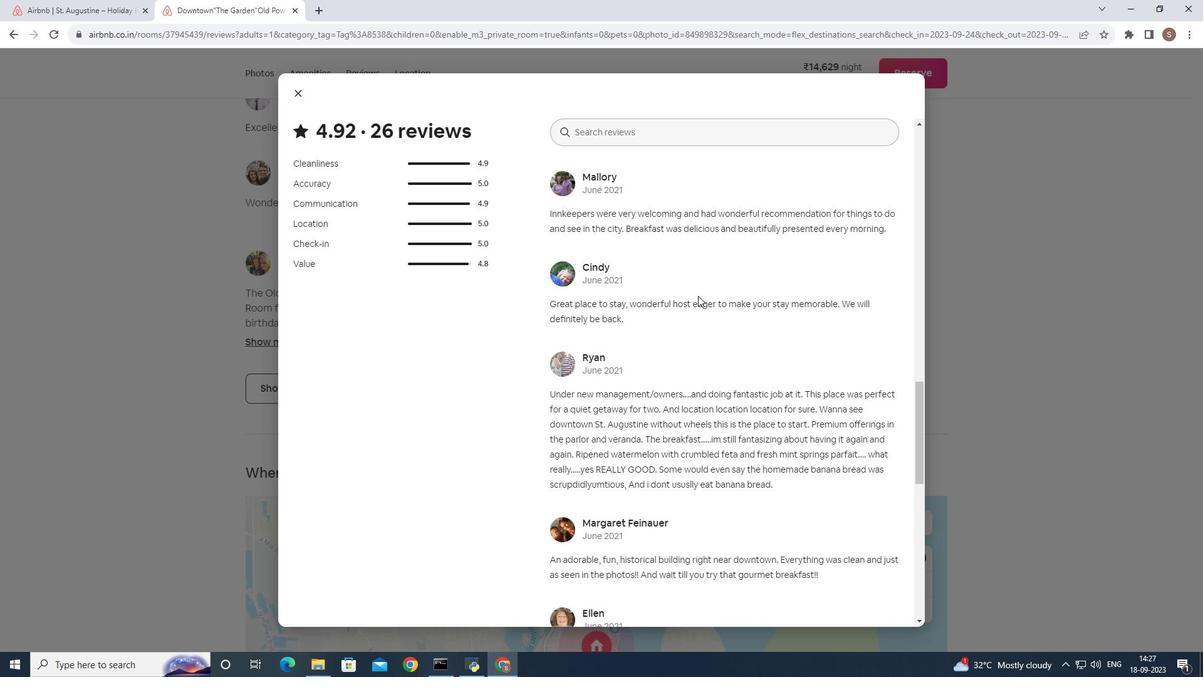 
Action: Mouse scrolled (698, 295) with delta (0, 0)
Screenshot: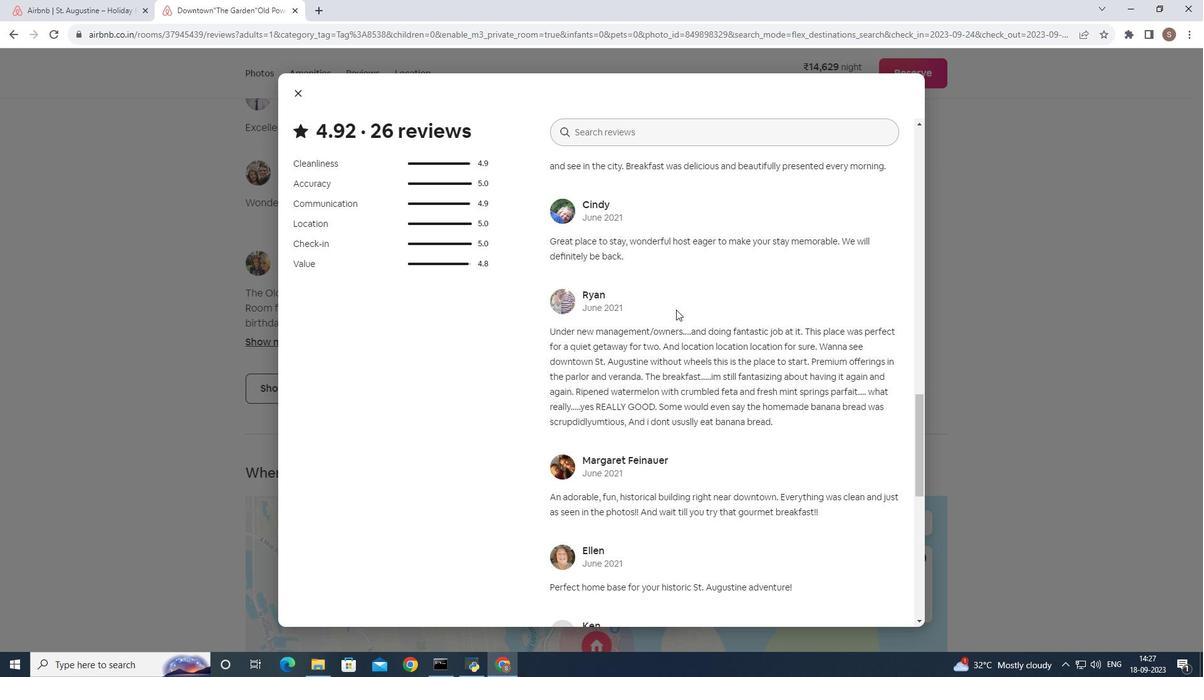 
Action: Mouse moved to (672, 309)
Screenshot: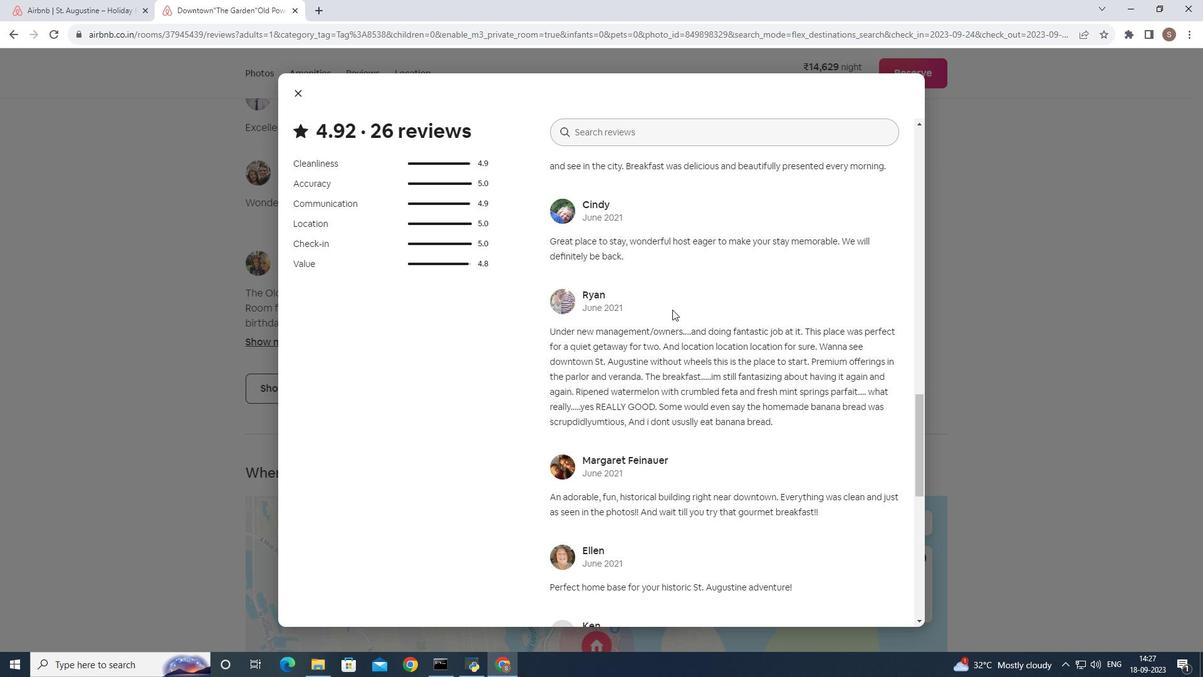 
Action: Mouse scrolled (672, 309) with delta (0, 0)
Screenshot: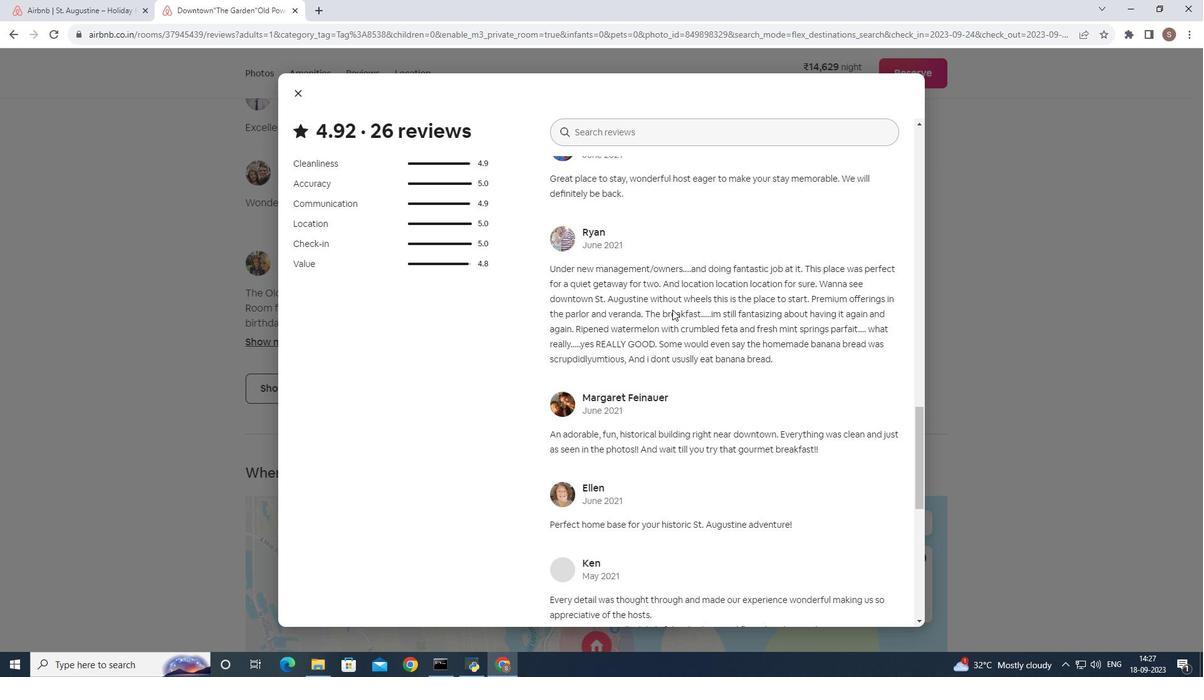 
Action: Mouse scrolled (672, 309) with delta (0, 0)
Screenshot: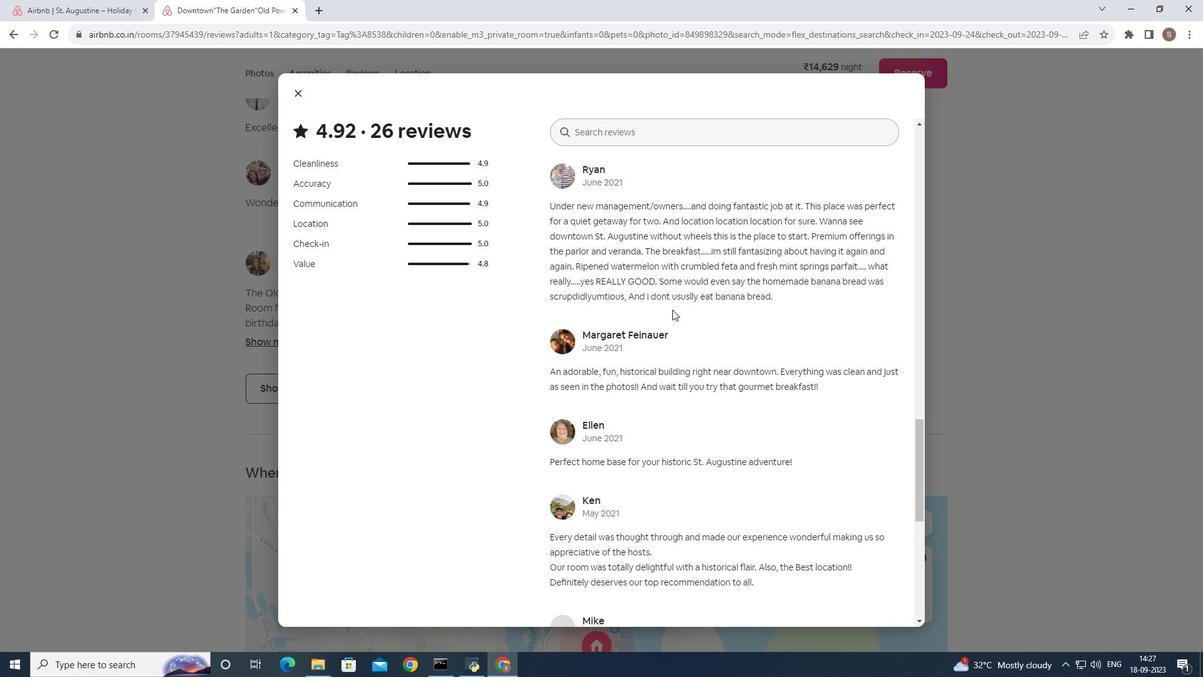 
Action: Mouse scrolled (672, 309) with delta (0, 0)
Screenshot: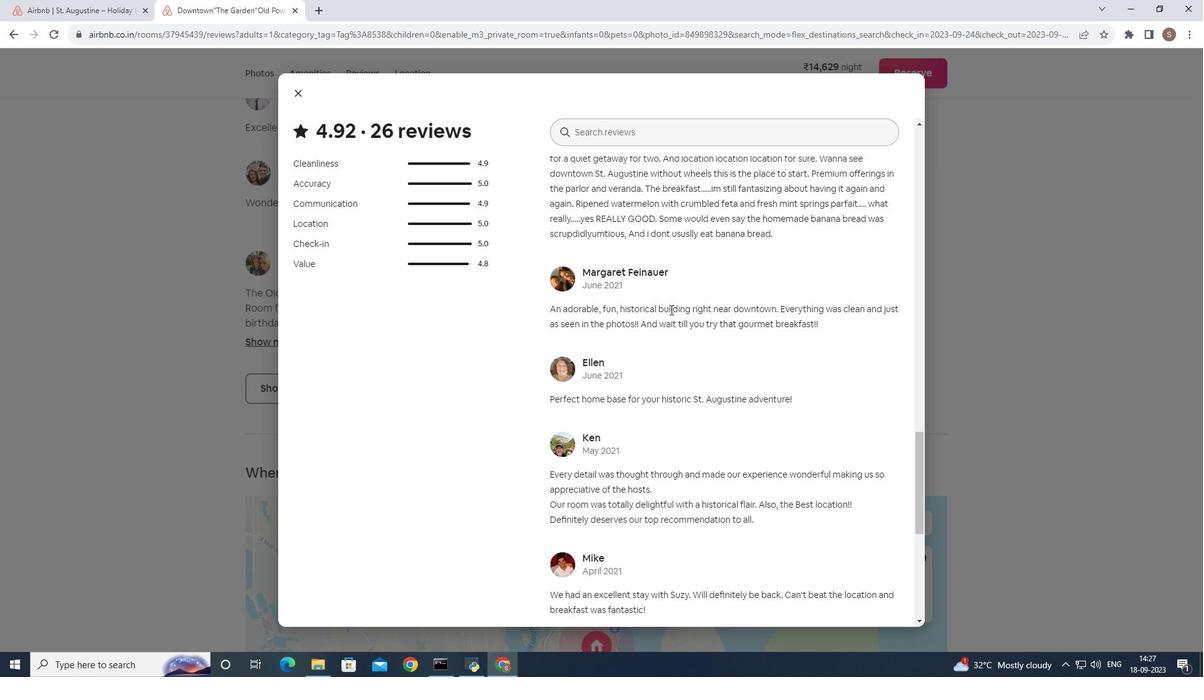 
Action: Mouse moved to (670, 309)
Screenshot: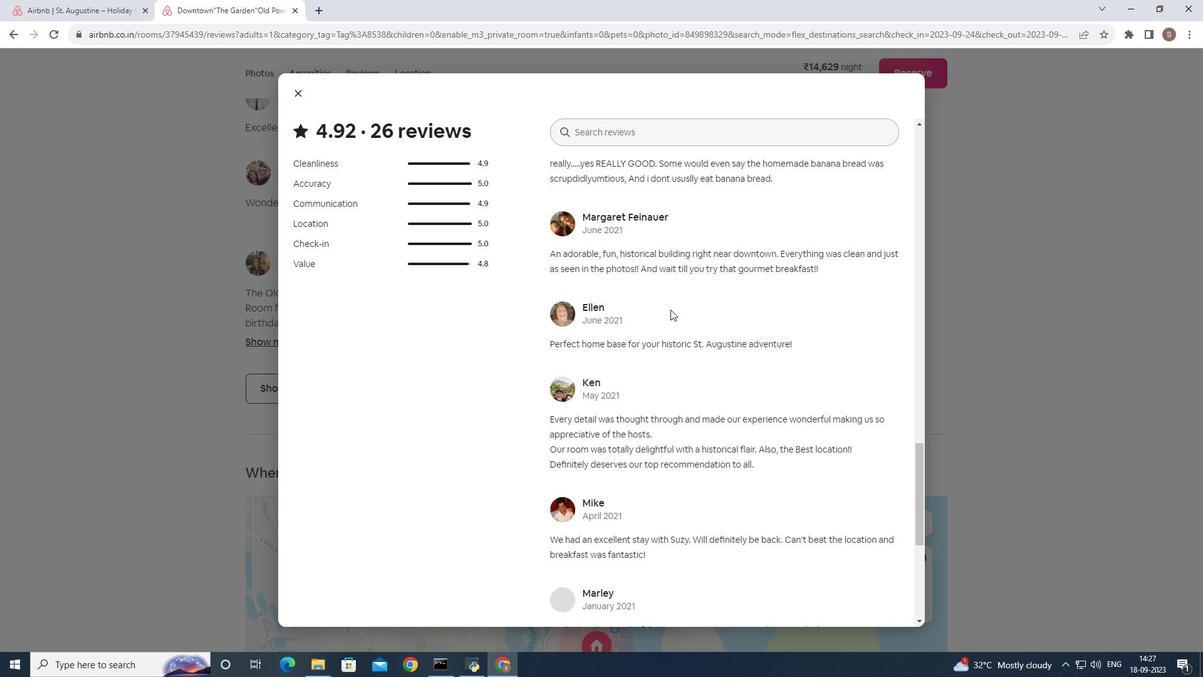 
Action: Mouse scrolled (670, 309) with delta (0, 0)
Screenshot: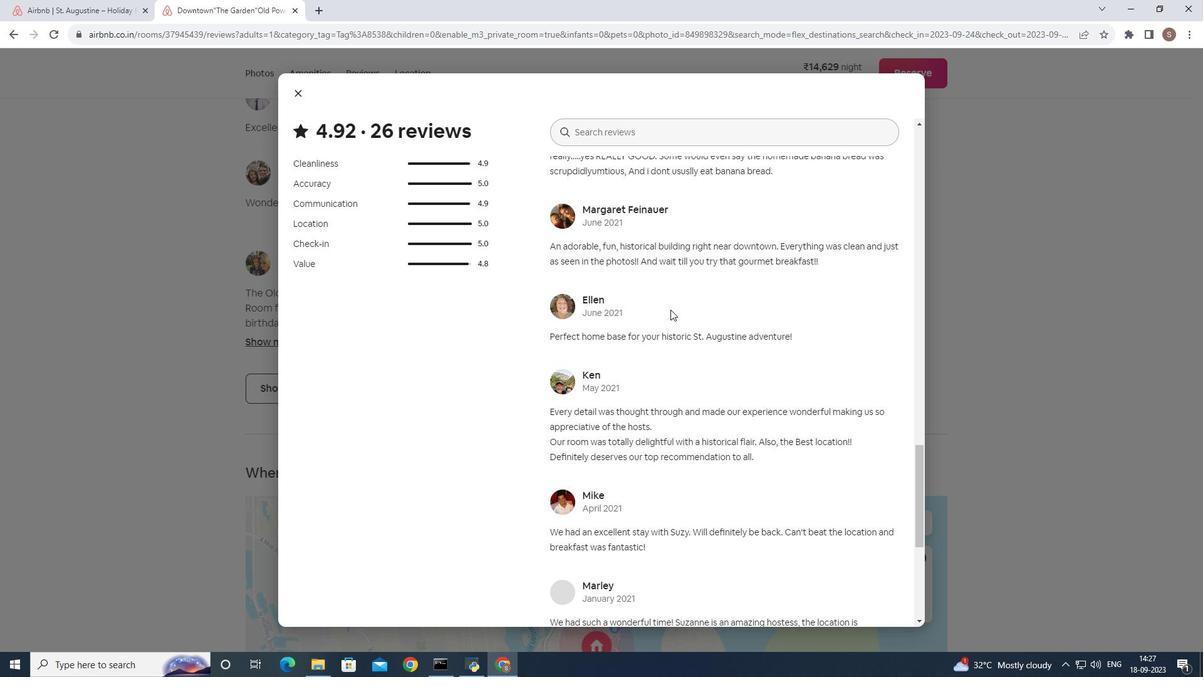 
Action: Mouse scrolled (670, 309) with delta (0, 0)
Screenshot: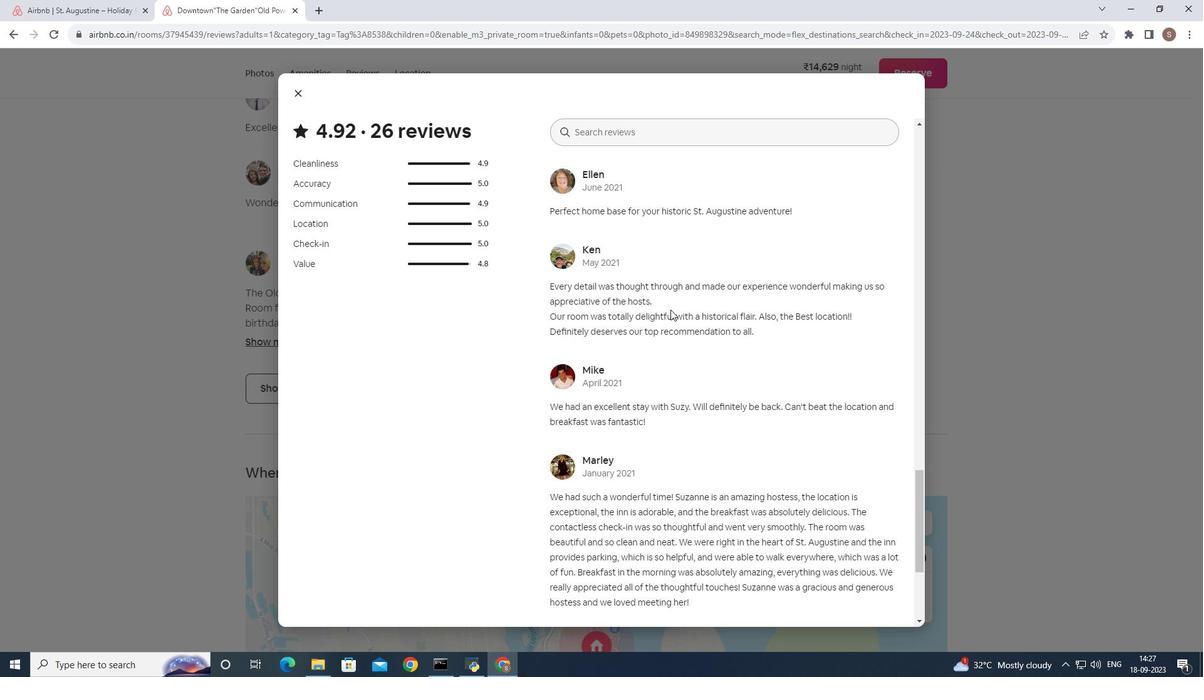 
Action: Mouse scrolled (670, 309) with delta (0, 0)
Screenshot: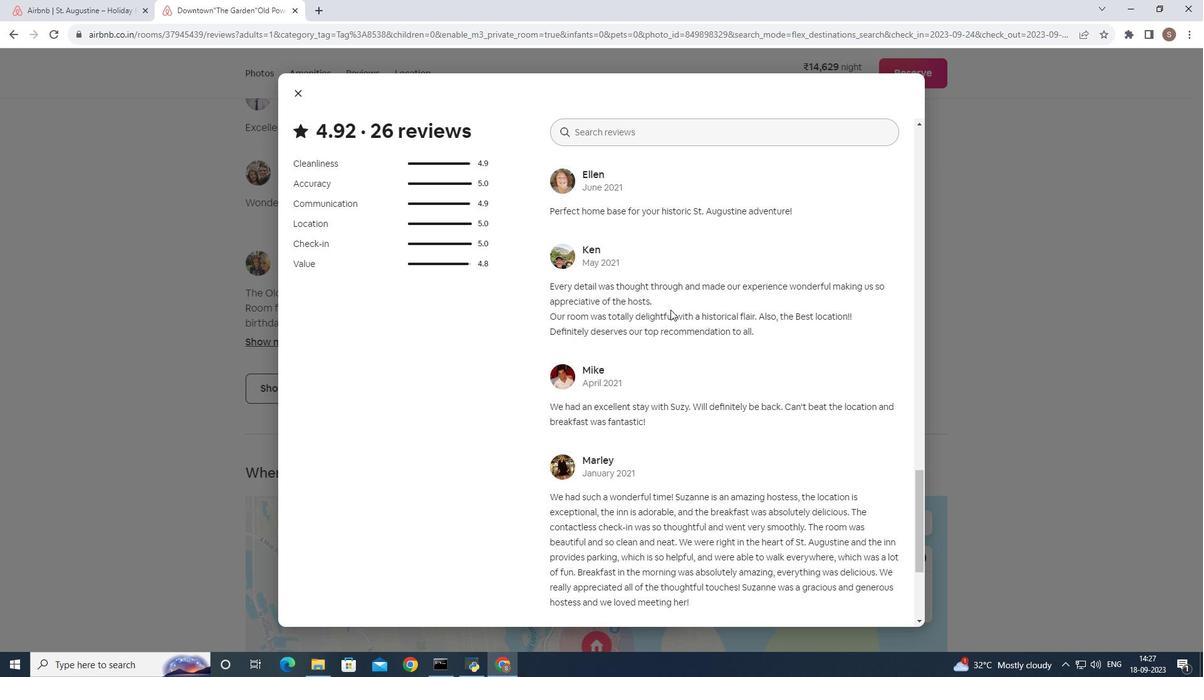 
Action: Mouse scrolled (670, 309) with delta (0, 0)
Screenshot: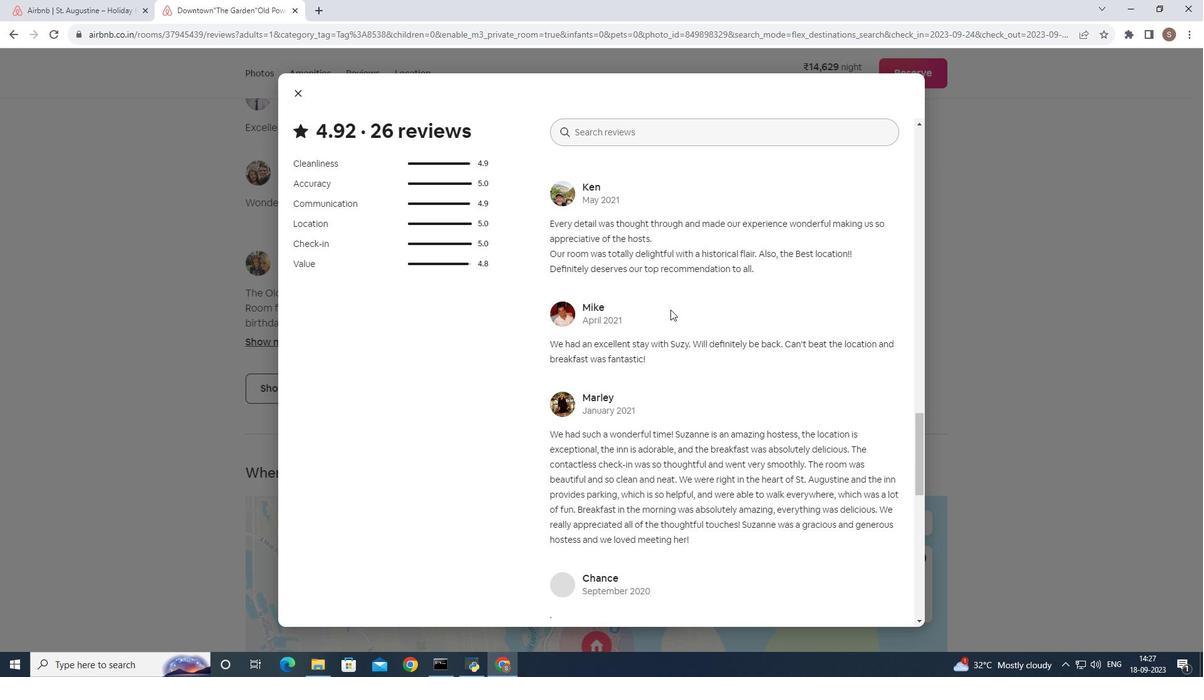 
Action: Mouse scrolled (670, 309) with delta (0, 0)
Screenshot: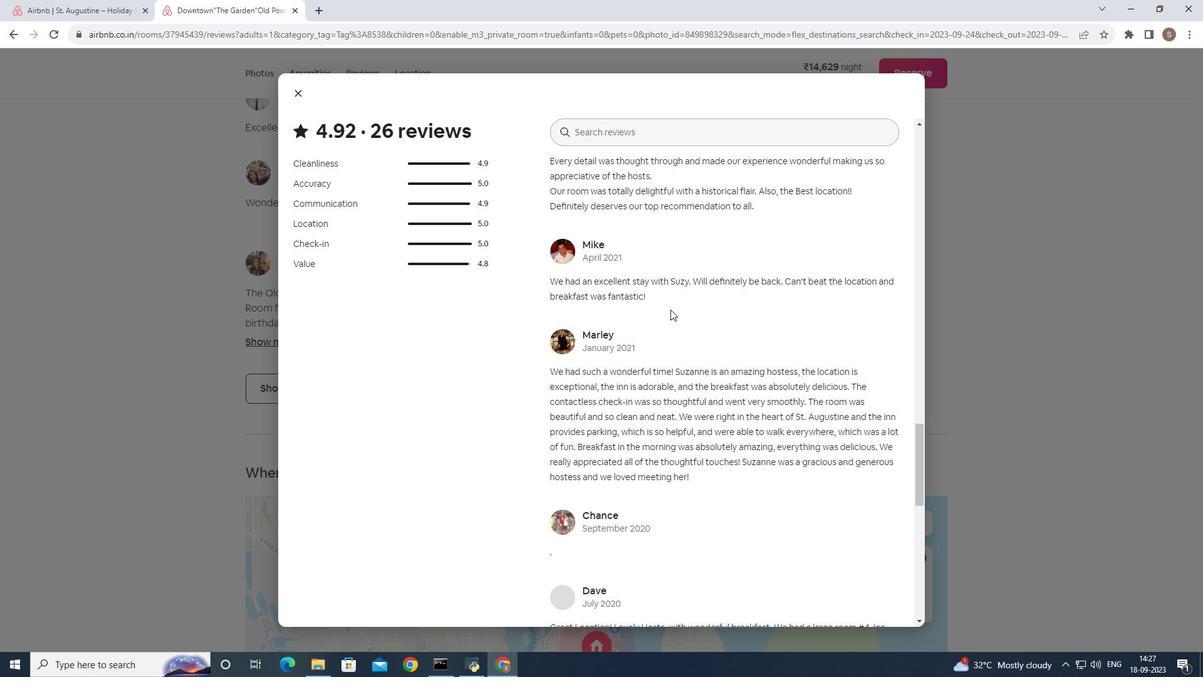 
Action: Mouse scrolled (670, 309) with delta (0, 0)
Screenshot: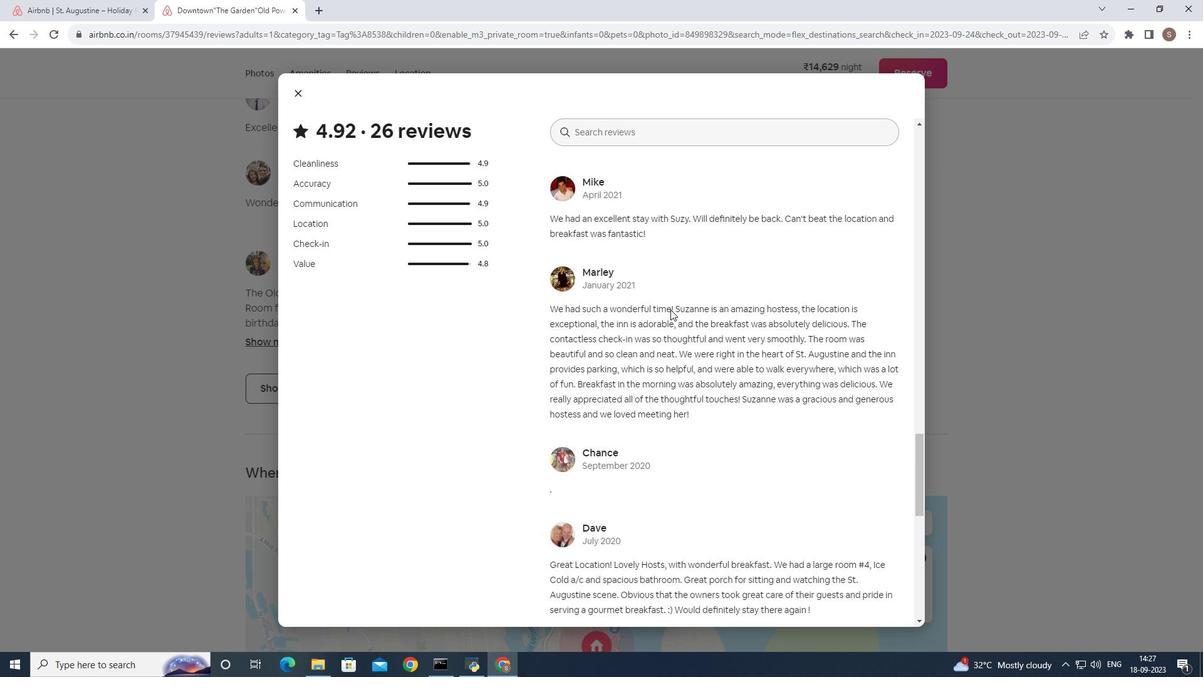 
Action: Mouse scrolled (670, 309) with delta (0, 0)
Screenshot: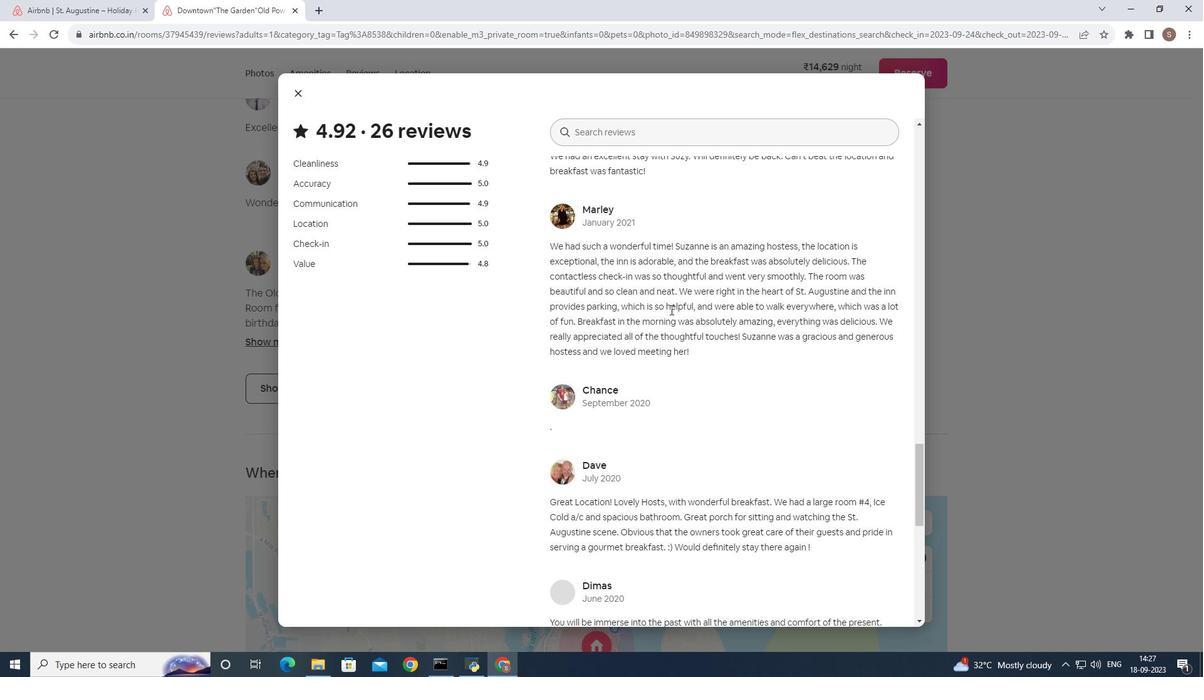 
Action: Mouse moved to (611, 349)
Screenshot: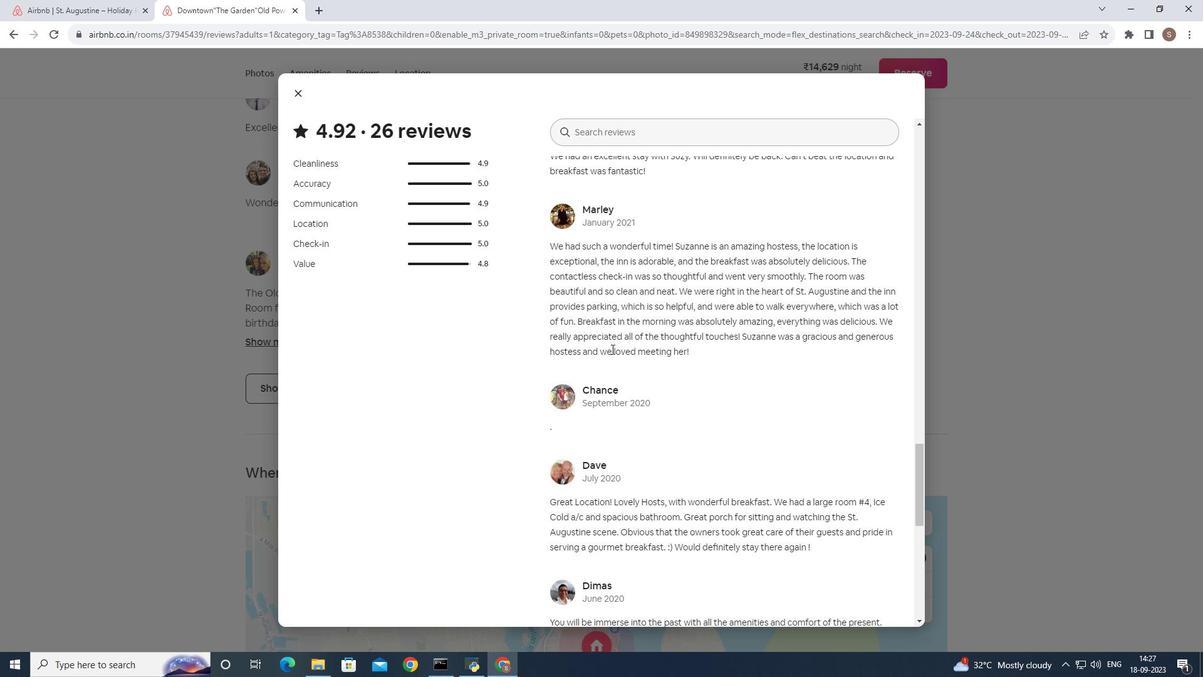 
Action: Mouse scrolled (611, 348) with delta (0, 0)
Screenshot: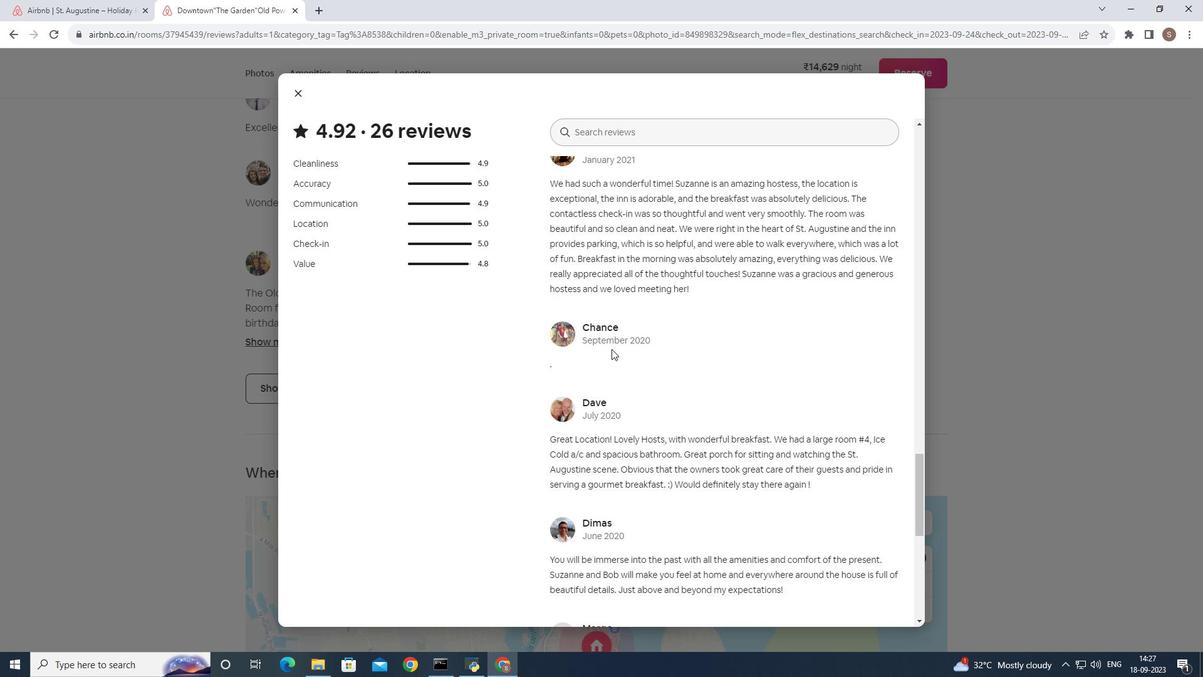 
Action: Mouse scrolled (611, 348) with delta (0, 0)
Screenshot: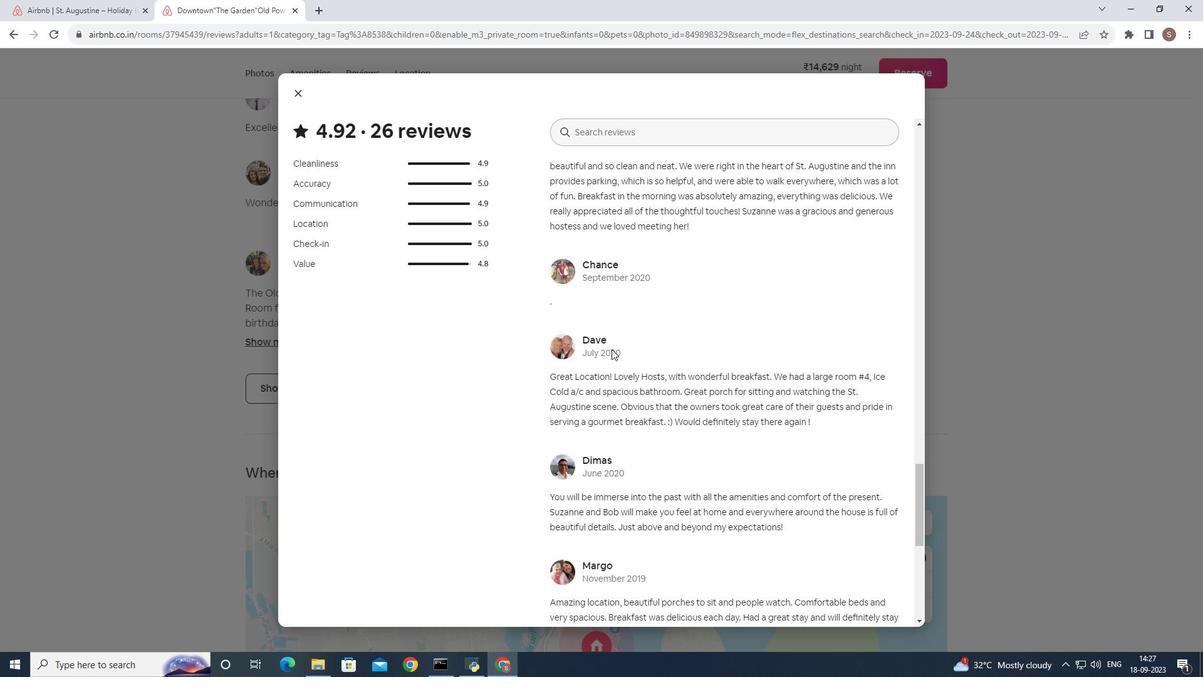 
Action: Mouse scrolled (611, 348) with delta (0, 0)
Screenshot: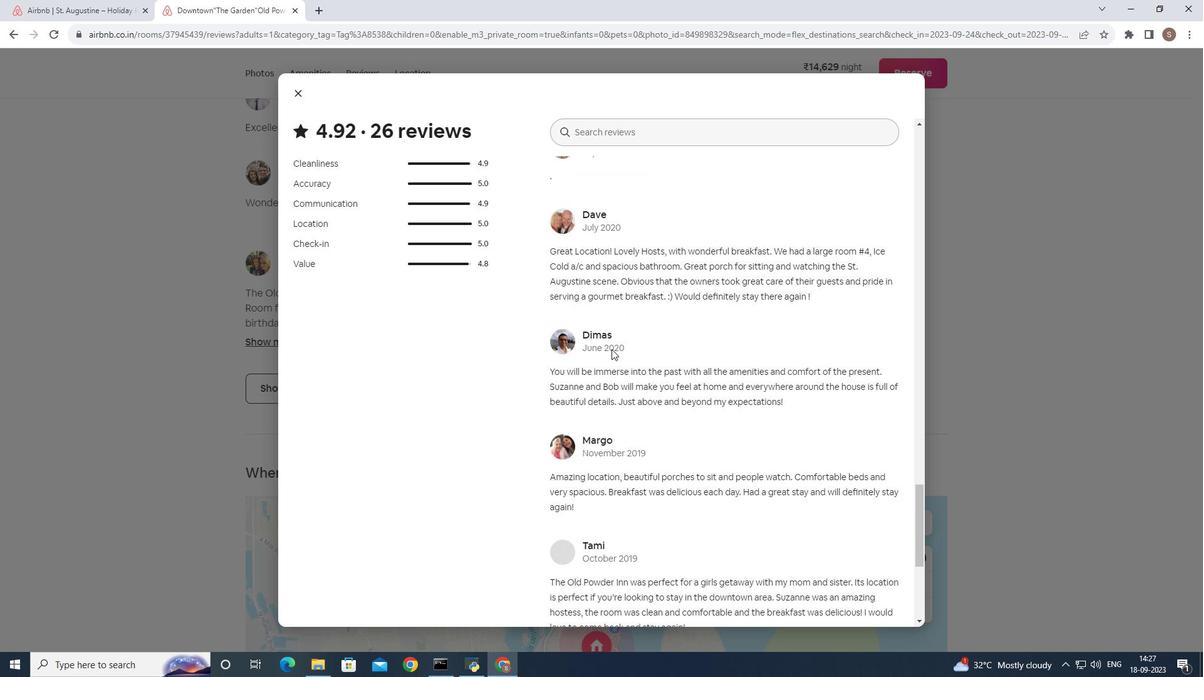 
Action: Mouse scrolled (611, 348) with delta (0, 0)
Screenshot: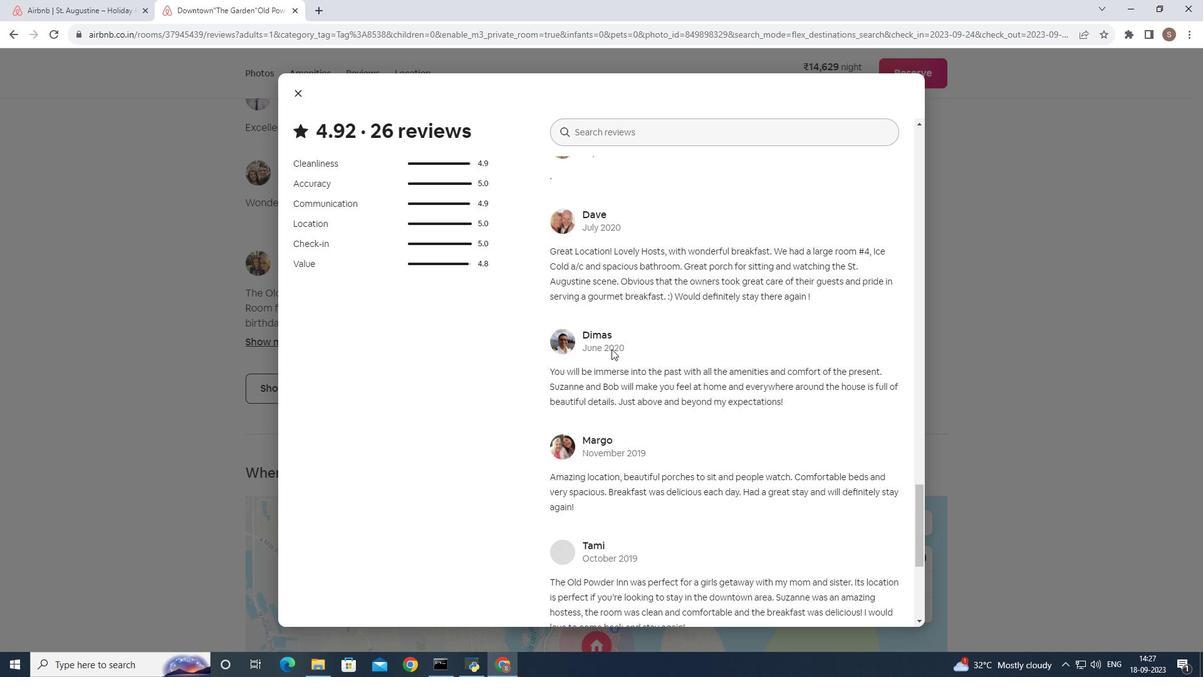 
Action: Mouse scrolled (611, 348) with delta (0, 0)
Screenshot: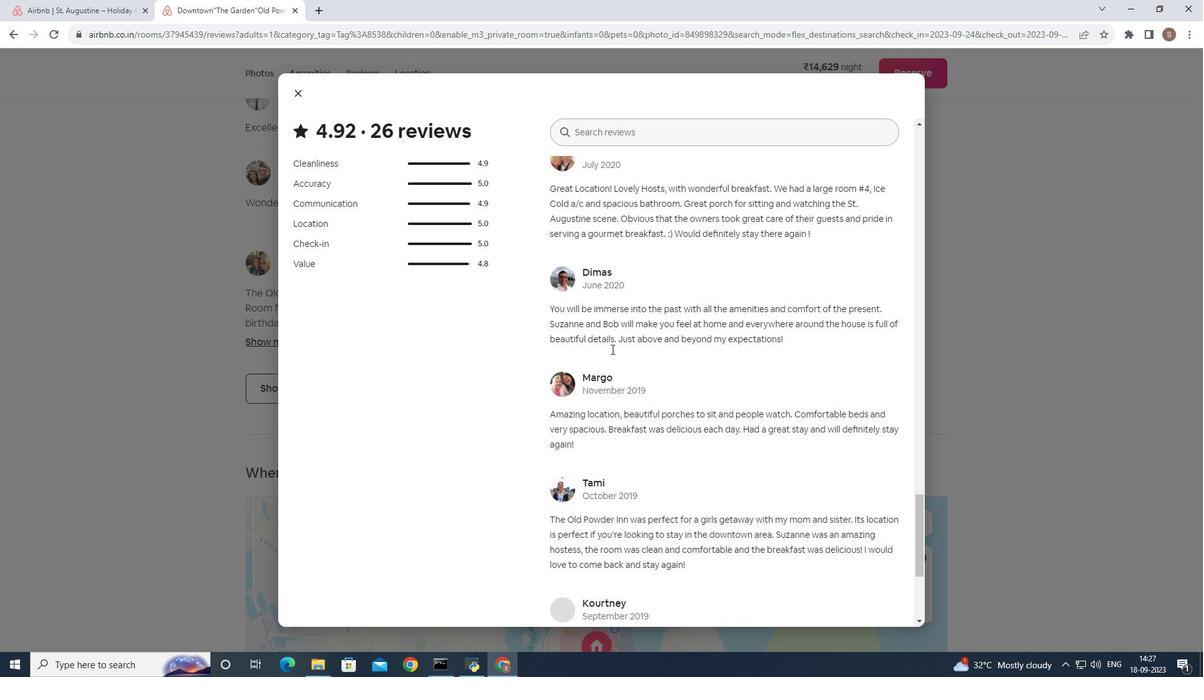 
Action: Mouse scrolled (611, 348) with delta (0, 0)
Screenshot: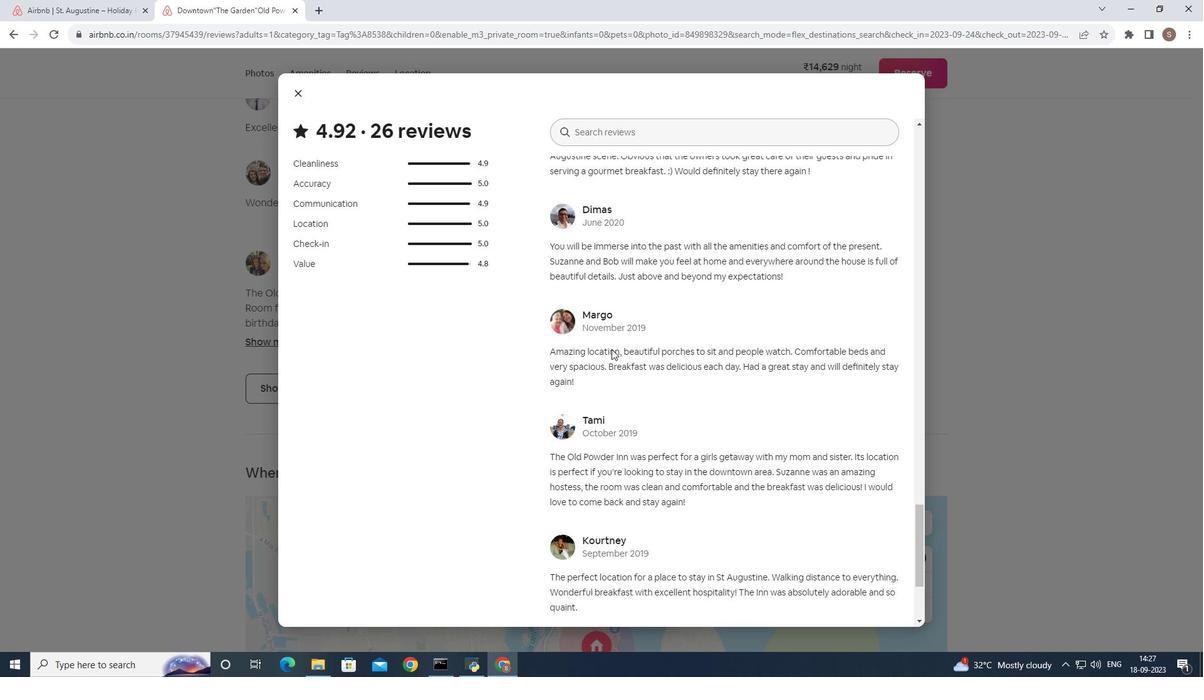 
Action: Mouse scrolled (611, 348) with delta (0, 0)
Screenshot: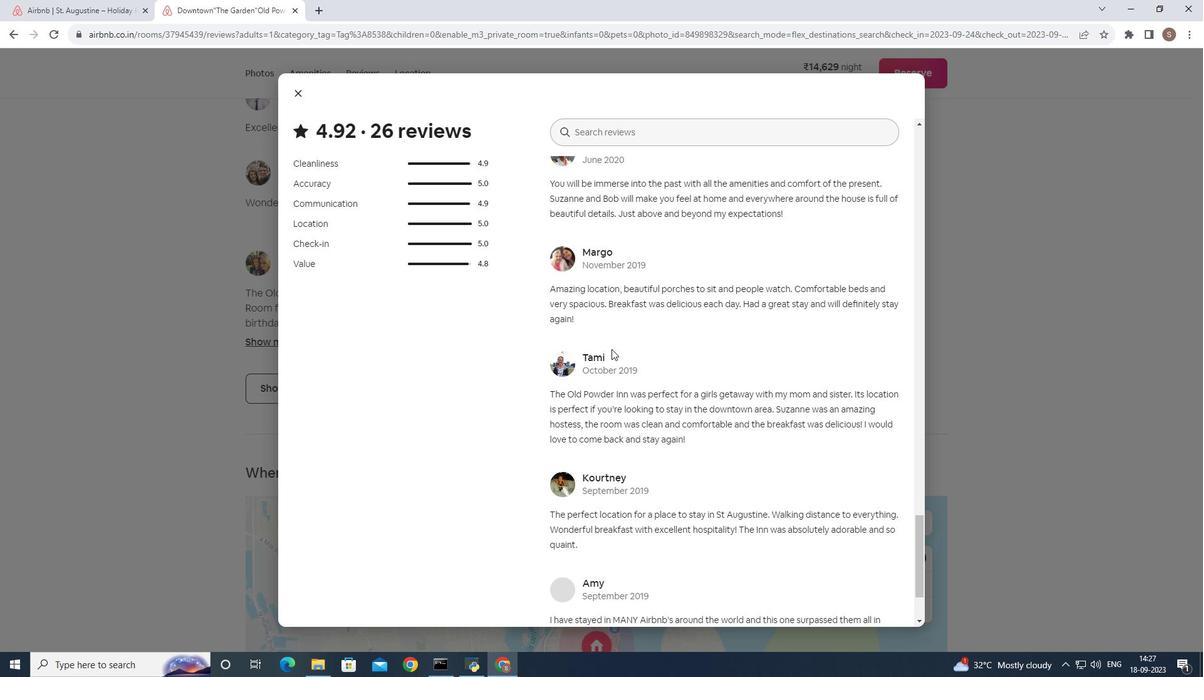 
Action: Mouse scrolled (611, 348) with delta (0, 0)
Screenshot: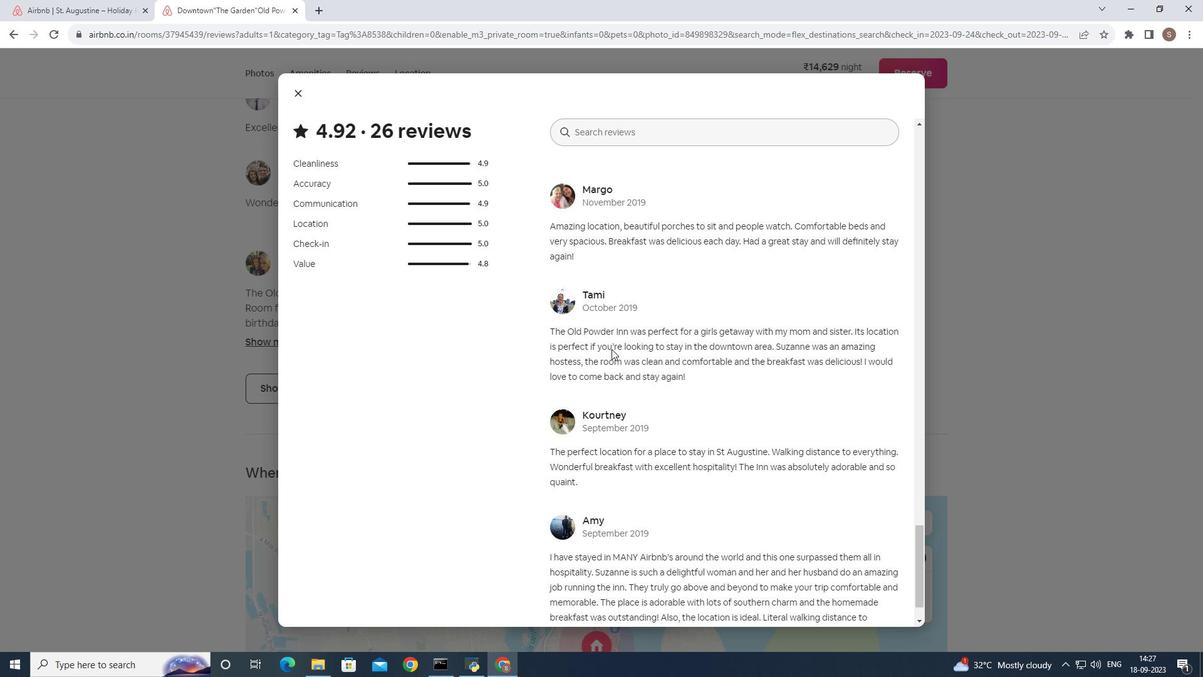
Action: Mouse scrolled (611, 348) with delta (0, 0)
Screenshot: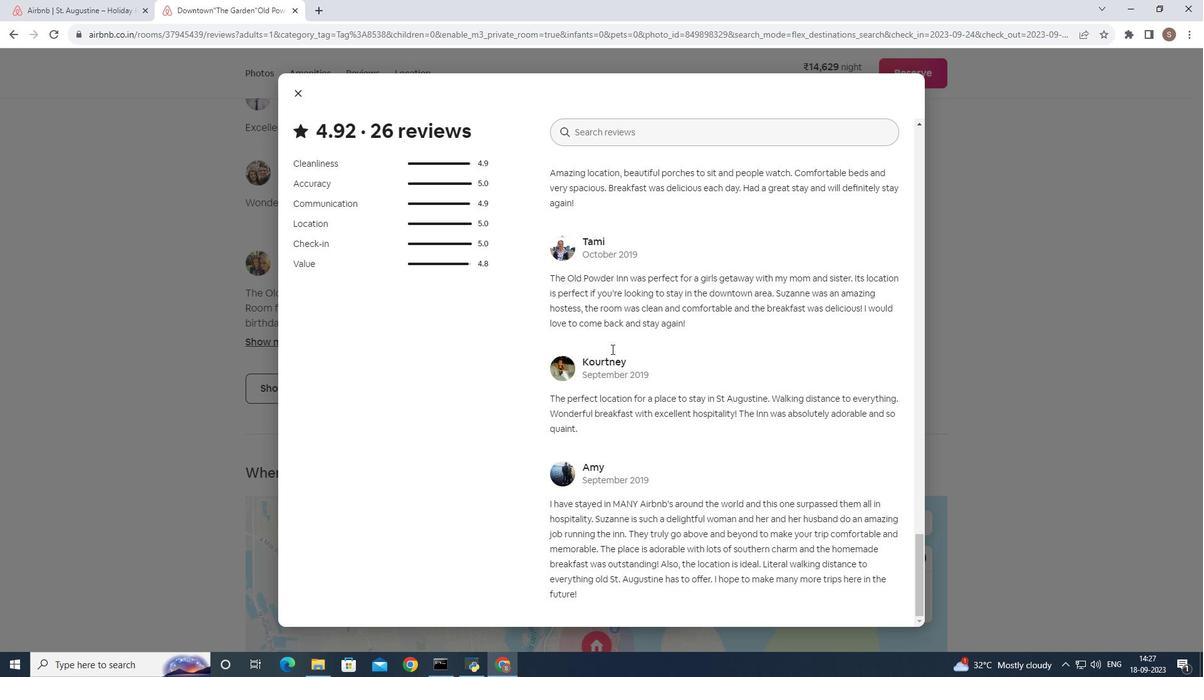 
Action: Mouse scrolled (611, 348) with delta (0, 0)
Screenshot: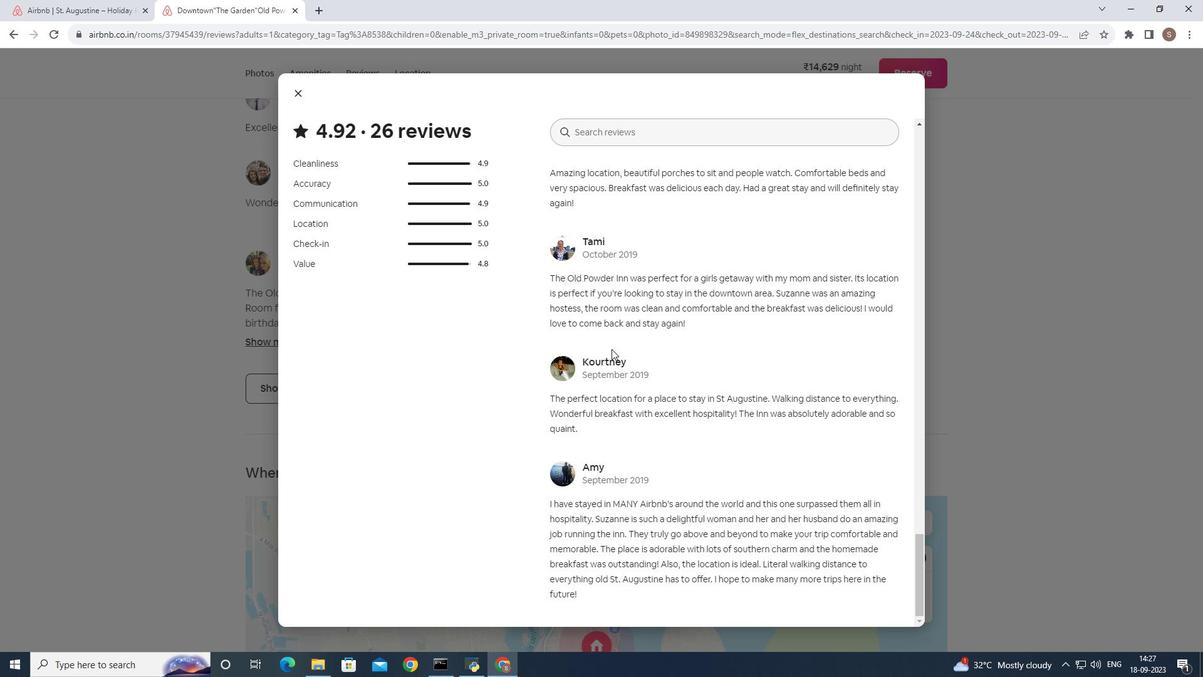 
Action: Mouse scrolled (611, 348) with delta (0, 0)
Screenshot: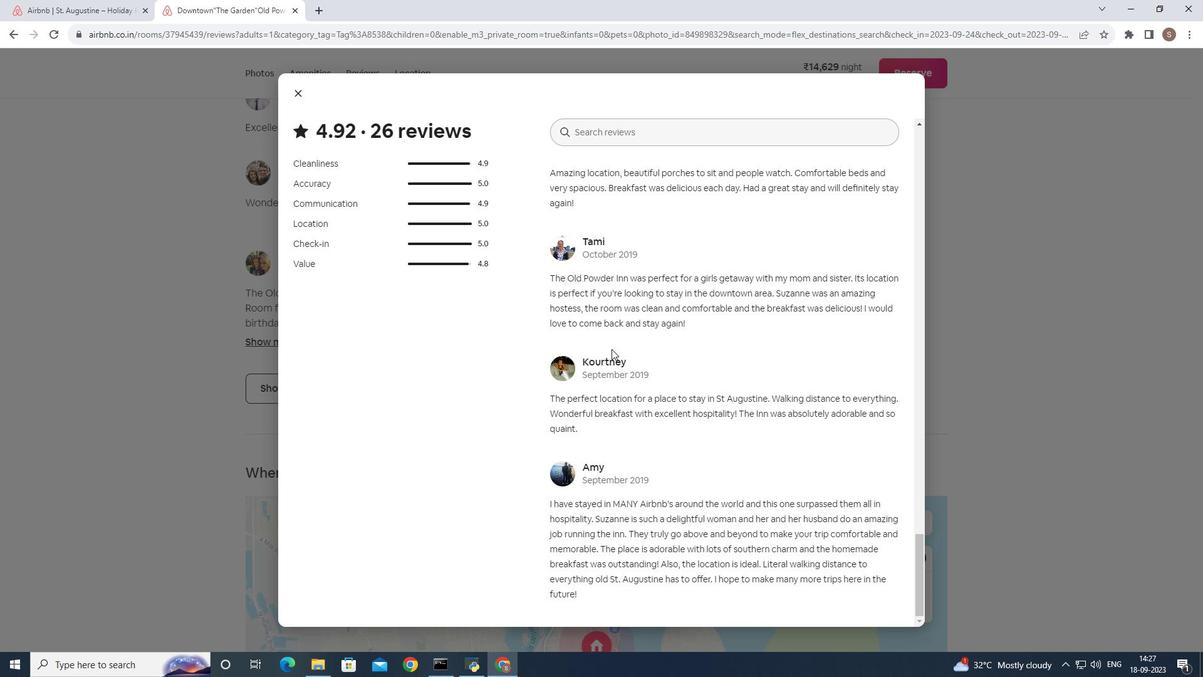 
Action: Mouse scrolled (611, 348) with delta (0, 0)
Screenshot: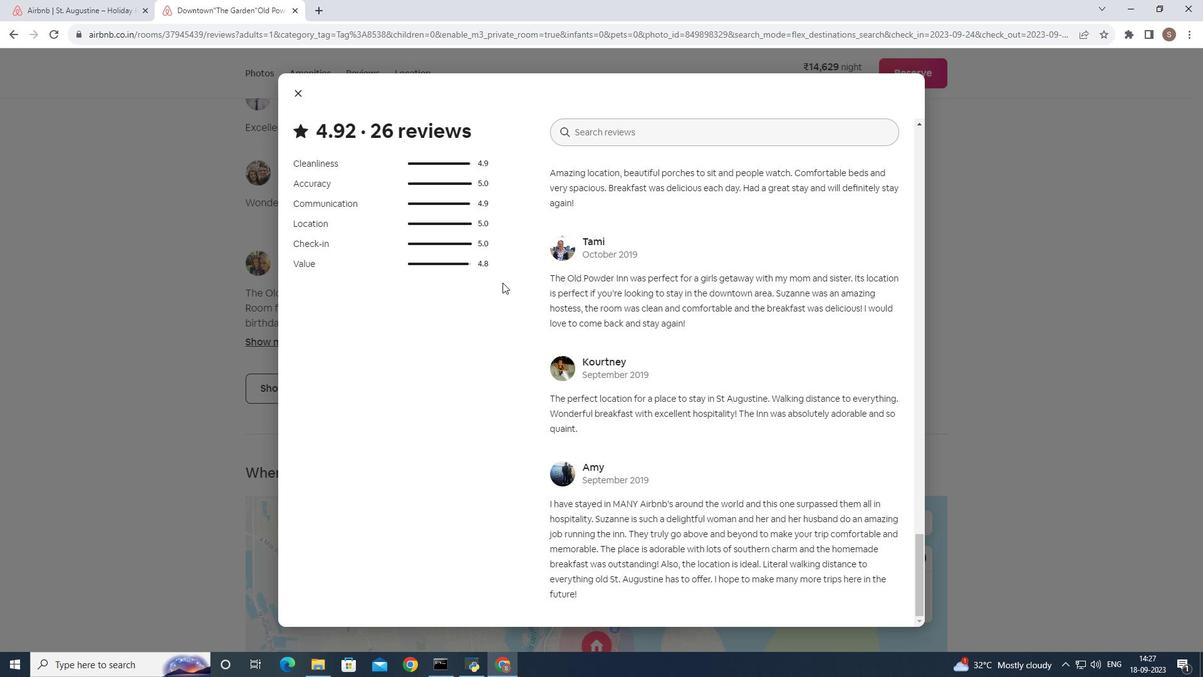 
Action: Mouse scrolled (611, 348) with delta (0, 0)
Screenshot: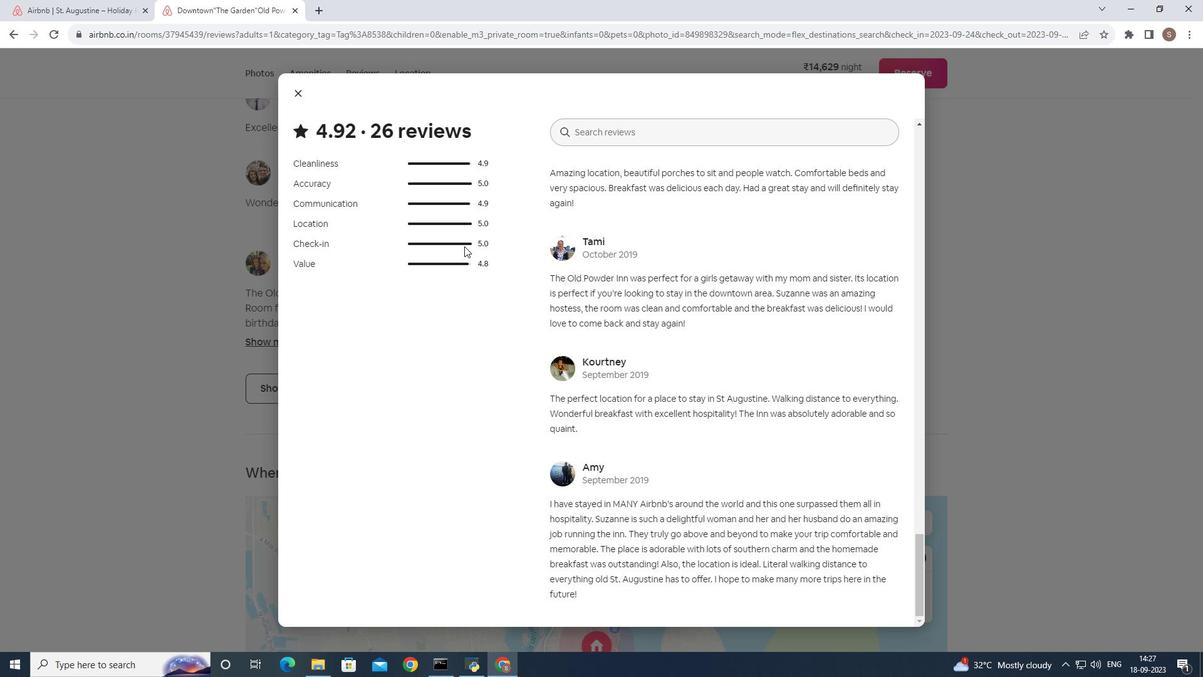 
Action: Mouse moved to (289, 90)
Screenshot: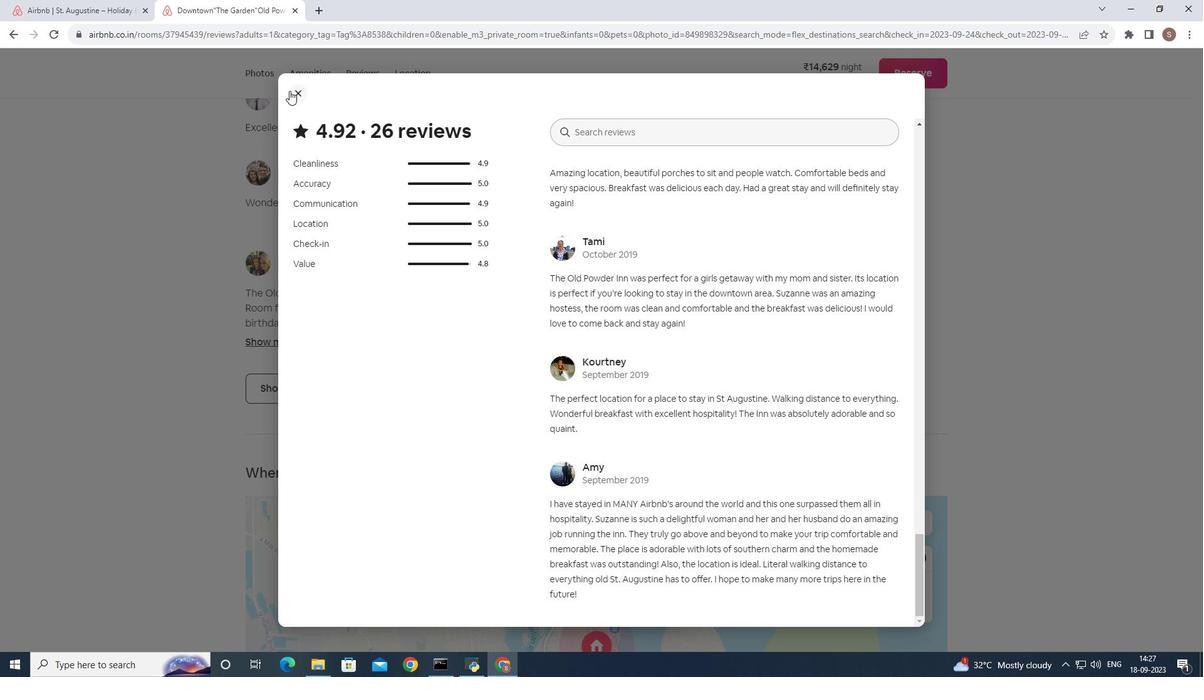 
Action: Mouse pressed left at (289, 90)
Screenshot: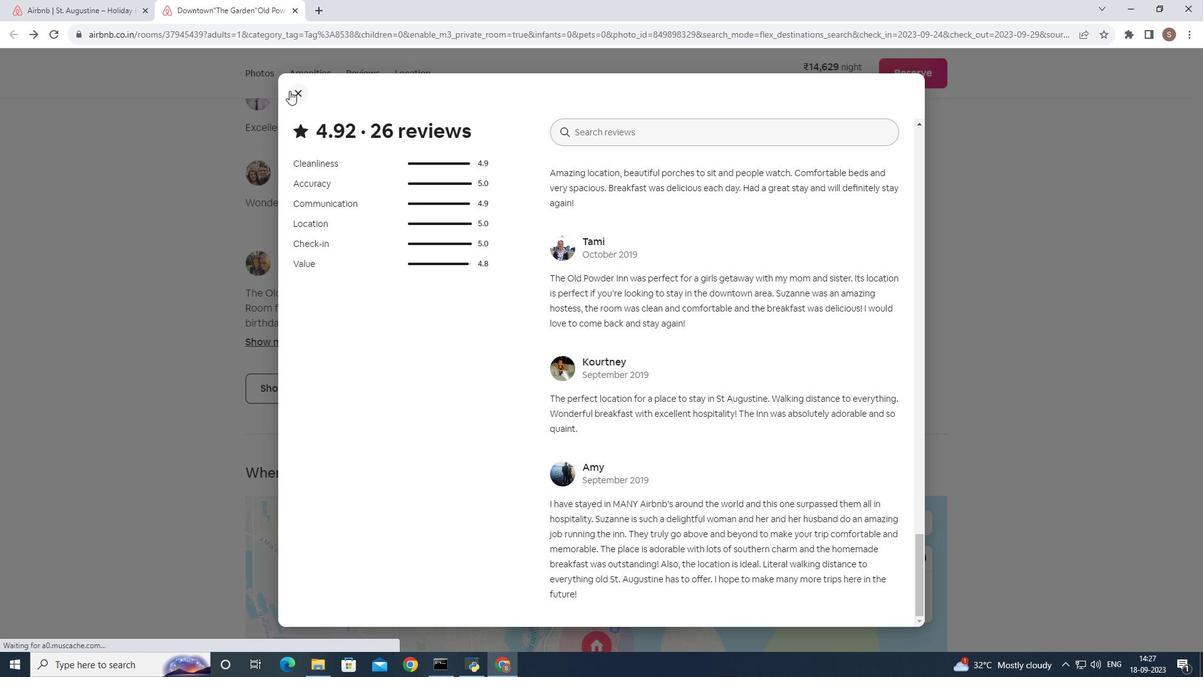
Action: Mouse moved to (415, 434)
Screenshot: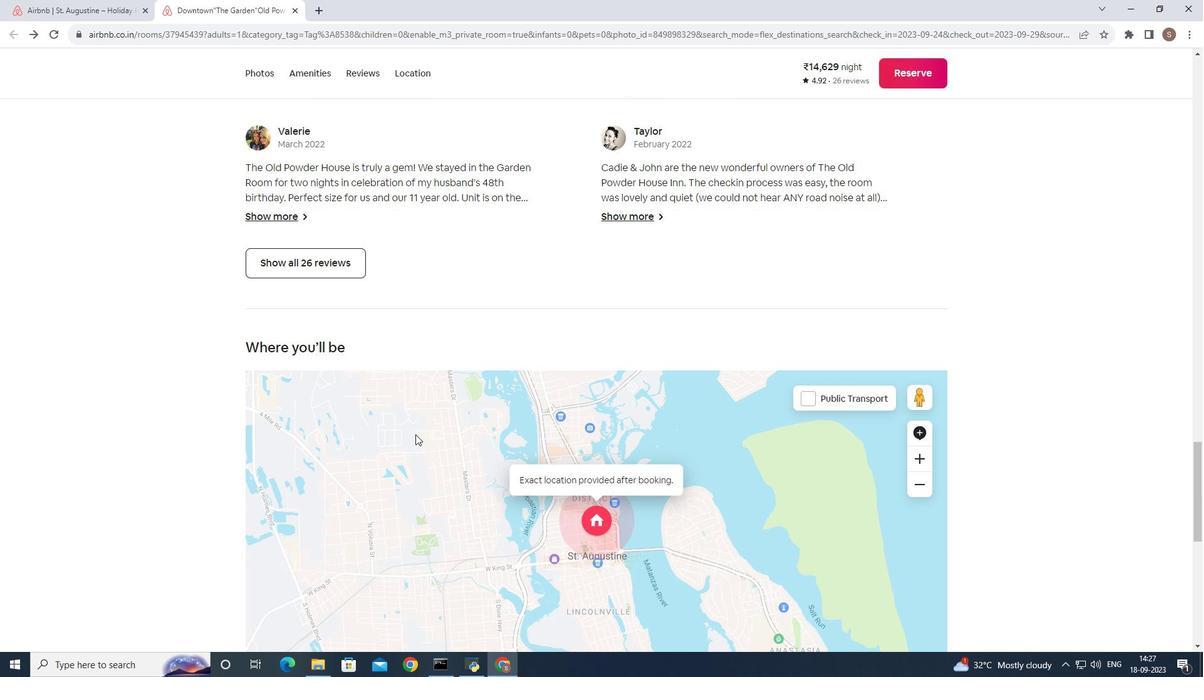 
Action: Mouse scrolled (415, 433) with delta (0, 0)
Screenshot: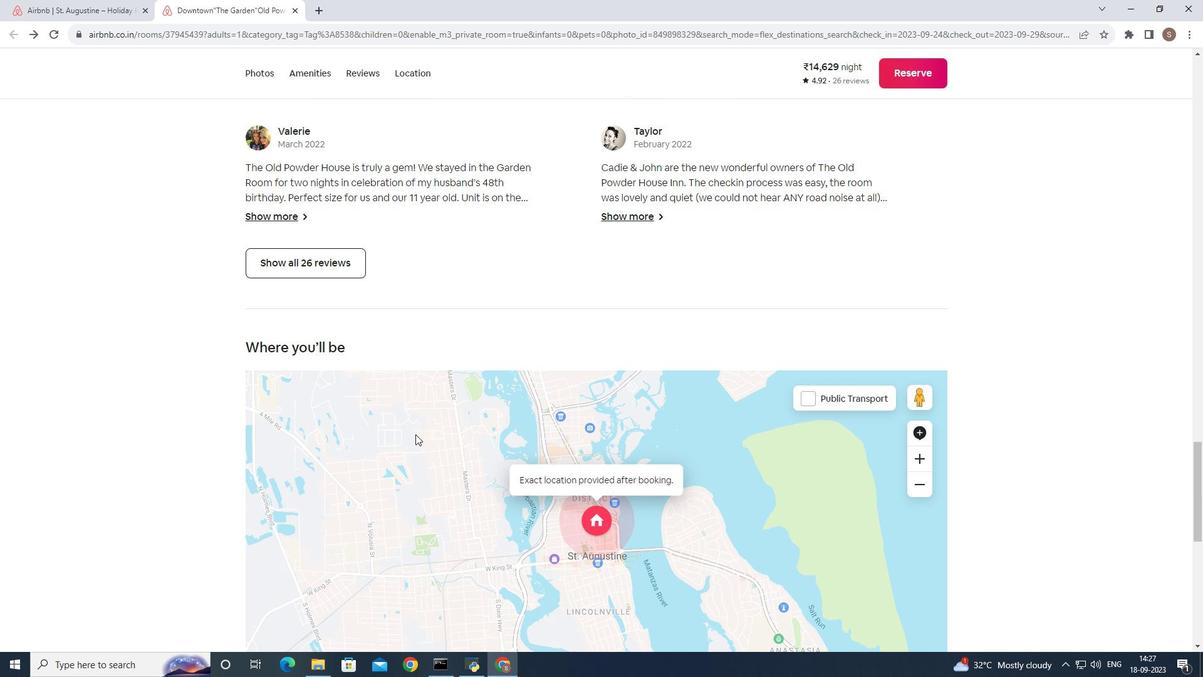 
Action: Mouse scrolled (415, 433) with delta (0, 0)
Screenshot: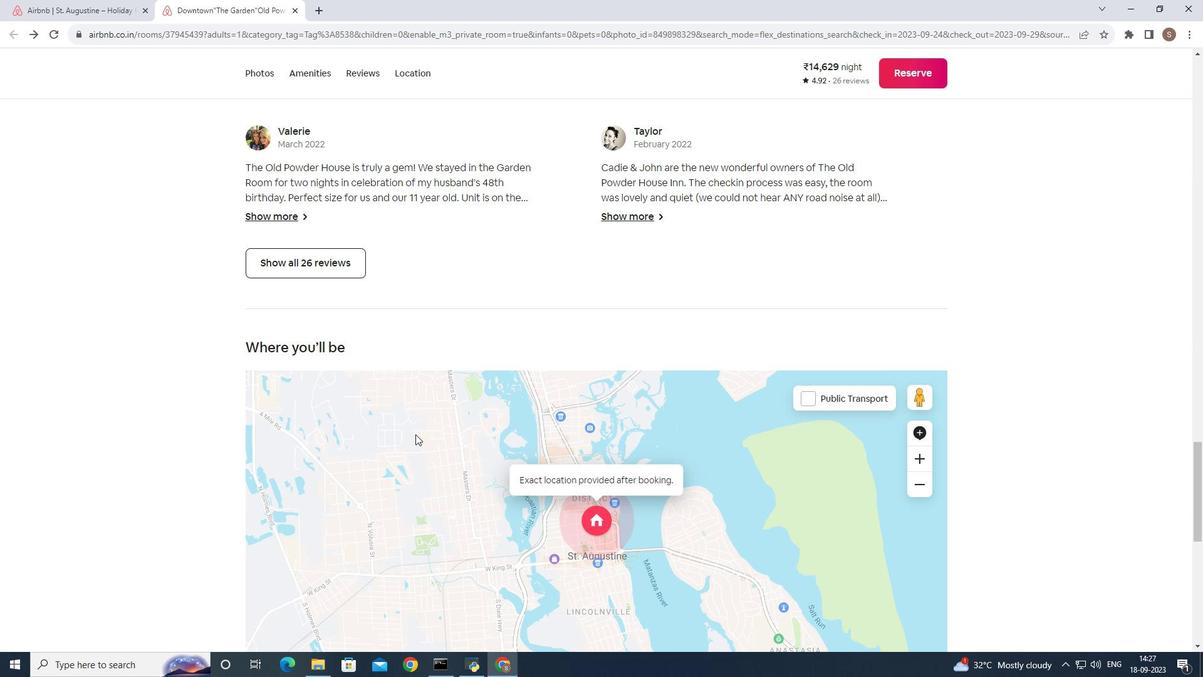 
Action: Mouse scrolled (415, 433) with delta (0, 0)
Screenshot: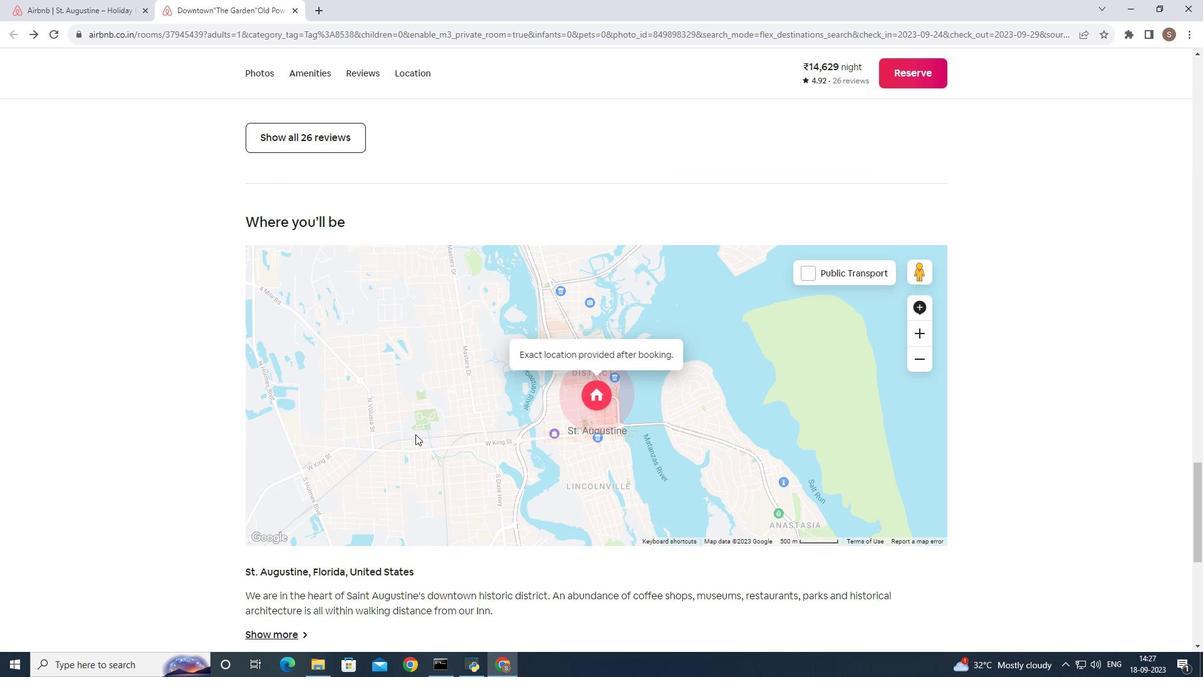 
Action: Mouse scrolled (415, 433) with delta (0, 0)
Screenshot: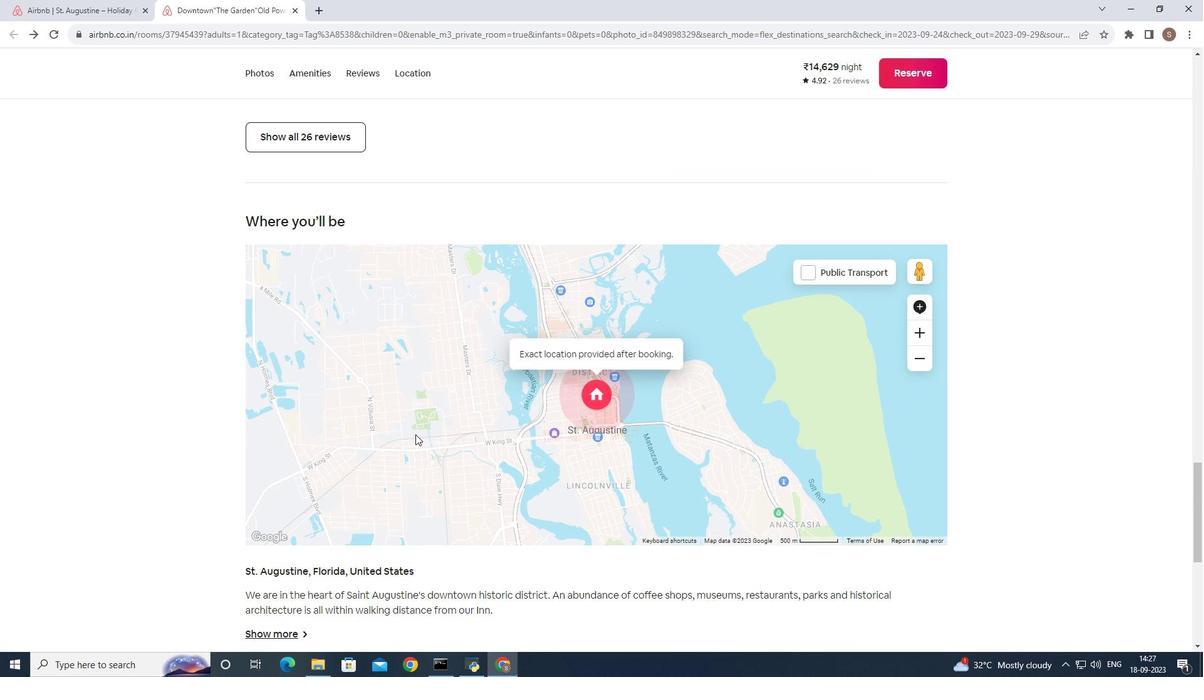 
Action: Mouse scrolled (415, 433) with delta (0, 0)
Screenshot: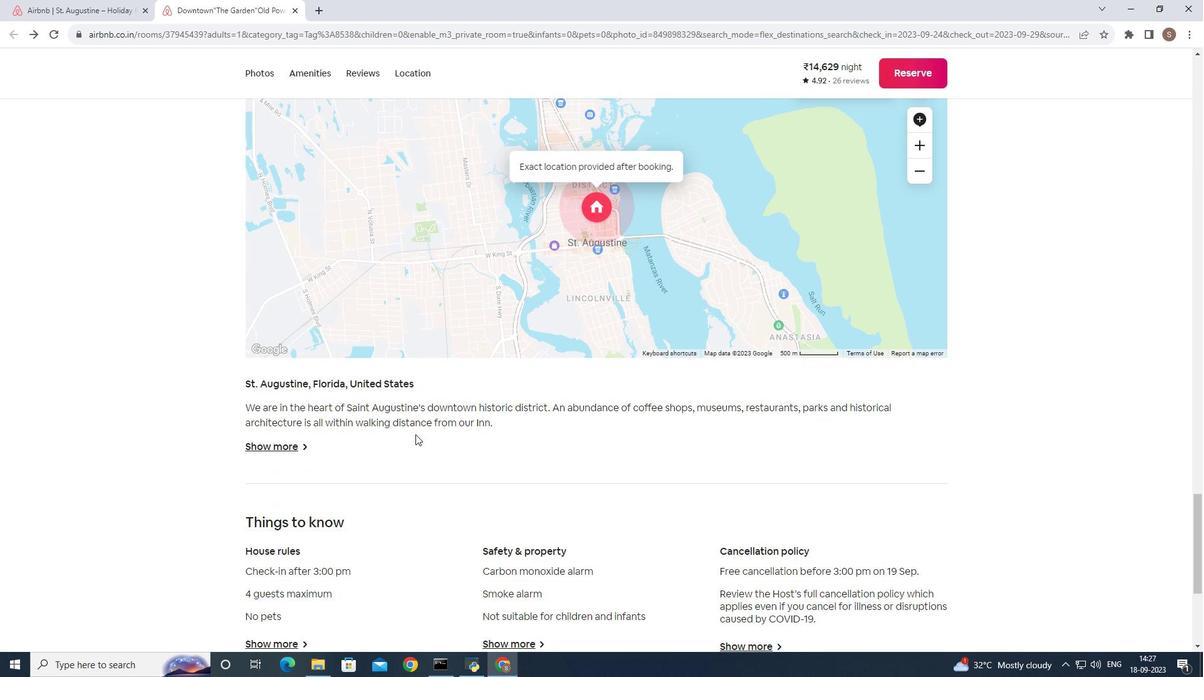 
Action: Mouse scrolled (415, 433) with delta (0, 0)
Screenshot: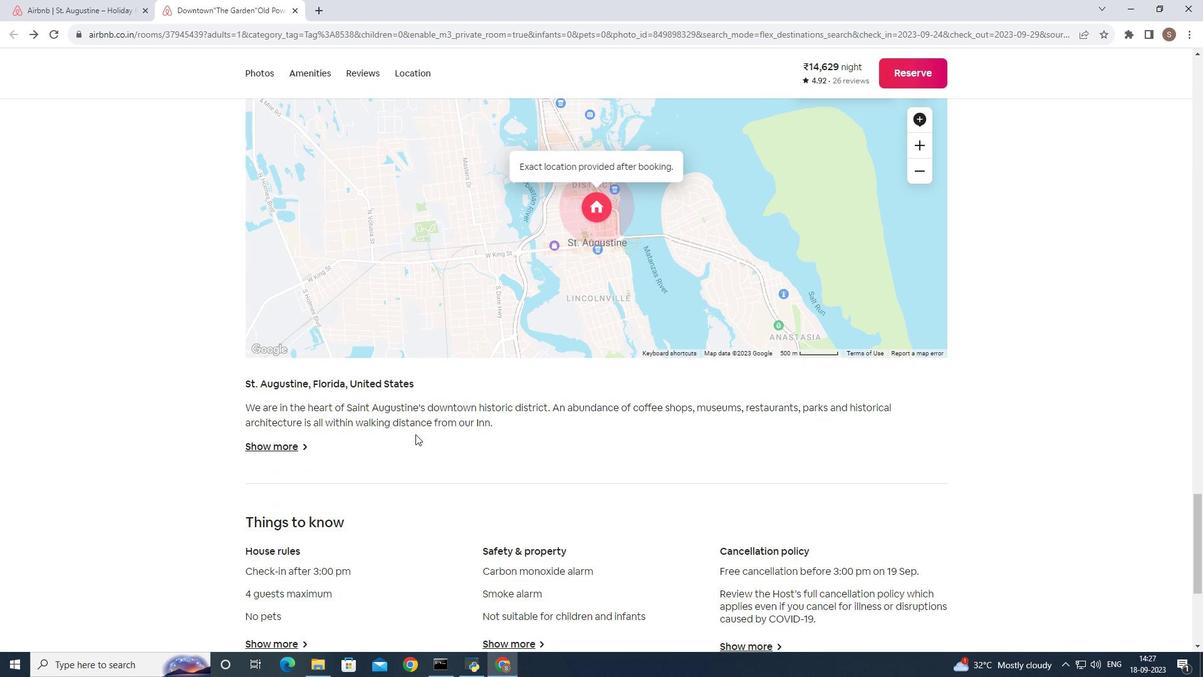 
Action: Mouse scrolled (415, 433) with delta (0, 0)
Screenshot: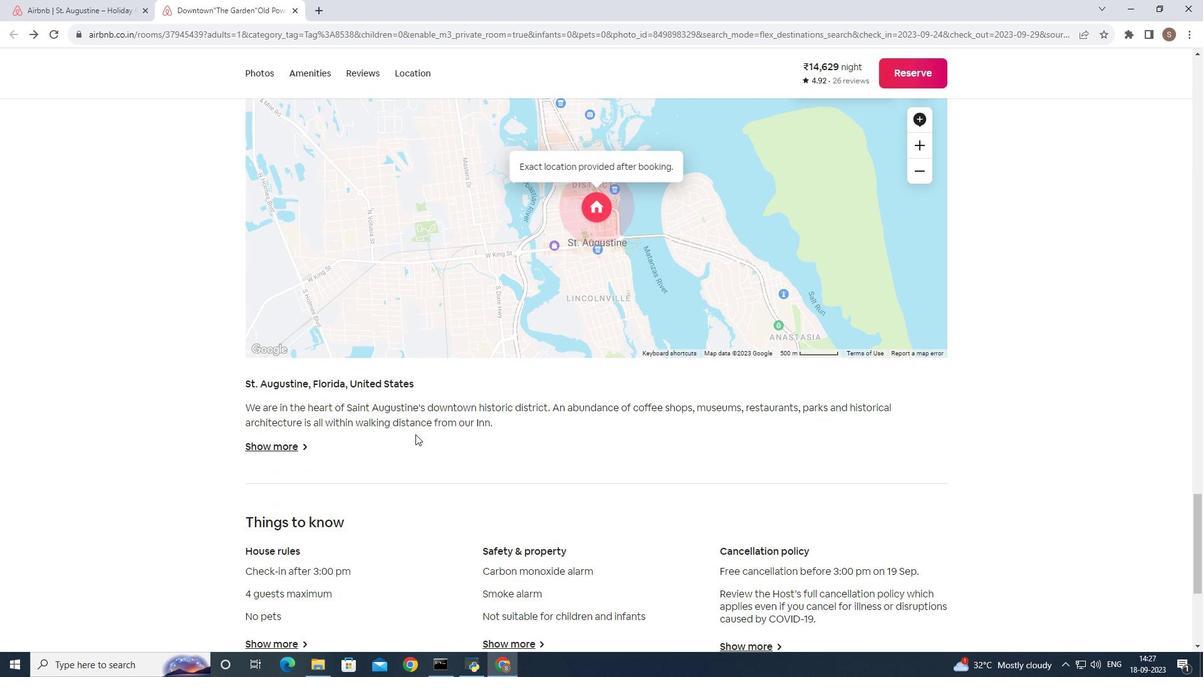 
Action: Mouse scrolled (415, 433) with delta (0, 0)
Screenshot: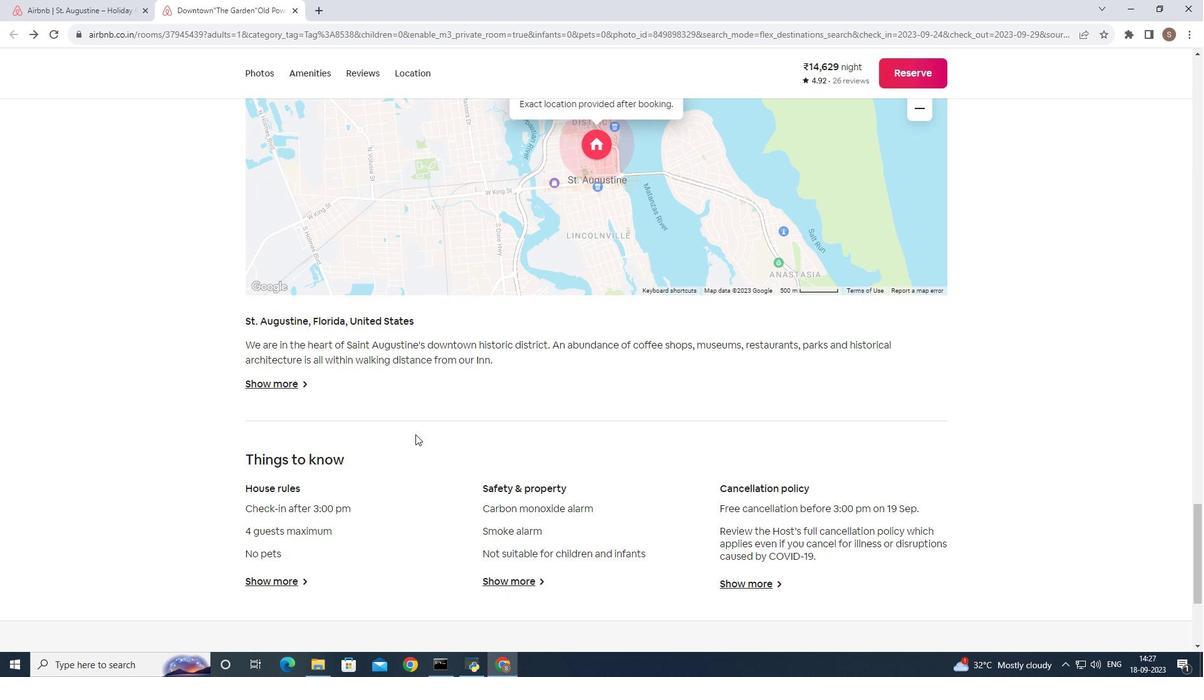 
Action: Mouse scrolled (415, 433) with delta (0, 0)
Screenshot: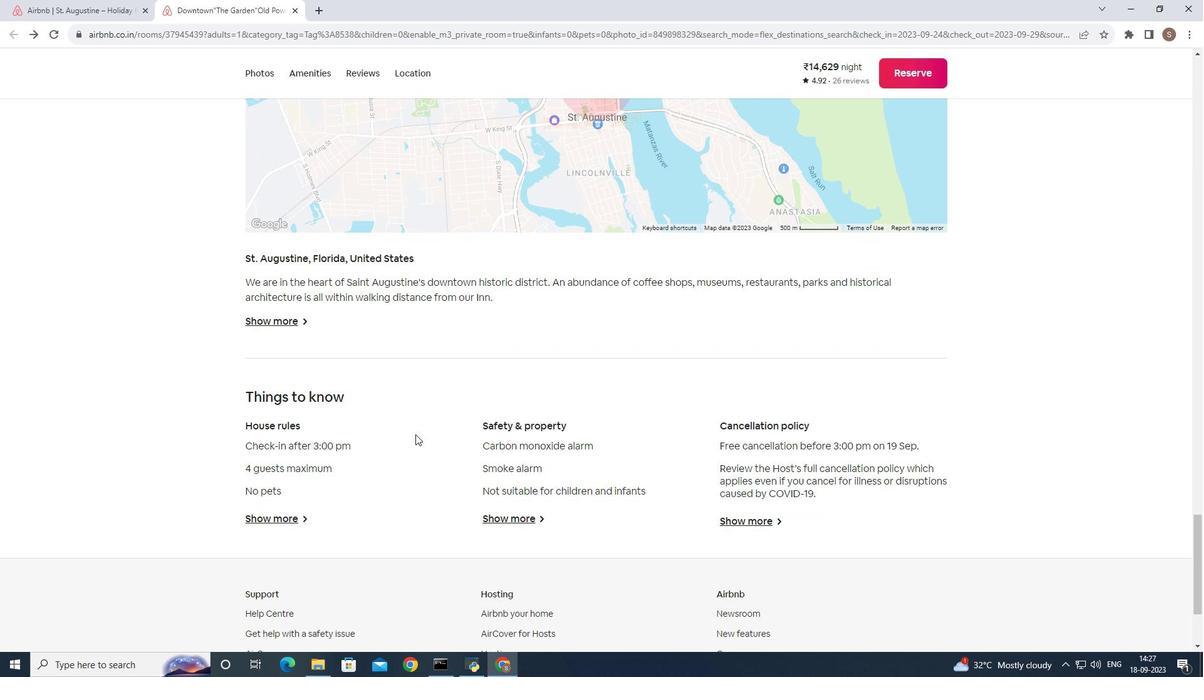 
Action: Mouse scrolled (415, 433) with delta (0, 0)
Screenshot: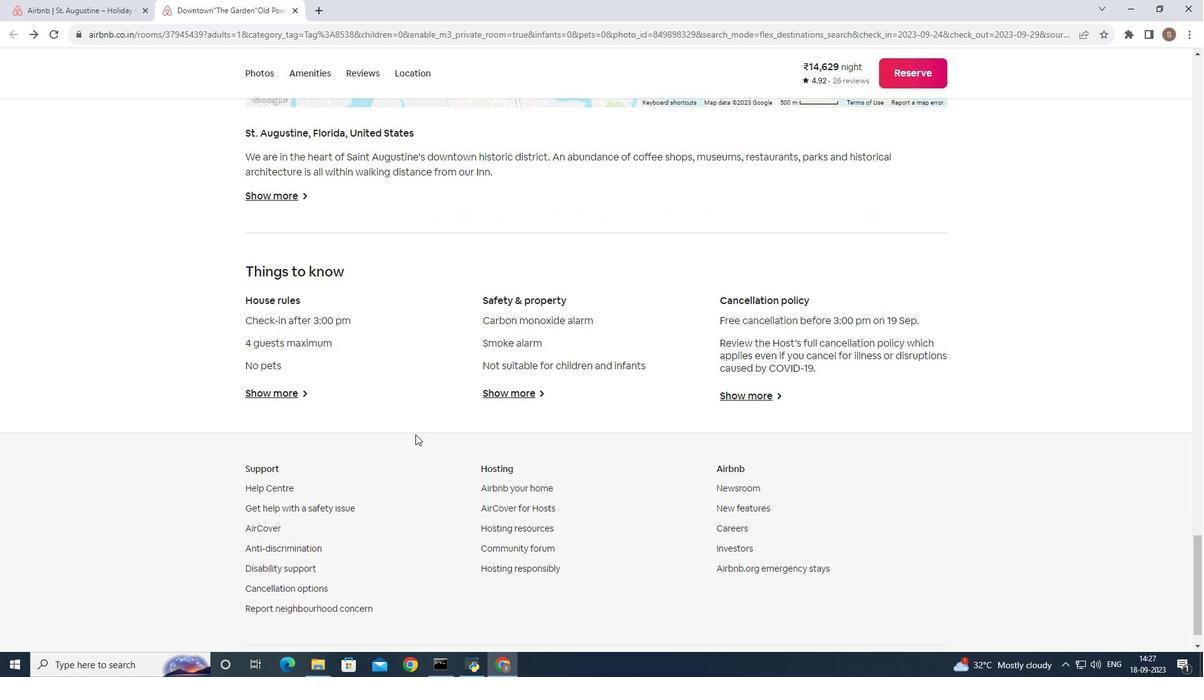 
Action: Mouse scrolled (415, 433) with delta (0, 0)
Screenshot: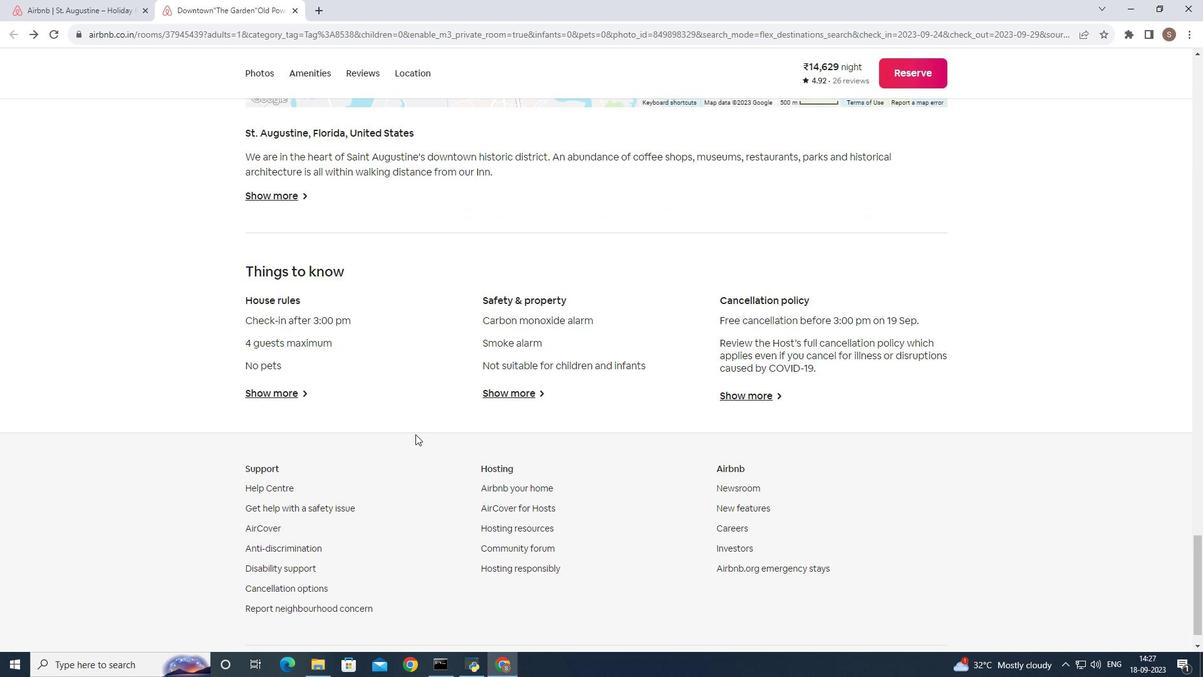 
Action: Mouse scrolled (415, 433) with delta (0, 0)
Screenshot: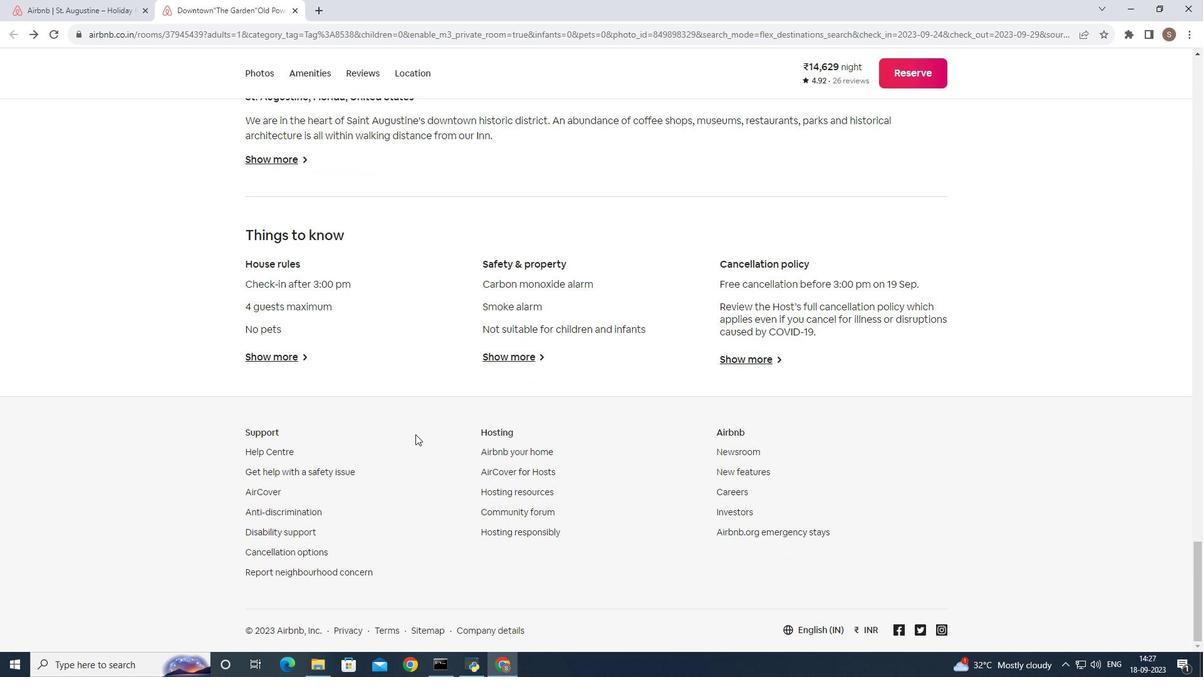 
Action: Mouse scrolled (415, 433) with delta (0, 0)
Screenshot: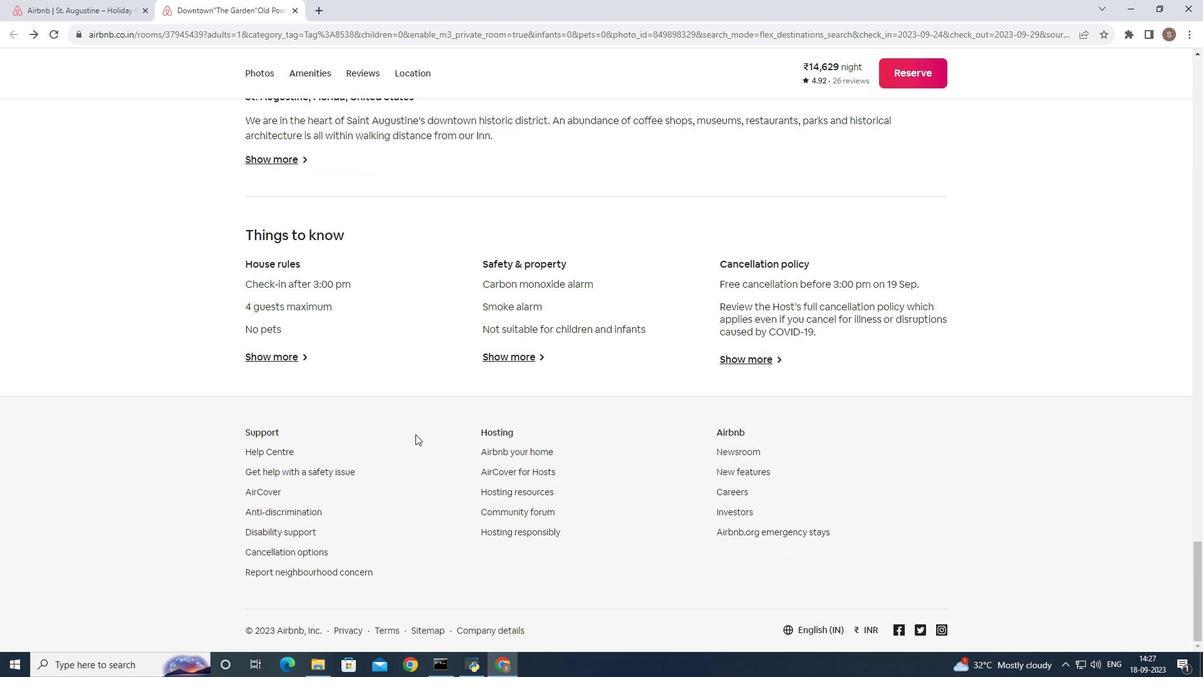 
Action: Mouse scrolled (415, 433) with delta (0, 0)
Screenshot: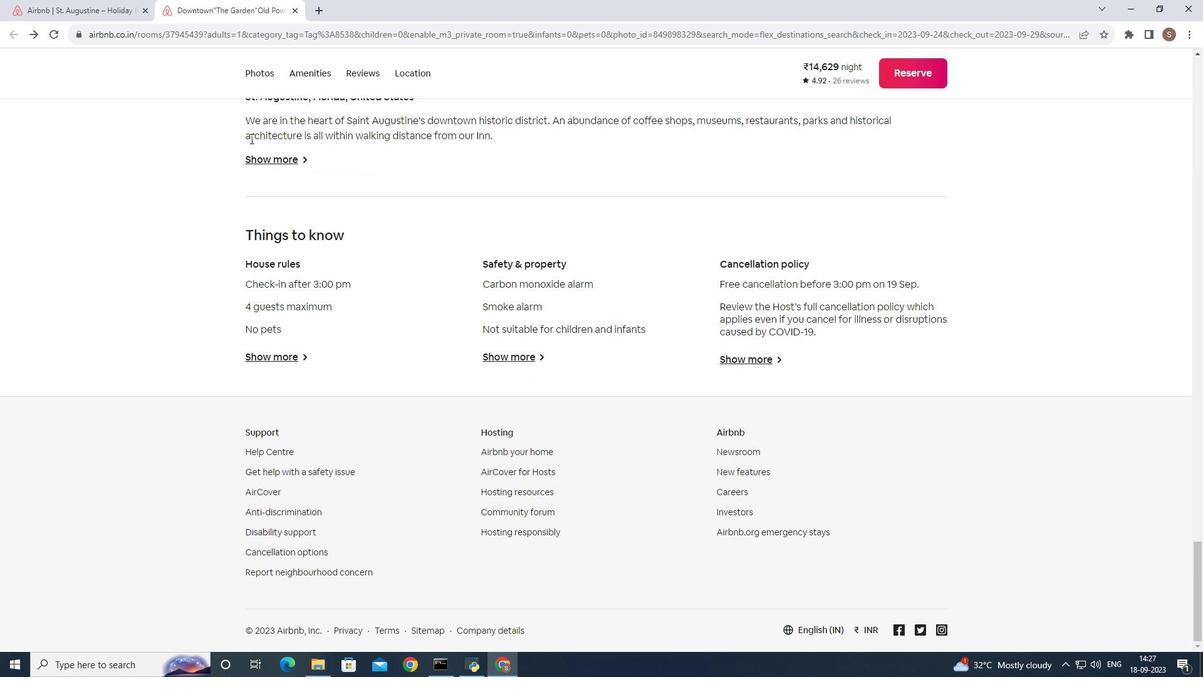 
Action: Mouse scrolled (415, 433) with delta (0, 0)
Screenshot: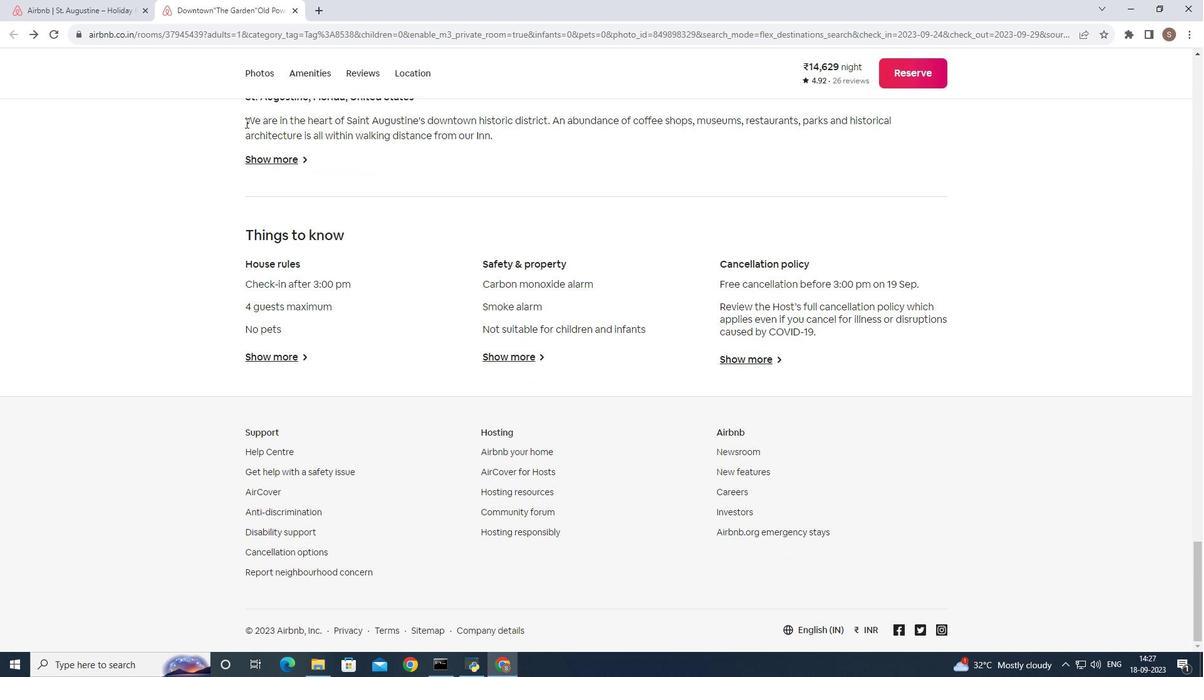 
Action: Mouse moved to (68, 0)
Screenshot: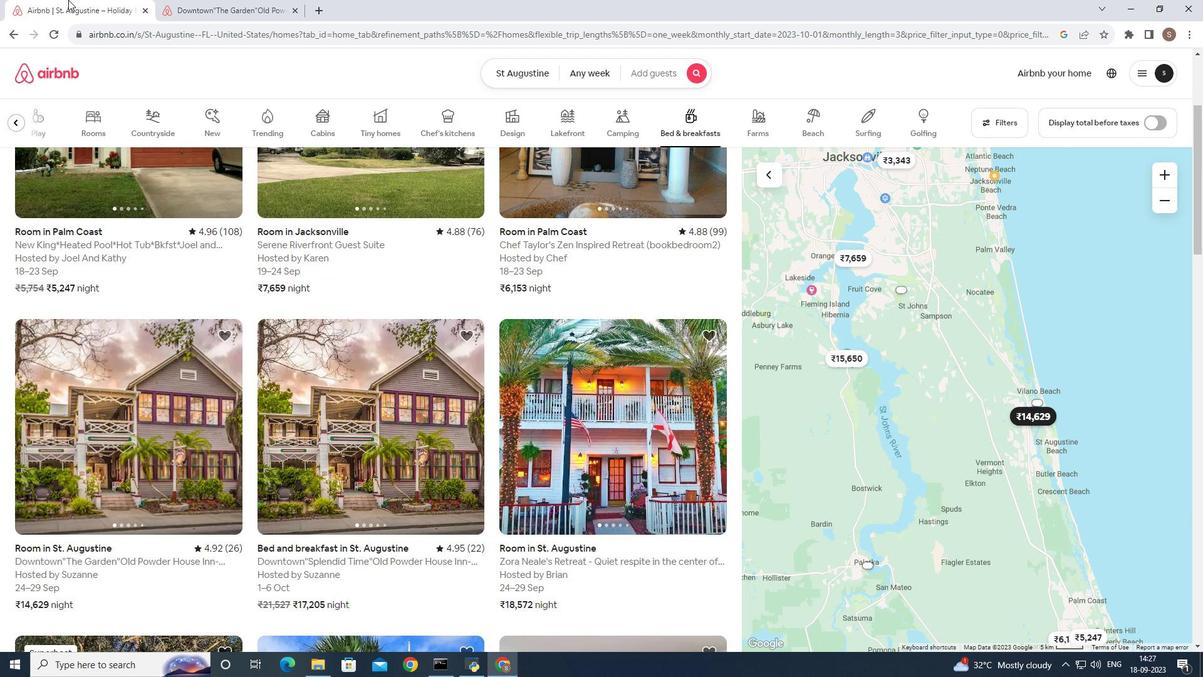 
Action: Mouse pressed left at (68, 0)
Screenshot: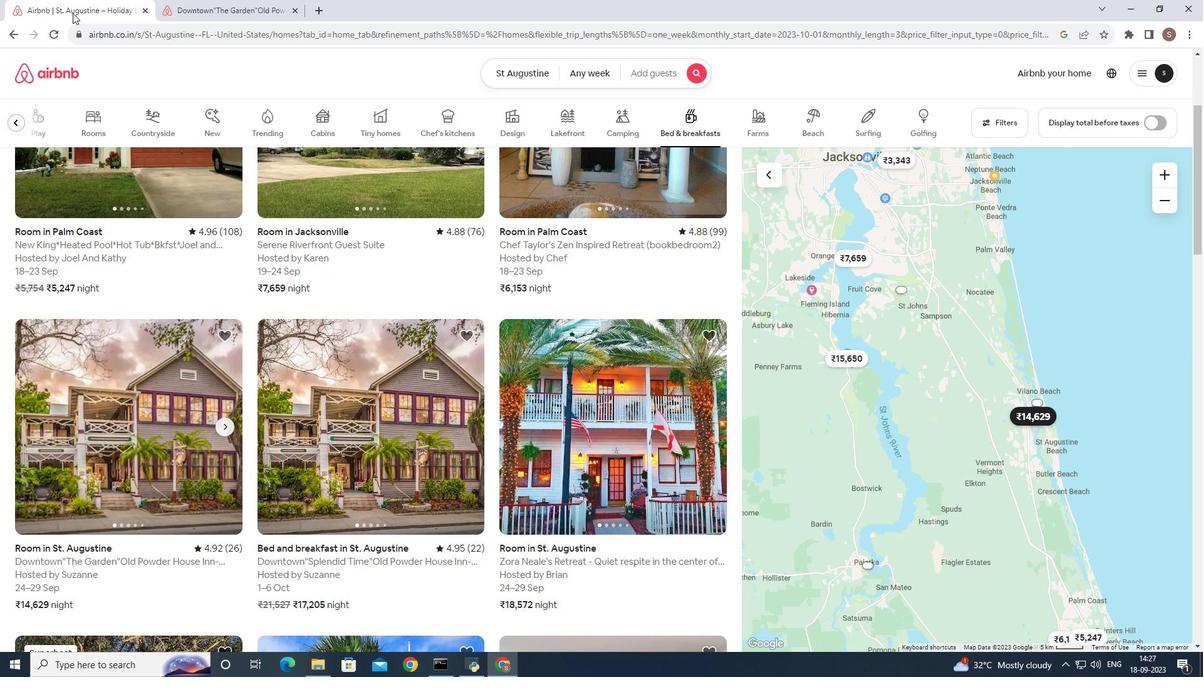 
Action: Mouse moved to (223, 333)
Screenshot: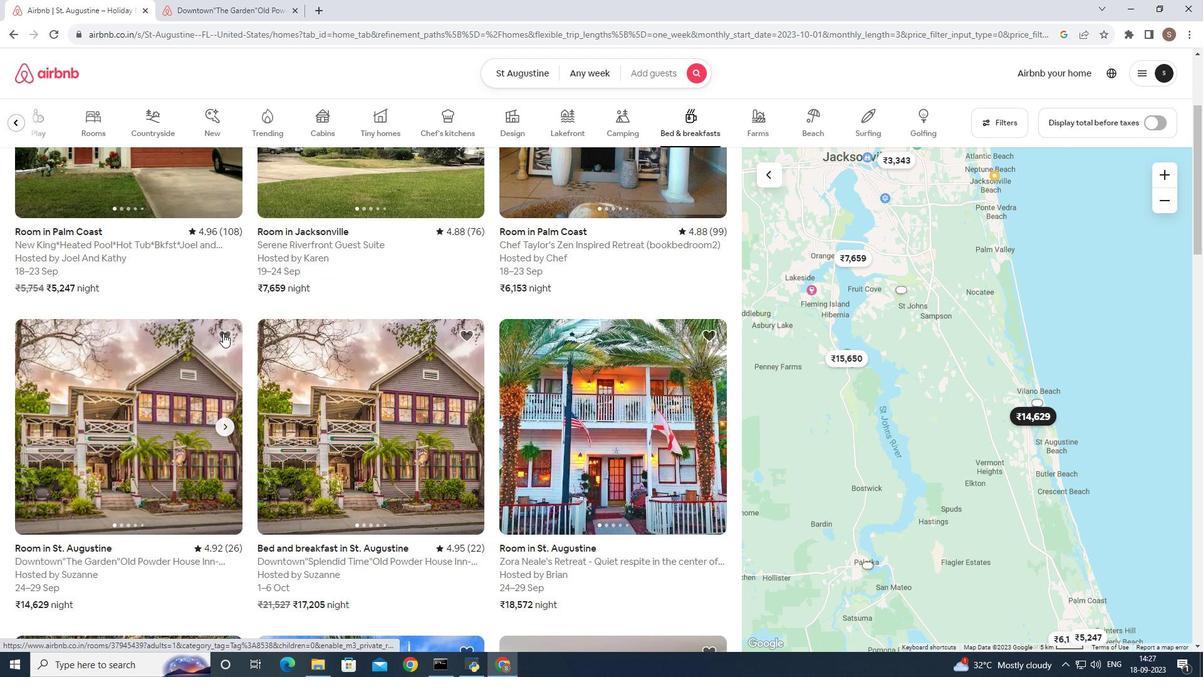 
Action: Mouse pressed left at (223, 333)
Screenshot: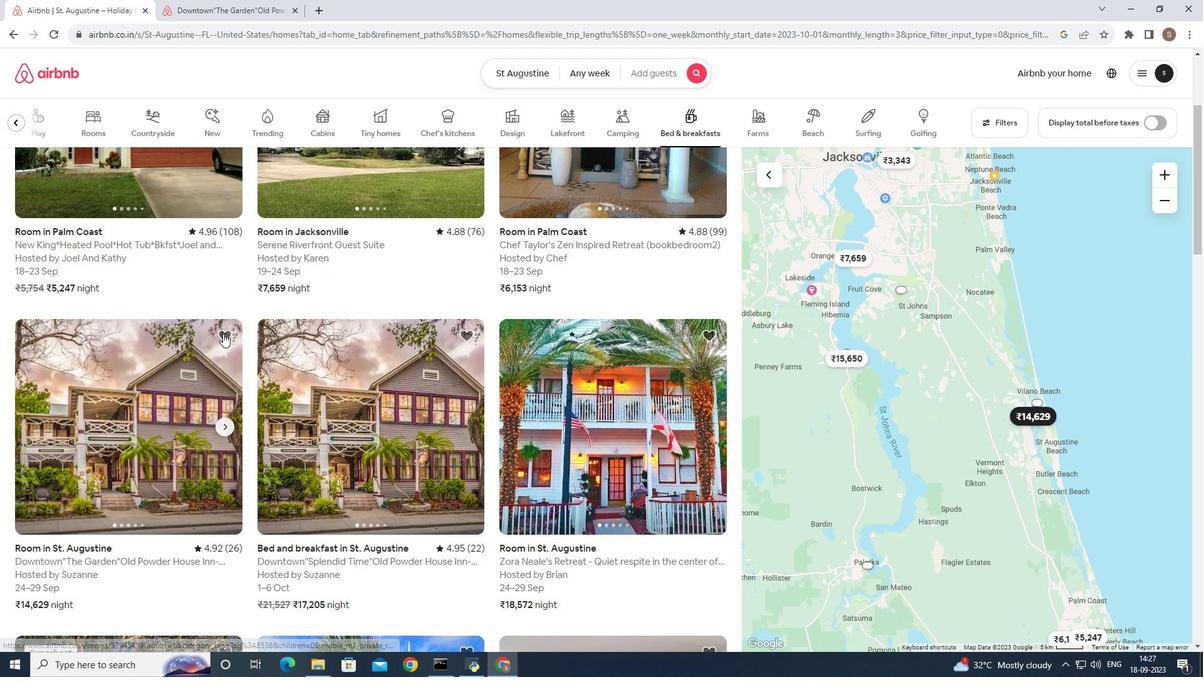 
Action: Mouse moved to (553, 596)
Screenshot: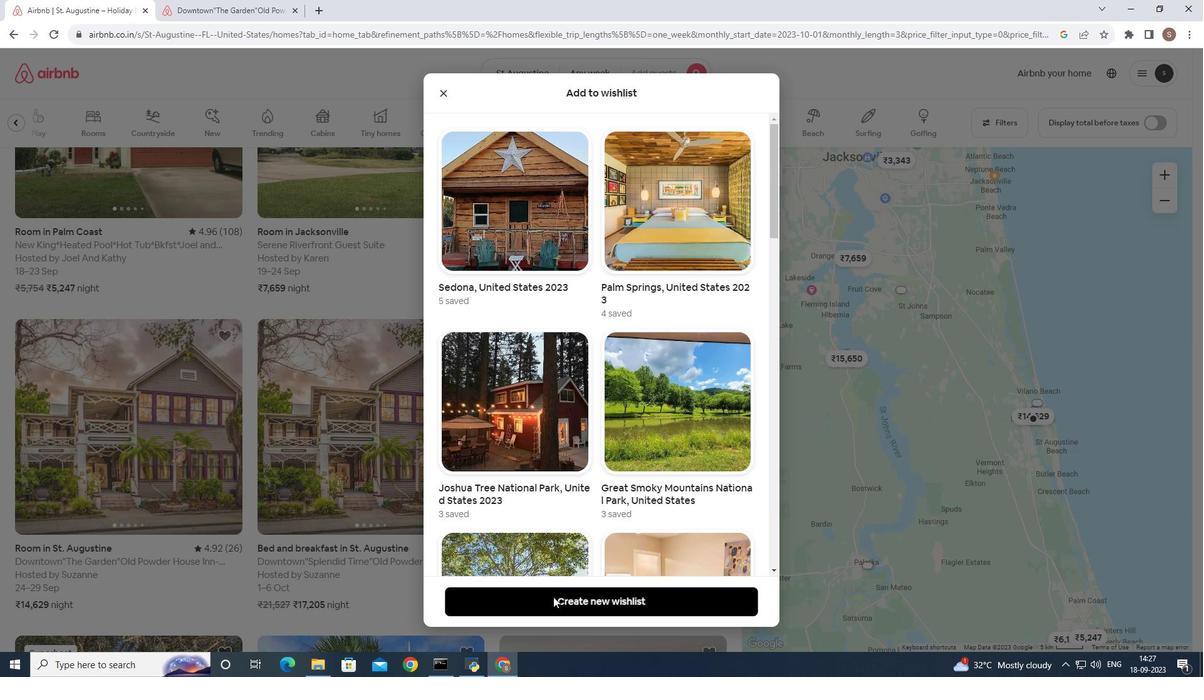 
Action: Mouse pressed left at (553, 596)
Screenshot: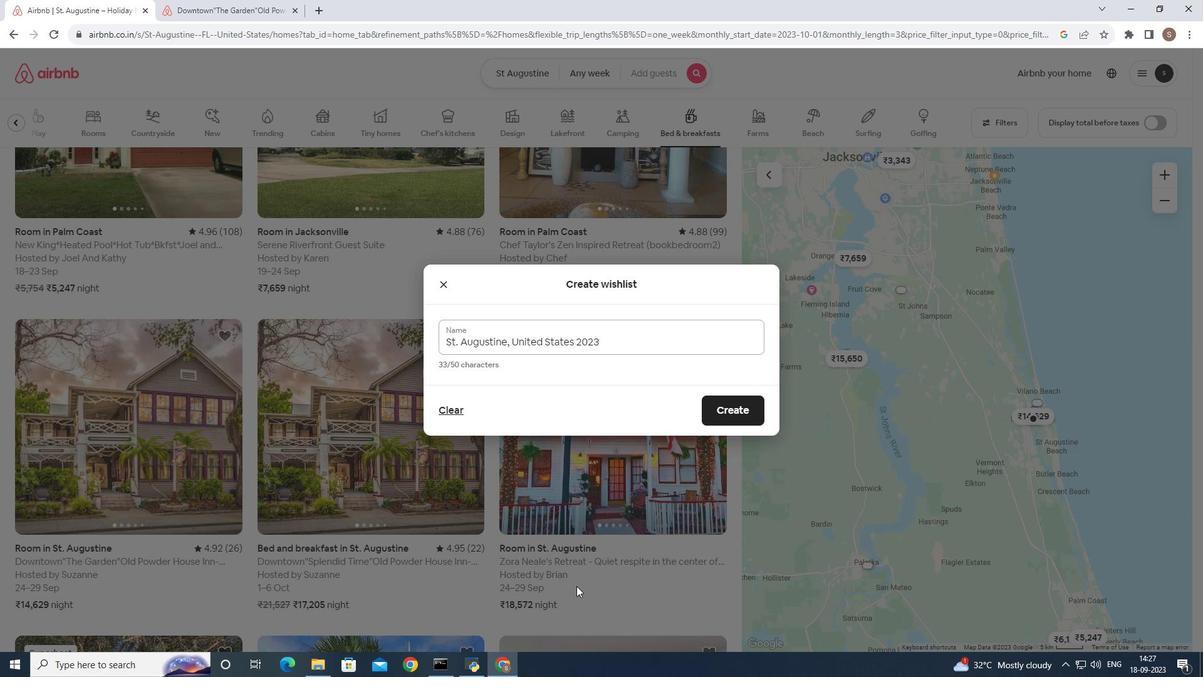 
Action: Mouse moved to (742, 411)
Screenshot: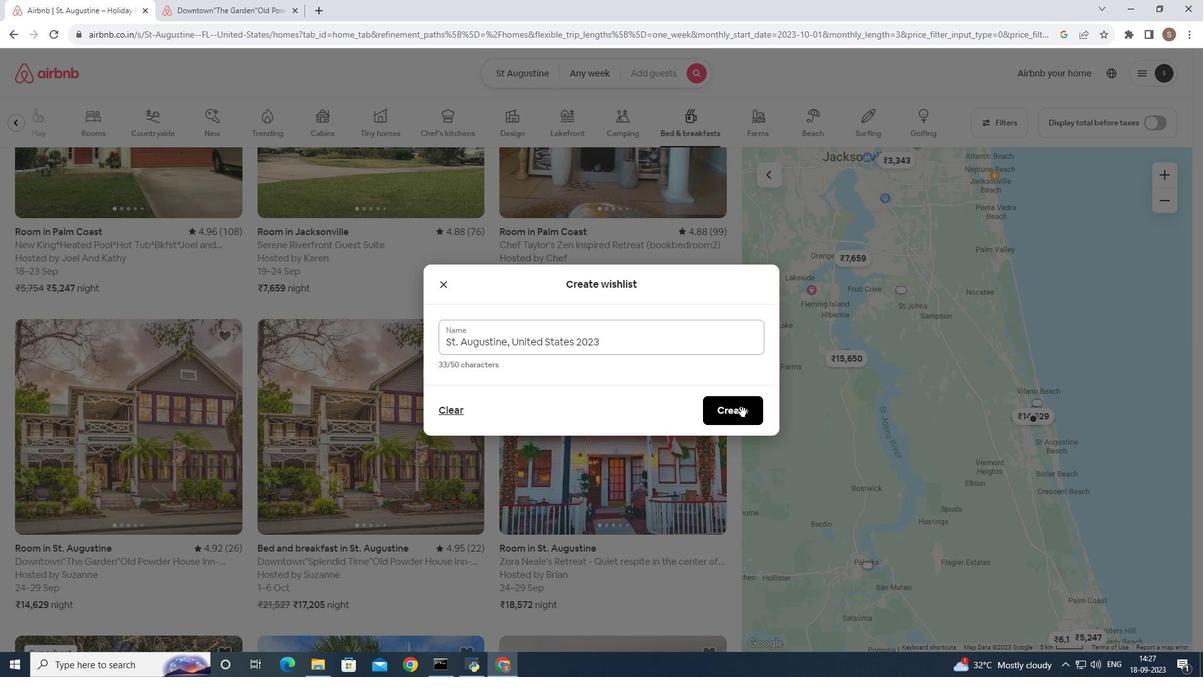 
Action: Mouse pressed left at (742, 411)
Screenshot: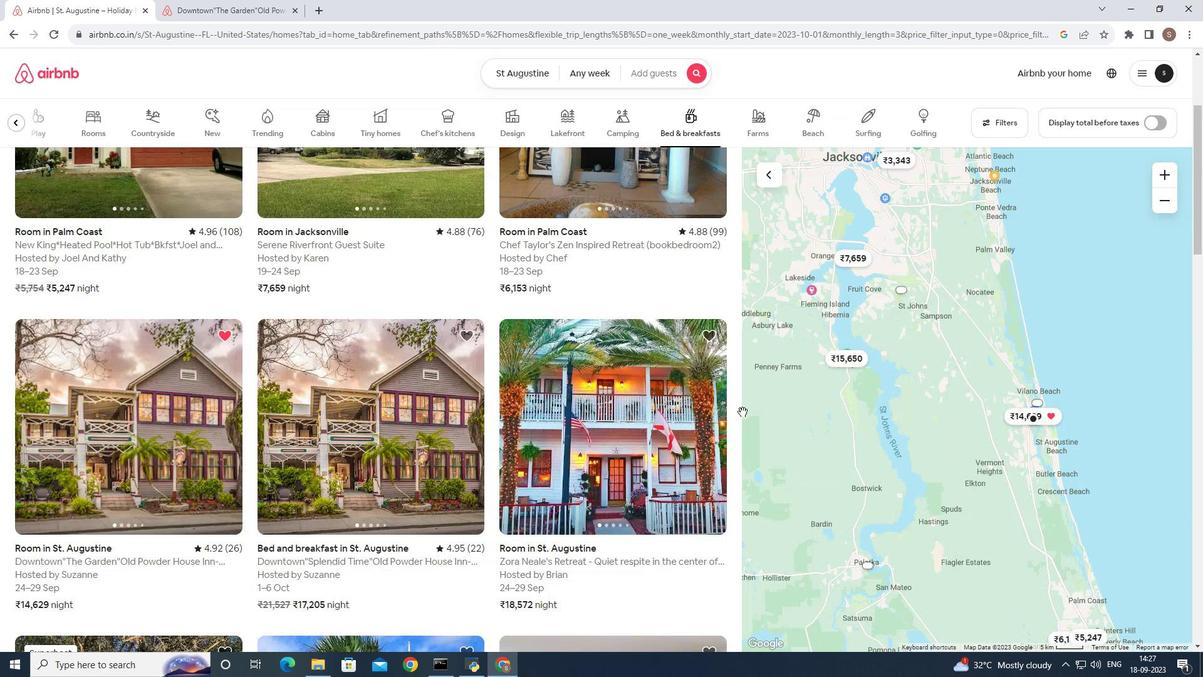 
Action: Mouse moved to (601, 443)
Screenshot: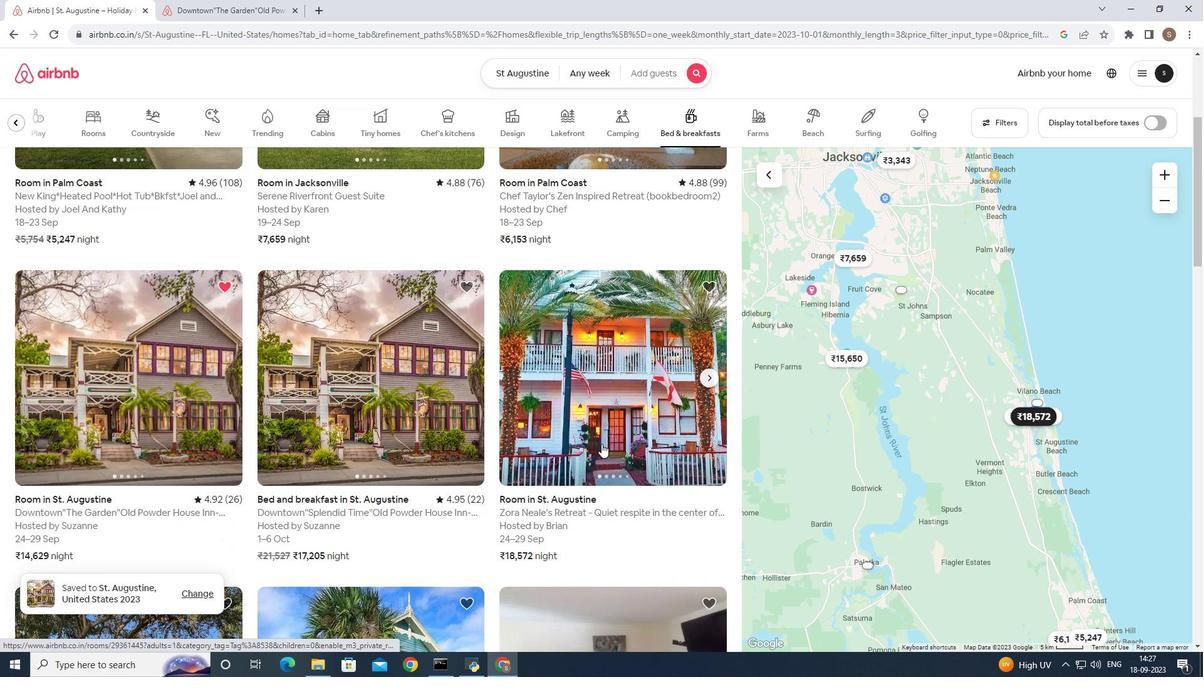 
Action: Mouse scrolled (601, 443) with delta (0, 0)
Screenshot: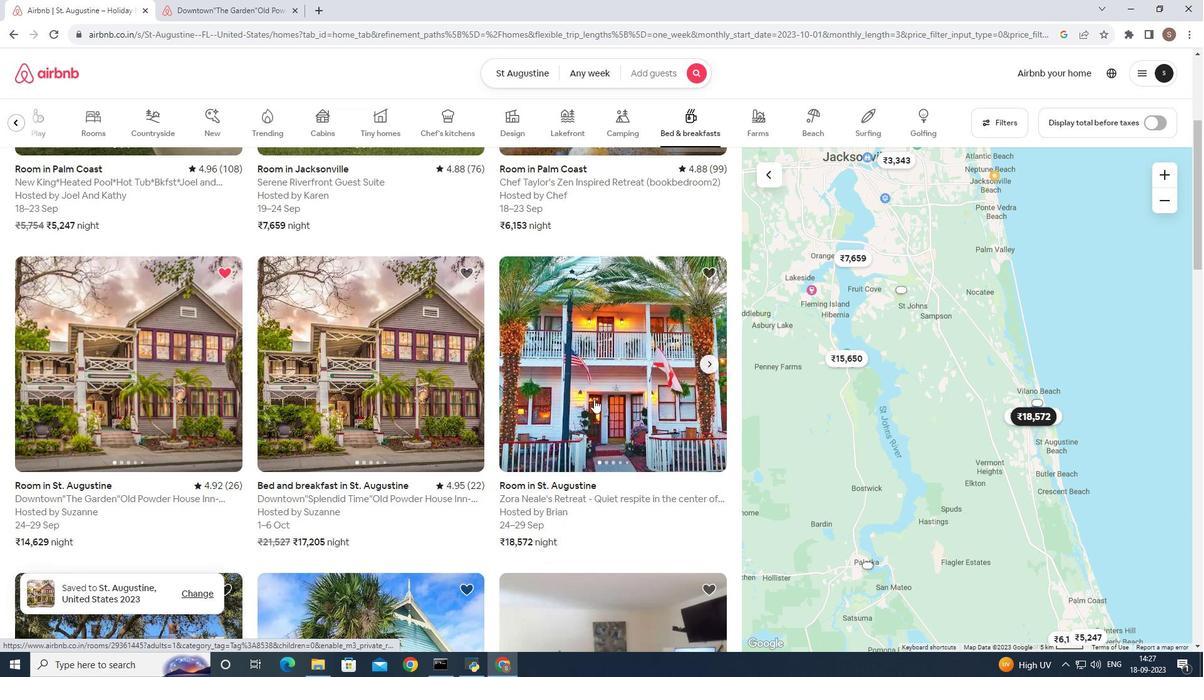 
Action: Mouse moved to (596, 394)
Screenshot: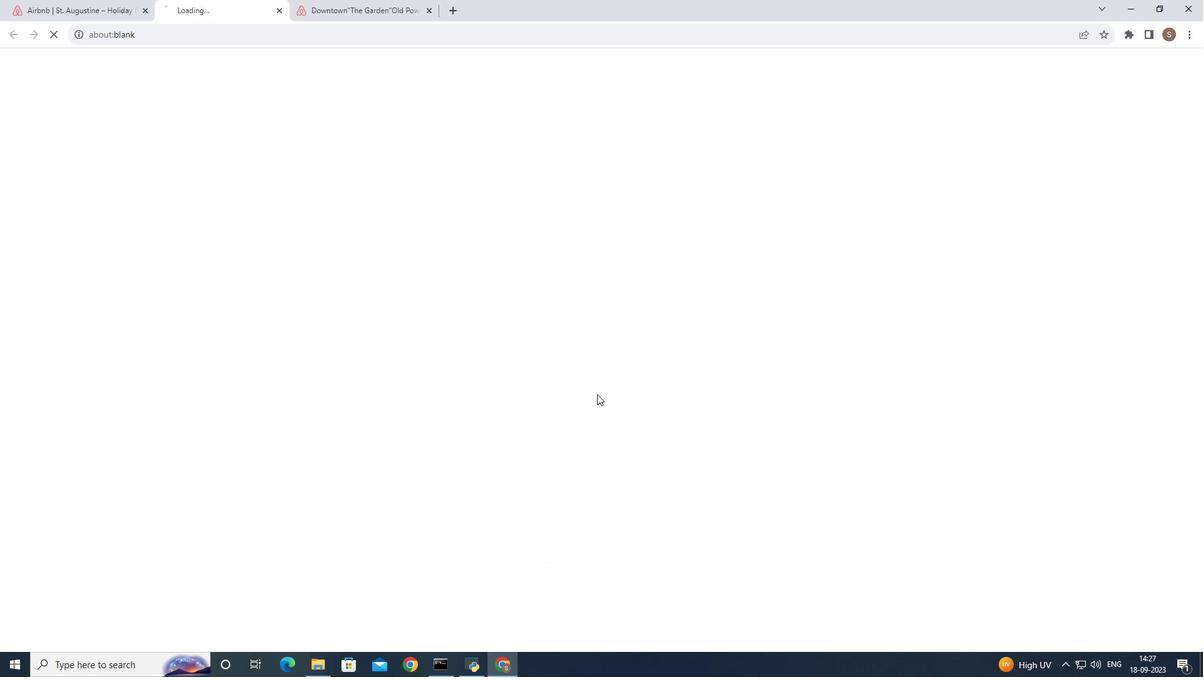 
Action: Mouse pressed left at (596, 394)
Screenshot: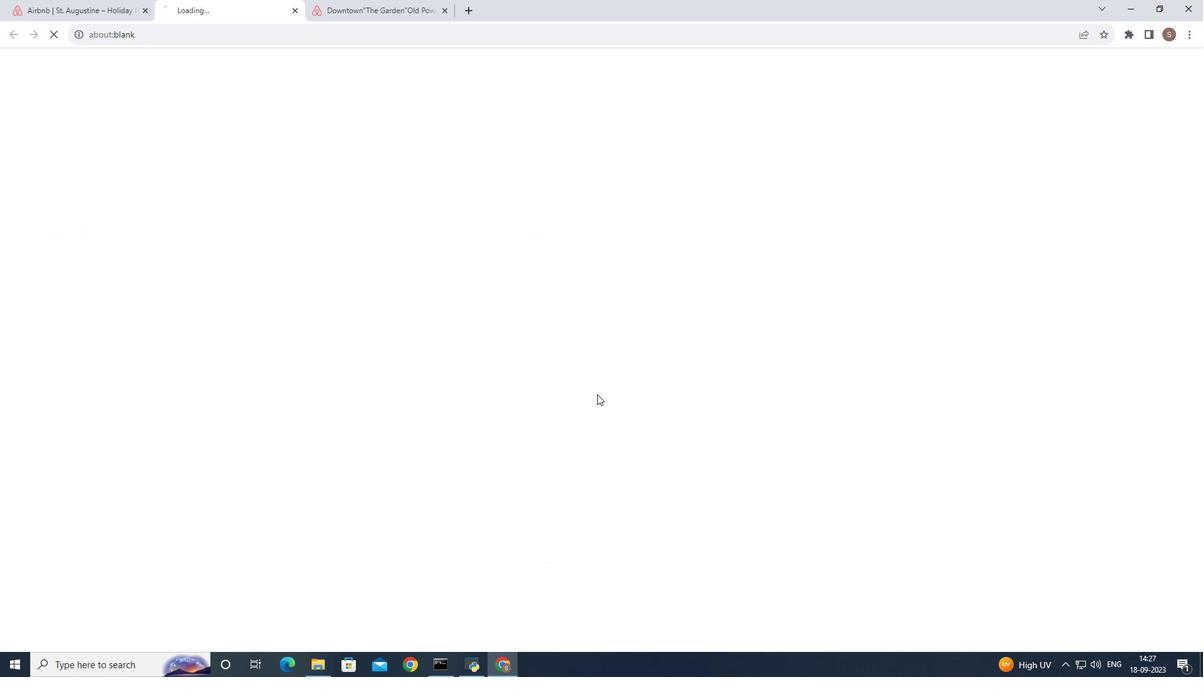 
Action: Mouse moved to (861, 464)
Screenshot: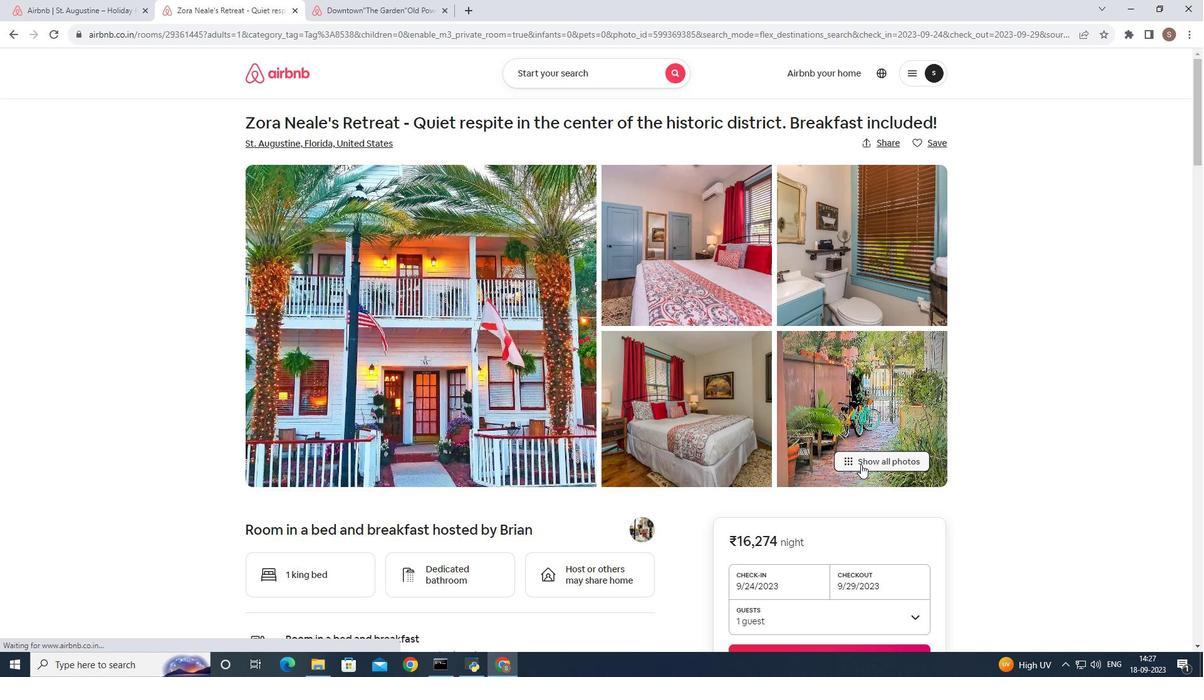 
Action: Mouse pressed left at (861, 464)
Screenshot: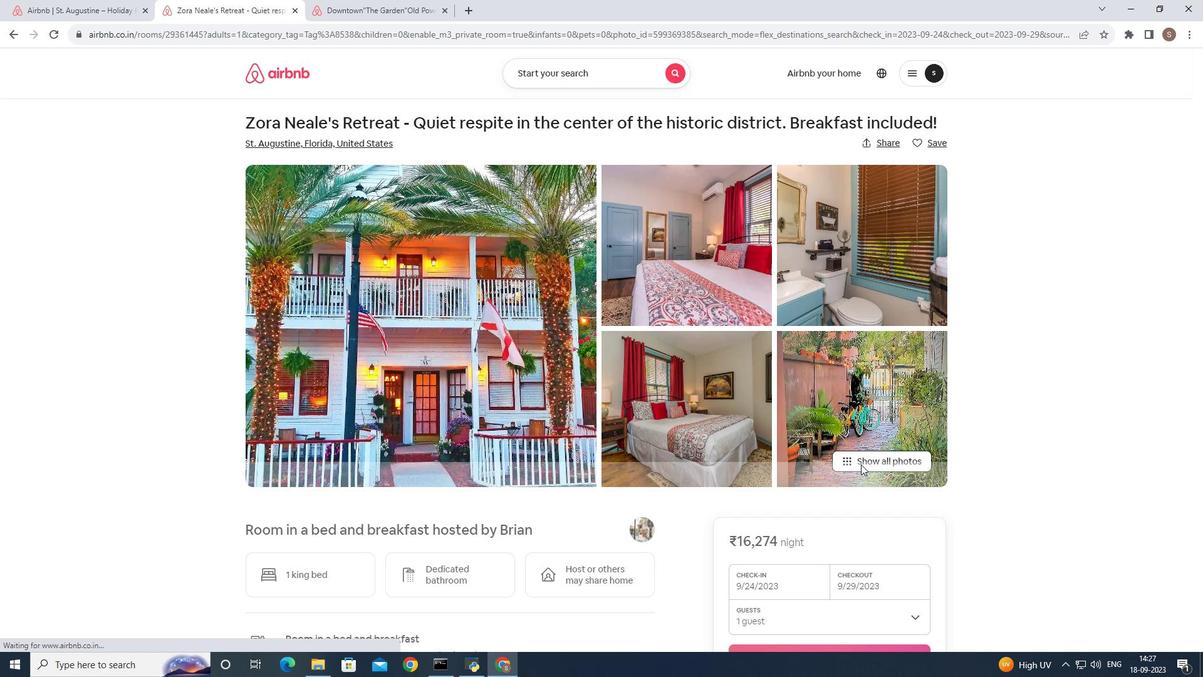 
Action: Mouse moved to (712, 363)
Screenshot: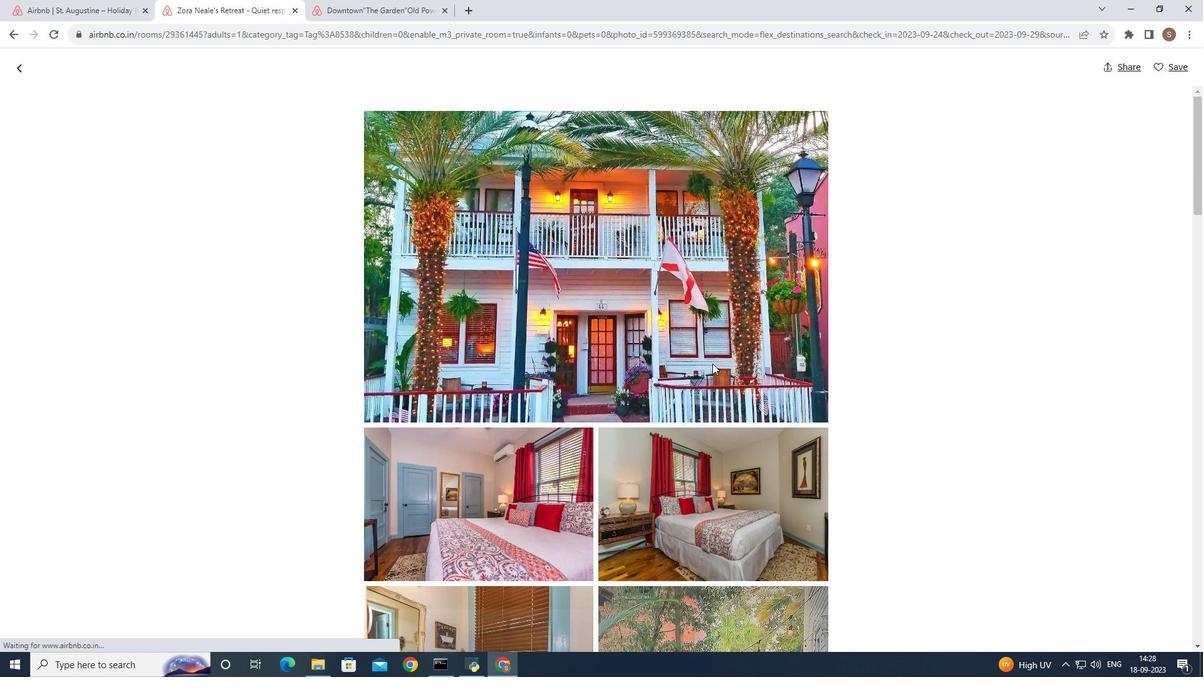 
Action: Mouse pressed left at (712, 363)
Screenshot: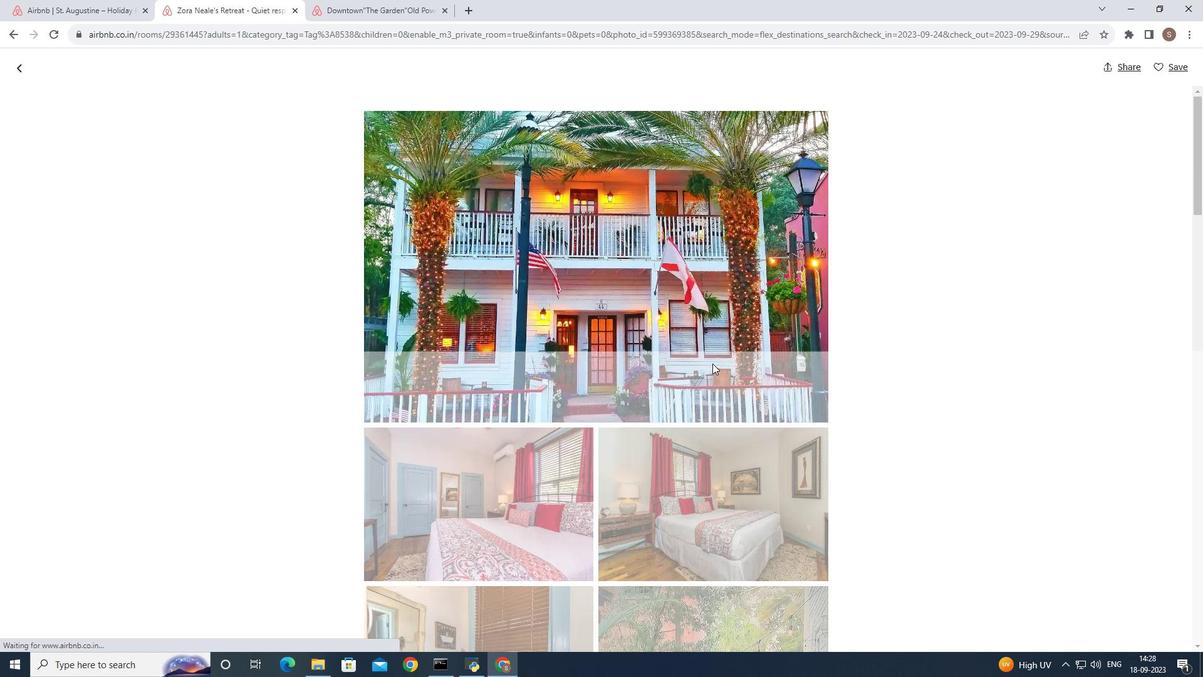
Action: Mouse moved to (719, 359)
Screenshot: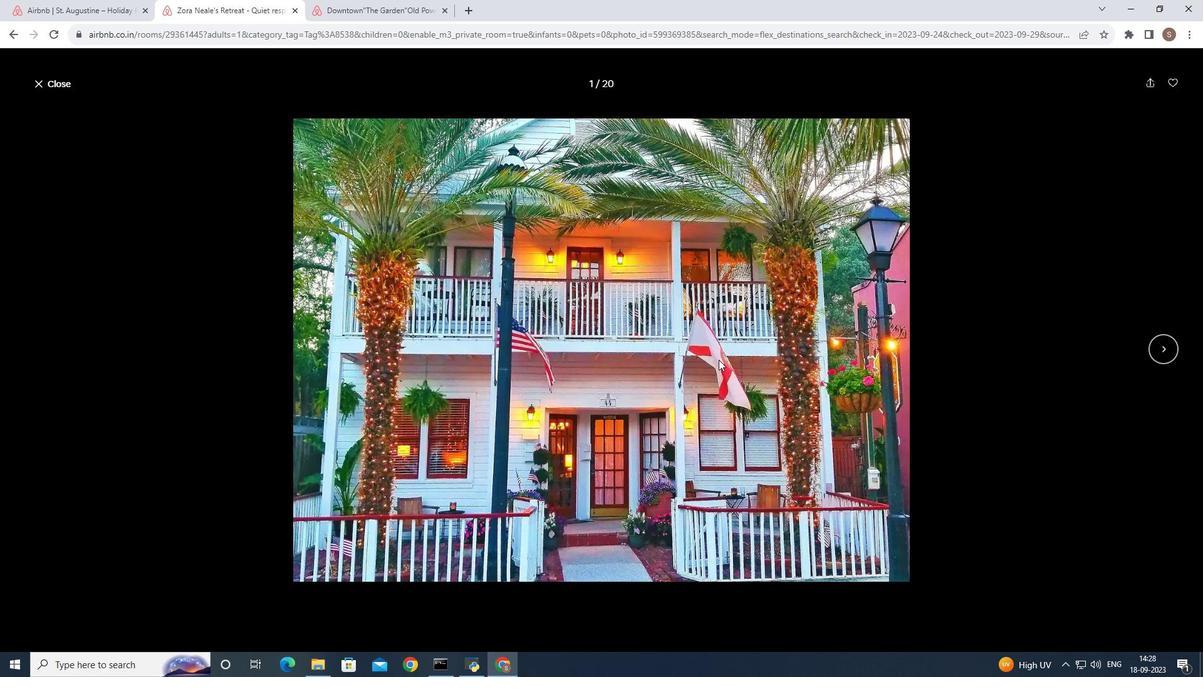 
Action: Key pressed <Key.right><Key.right><Key.right><Key.right><Key.right><Key.right><Key.right><Key.right><Key.right><Key.right><Key.right><Key.right><Key.right><Key.right><Key.right><Key.right><Key.right><Key.right><Key.right>
Screenshot: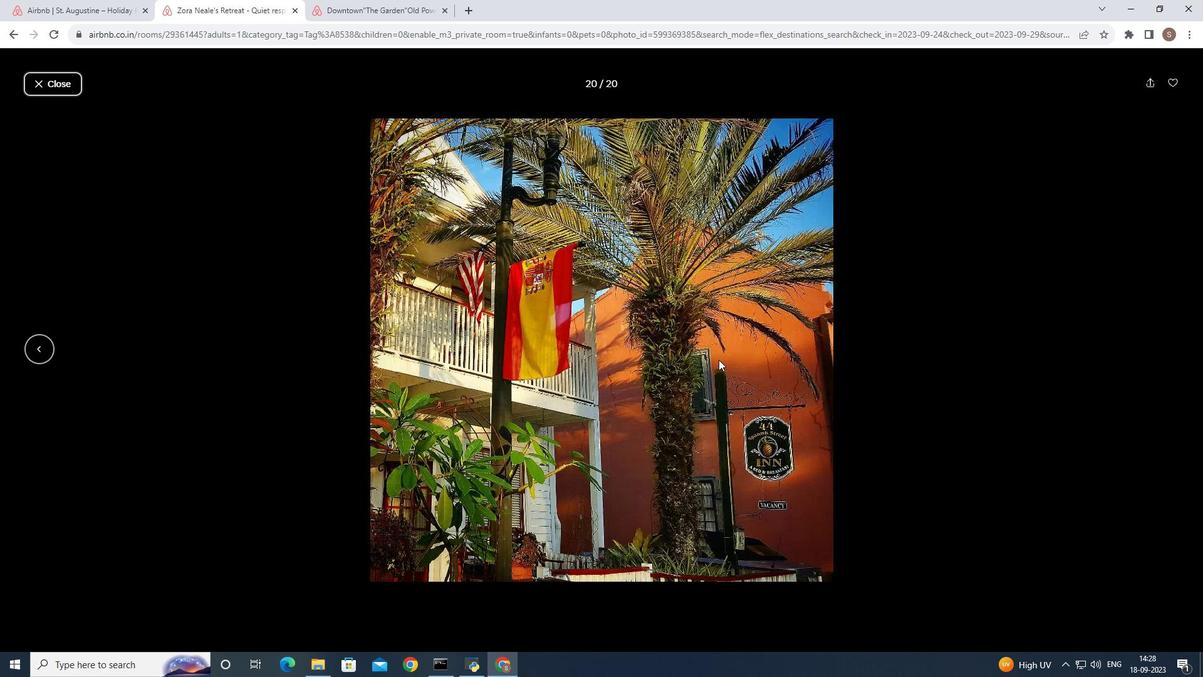 
Action: Mouse moved to (78, 91)
Screenshot: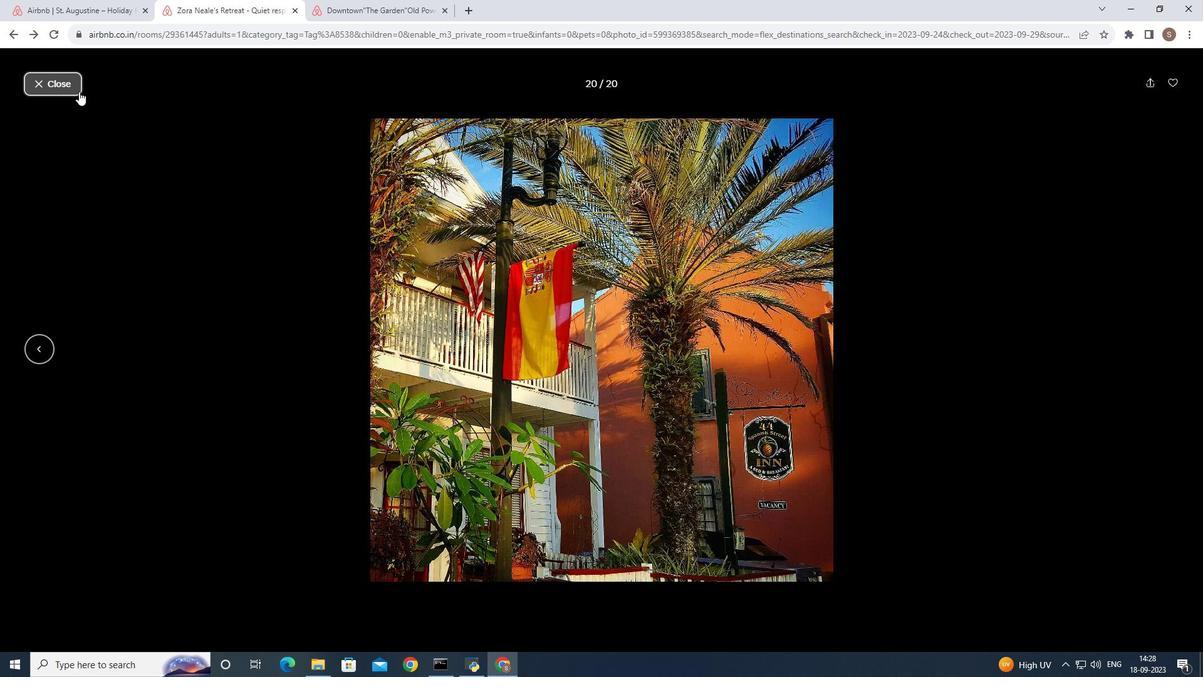 
Action: Mouse pressed left at (78, 91)
Screenshot: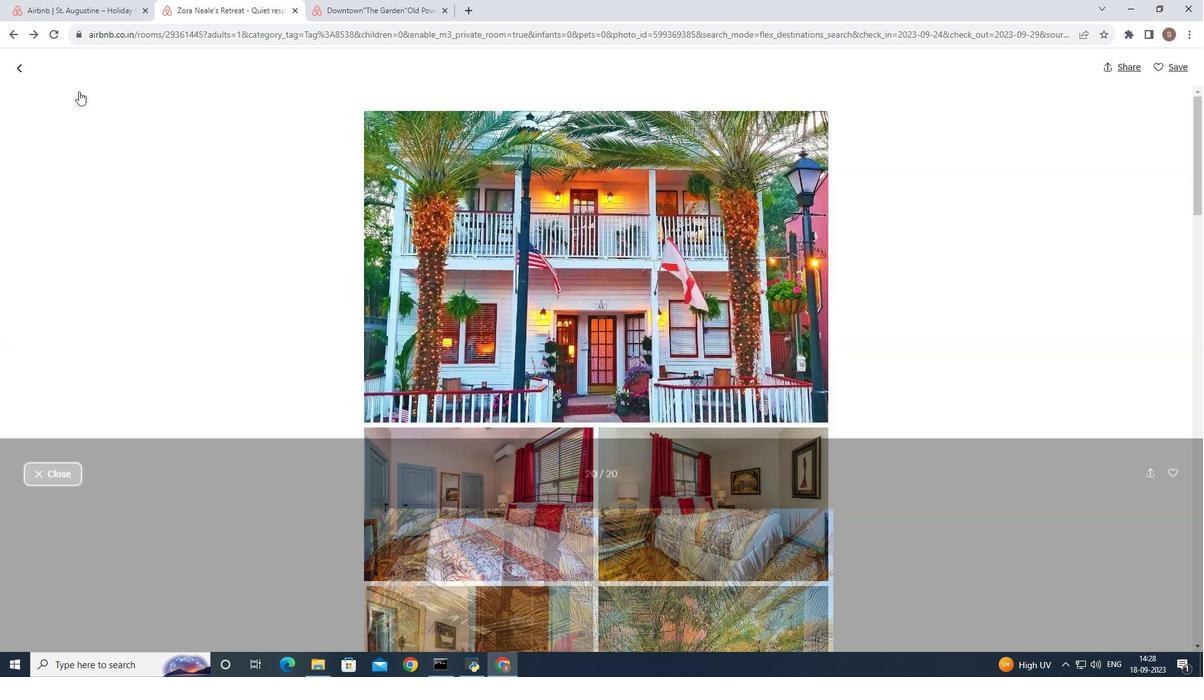 
Action: Mouse moved to (21, 64)
Screenshot: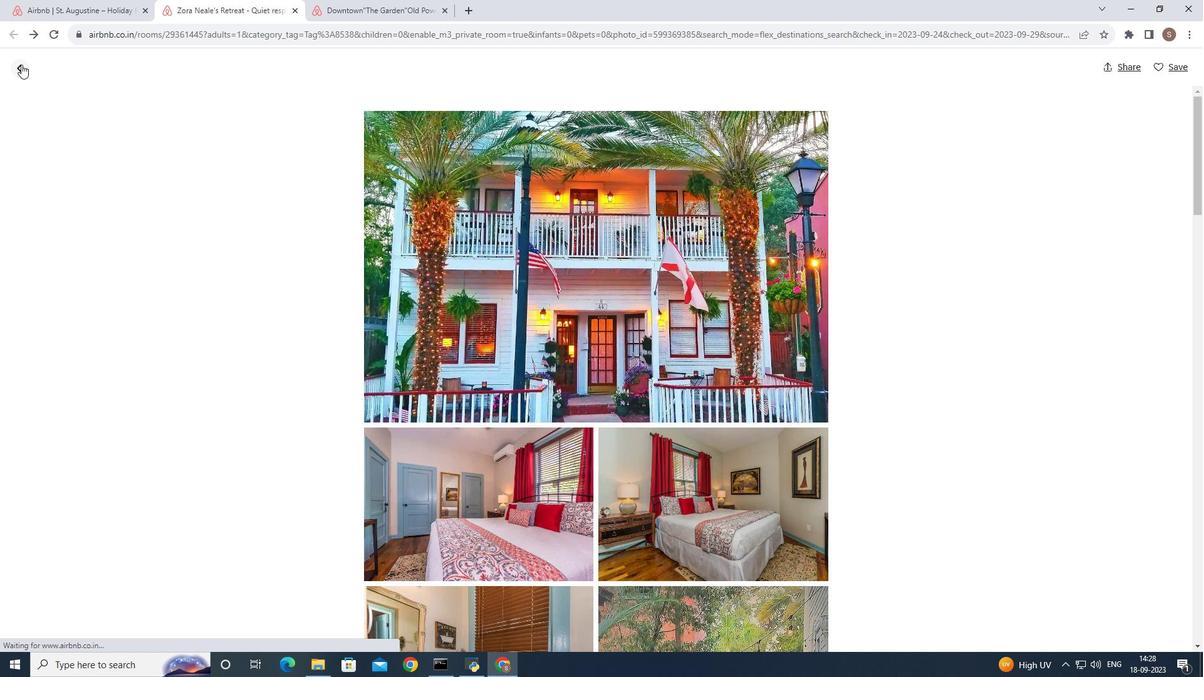 
Action: Mouse pressed left at (21, 64)
Screenshot: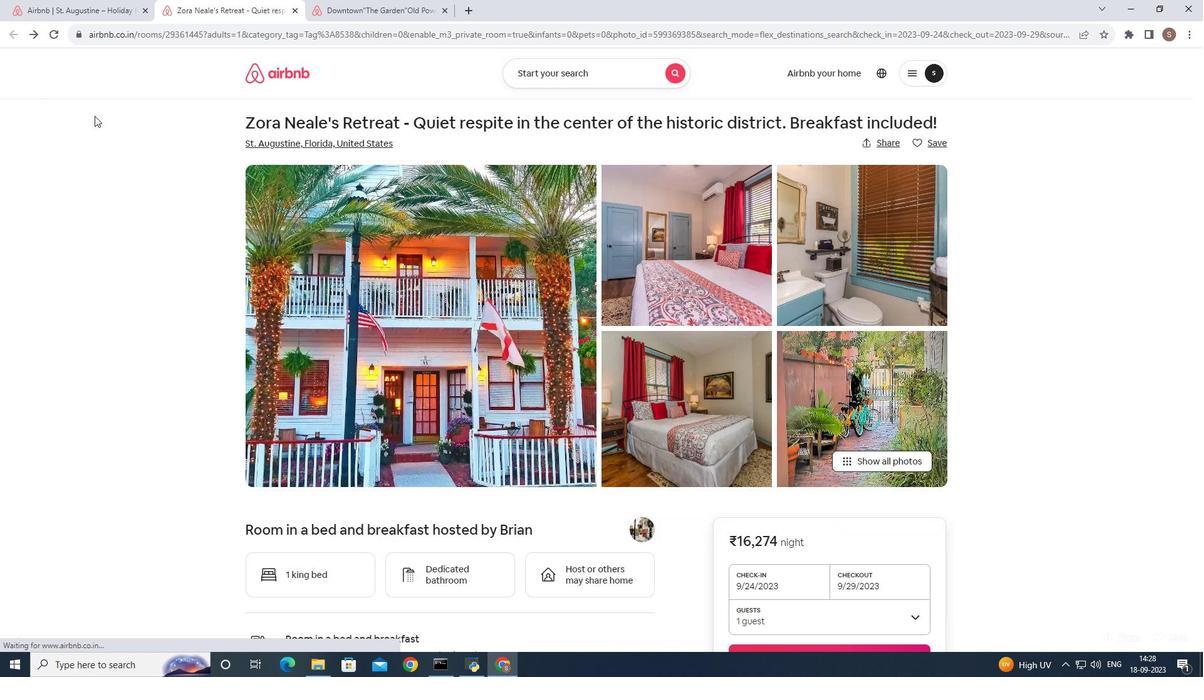 
Action: Mouse moved to (569, 369)
Screenshot: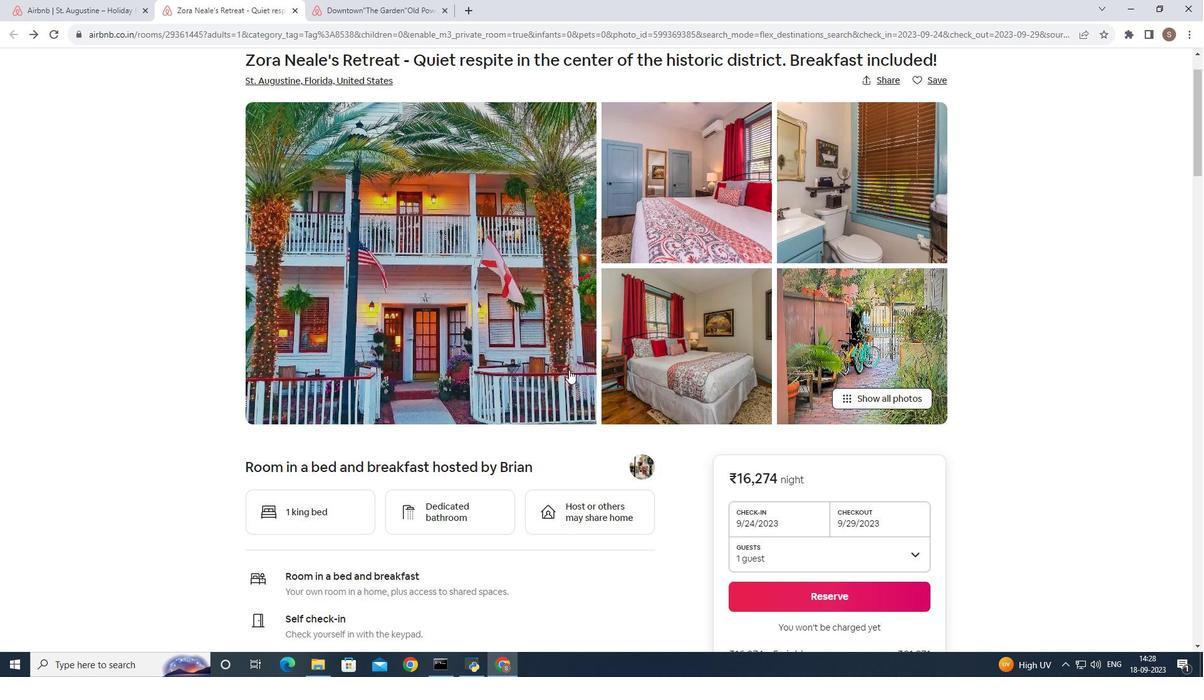 
Action: Mouse scrolled (569, 369) with delta (0, 0)
Screenshot: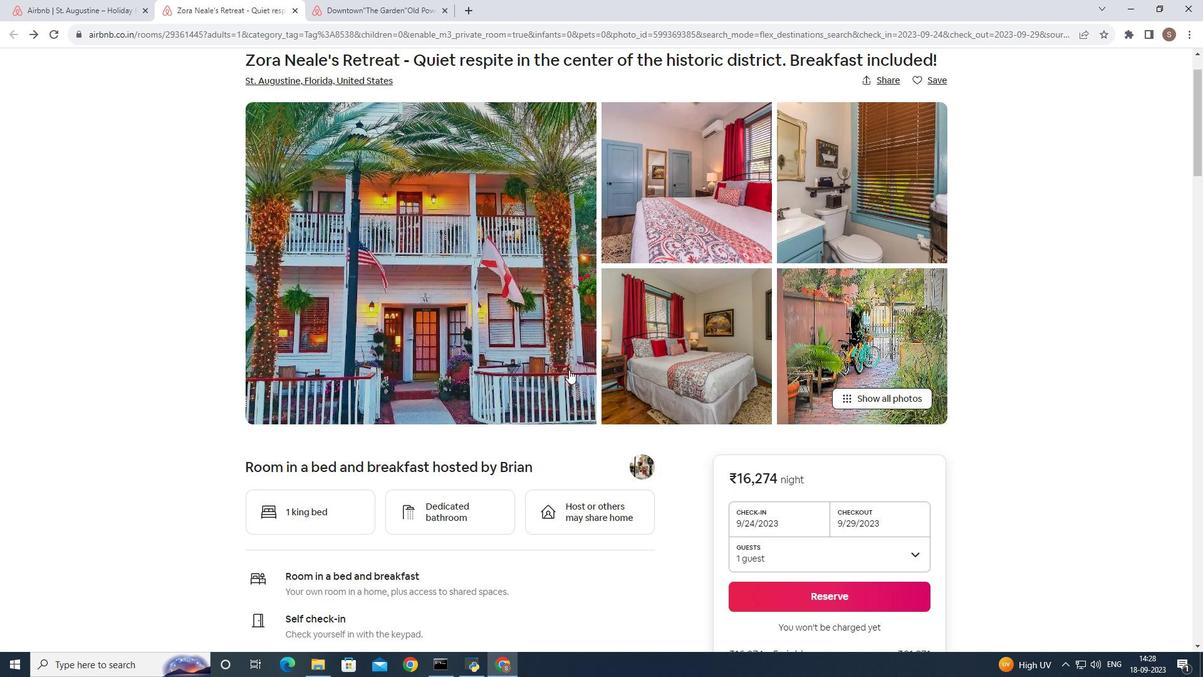 
Action: Mouse scrolled (569, 369) with delta (0, 0)
Screenshot: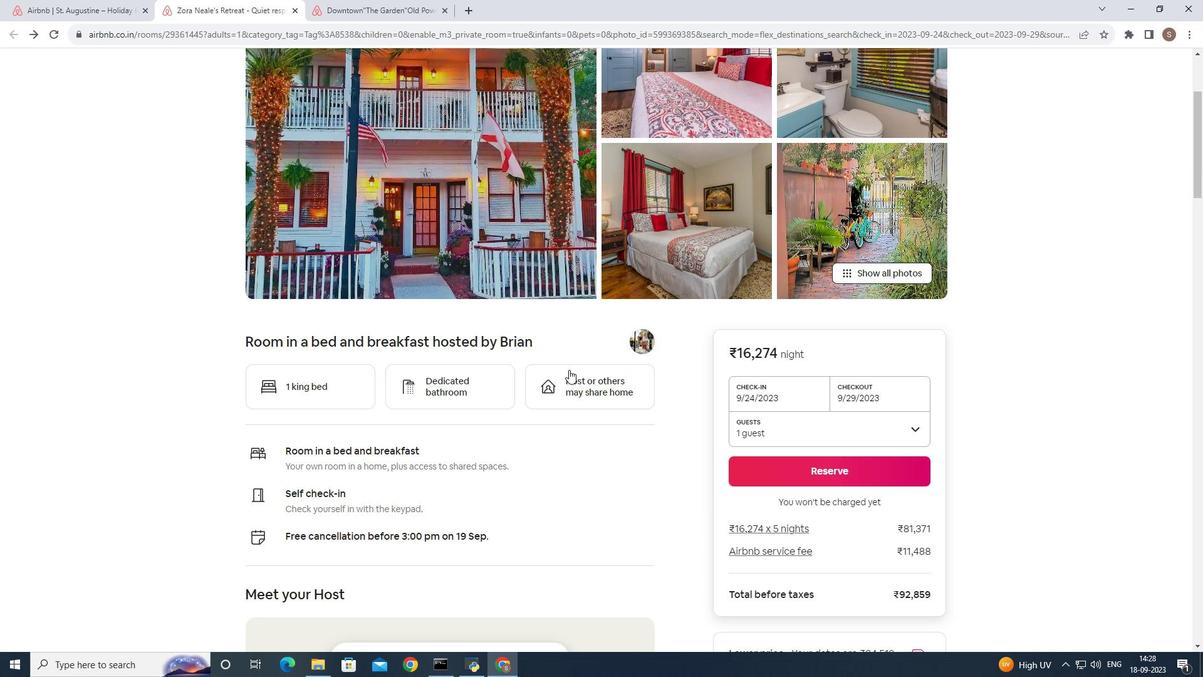 
Action: Mouse scrolled (569, 369) with delta (0, 0)
Screenshot: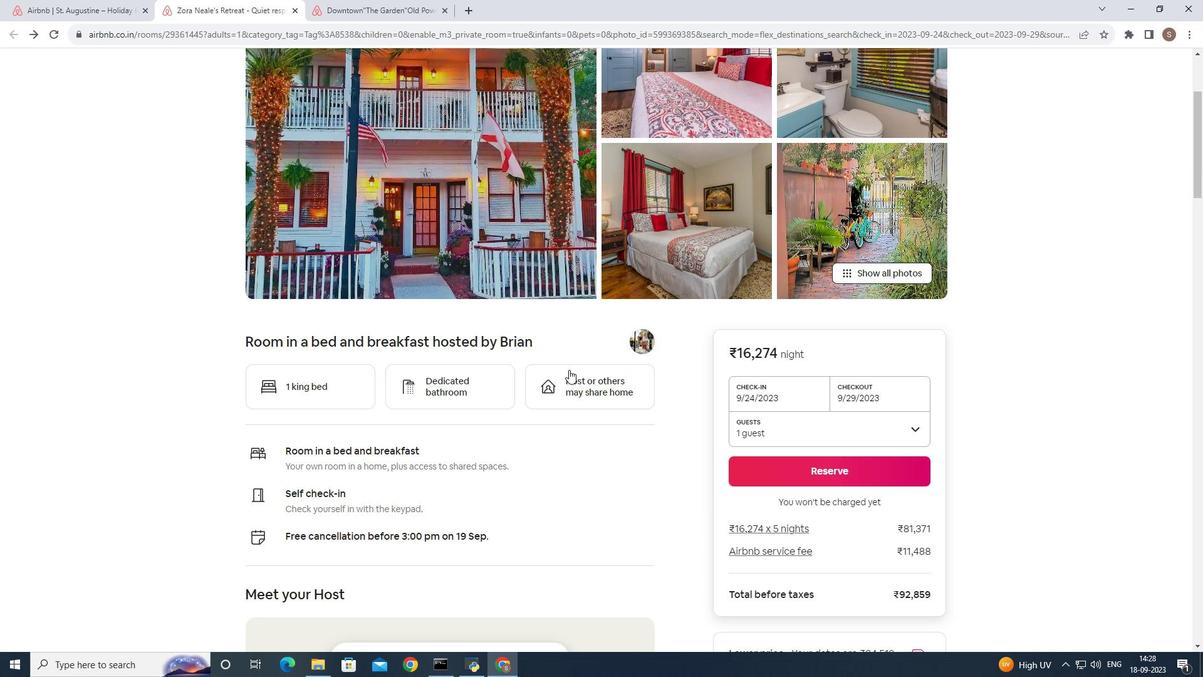 
Action: Mouse scrolled (569, 369) with delta (0, 0)
Screenshot: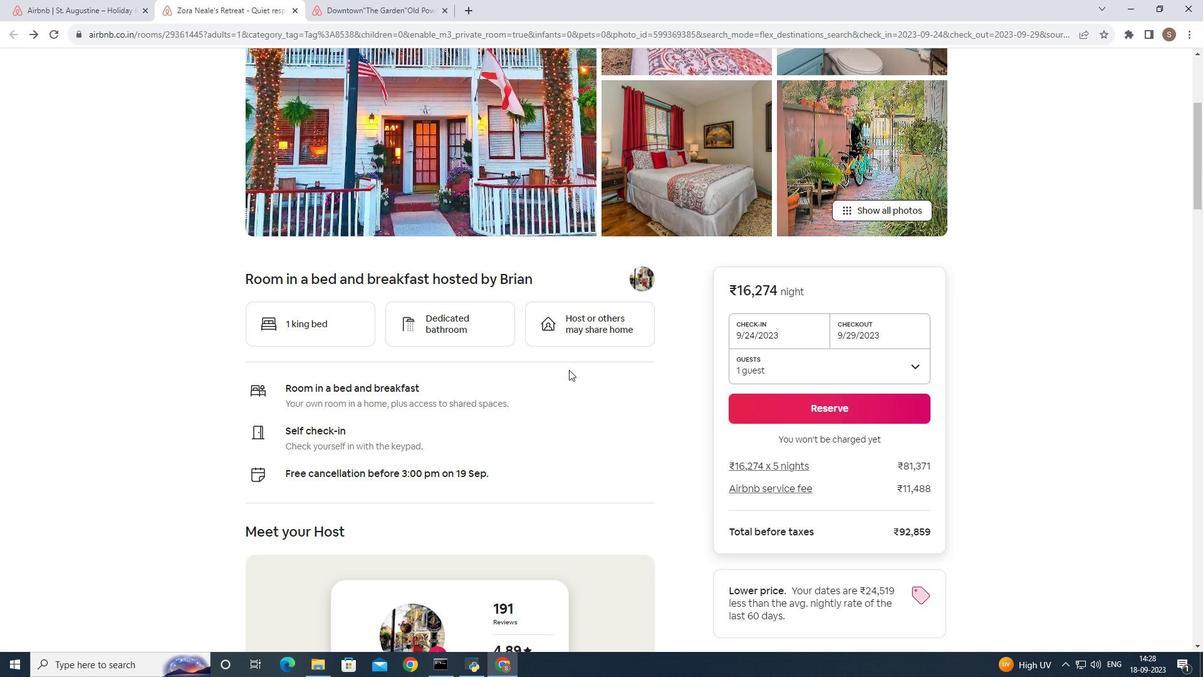 
Action: Mouse scrolled (569, 369) with delta (0, 0)
Screenshot: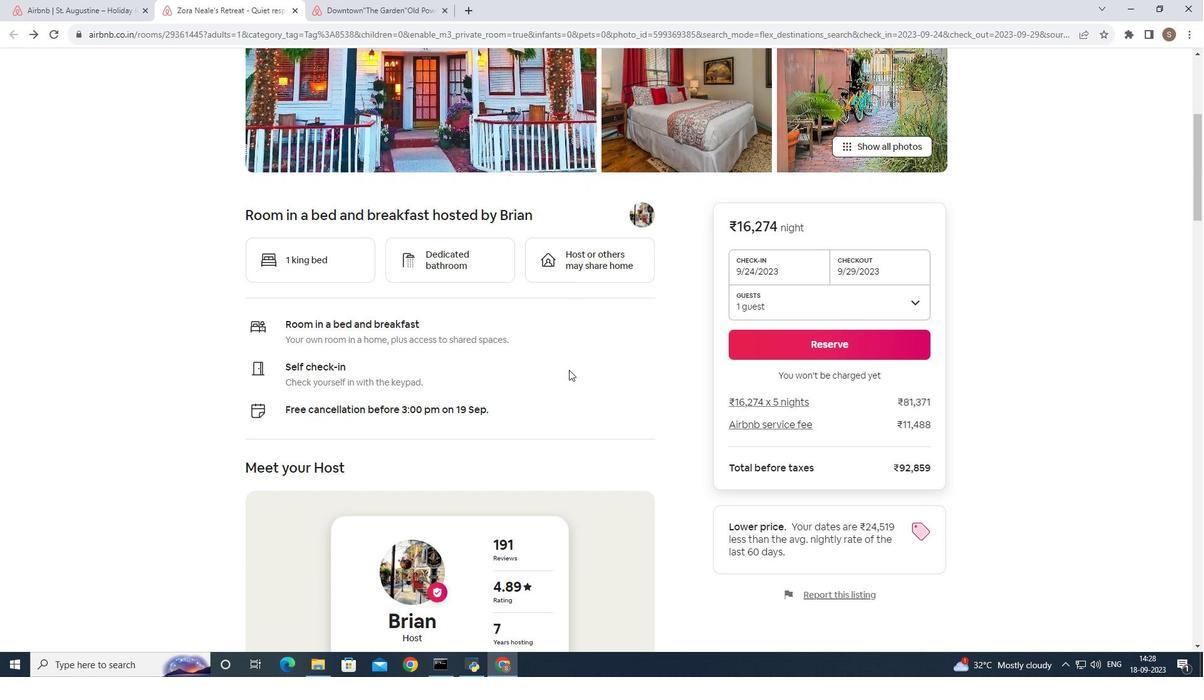 
Action: Mouse scrolled (569, 369) with delta (0, 0)
Screenshot: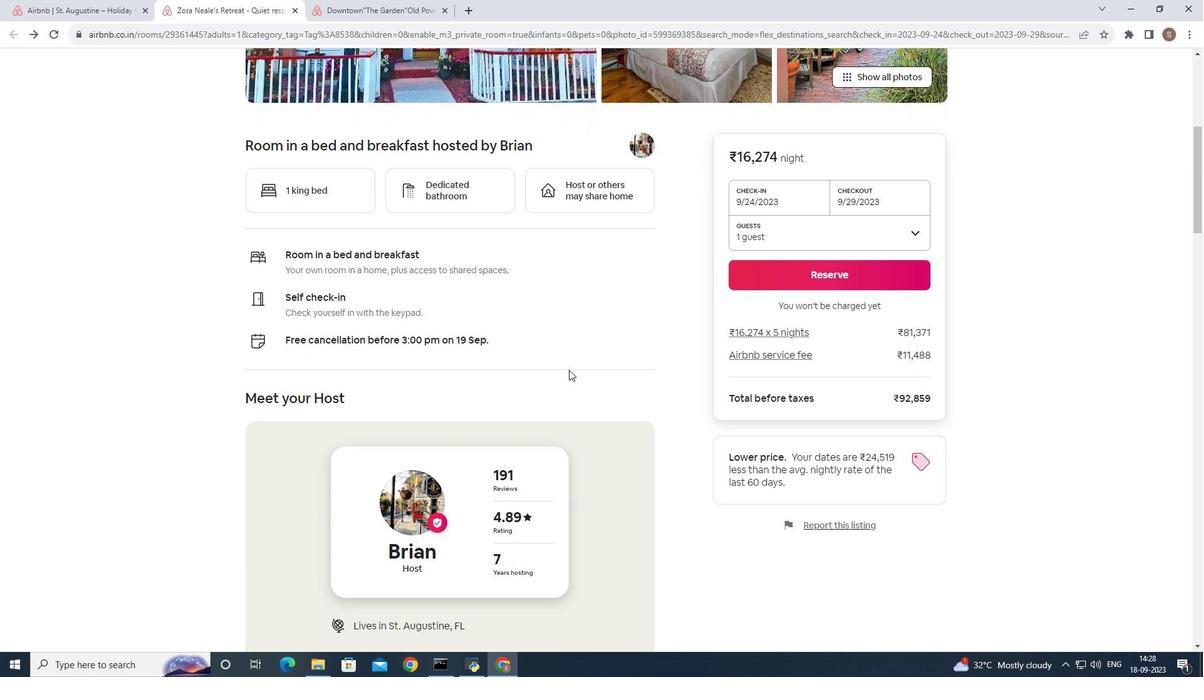 
Action: Mouse scrolled (569, 369) with delta (0, 0)
Screenshot: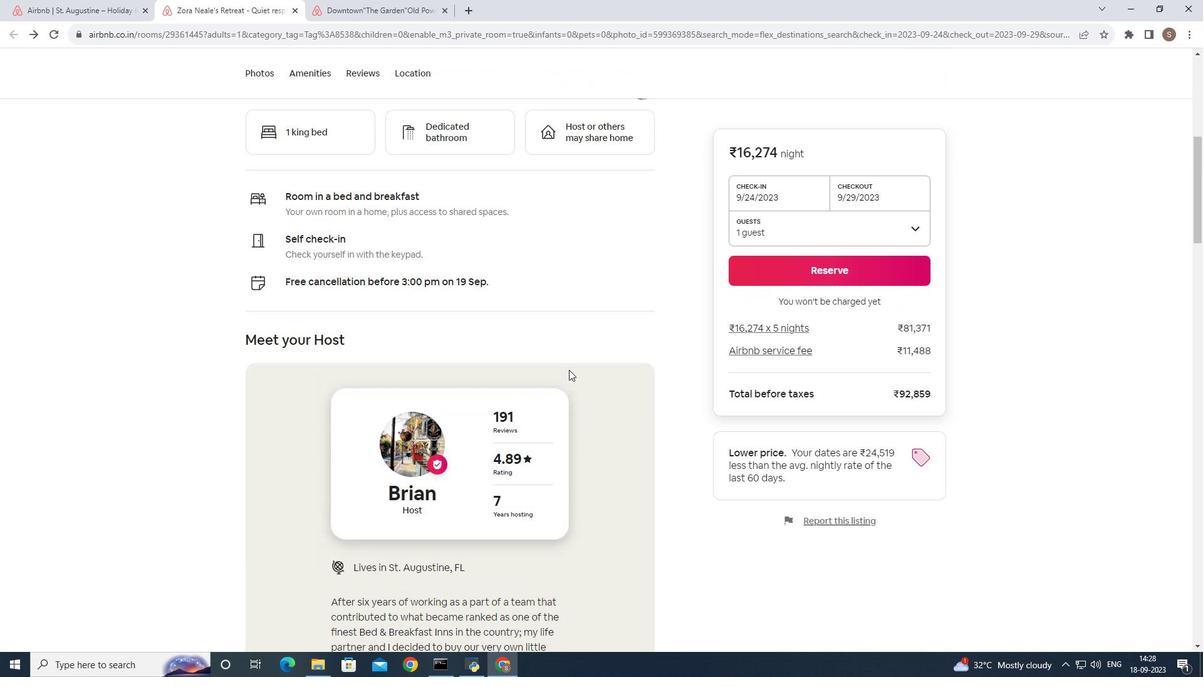 
Action: Mouse scrolled (569, 369) with delta (0, 0)
Screenshot: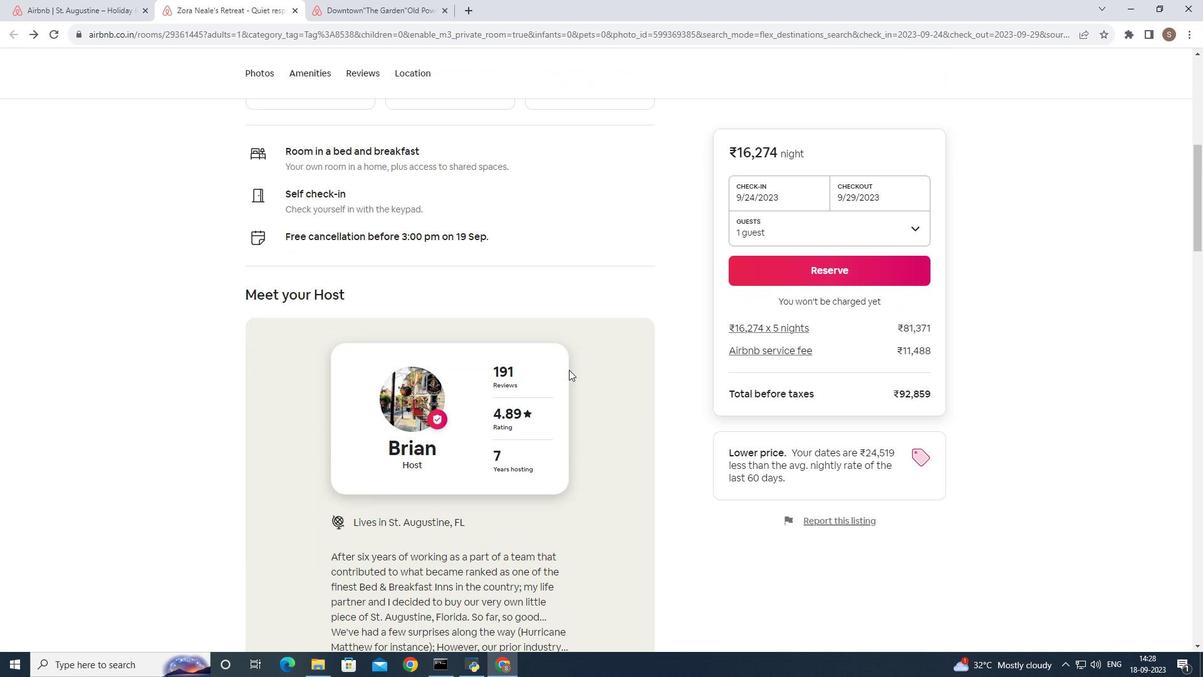 
Action: Mouse scrolled (569, 370) with delta (0, 0)
Screenshot: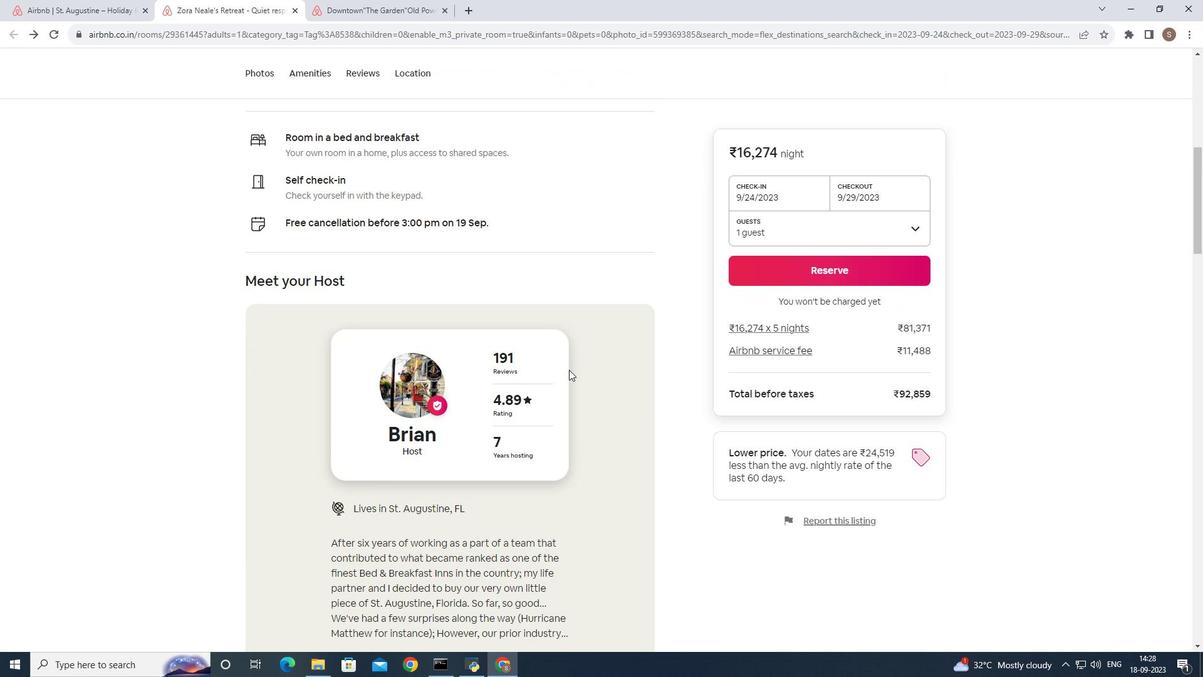 
Action: Mouse scrolled (569, 369) with delta (0, 0)
Screenshot: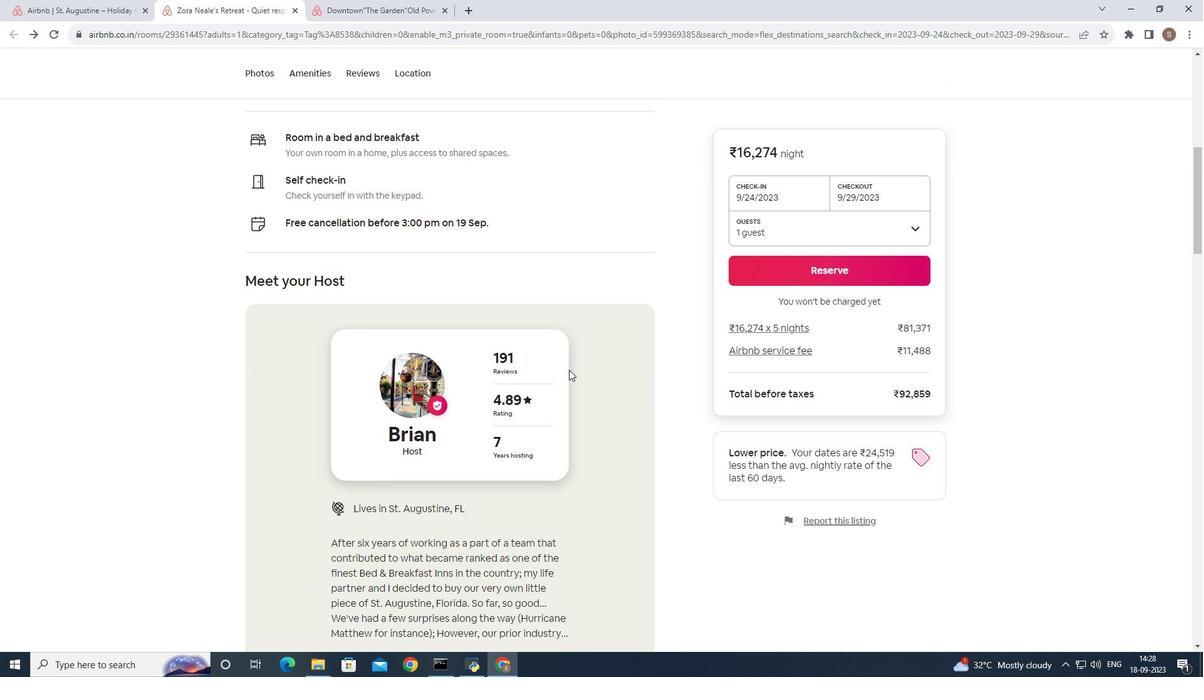 
Action: Mouse scrolled (569, 369) with delta (0, 0)
Screenshot: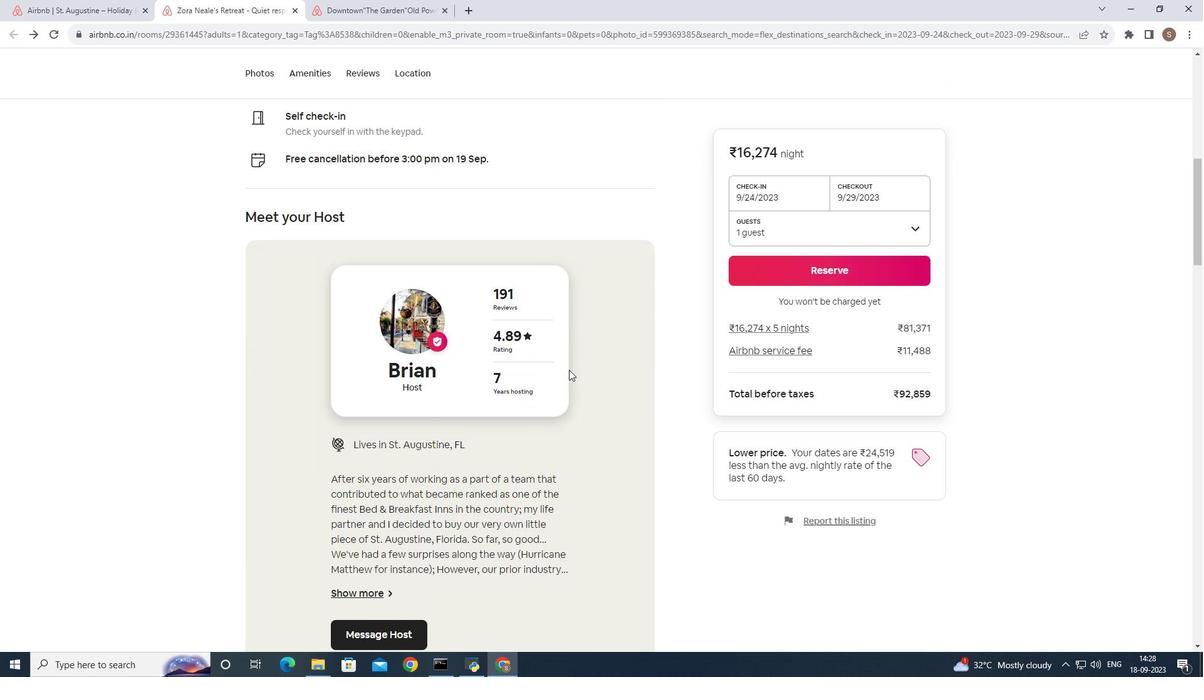 
Action: Mouse scrolled (569, 369) with delta (0, 0)
Screenshot: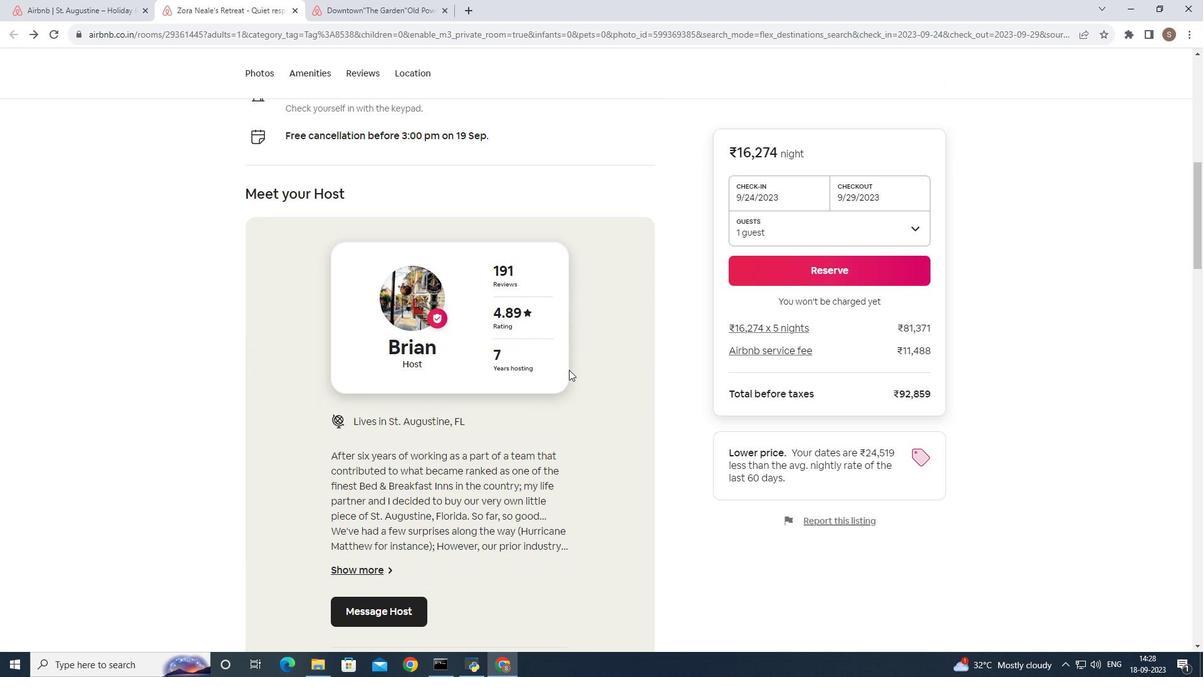 
Action: Mouse scrolled (569, 370) with delta (0, 0)
Screenshot: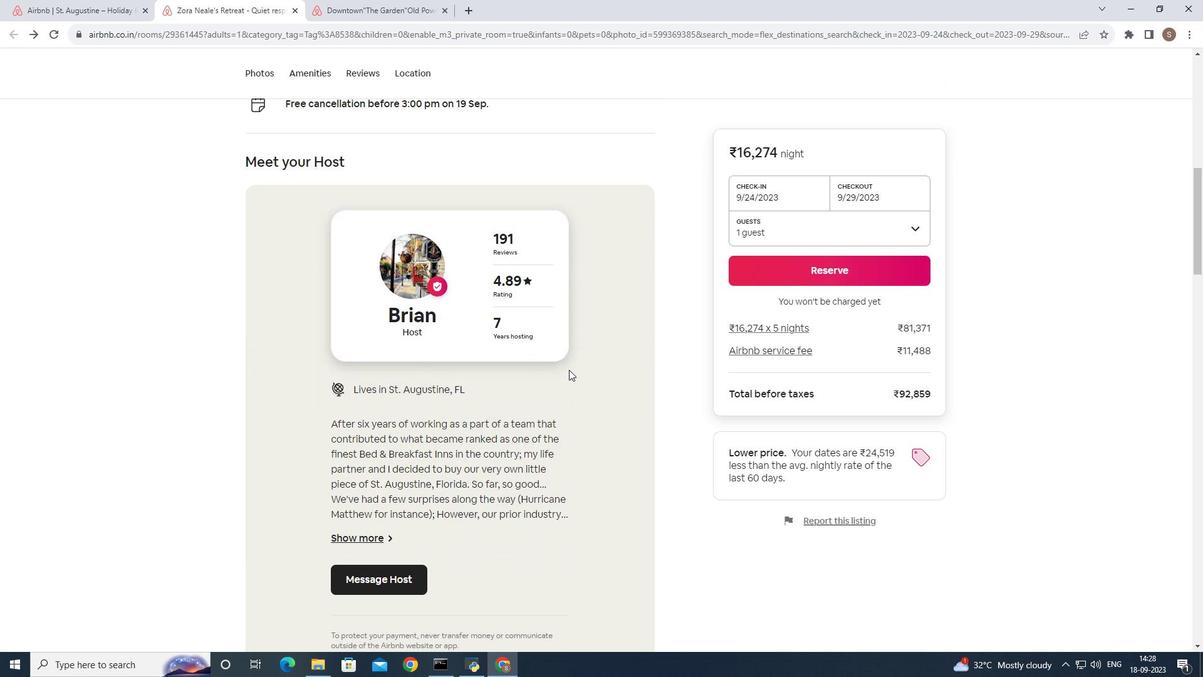 
Action: Mouse scrolled (569, 369) with delta (0, 0)
Screenshot: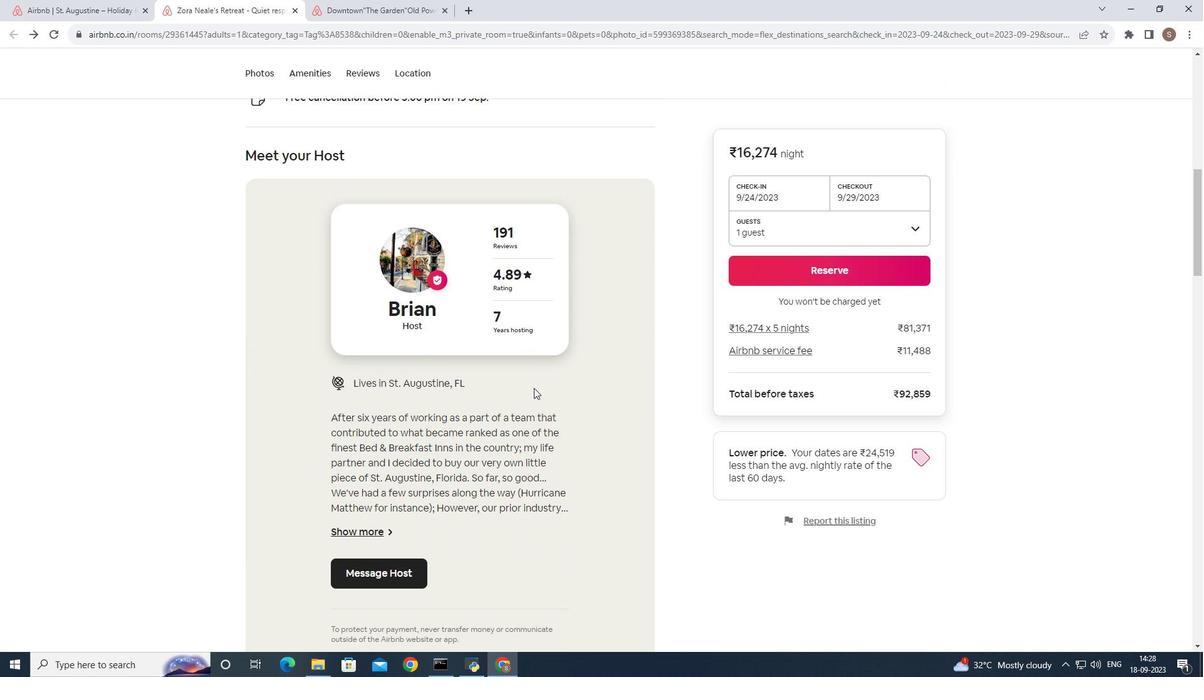 
Action: Mouse moved to (369, 440)
Screenshot: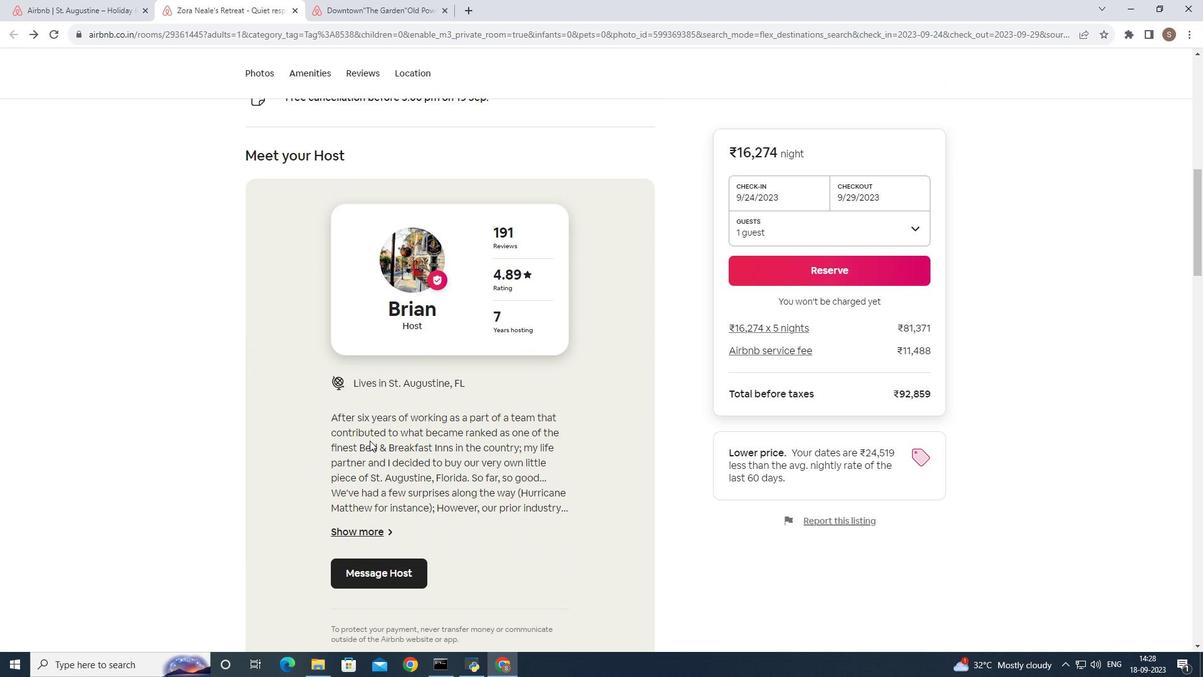 
Action: Mouse scrolled (369, 440) with delta (0, 0)
Screenshot: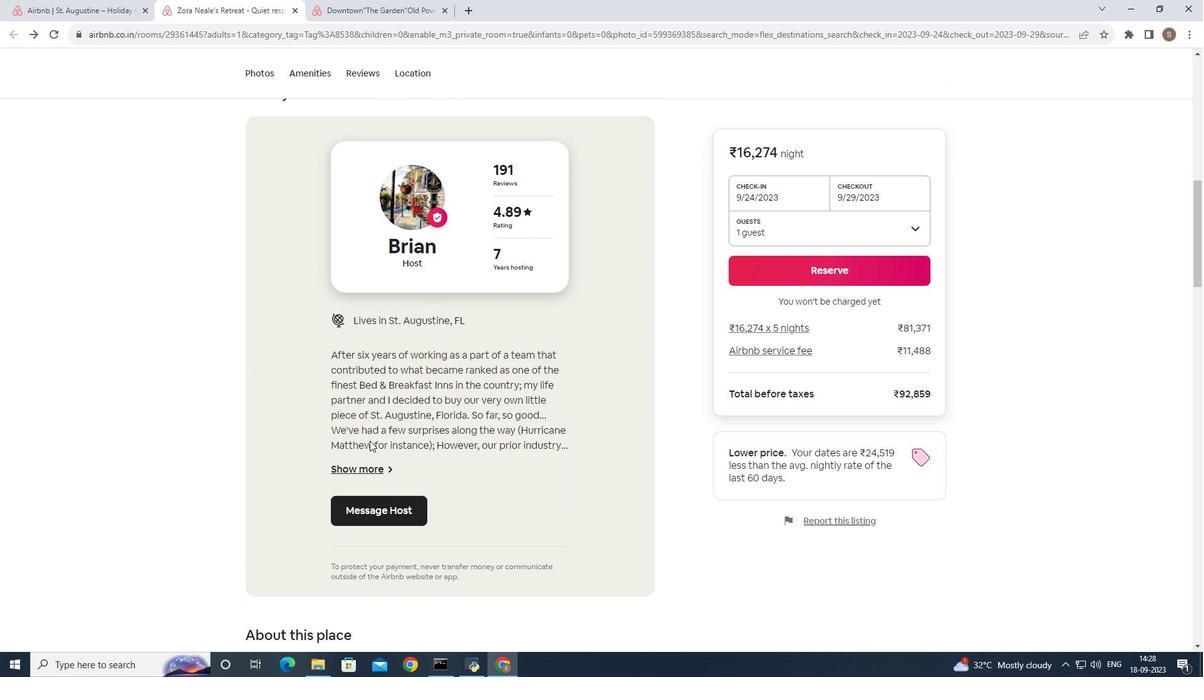 
Action: Mouse moved to (449, 416)
